 Task: Schedule a meditation and mindfulness session for the 17th at 10:00 AM.
Action: Mouse moved to (92, 235)
Screenshot: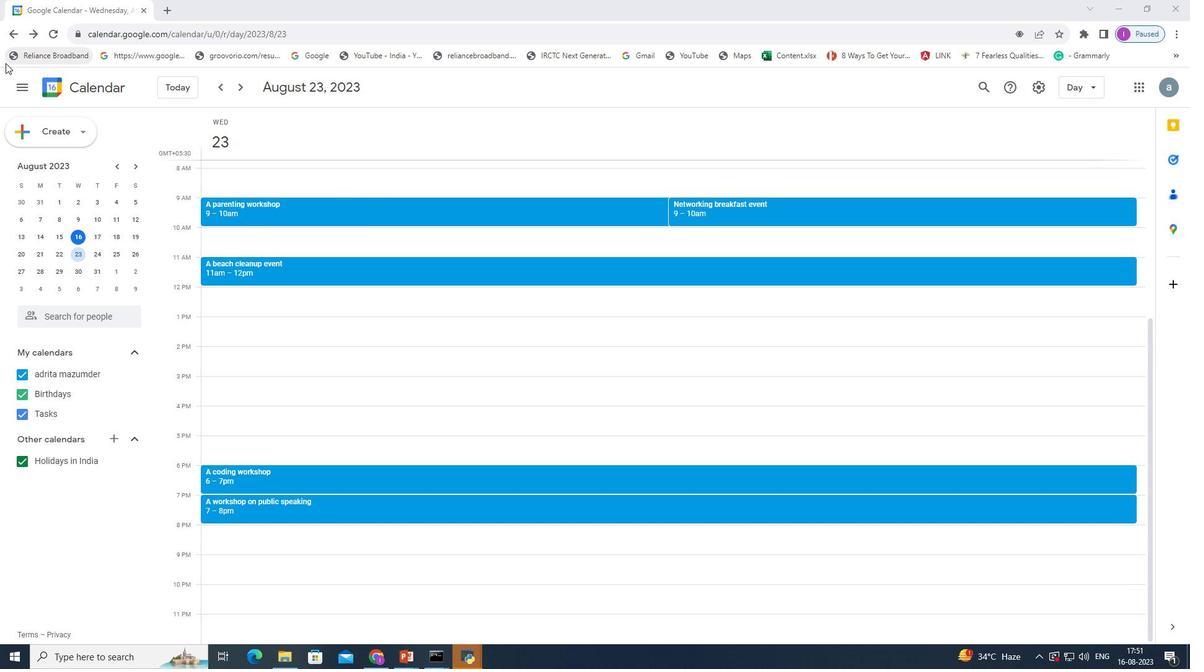 
Action: Mouse pressed left at (92, 235)
Screenshot: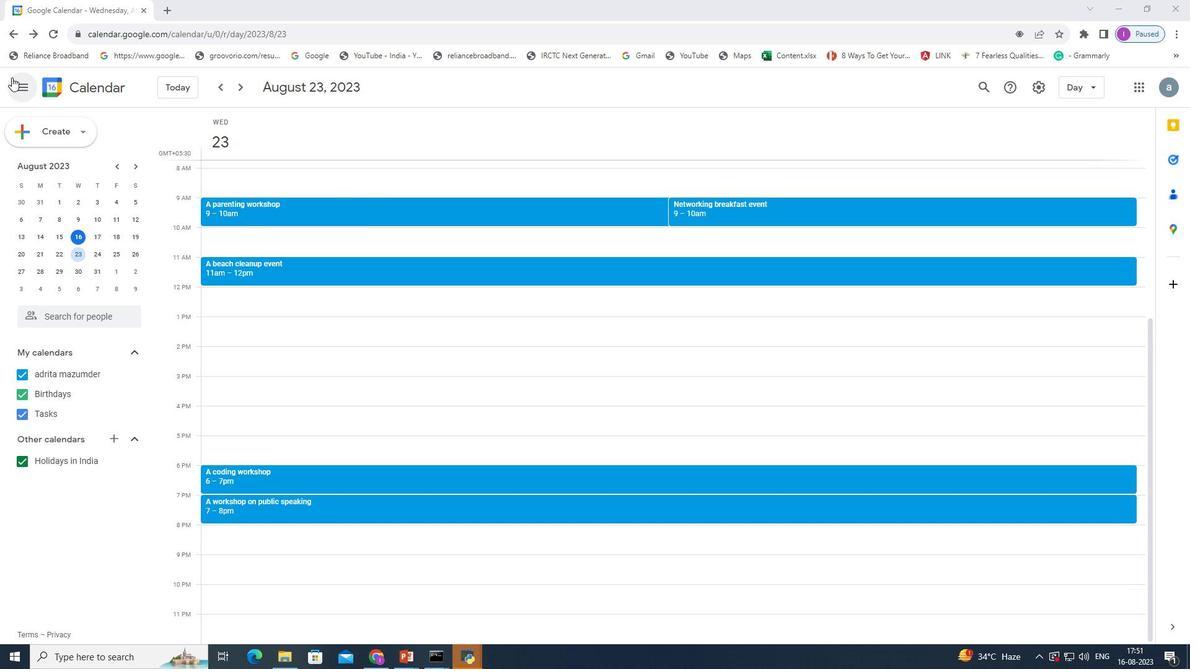 
Action: Mouse pressed left at (92, 235)
Screenshot: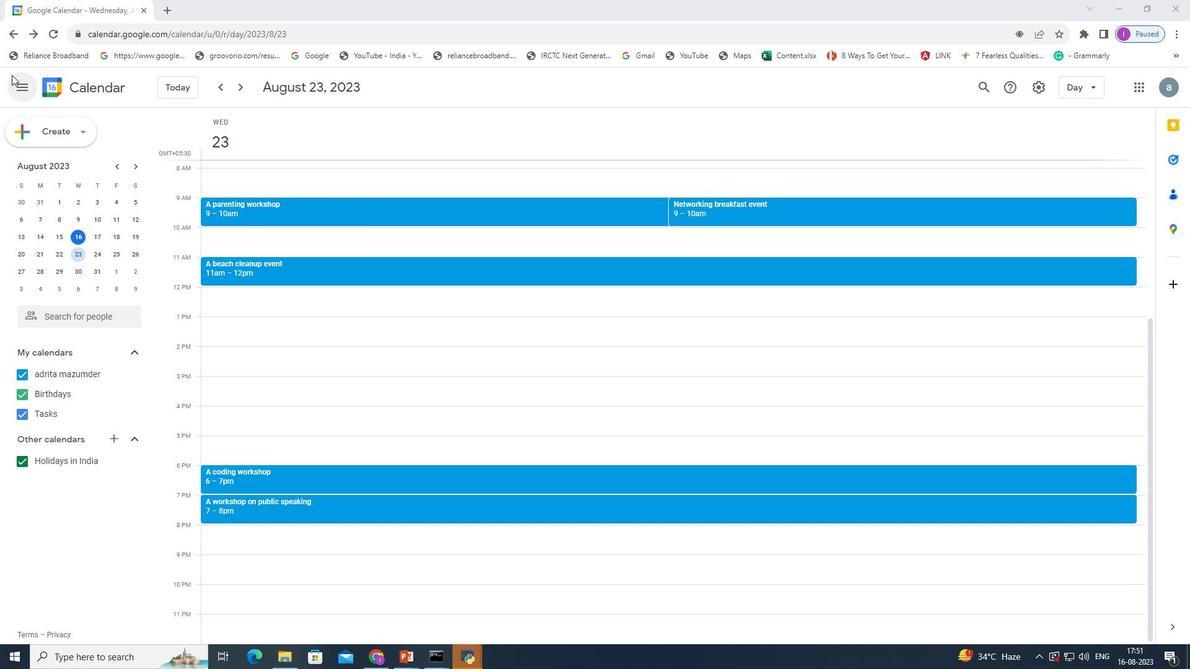 
Action: Mouse moved to (99, 233)
Screenshot: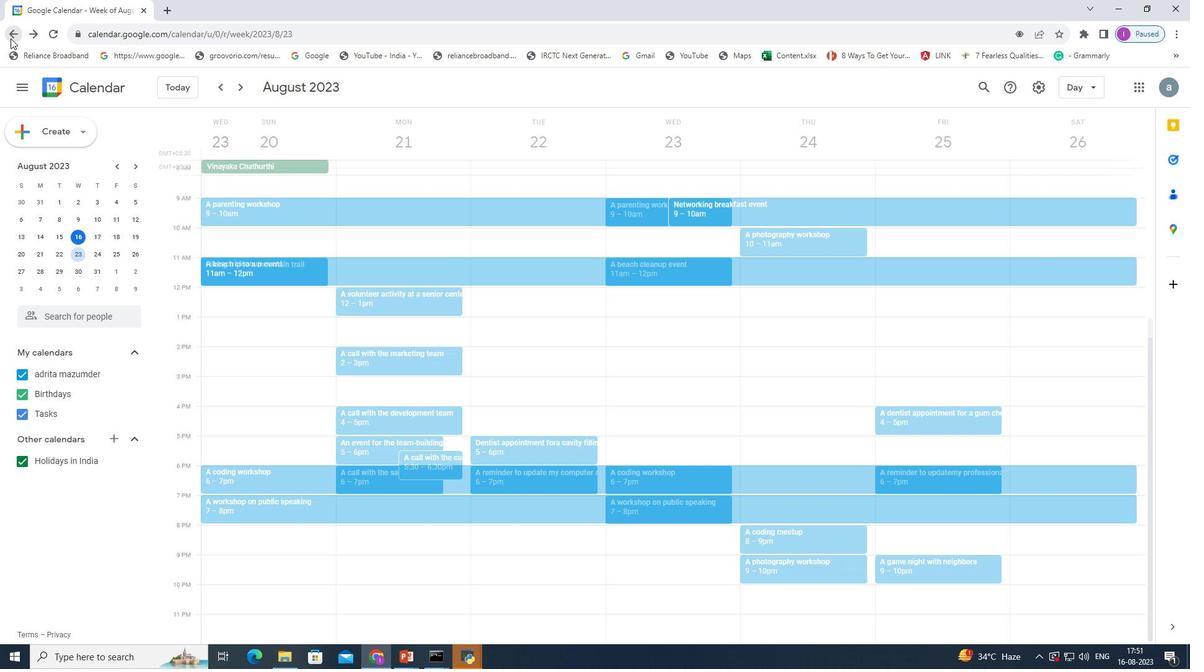 
Action: Mouse pressed left at (99, 233)
Screenshot: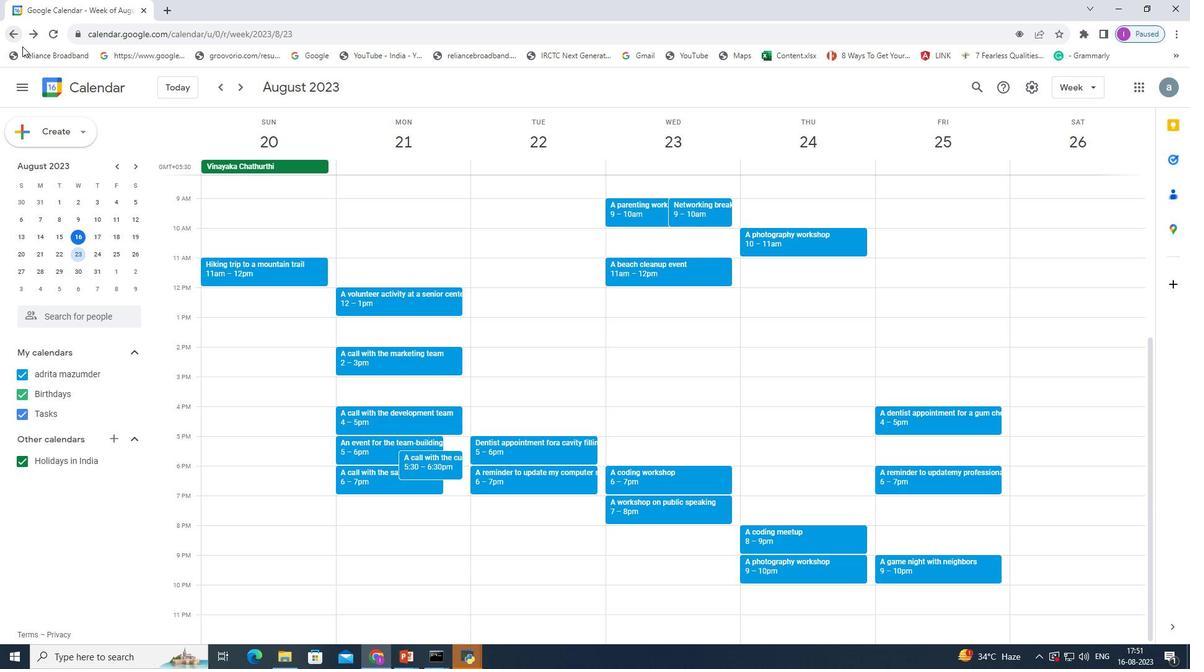 
Action: Mouse pressed left at (99, 233)
Screenshot: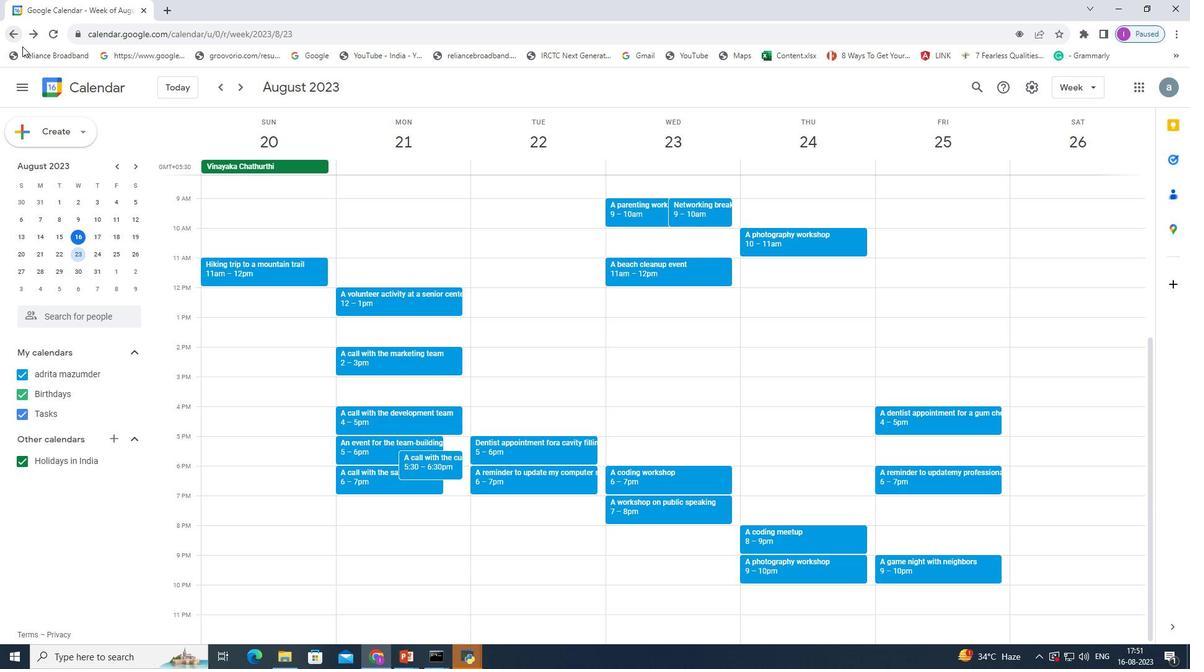 
Action: Mouse pressed left at (99, 233)
Screenshot: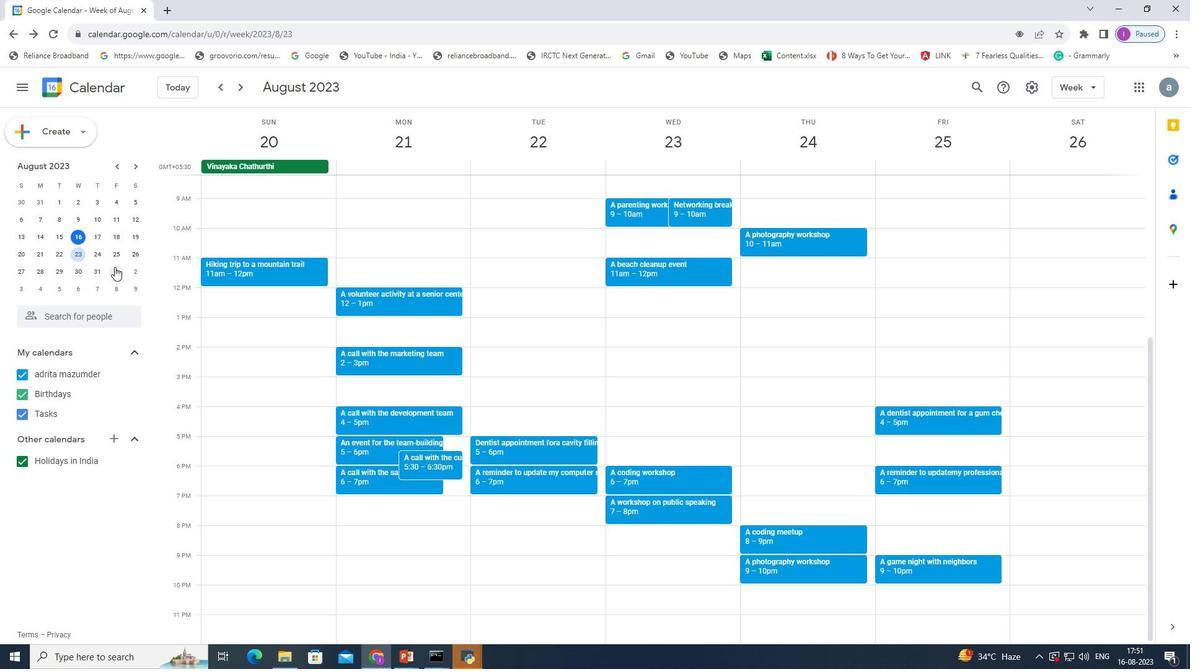 
Action: Mouse pressed left at (99, 233)
Screenshot: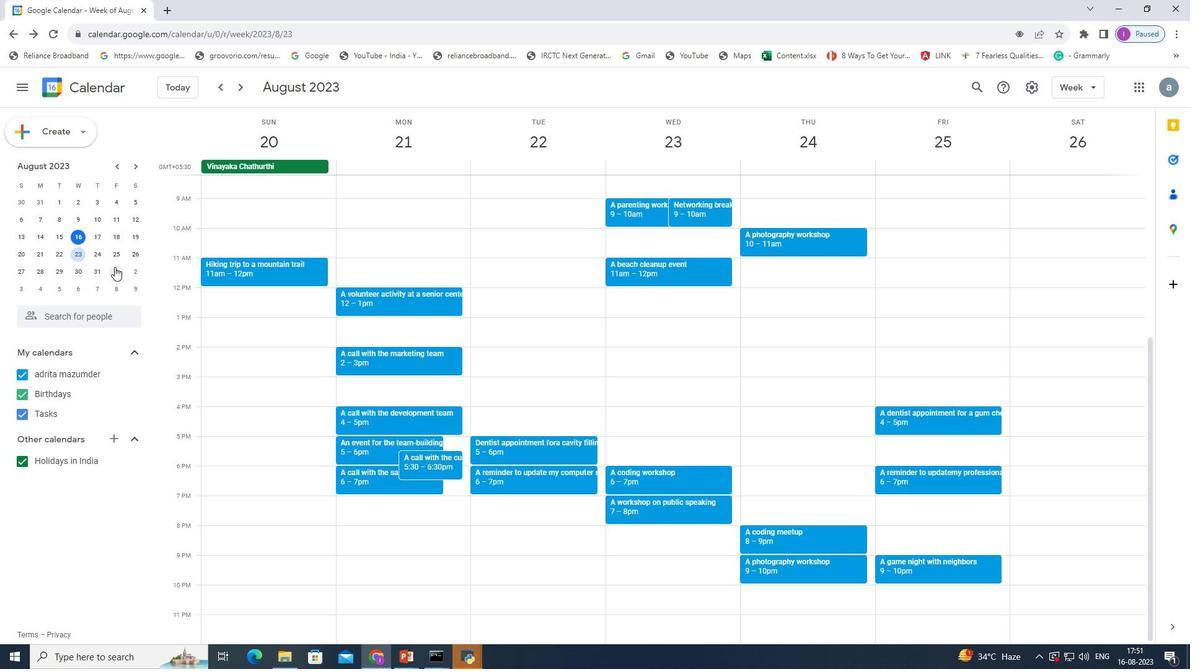 
Action: Mouse moved to (91, 236)
Screenshot: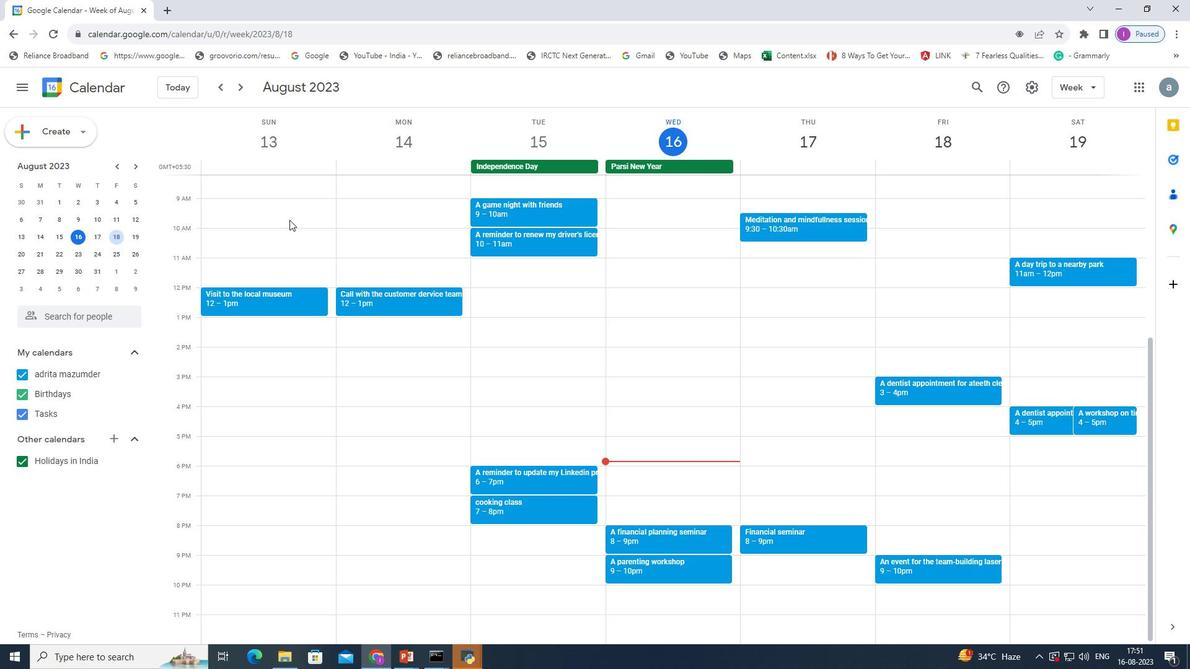 
Action: Mouse pressed left at (91, 236)
Screenshot: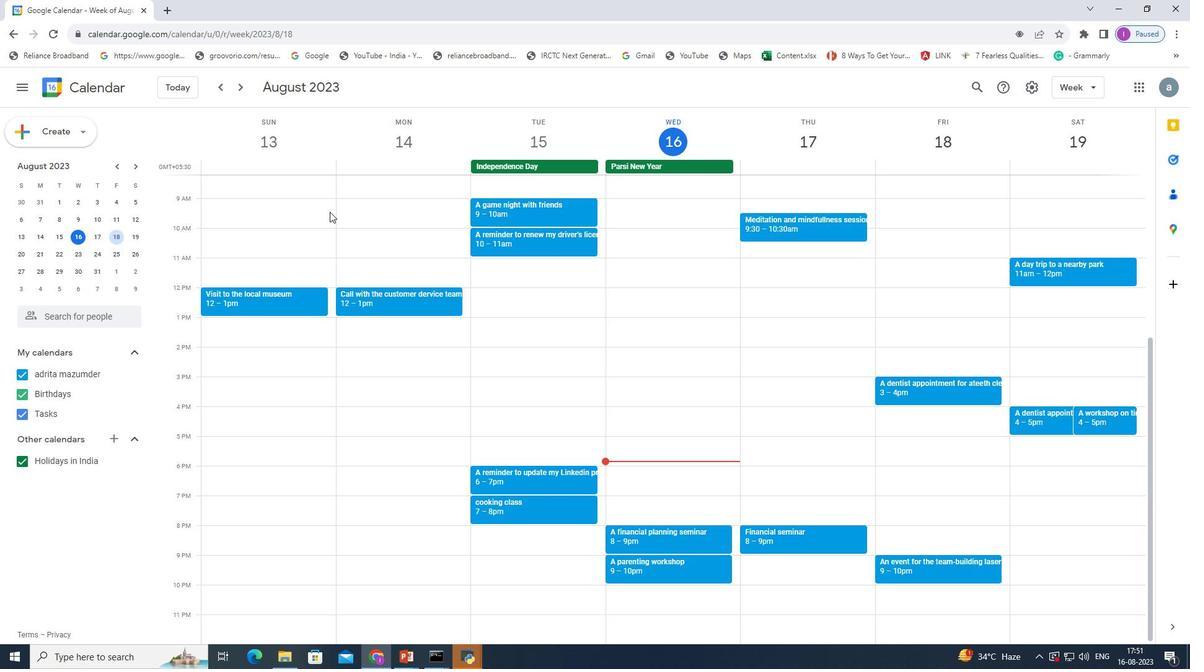 
Action: Mouse pressed left at (91, 236)
Screenshot: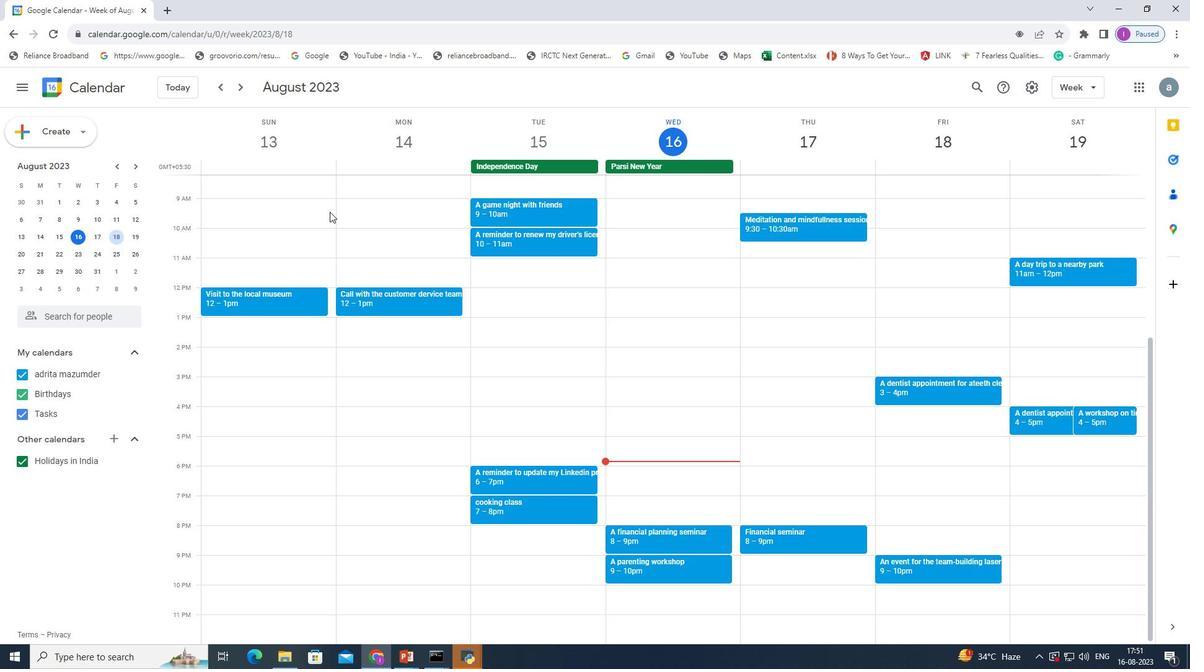 
Action: Mouse moved to (327, 228)
Screenshot: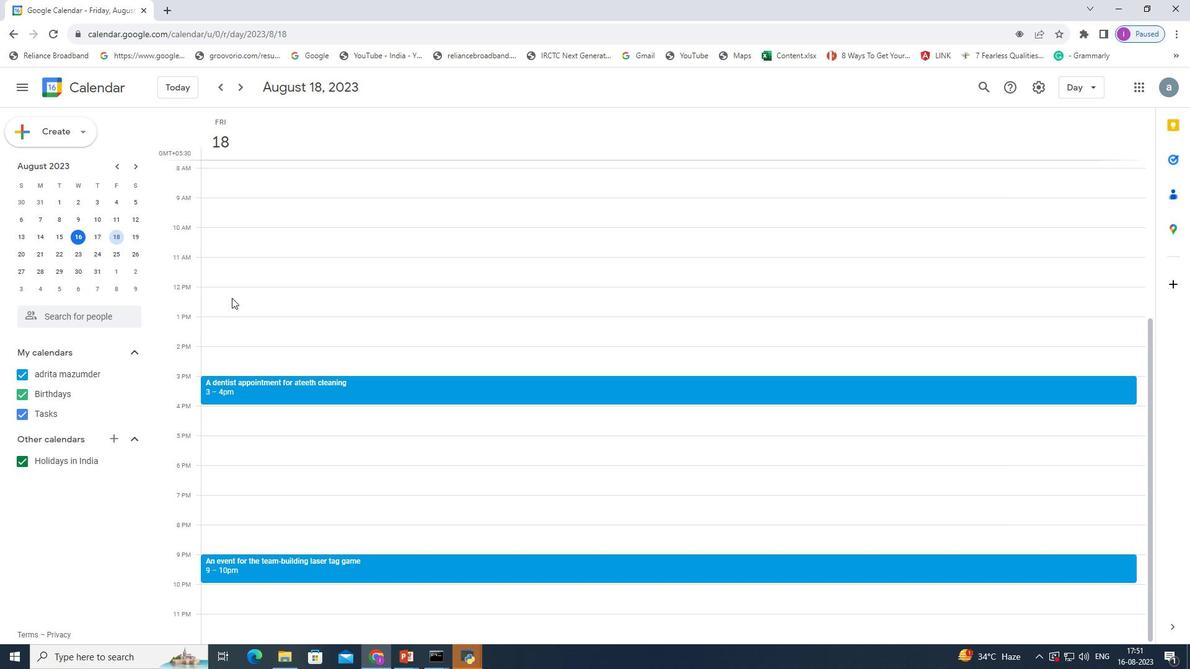 
Action: Mouse pressed left at (327, 228)
Screenshot: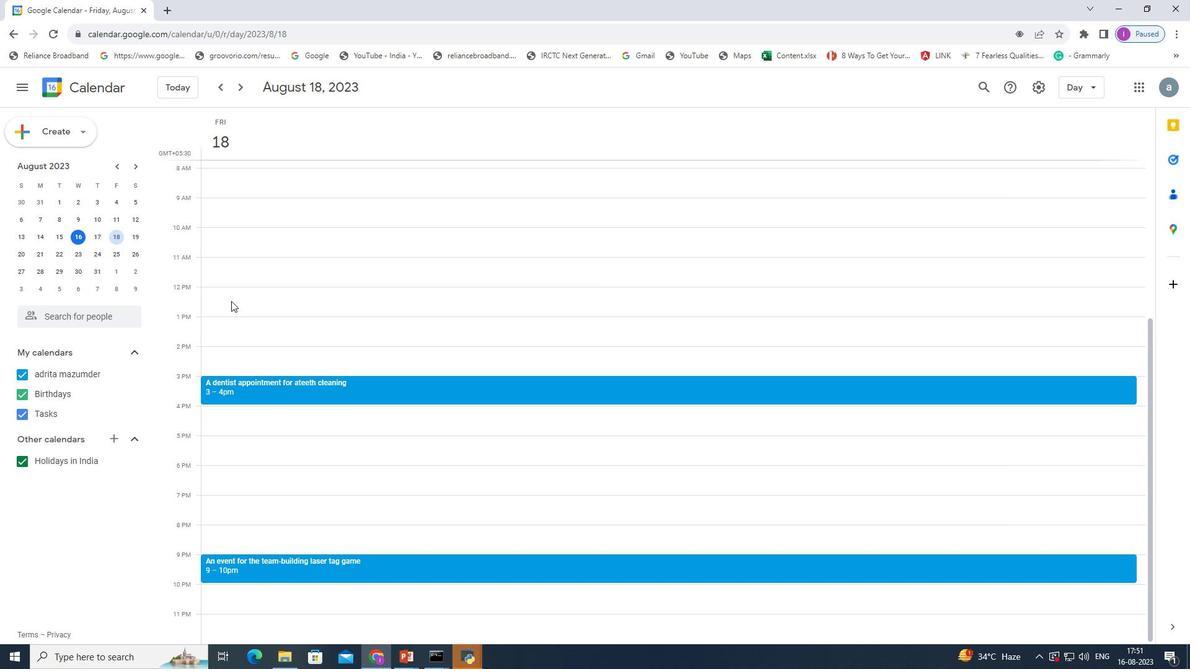 
Action: Mouse pressed left at (327, 228)
Screenshot: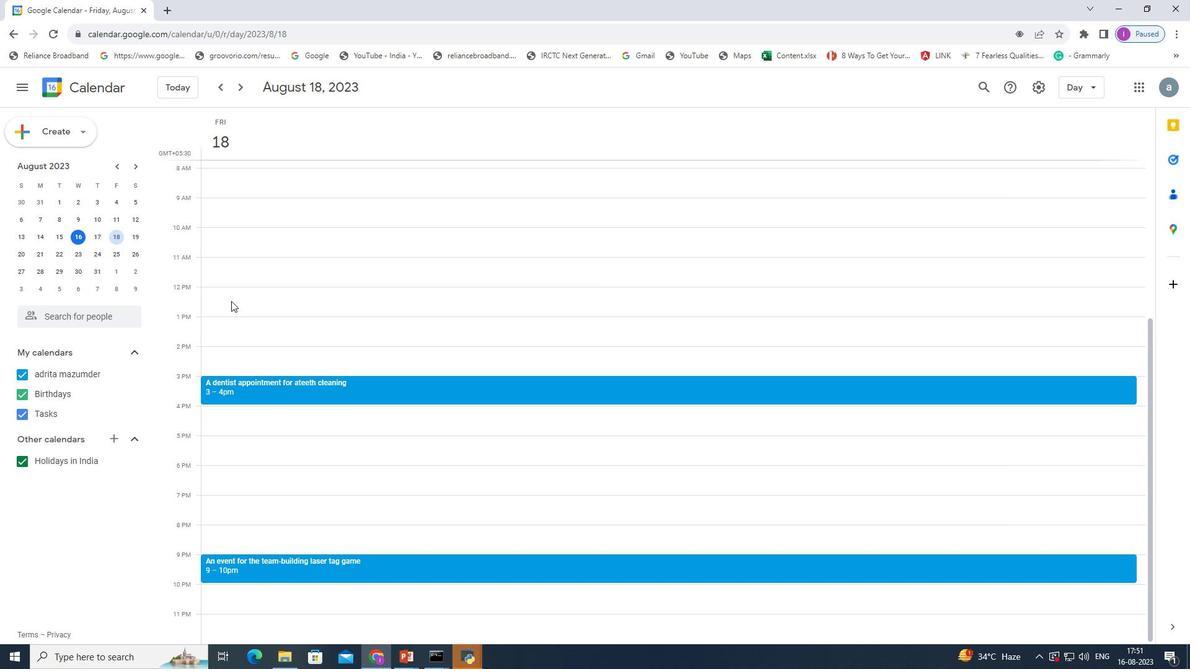 
Action: Mouse moved to (570, 240)
Screenshot: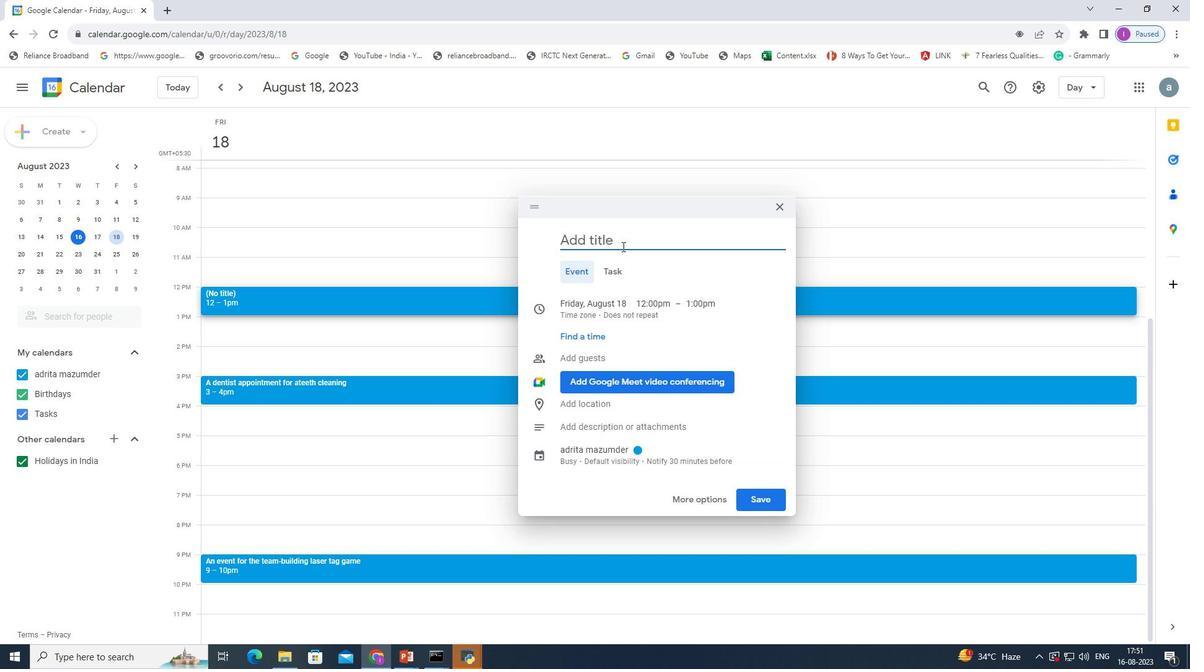 
Action: Mouse pressed left at (570, 240)
Screenshot: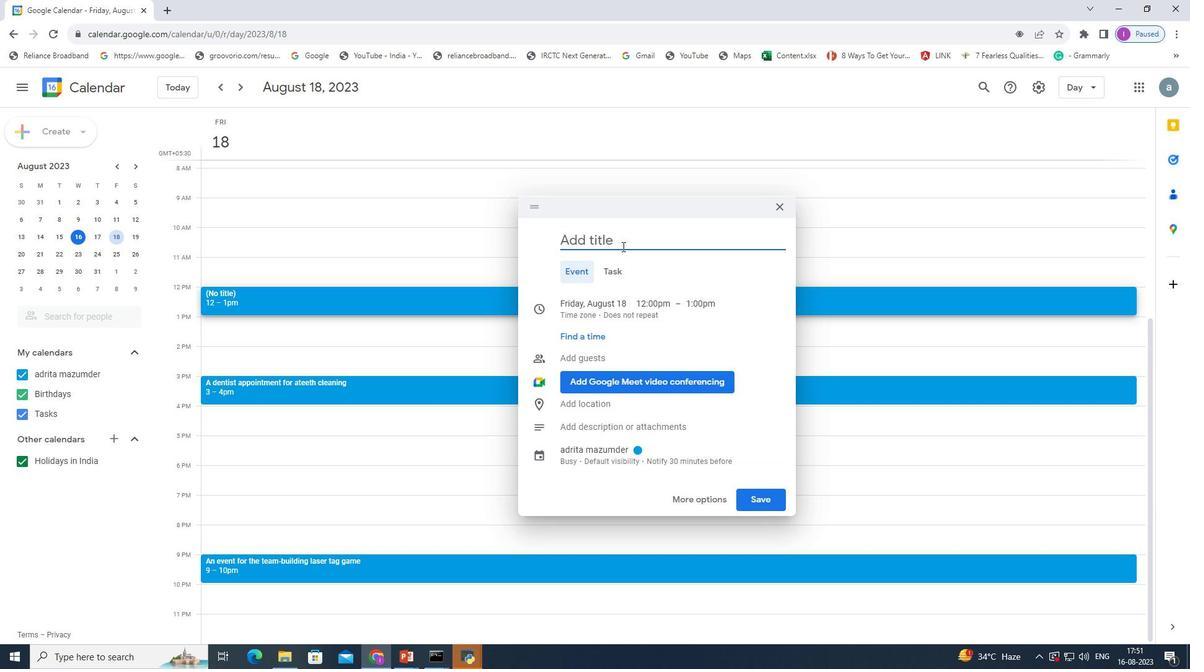 
Action: Mouse pressed left at (570, 240)
Screenshot: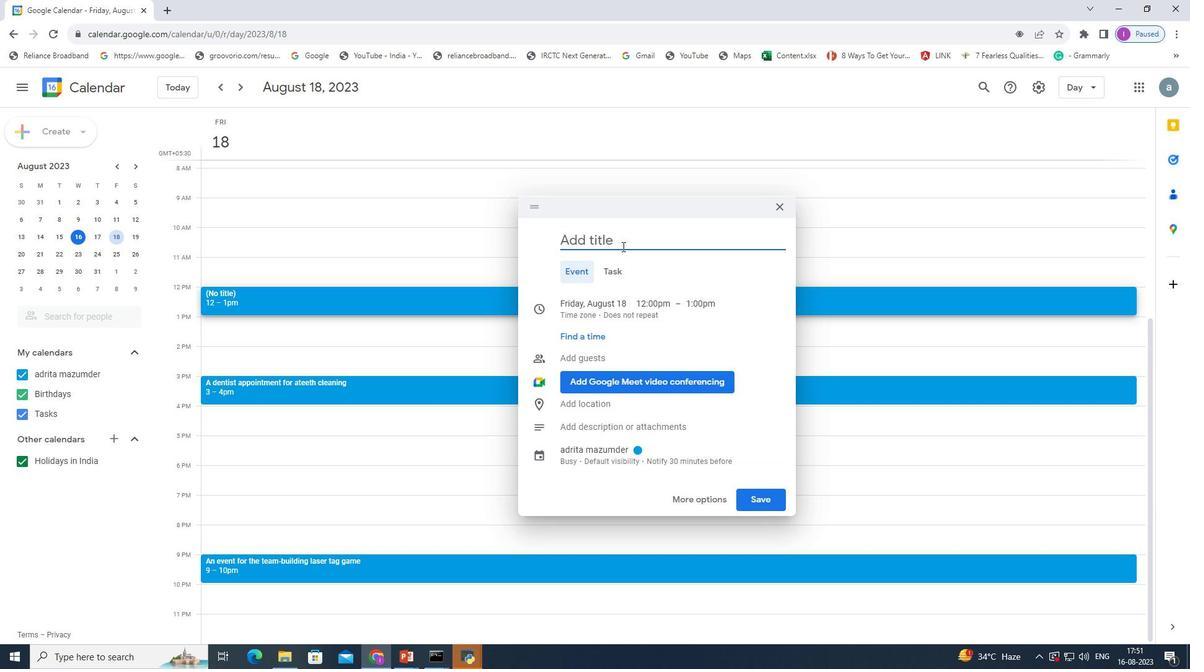 
Action: Mouse moved to (570, 242)
Screenshot: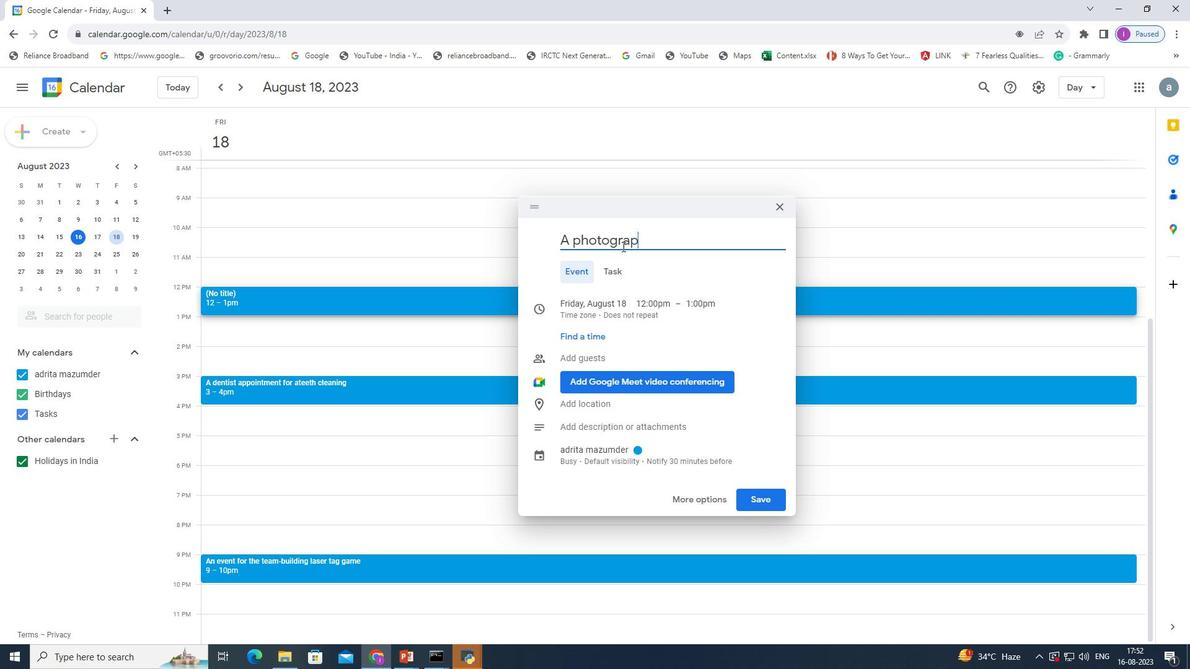 
Action: Key pressed <Key.shift>Meedittation<Key.space>anndd<Key.space>mindffukk<Key.backspace>llness<Key.space>sesssioon
Screenshot: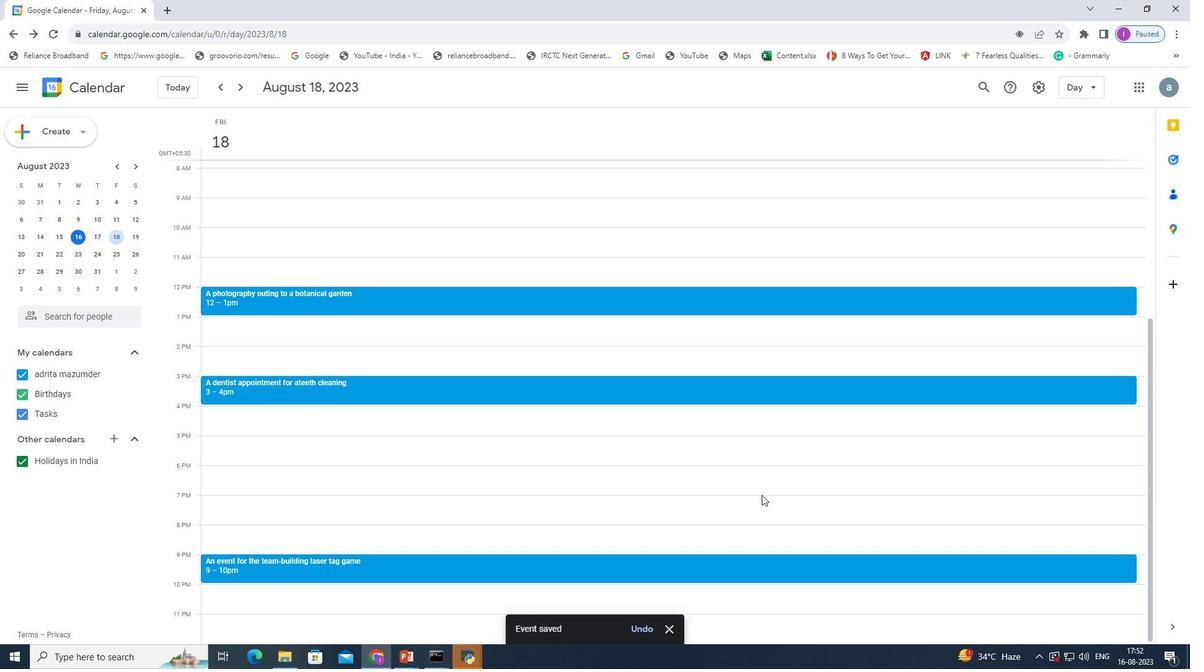 
Action: Mouse moved to (771, 499)
Screenshot: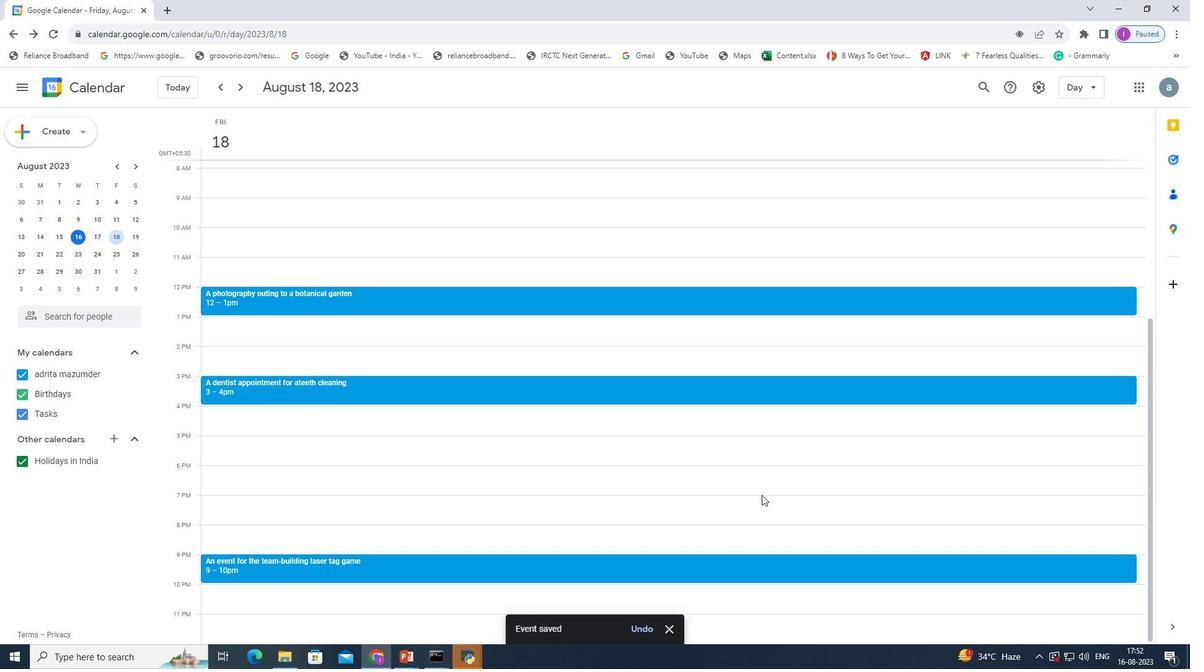 
Action: Mouse pressed left at (771, 499)
Screenshot: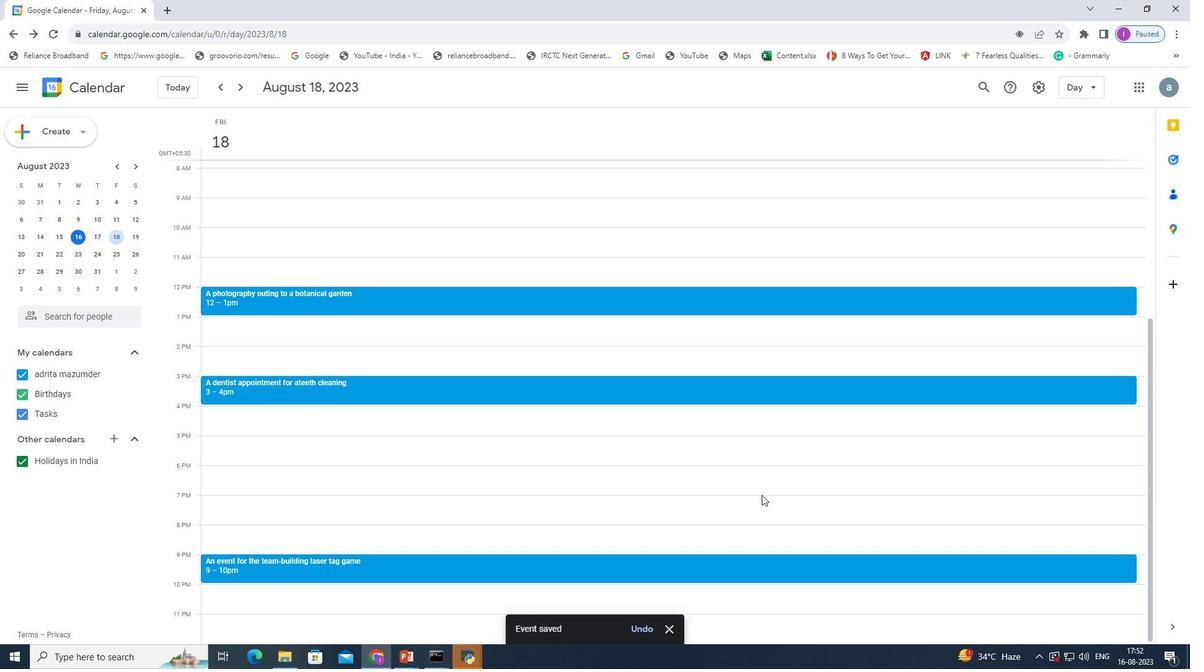 
Action: Mouse pressed left at (771, 499)
Screenshot: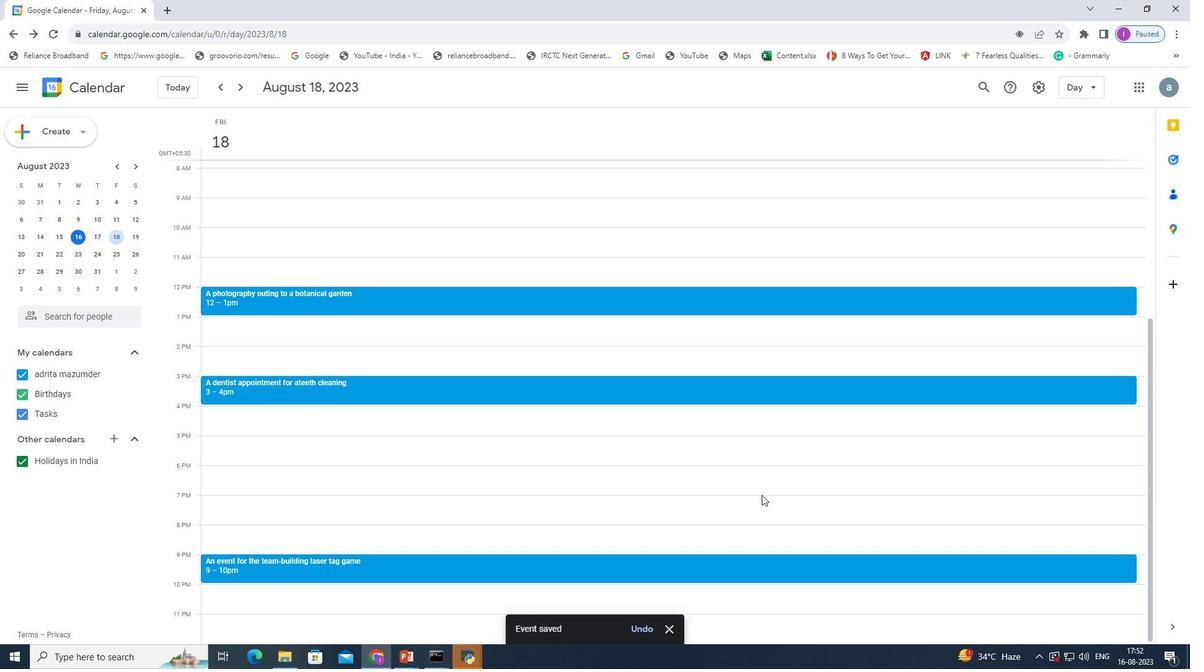 
Action: Mouse moved to (671, 627)
Screenshot: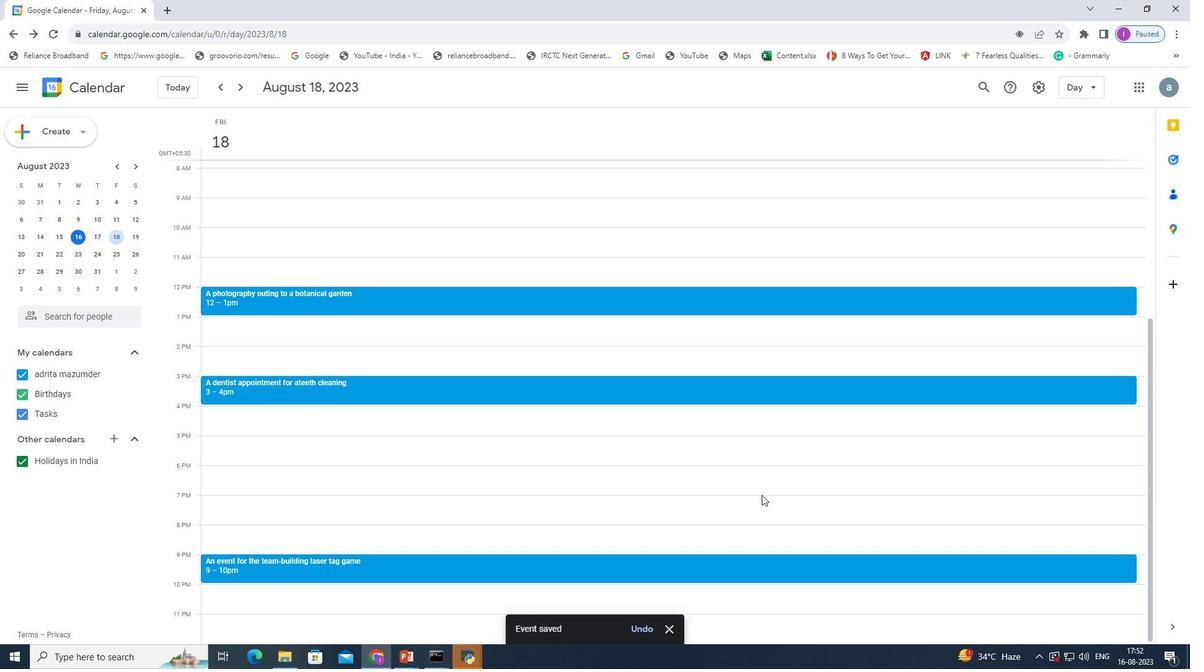 
Action: Mouse pressed left at (671, 627)
Screenshot: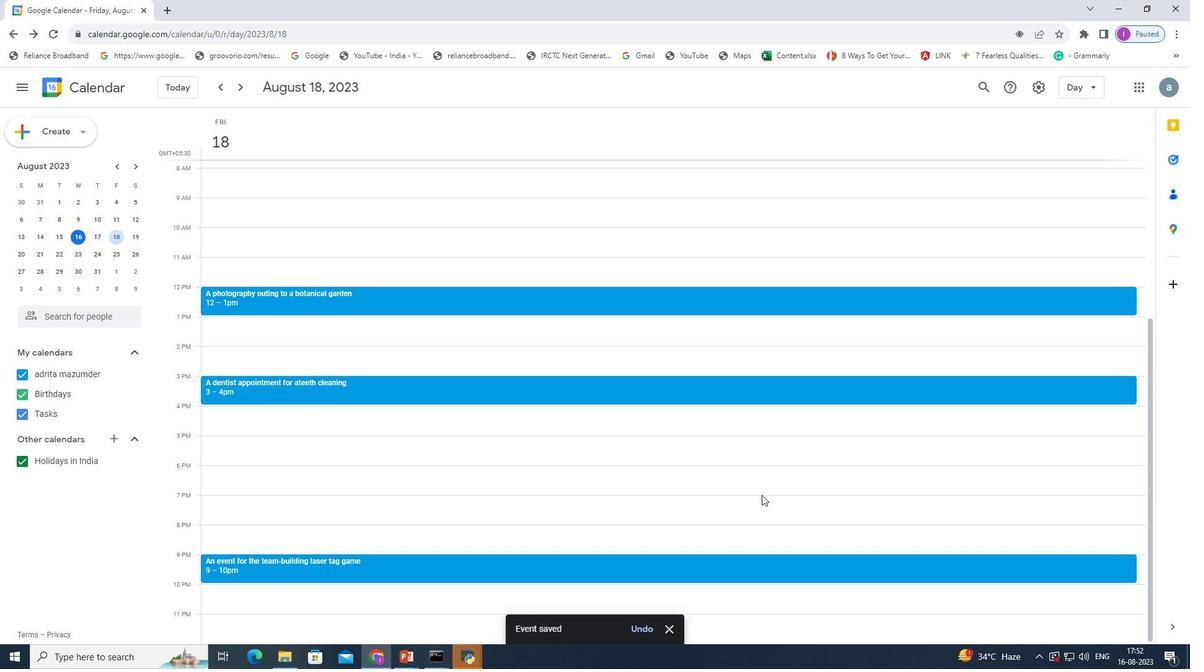 
Action: Mouse pressed left at (671, 627)
Screenshot: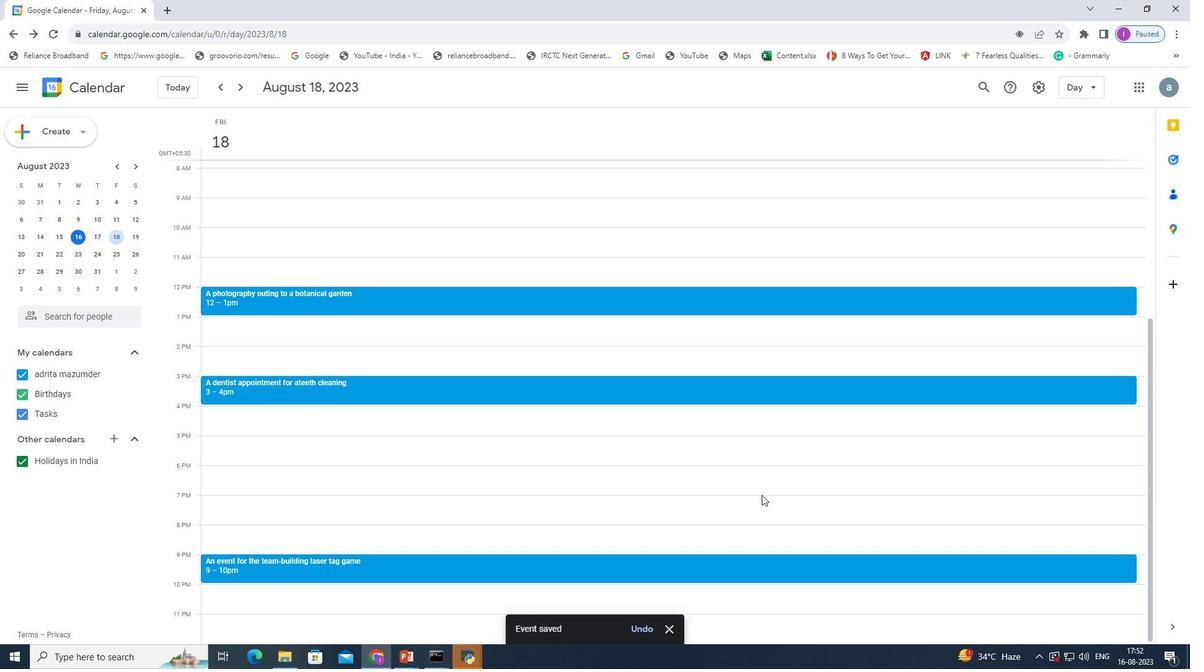 
Action: Mouse moved to (35, 218)
Screenshot: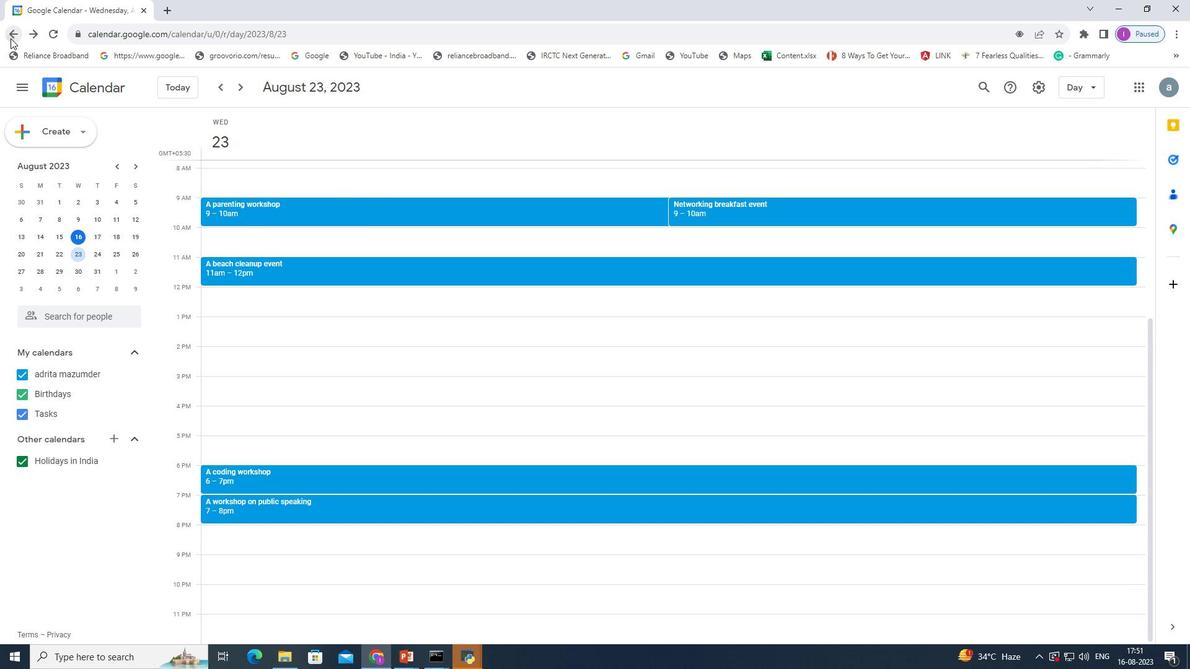
Action: Mouse pressed left at (35, 218)
Screenshot: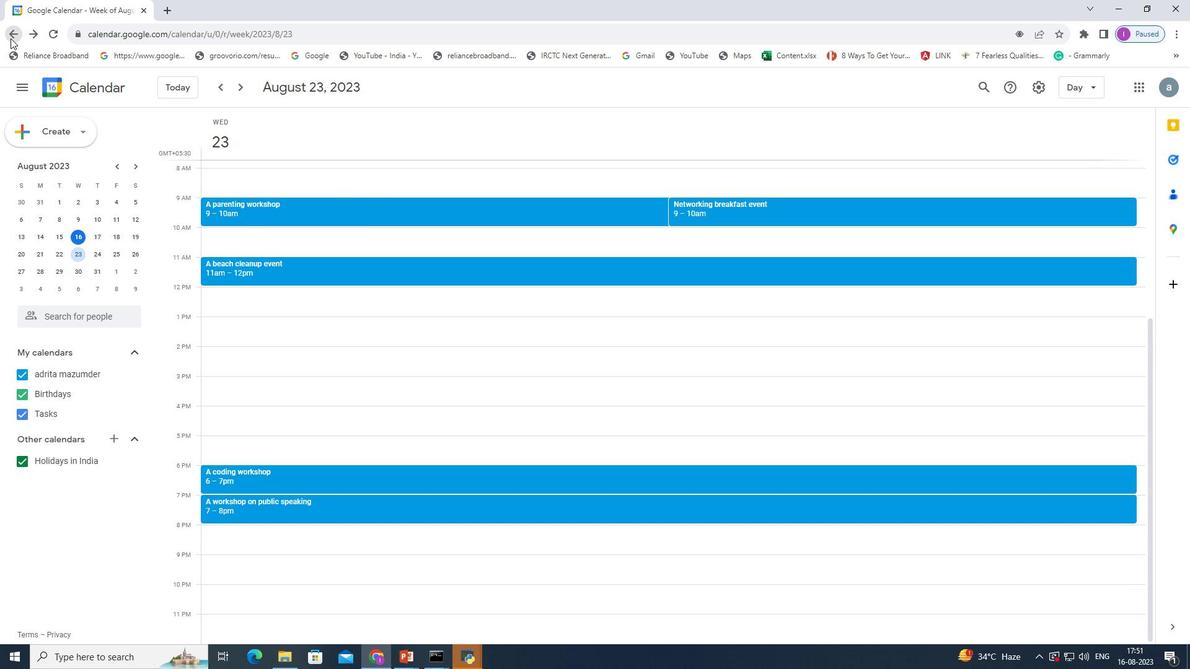 
Action: Mouse moved to (42, 220)
Screenshot: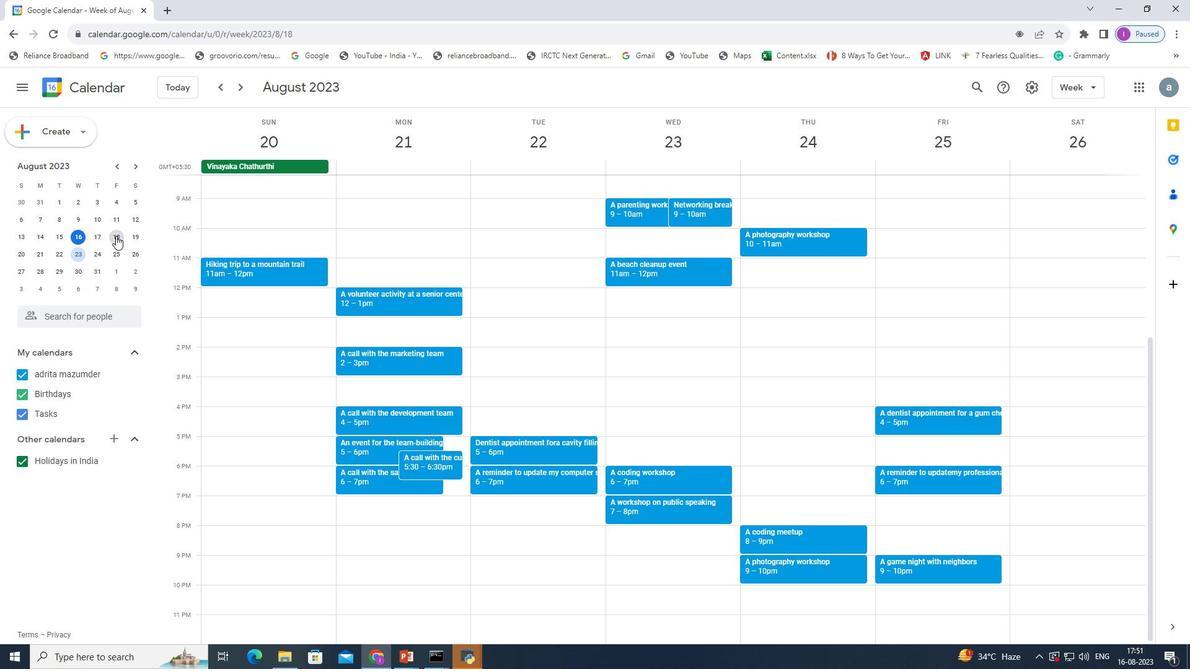 
Action: Mouse pressed left at (42, 220)
Screenshot: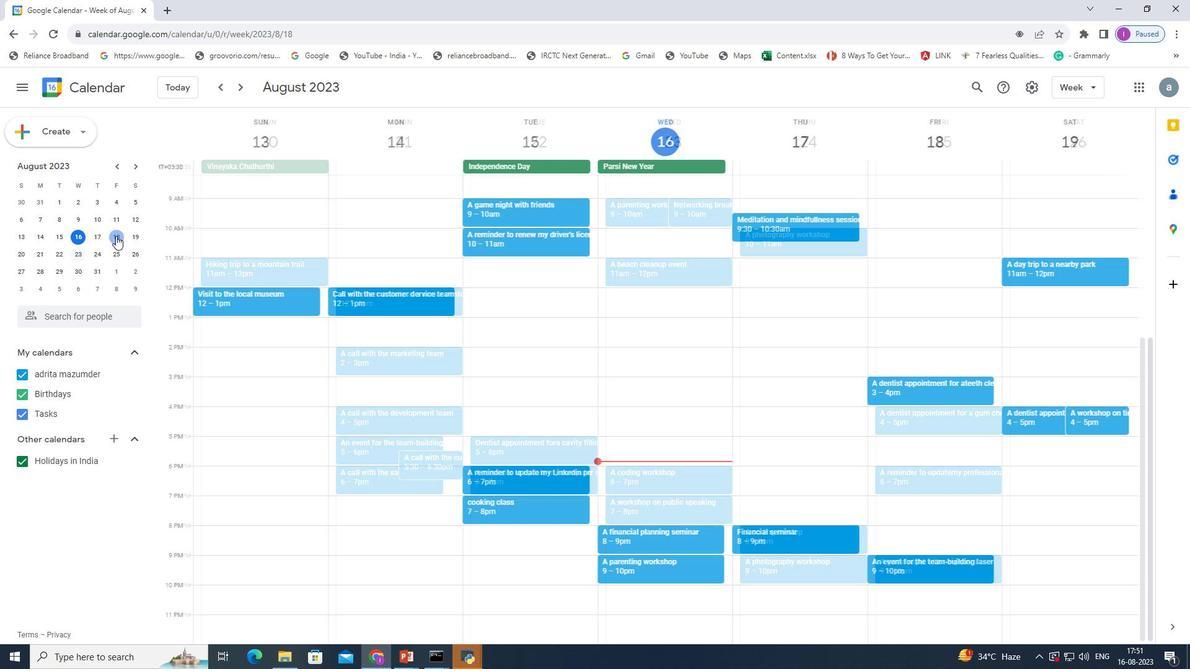 
Action: Mouse moved to (1151, 449)
Screenshot: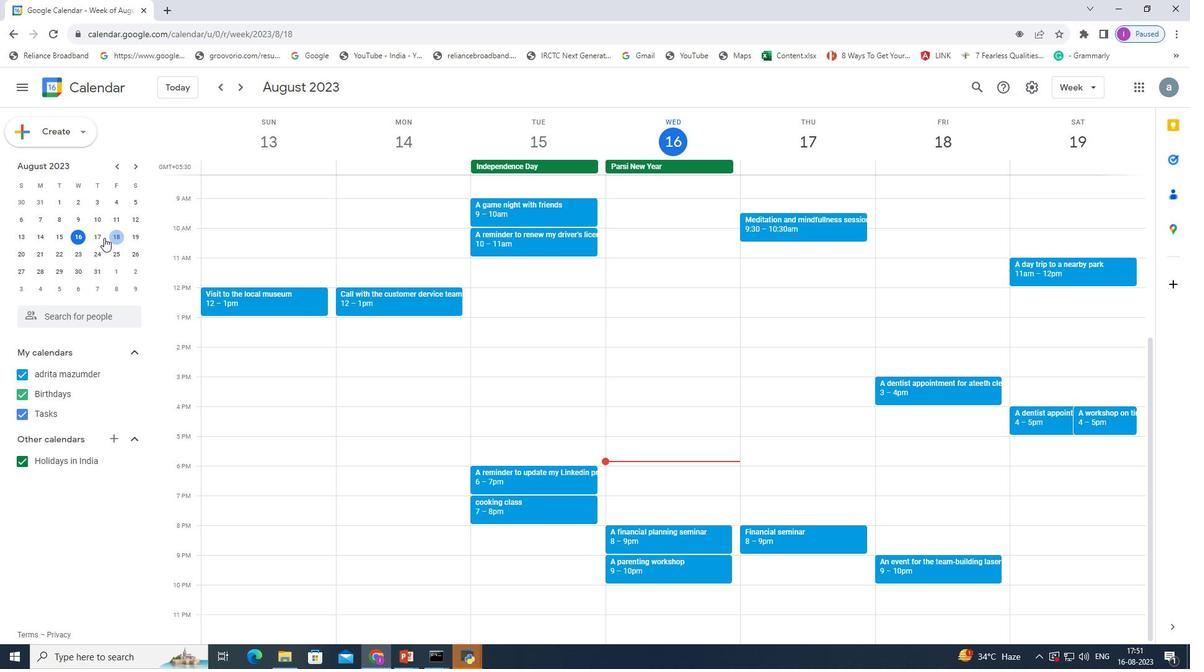 
Action: Mouse pressed left at (1151, 449)
Screenshot: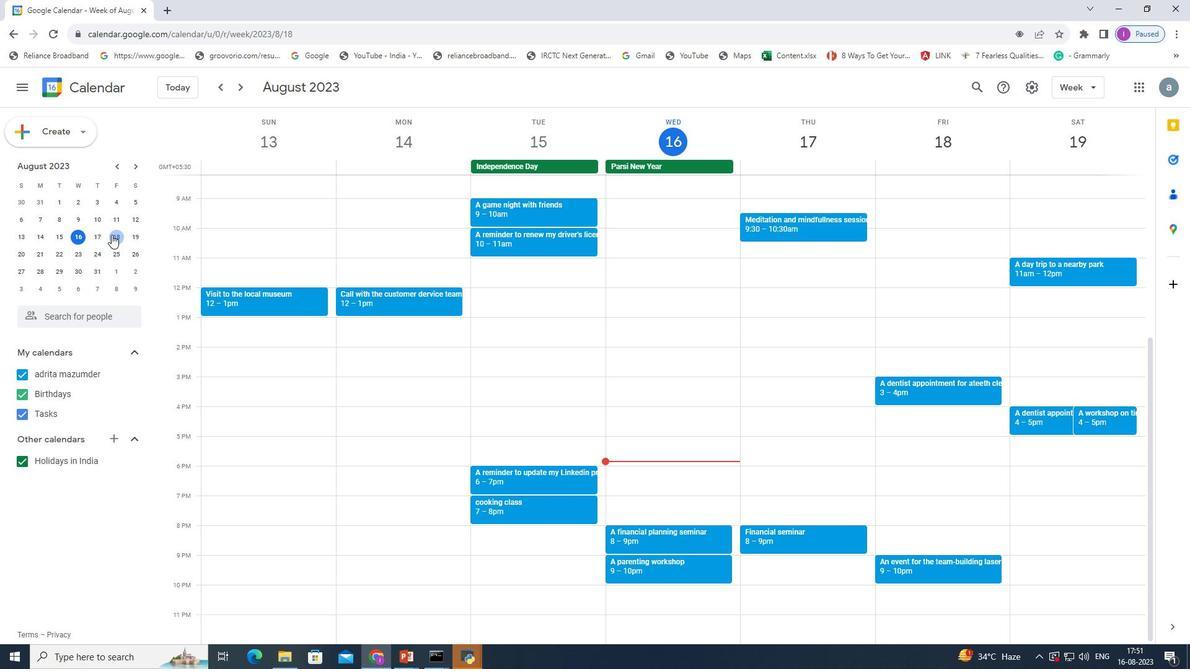 
Action: Mouse moved to (220, 293)
Screenshot: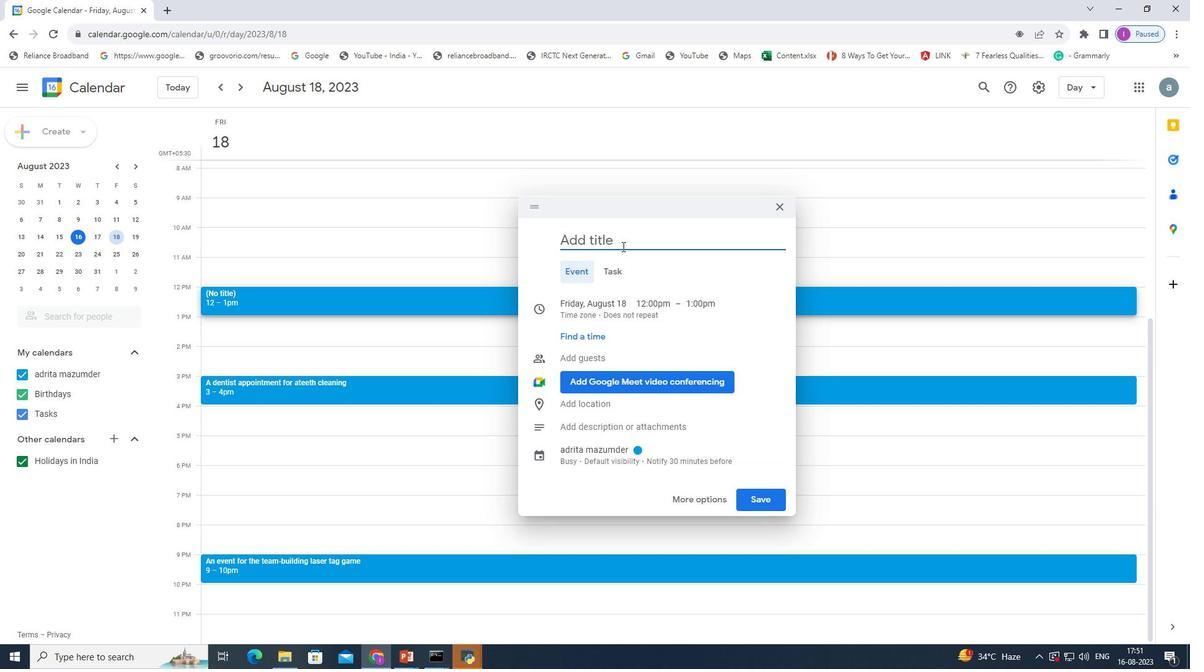 
Action: Mouse pressed left at (220, 293)
Screenshot: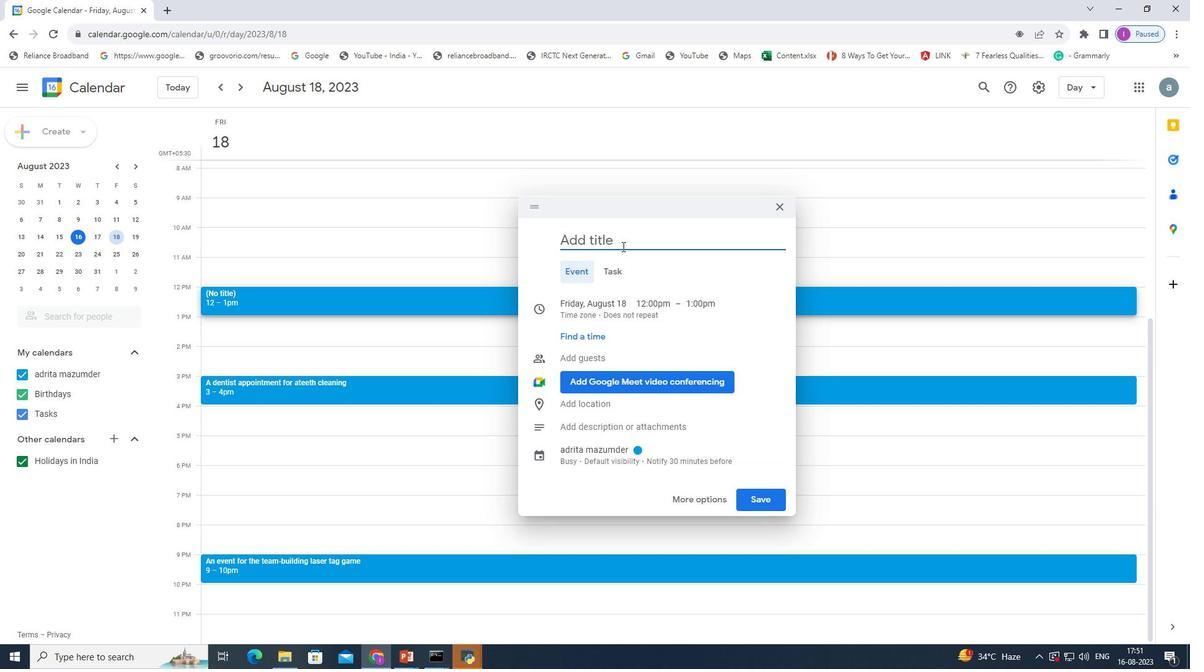 
Action: Mouse moved to (602, 234)
Screenshot: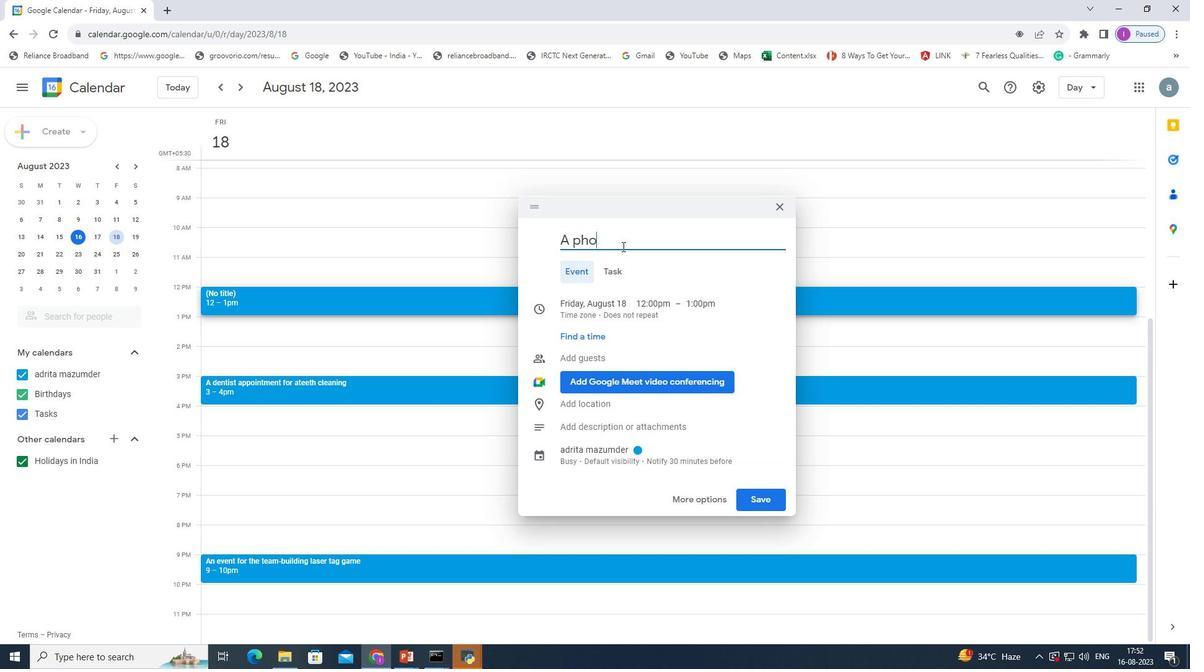 
Action: Key pressed <Key.shift>Visit<Key.space>to<Key.space>ythe<Key.backspace><Key.backspace><Key.backspace><Key.backspace>the<Key.space>historical<Key.space>me<Key.backspace>useum
Screenshot: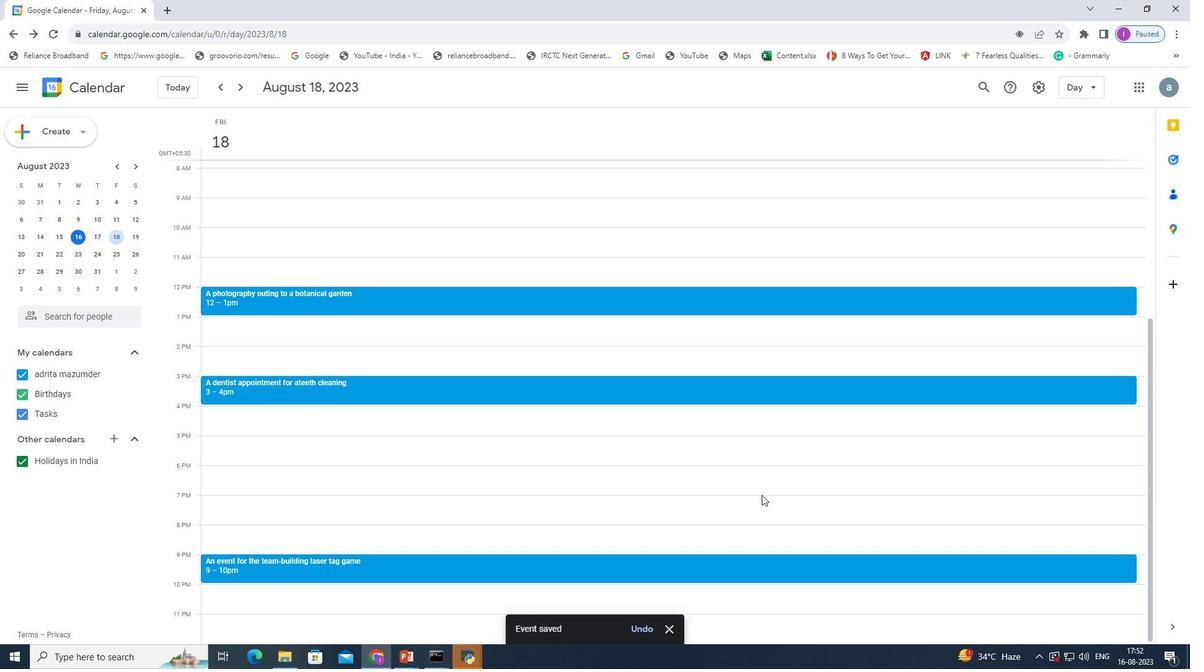 
Action: Mouse moved to (763, 500)
Screenshot: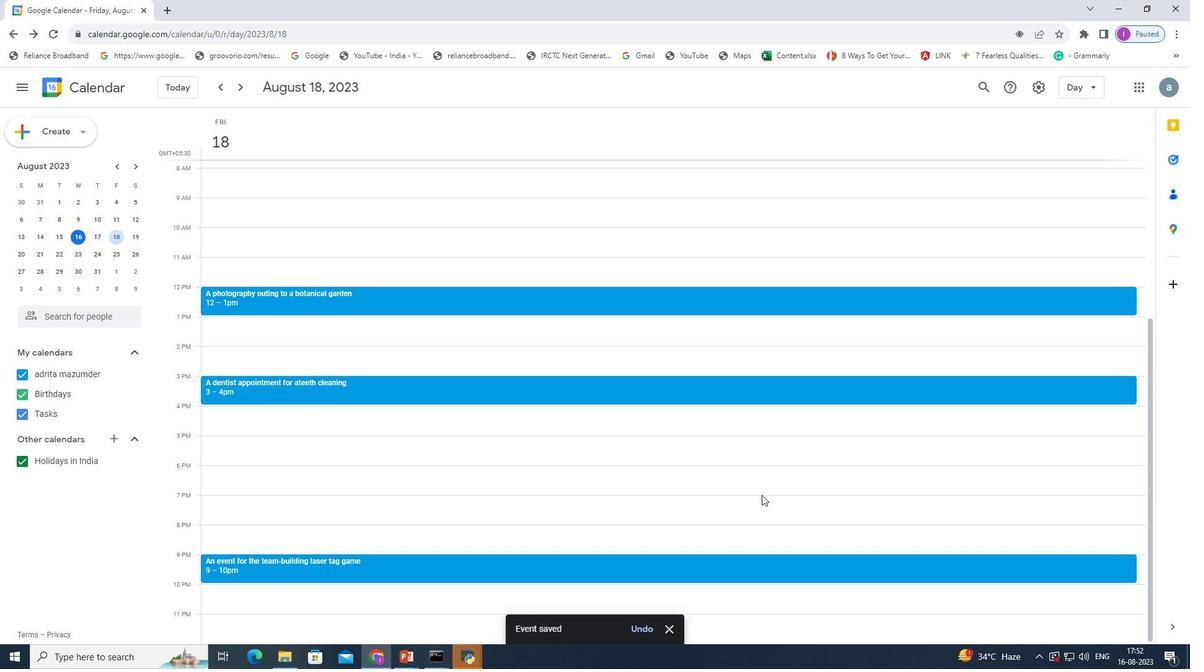 
Action: Mouse pressed left at (763, 500)
Screenshot: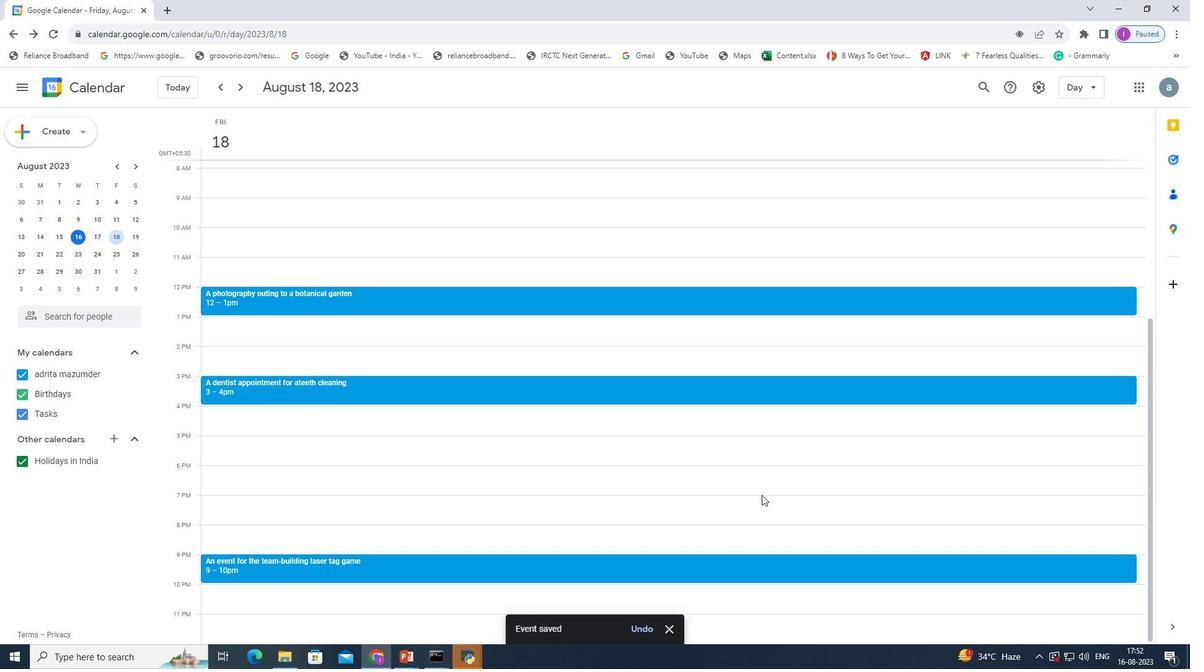 
Action: Mouse moved to (79, 215)
Screenshot: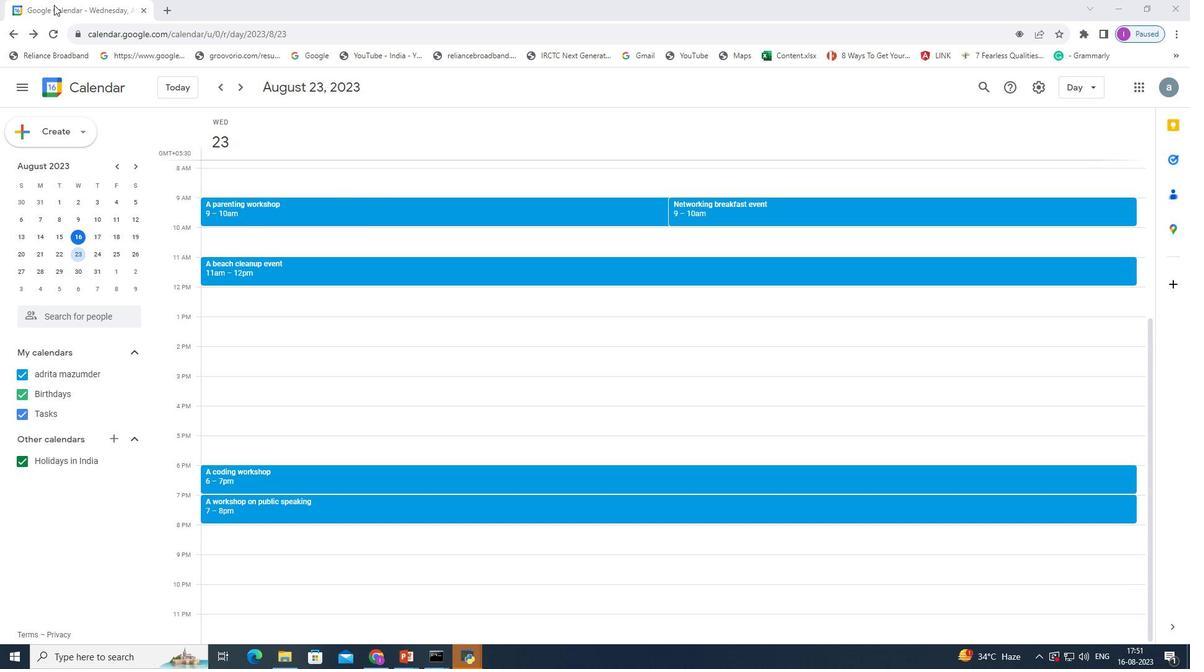 
Action: Mouse pressed left at (79, 215)
Screenshot: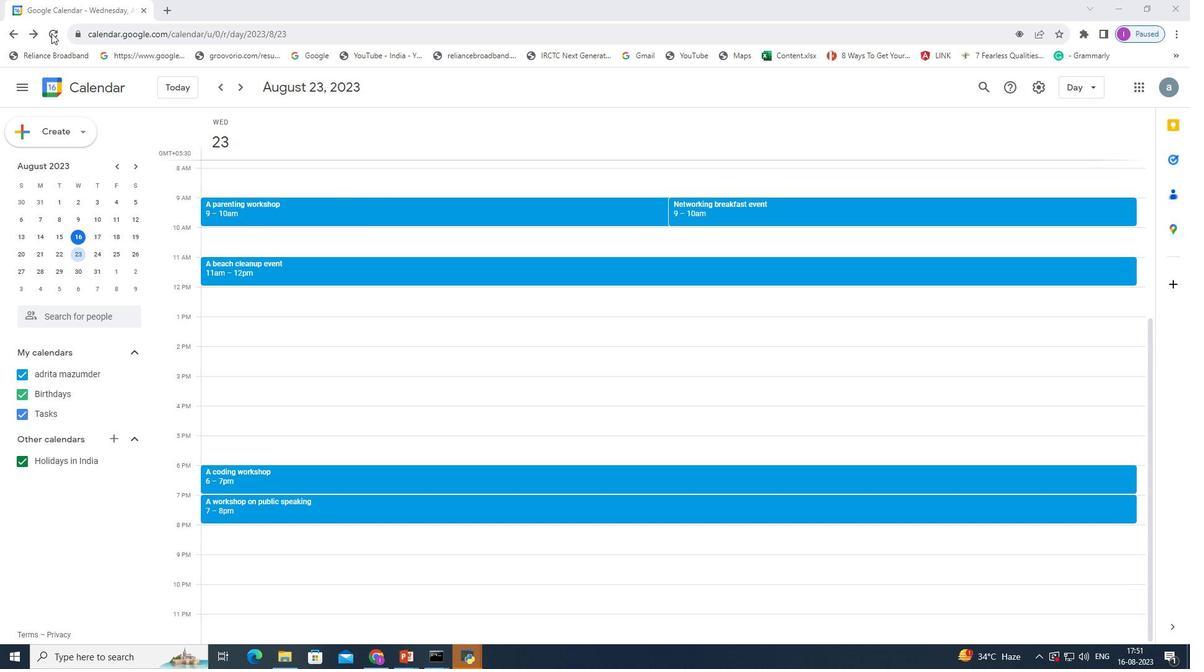 
Action: Mouse pressed left at (79, 215)
Screenshot: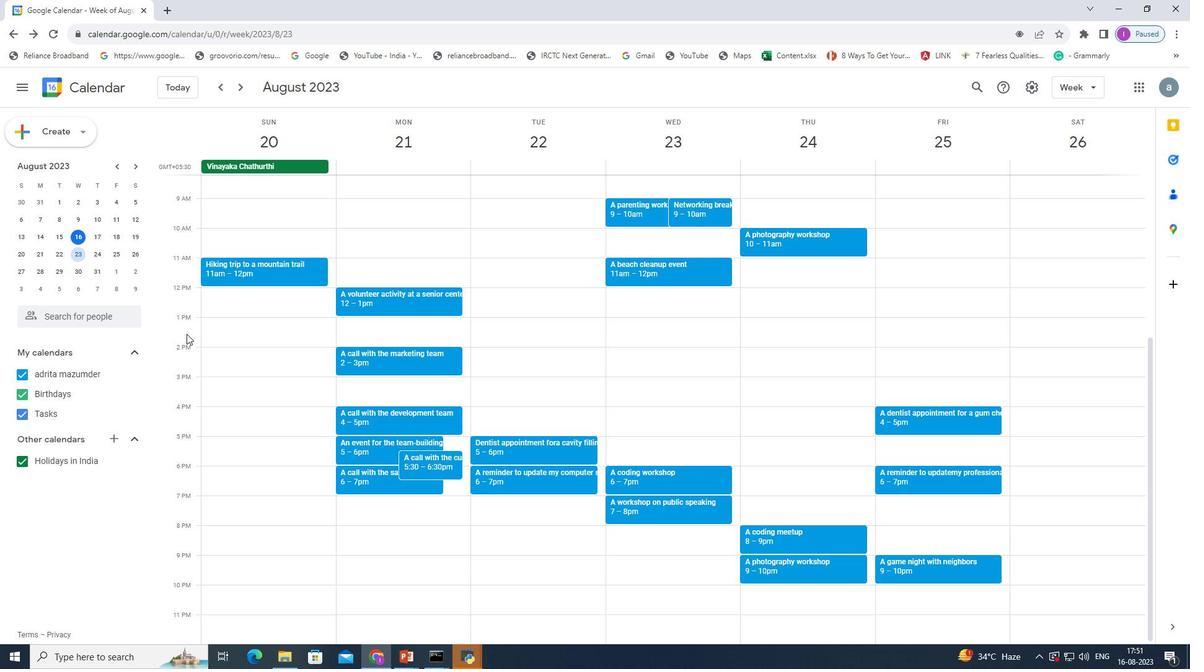 
Action: Mouse moved to (208, 427)
Screenshot: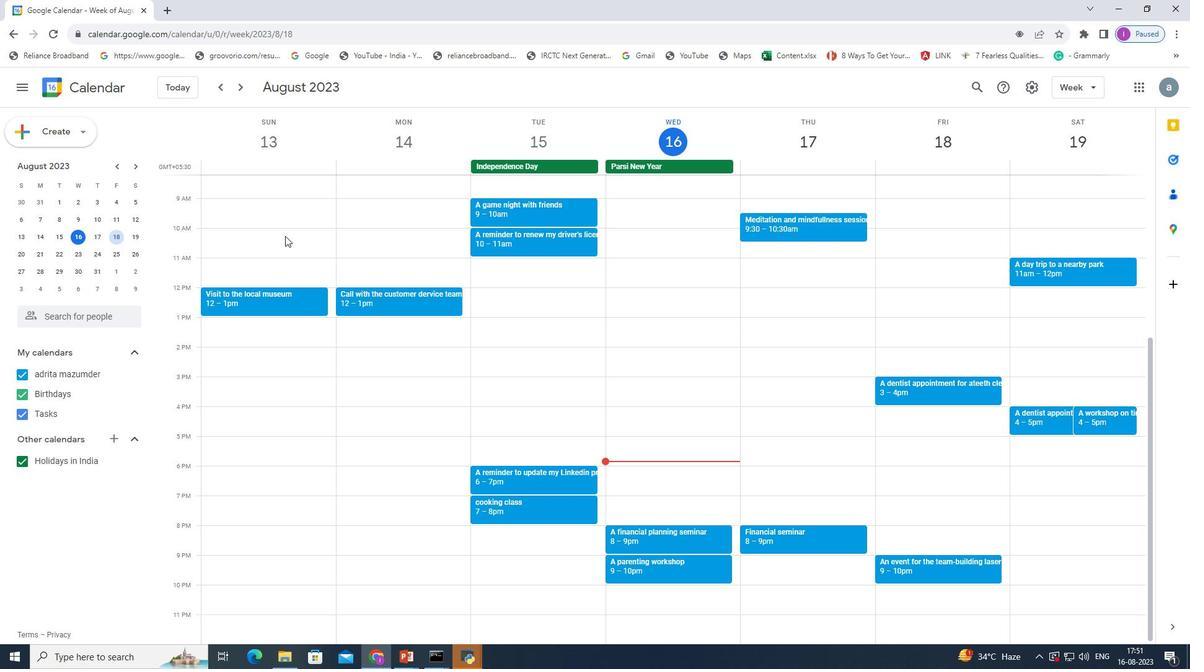 
Action: Mouse pressed left at (208, 427)
Screenshot: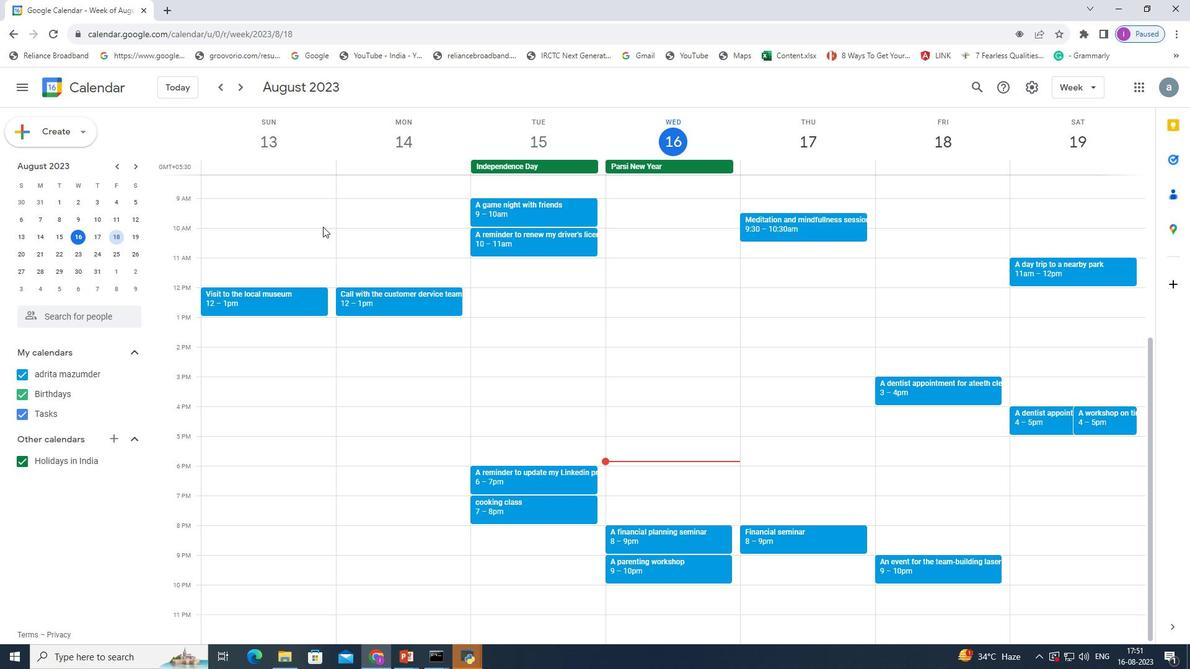 
Action: Mouse moved to (596, 239)
Screenshot: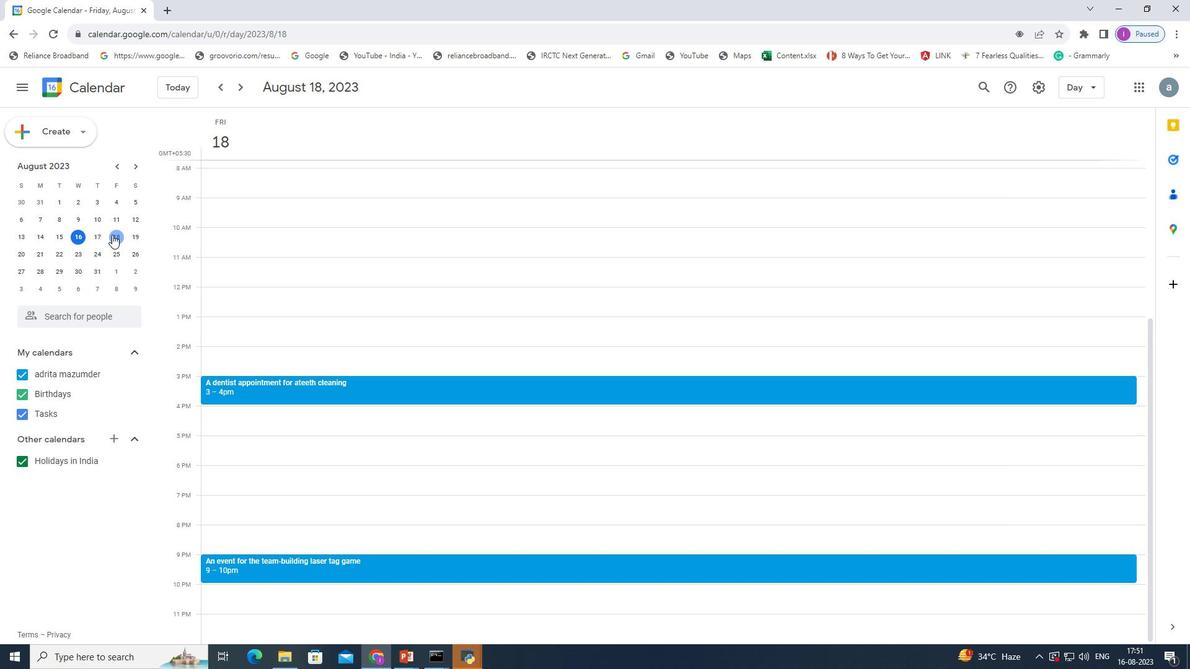 
Action: Mouse pressed left at (596, 239)
Screenshot: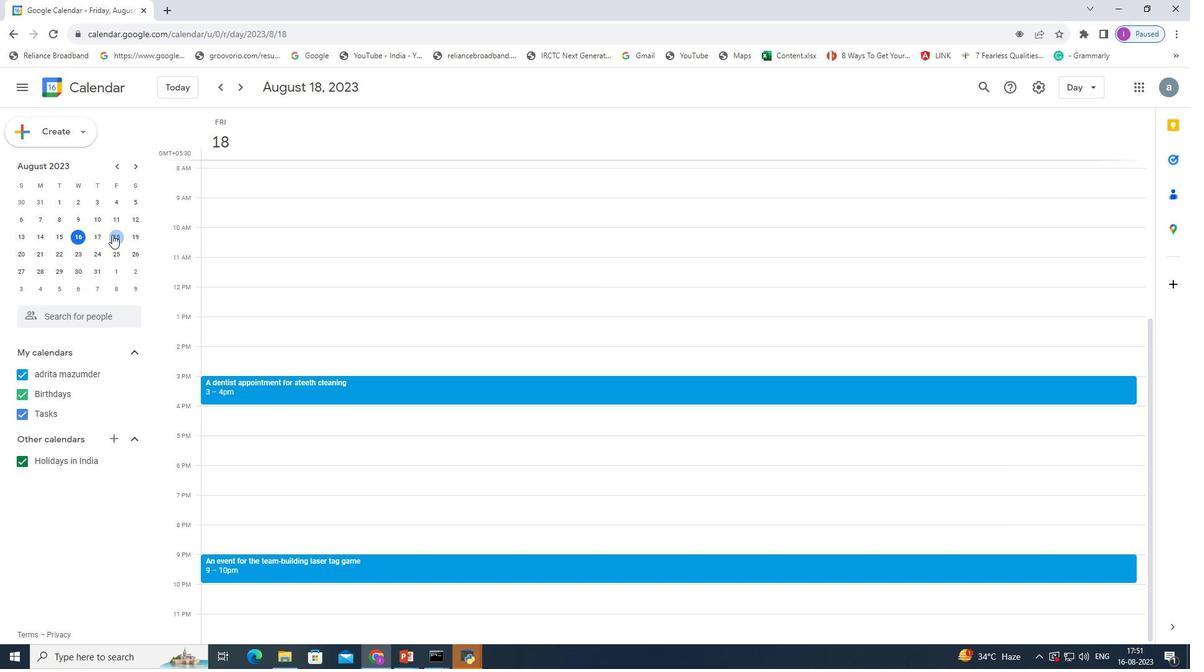 
Action: Mouse moved to (639, 233)
Screenshot: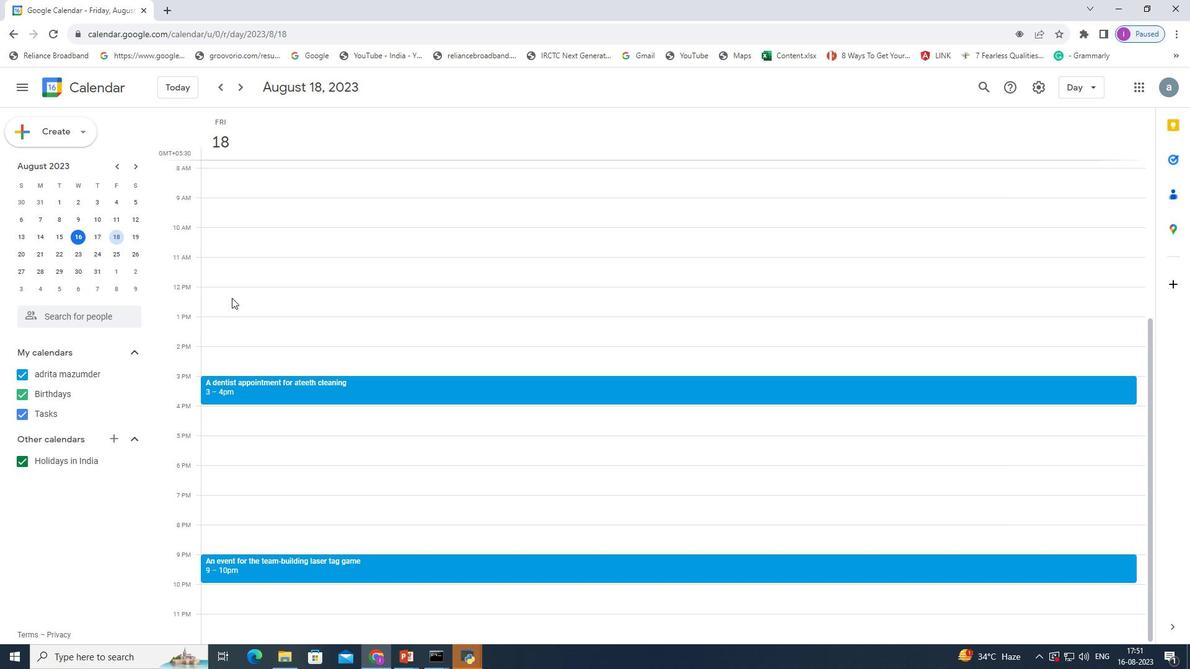 
Action: Key pressed <Key.shift><Key.shift><Key.shift><Key.shift><Key.shift><Key.shift><Key.shift><Key.shift><Key.shift>Dentistapp<Key.backspace><Key.backspace><Key.backspace><Key.space>appoinment<Key.space>for<Key.space>a<Key.space>dental<Key.space>filling
Screenshot: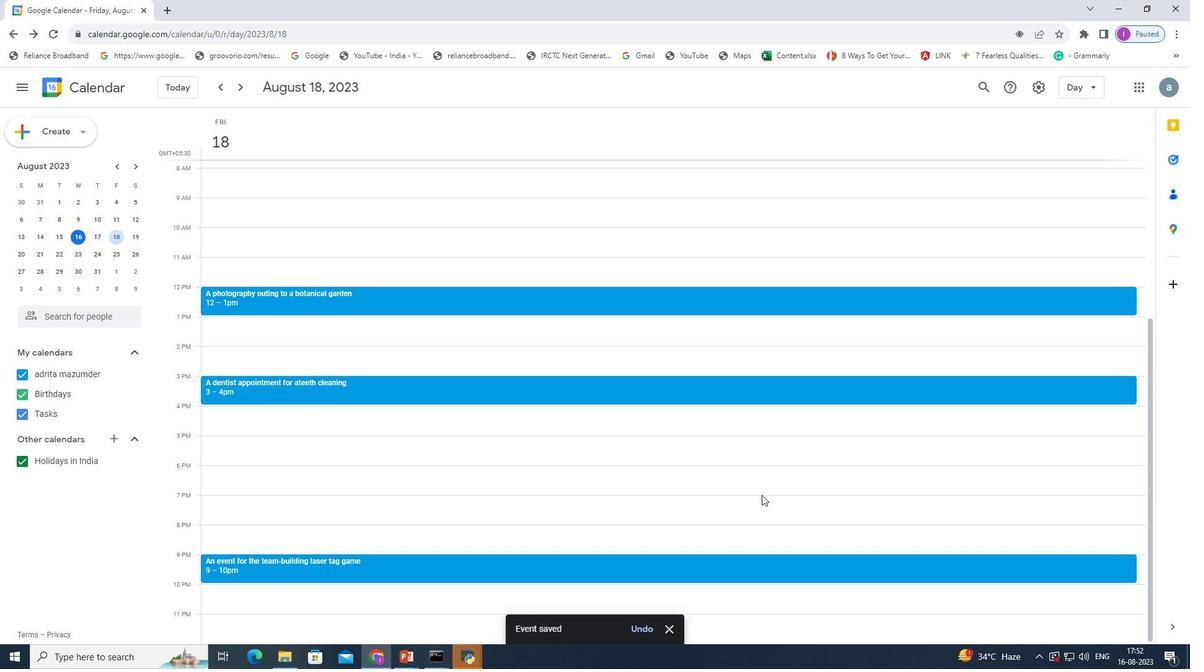 
Action: Mouse moved to (765, 503)
Screenshot: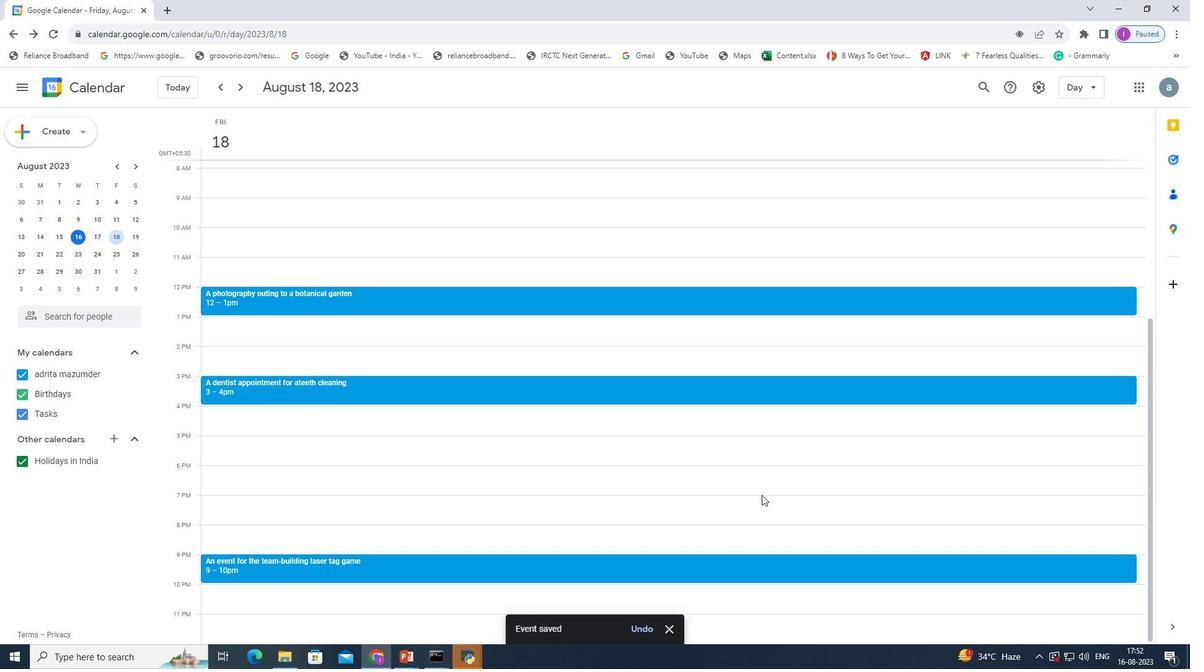 
Action: Mouse pressed left at (765, 503)
Screenshot: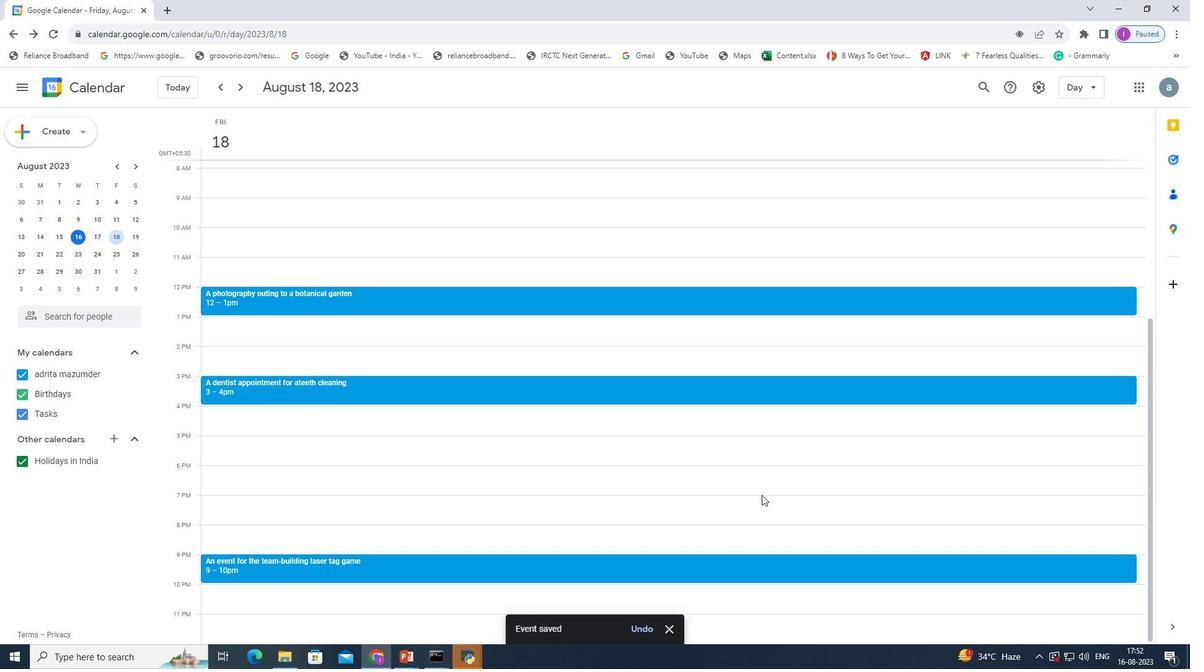 
Action: Mouse moved to (134, 200)
Screenshot: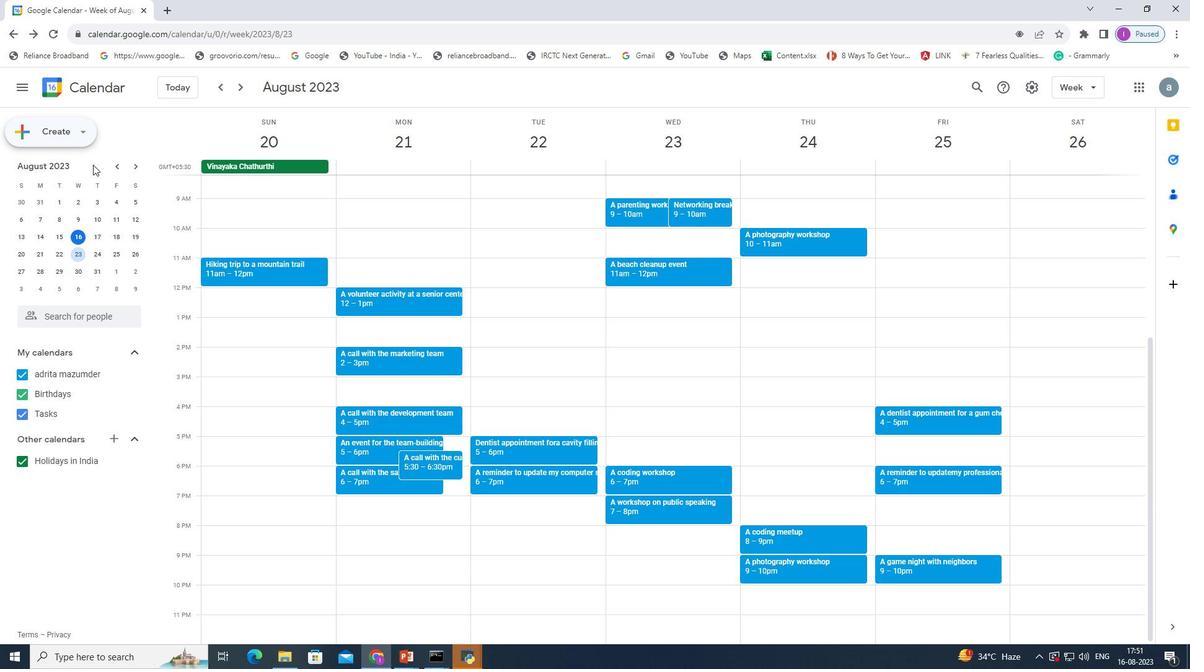 
Action: Mouse pressed left at (134, 200)
Screenshot: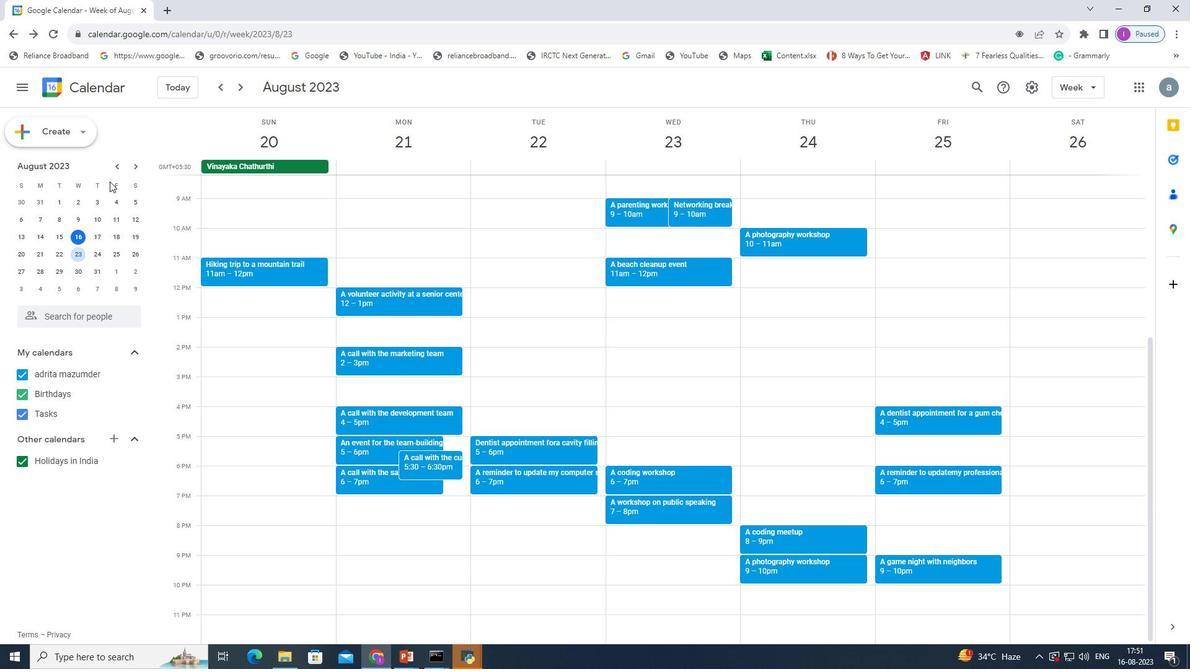 
Action: Mouse pressed left at (134, 200)
Screenshot: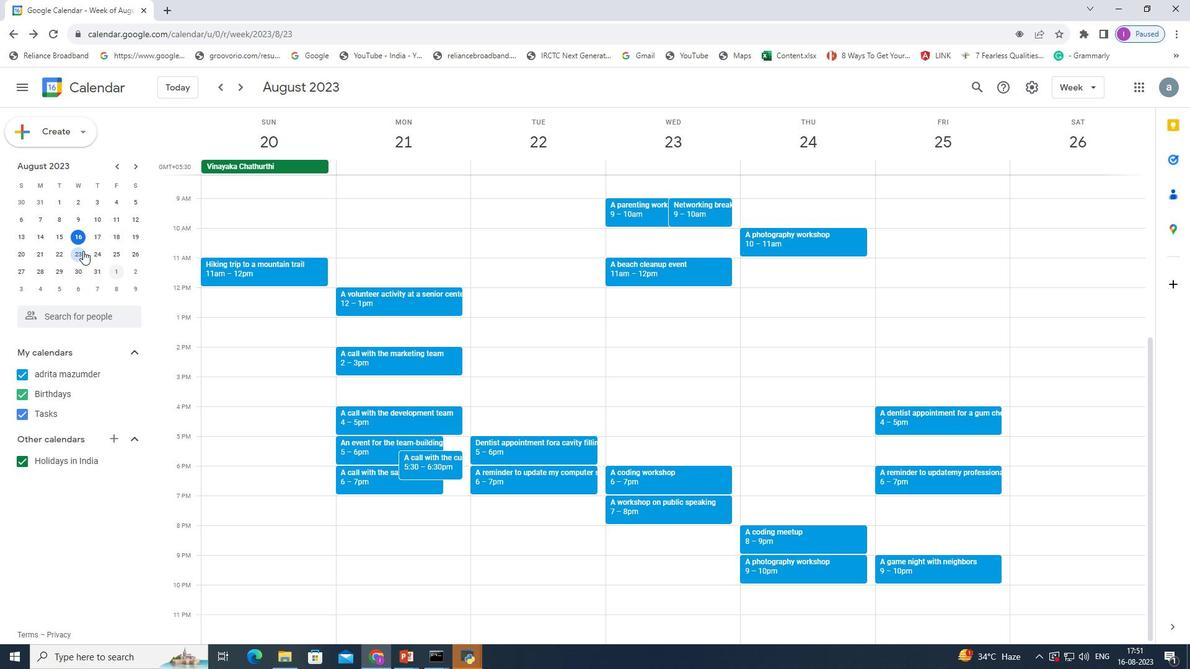
Action: Mouse moved to (204, 334)
Screenshot: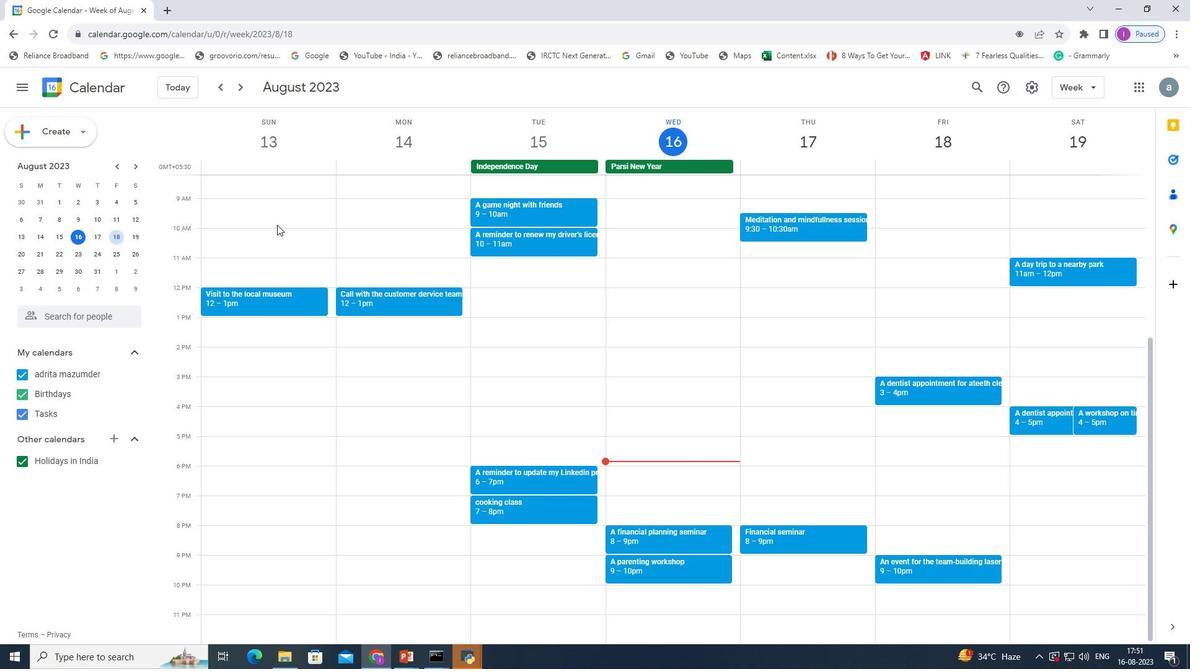 
Action: Mouse pressed left at (204, 334)
Screenshot: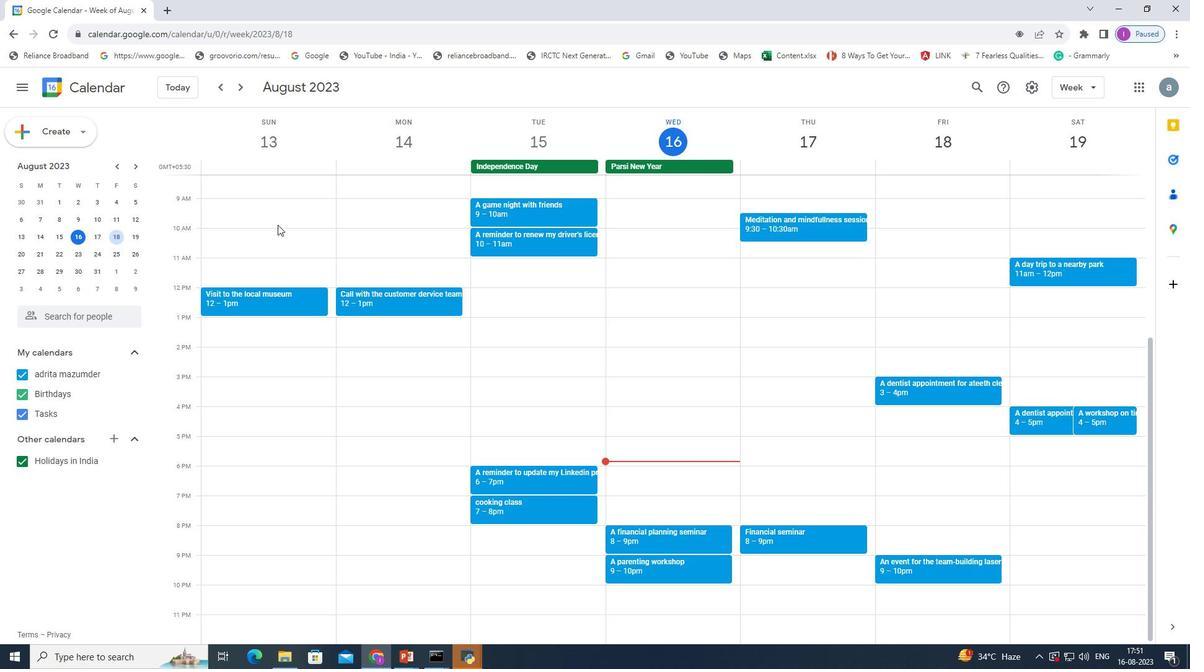 
Action: Mouse moved to (565, 203)
Screenshot: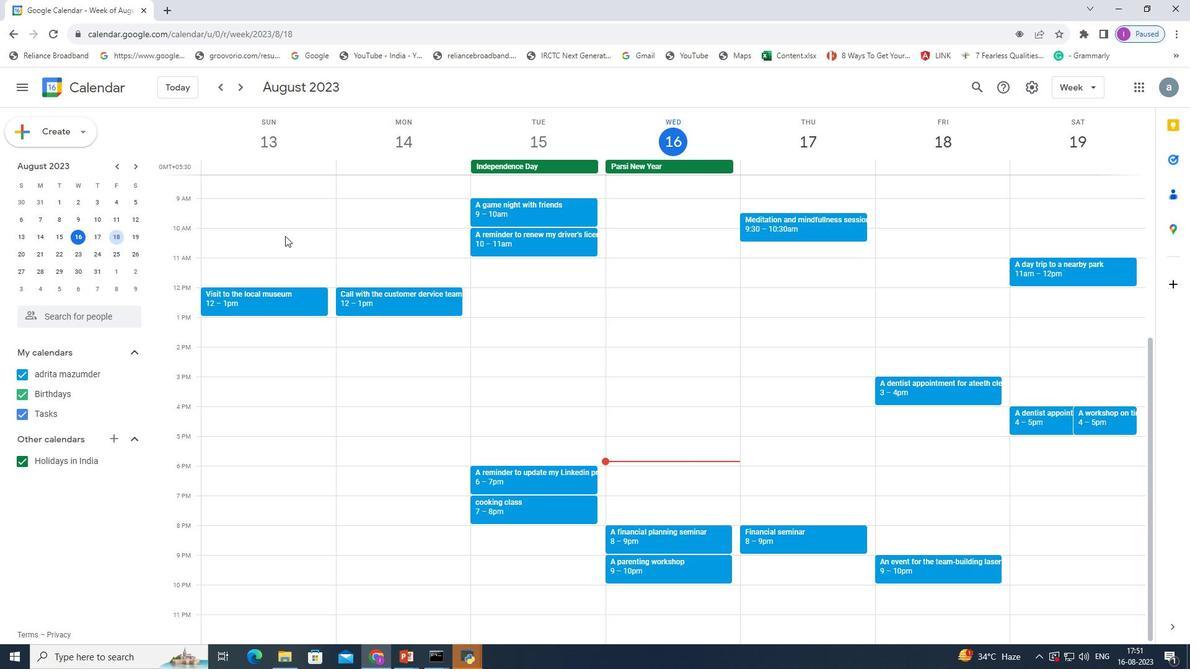 
Action: Key pressed <Key.shift>Reminder<Key.space>to<Key.space>bavc<Key.backspace>ck<Key.space><Key.backspace><Key.backspace><Key.backspace><Key.backspace>ck<Key.space>up<Key.space>your<Key.space>imo<Key.backspace>portant<Key.space>files
Screenshot: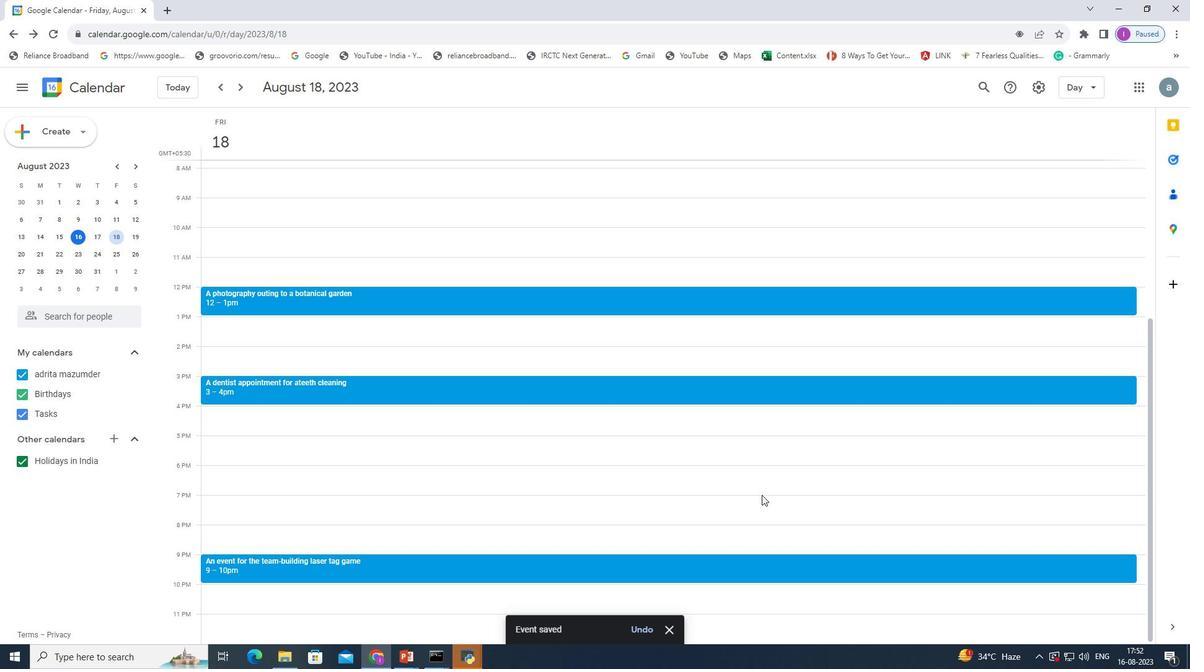 
Action: Mouse moved to (766, 497)
Screenshot: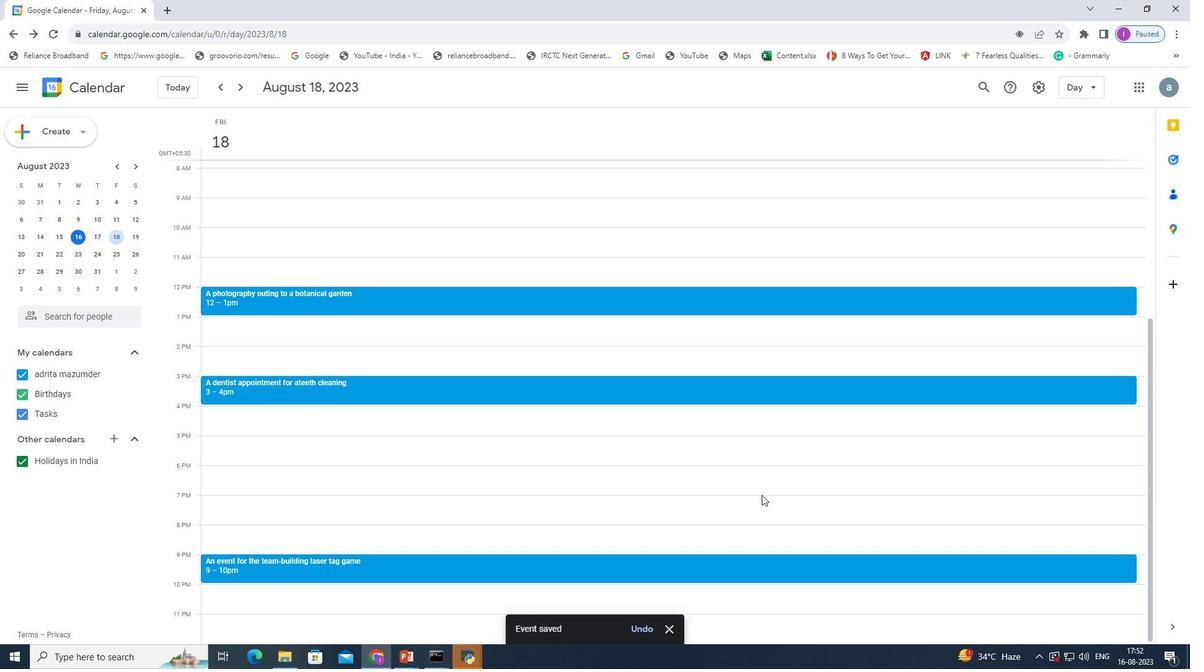 
Action: Mouse pressed left at (766, 497)
Screenshot: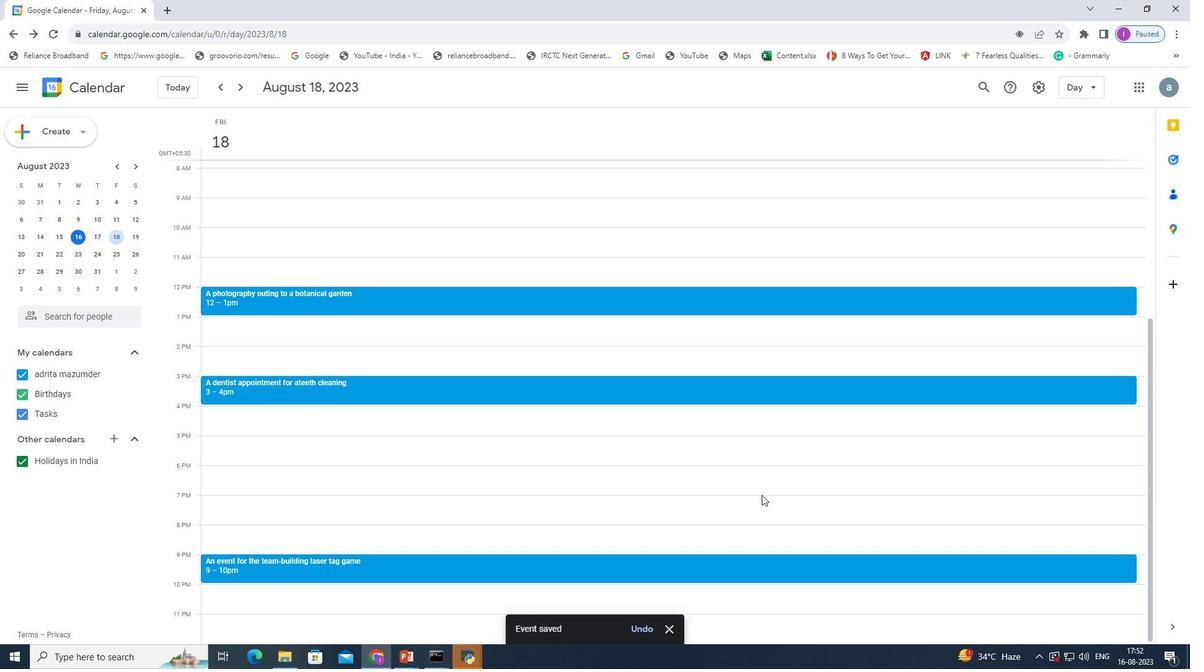 
Action: Mouse moved to (81, 254)
Screenshot: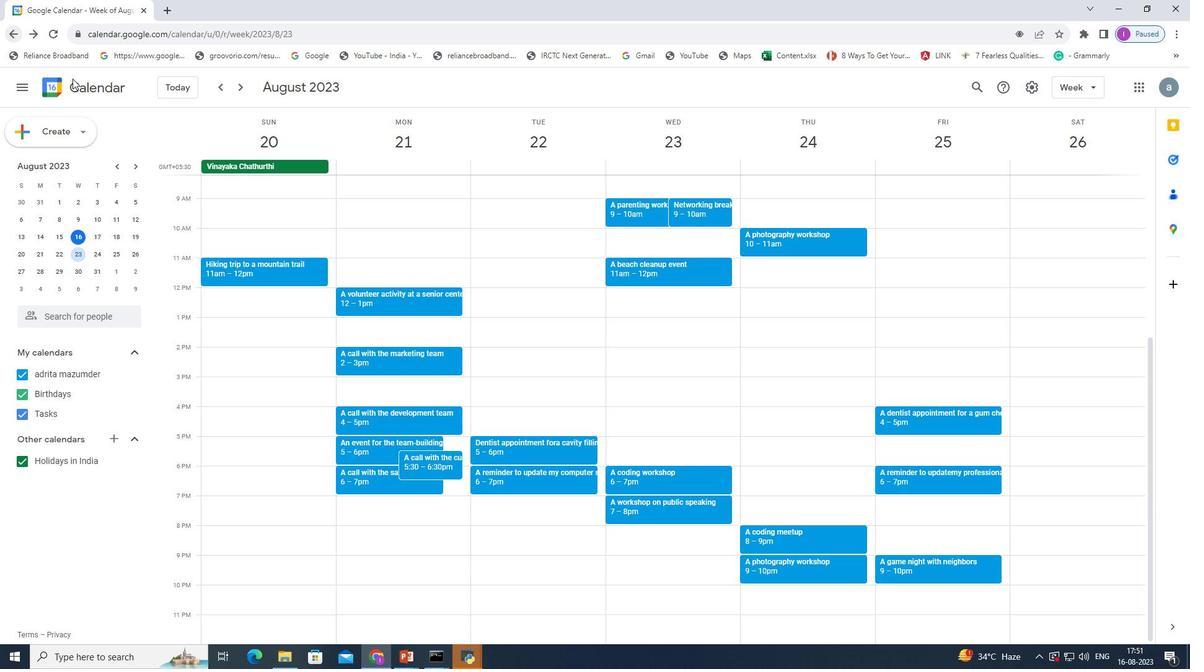 
Action: Mouse pressed left at (81, 254)
Screenshot: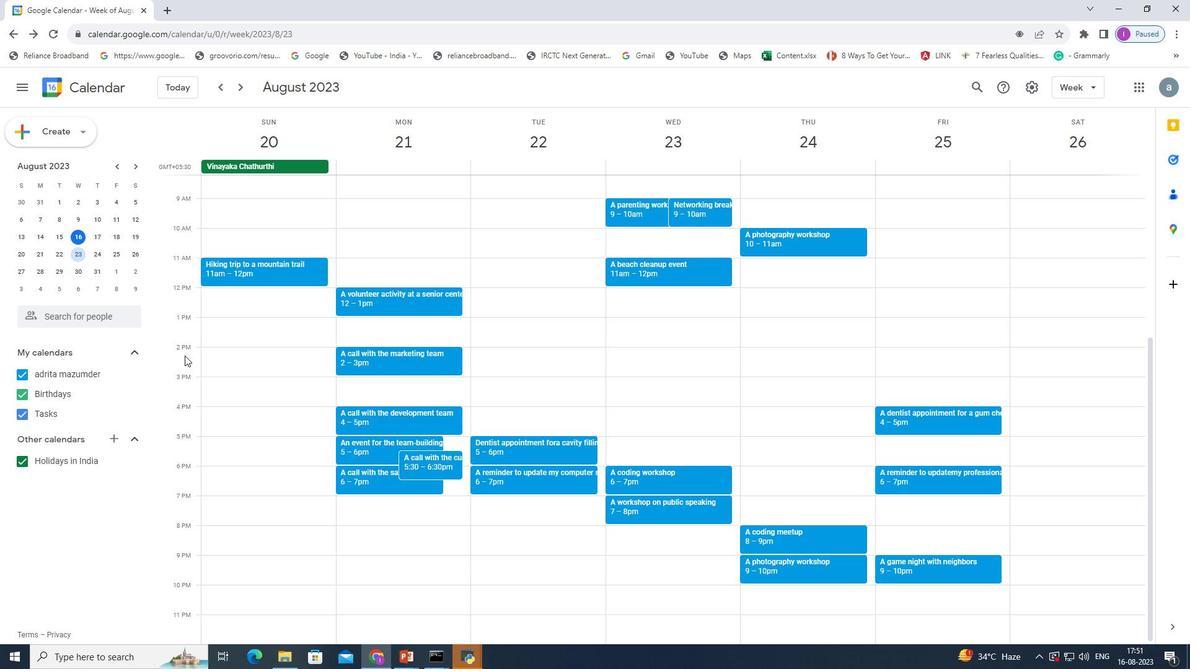 
Action: Mouse moved to (81, 256)
Screenshot: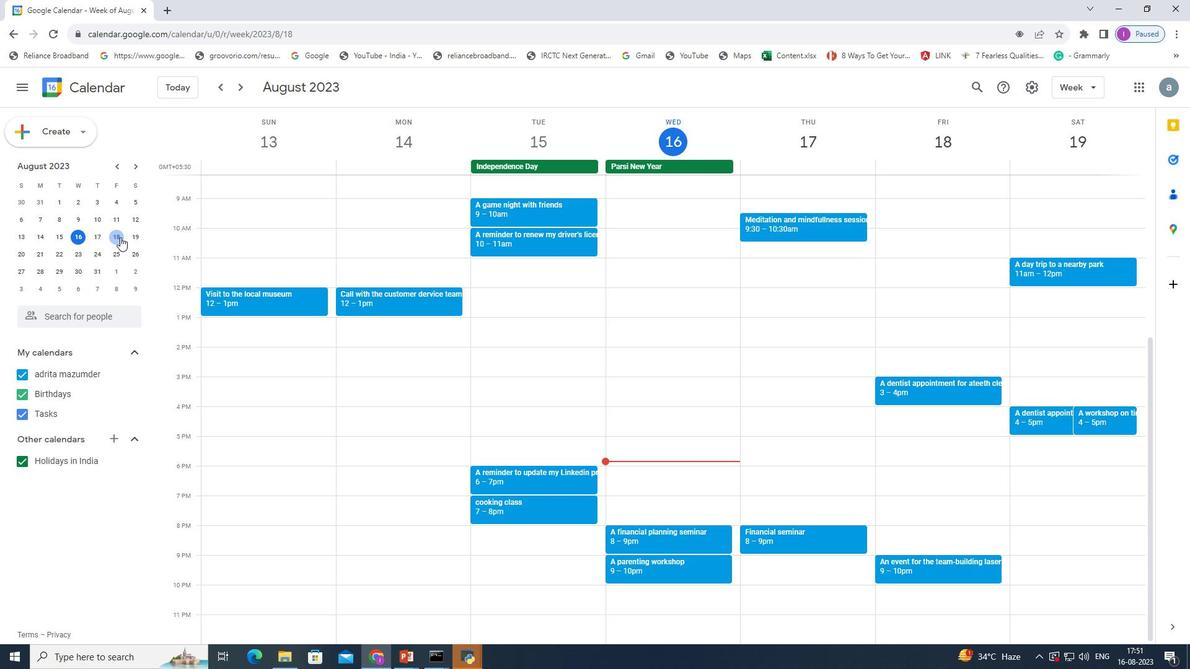 
Action: Mouse pressed left at (81, 256)
Screenshot: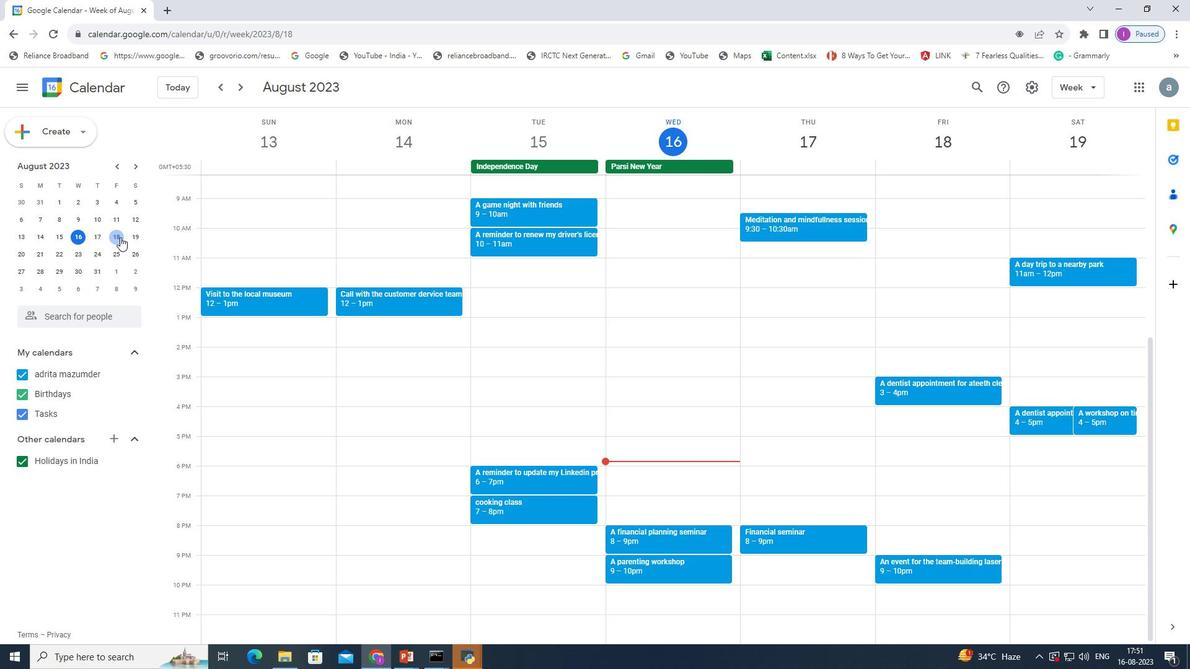 
Action: Mouse moved to (221, 200)
Screenshot: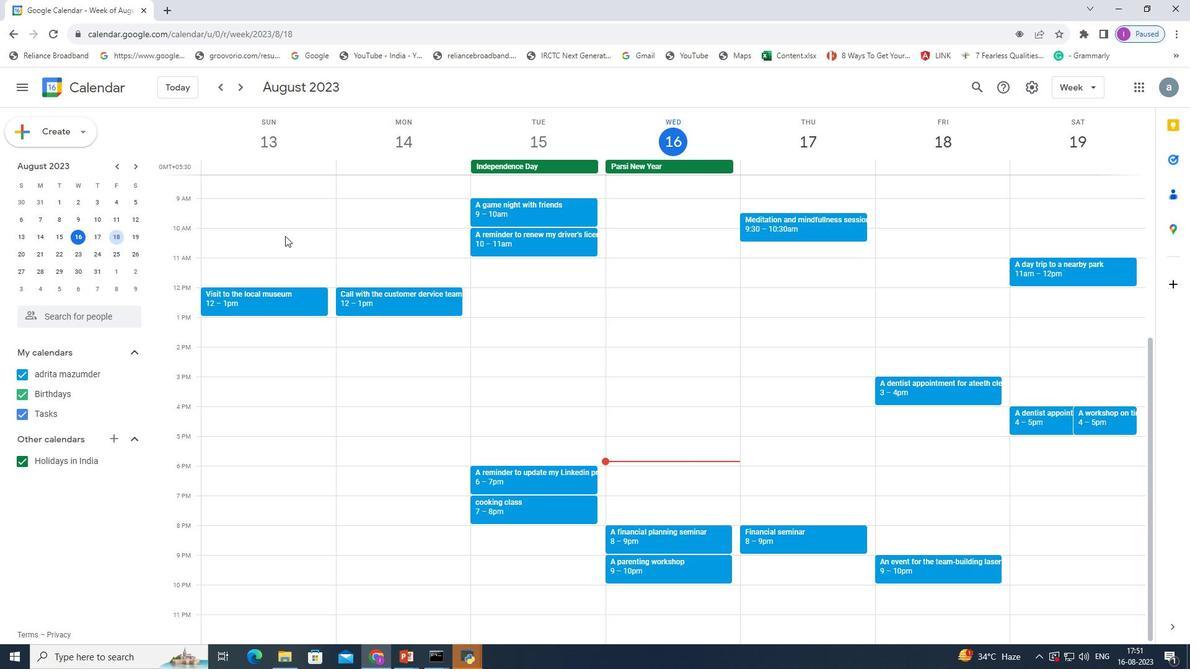 
Action: Mouse pressed left at (221, 200)
Screenshot: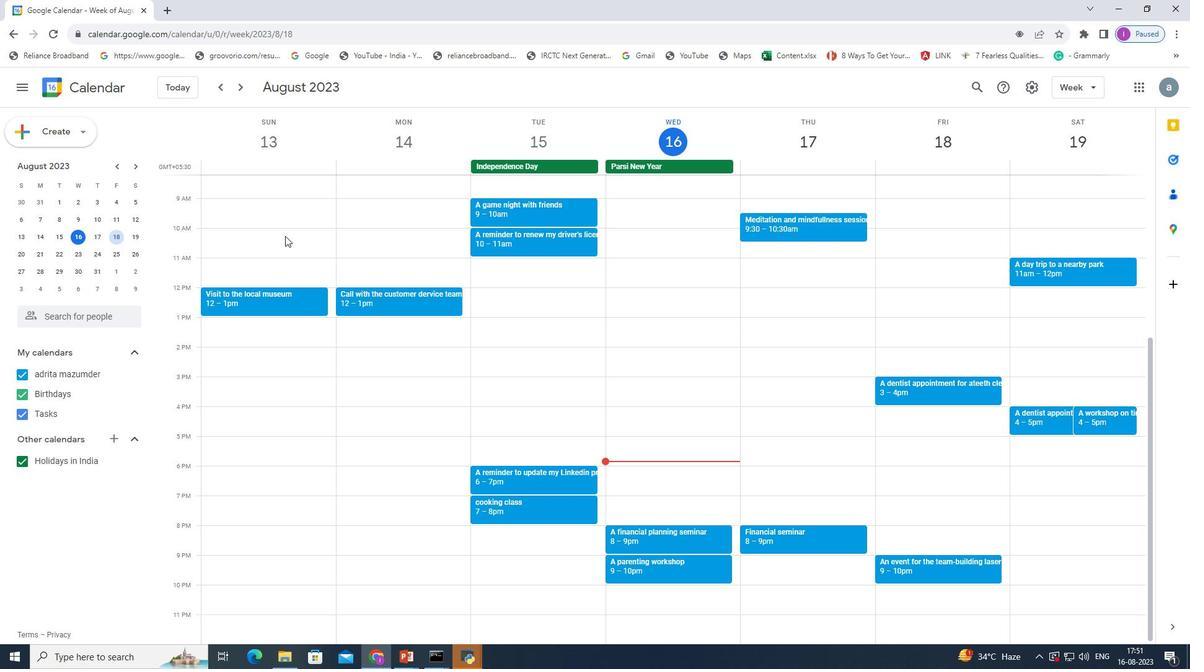 
Action: Mouse moved to (555, 245)
Screenshot: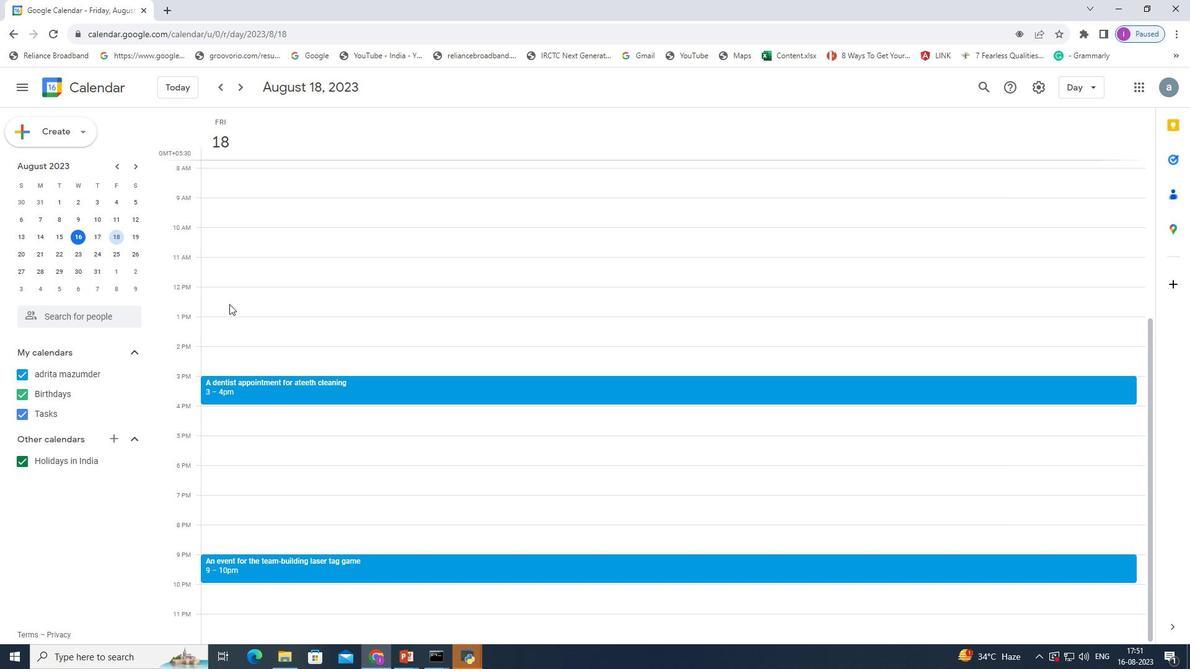 
Action: Key pressed <Key.shift><Key.shift><Key.shift><Key.shift><Key.shift><Key.shift><Key.shift><Key.shift><Key.shift><Key.shift><Key.shift><Key.shift><Key.shift><Key.shift><Key.shift>Networkingbreak
Screenshot: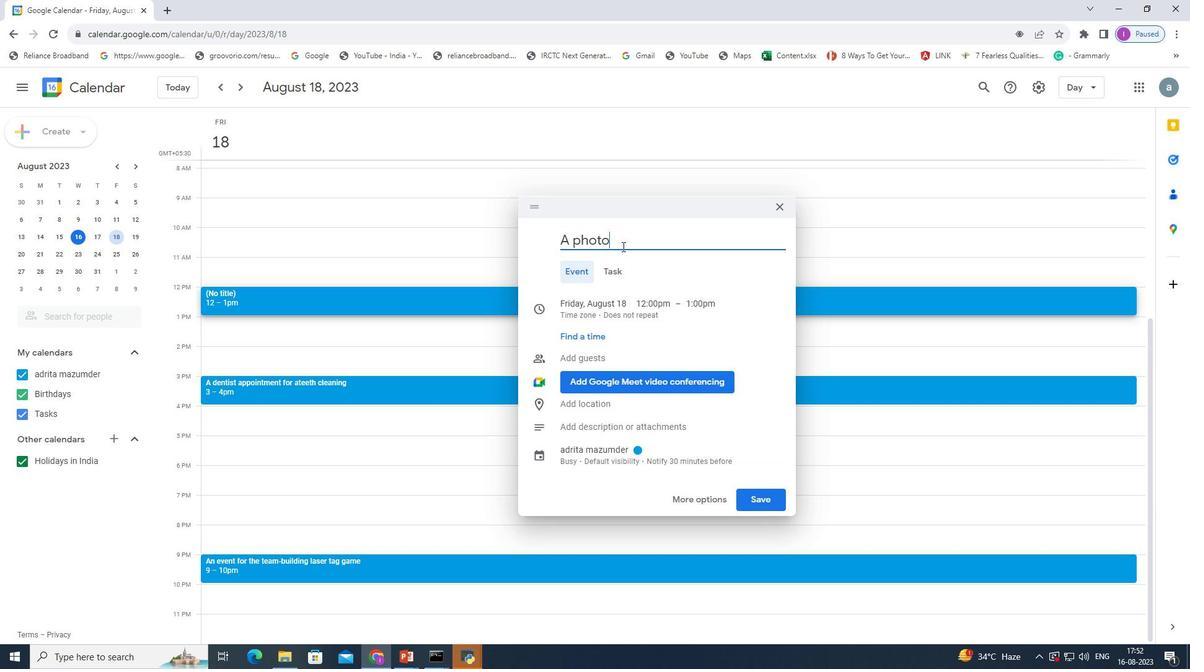 
Action: Mouse moved to (630, 238)
Screenshot: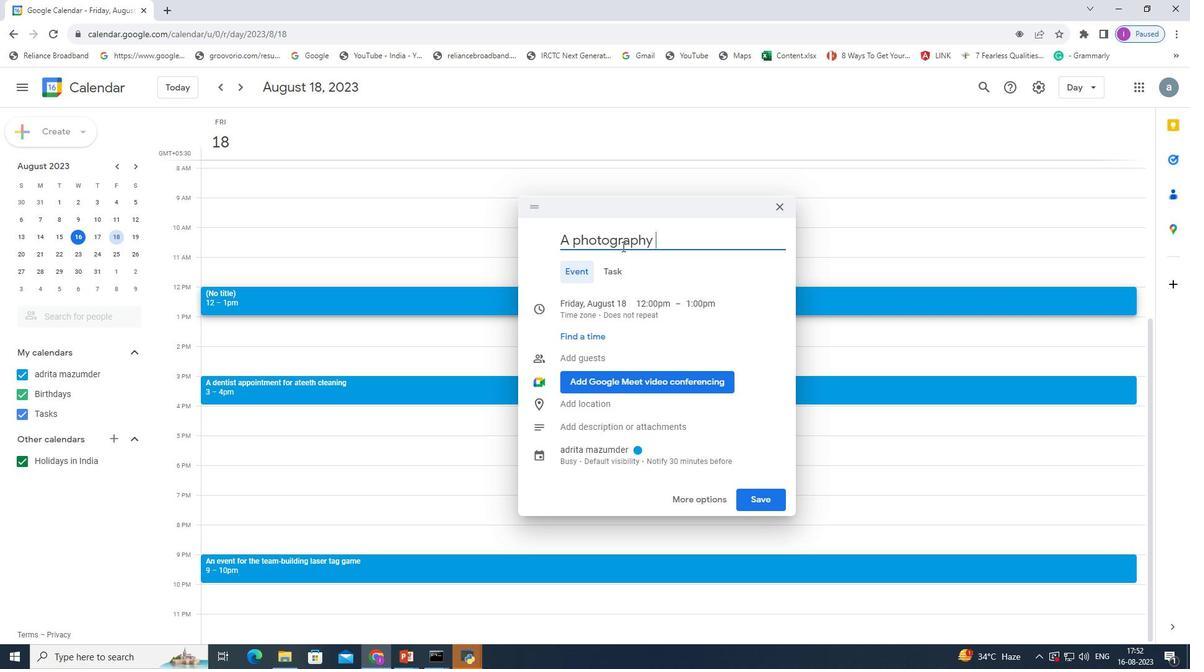 
Action: Mouse pressed left at (630, 238)
Screenshot: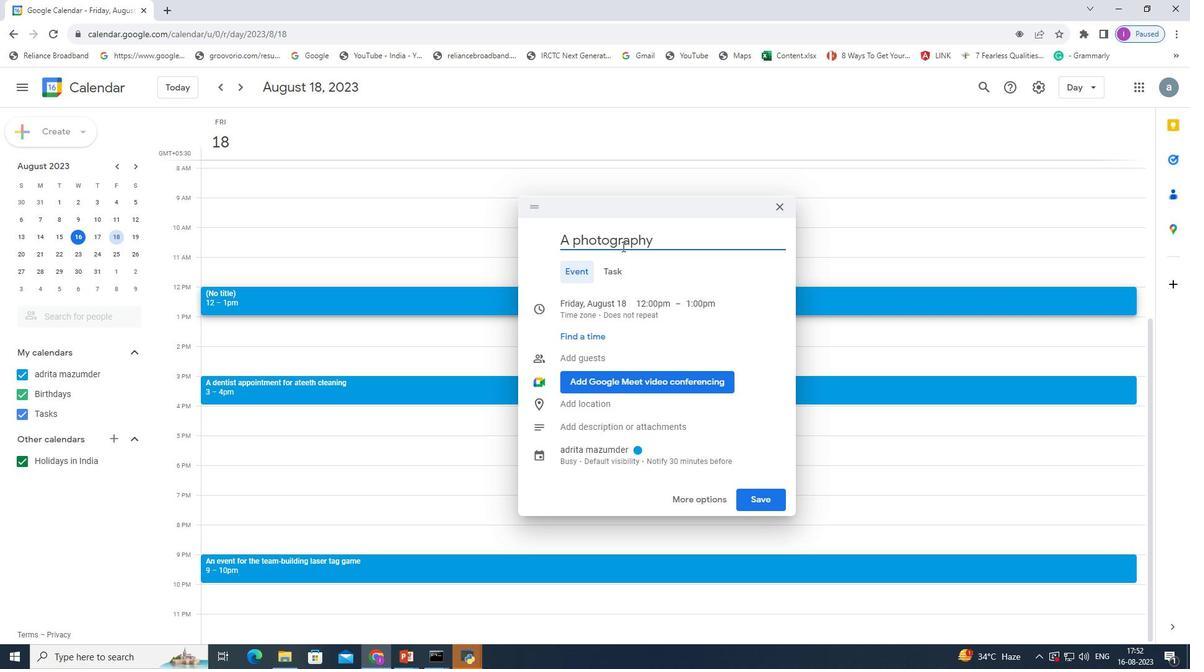 
Action: Key pressed <Key.space>
Screenshot: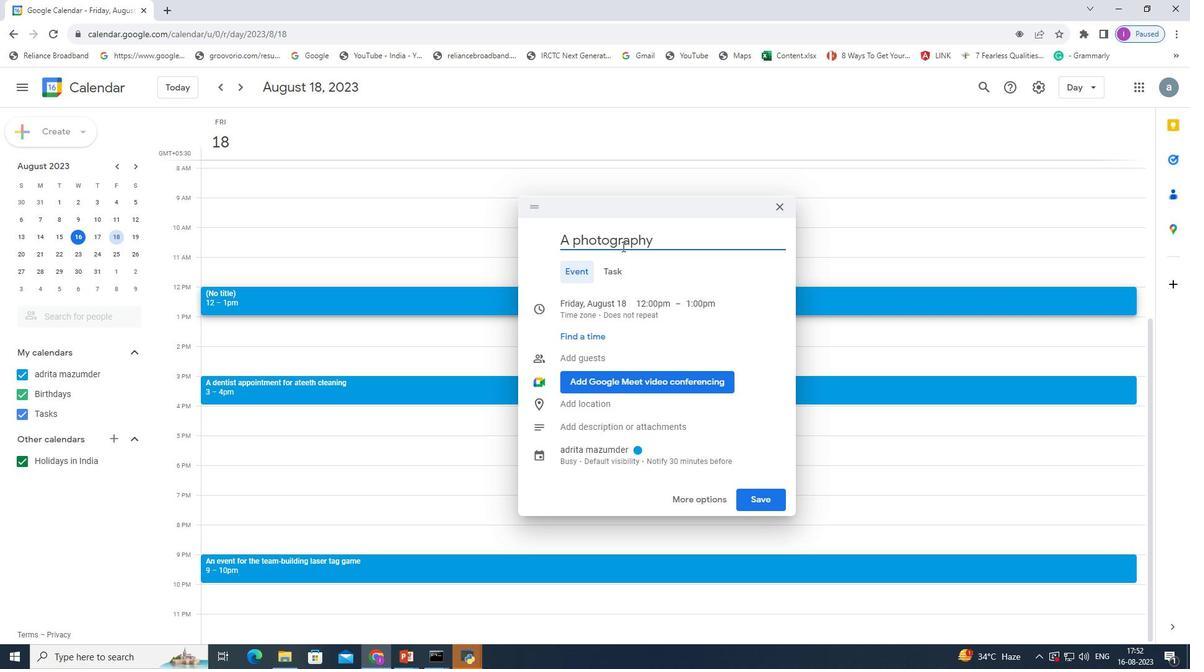 
Action: Mouse moved to (672, 236)
Screenshot: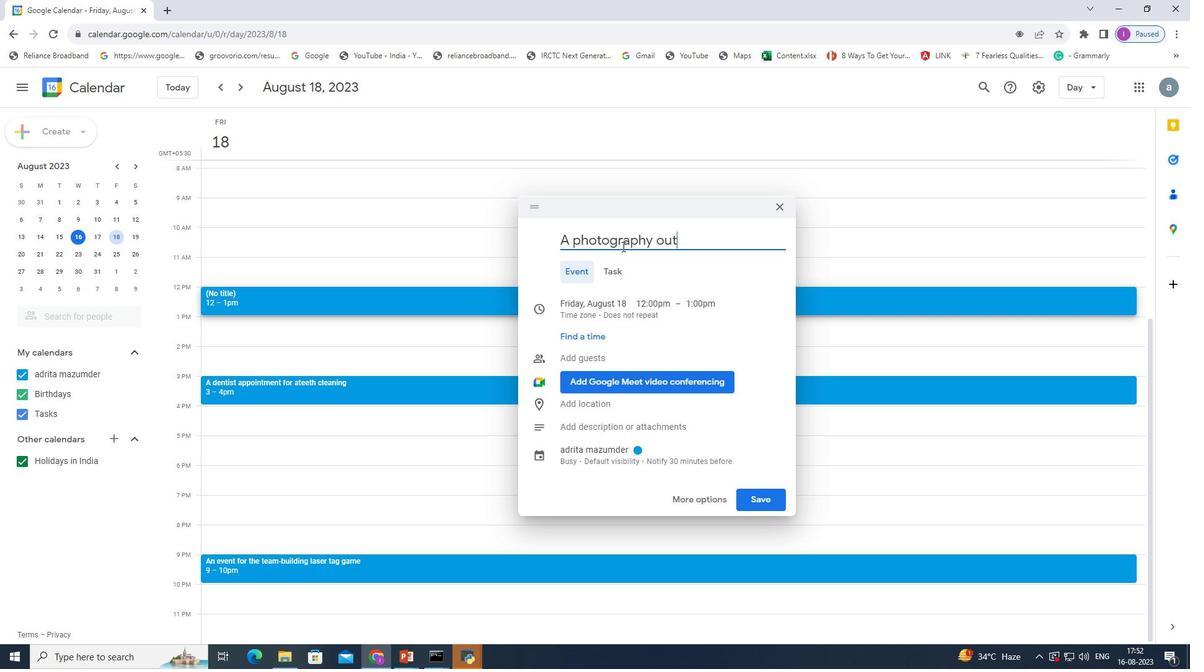 
Action: Mouse pressed left at (672, 236)
Screenshot: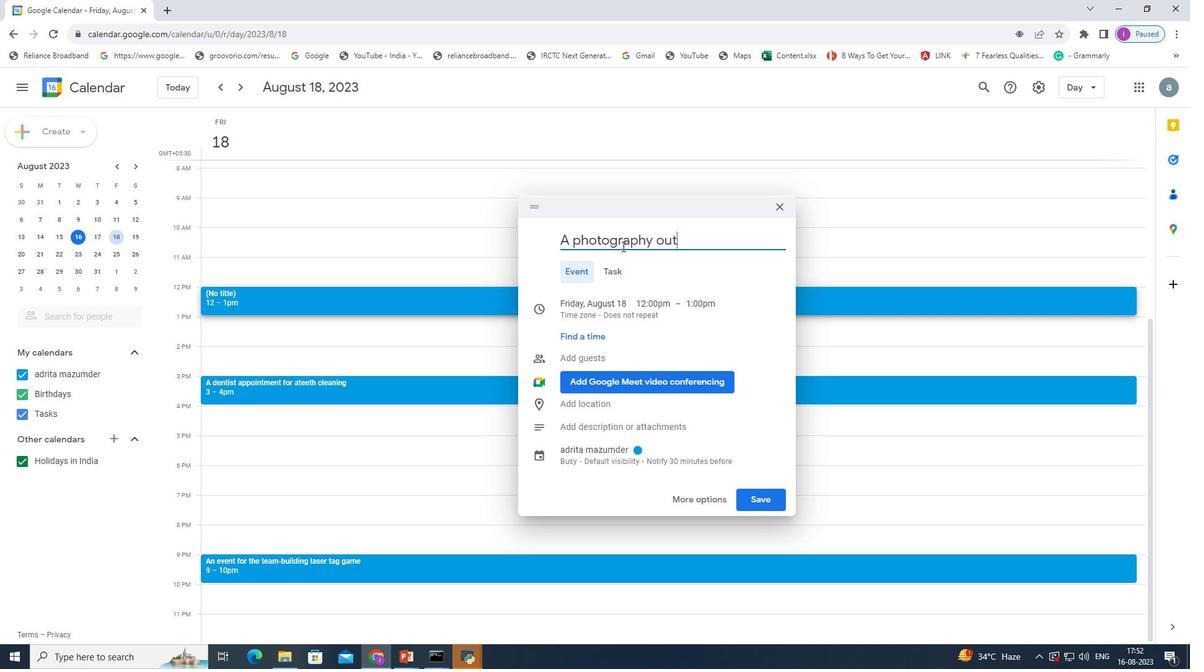 
Action: Key pressed fast<Key.space>event
Screenshot: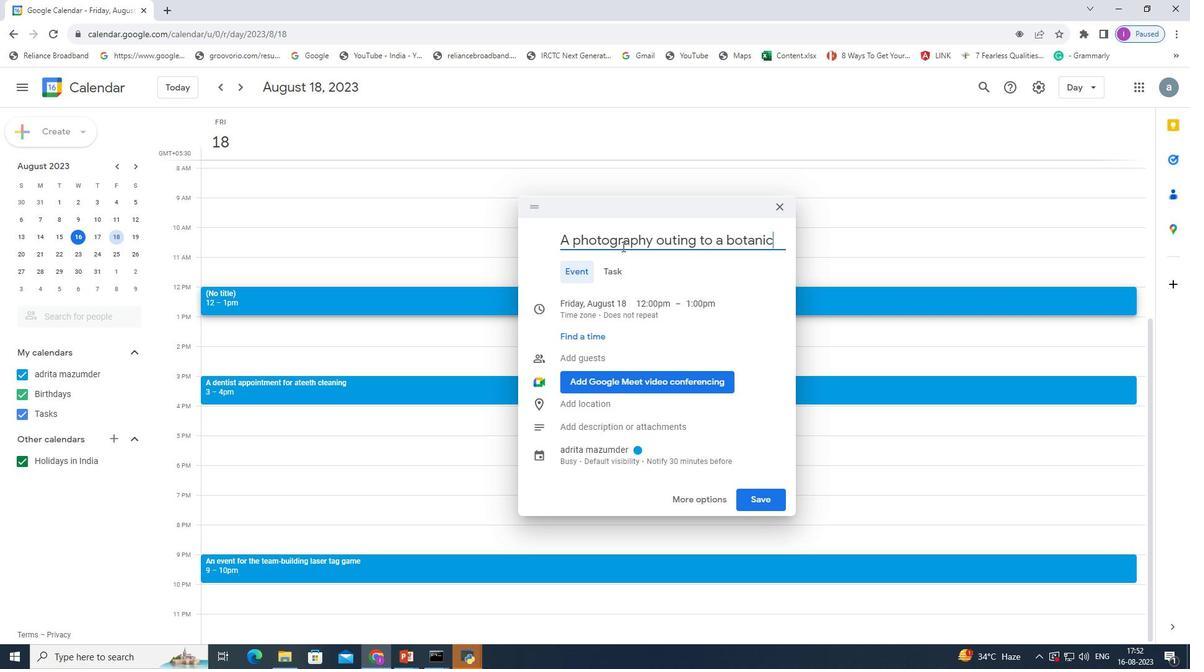
Action: Mouse moved to (764, 503)
Screenshot: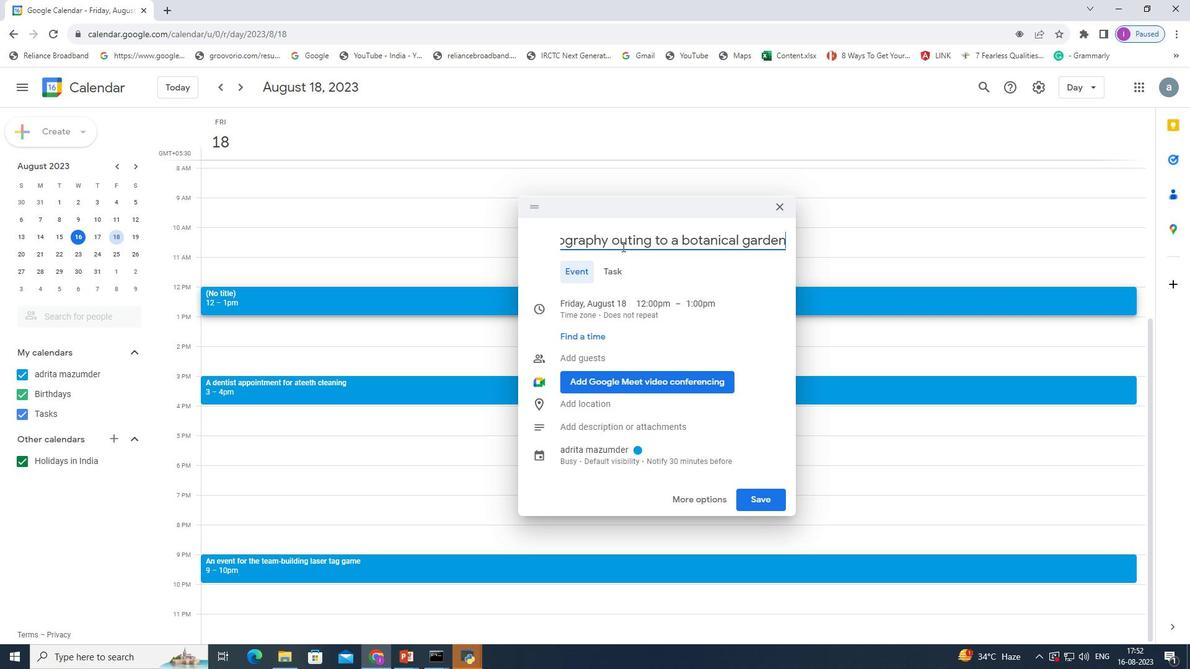 
Action: Mouse pressed left at (764, 503)
Screenshot: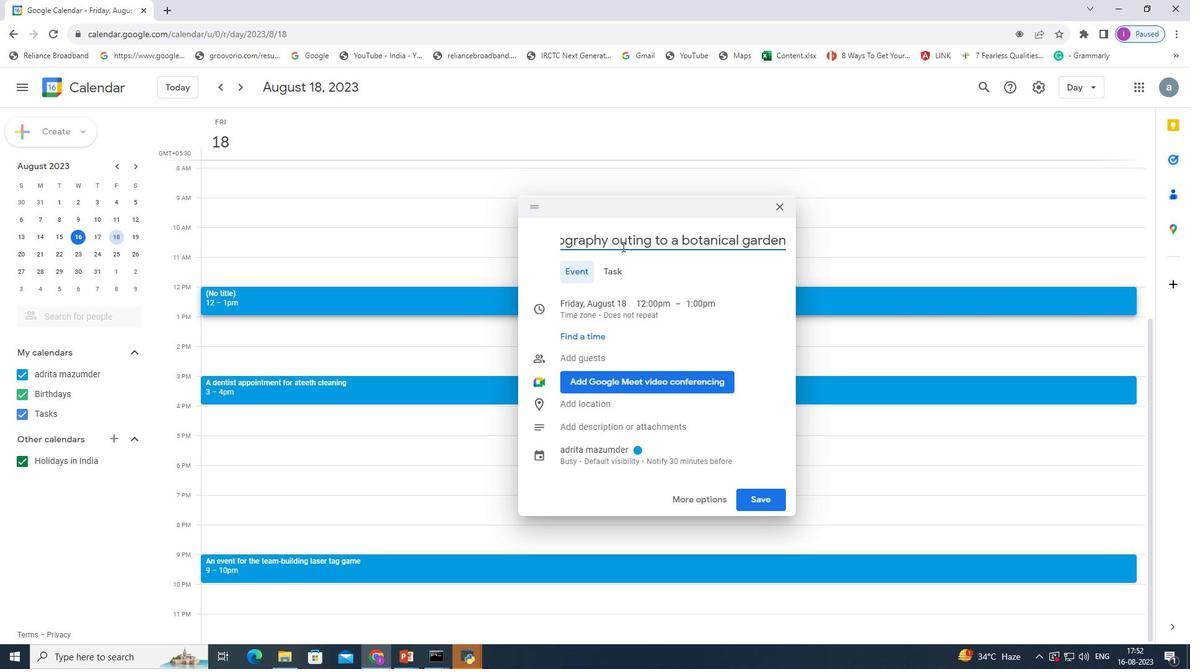 
Action: Mouse moved to (23, 254)
Screenshot: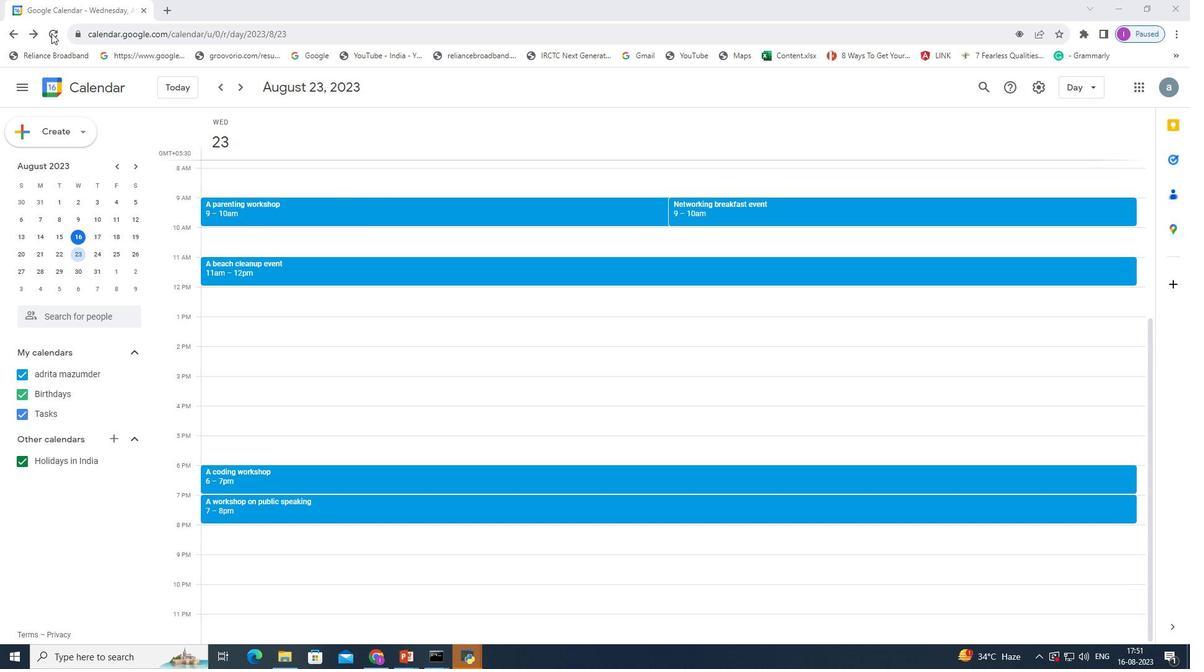 
Action: Mouse pressed left at (23, 254)
Screenshot: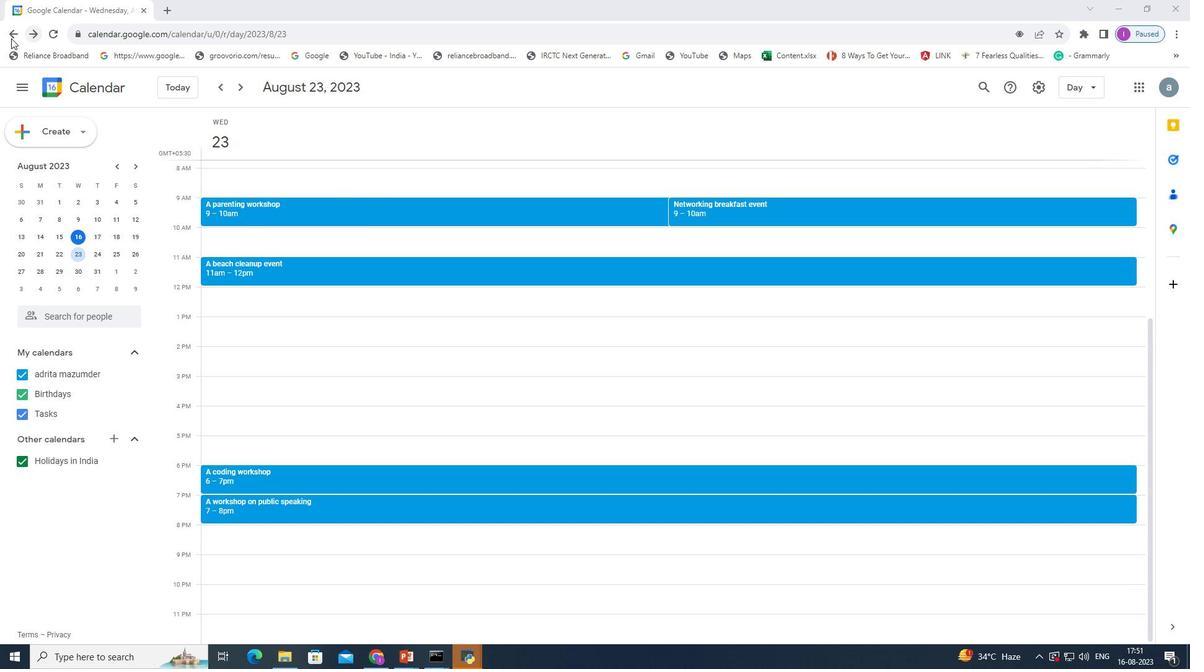 
Action: Mouse pressed left at (23, 254)
Screenshot: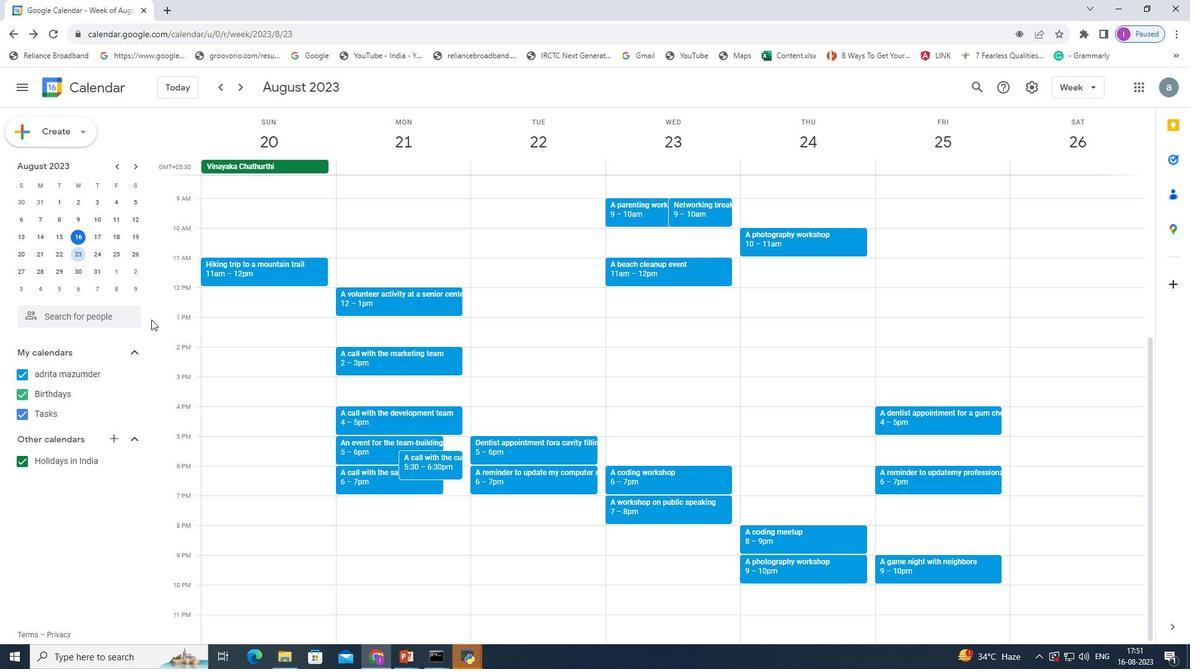 
Action: Mouse moved to (212, 272)
Screenshot: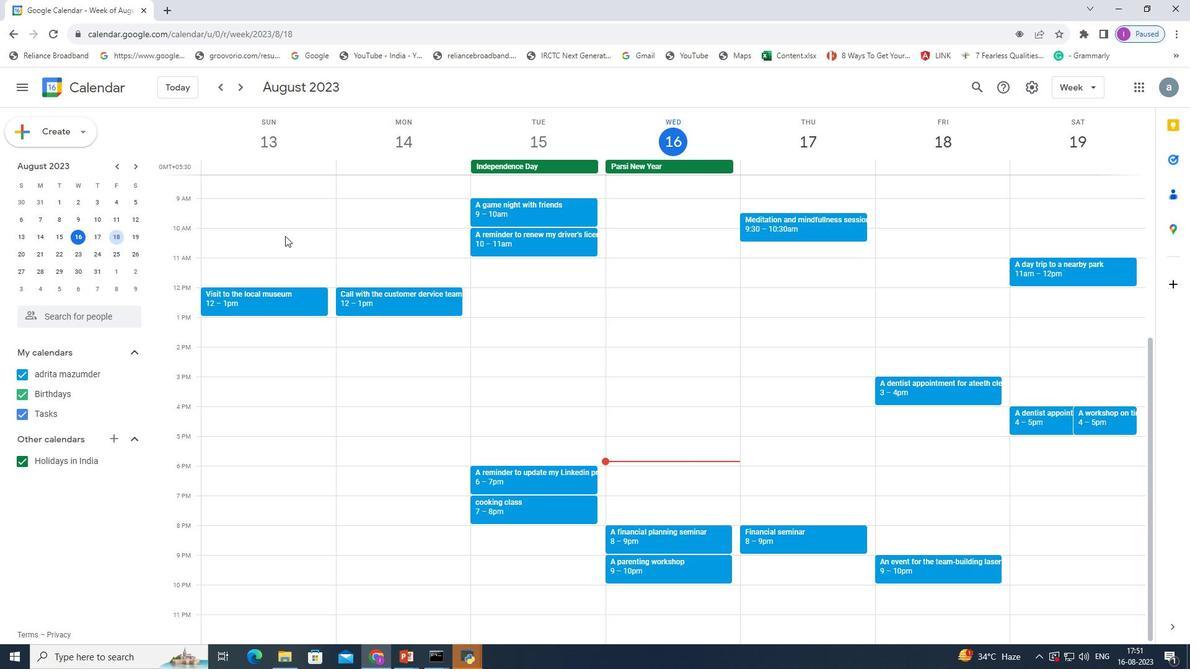 
Action: Mouse pressed left at (212, 272)
Screenshot: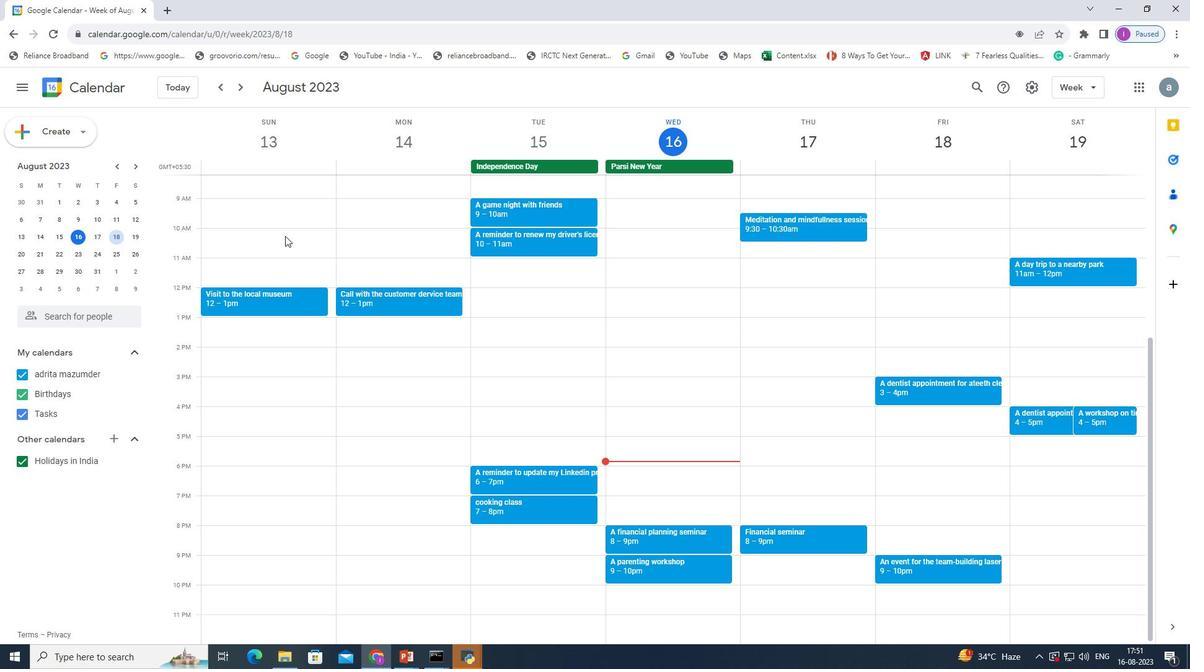 
Action: Mouse moved to (566, 236)
Screenshot: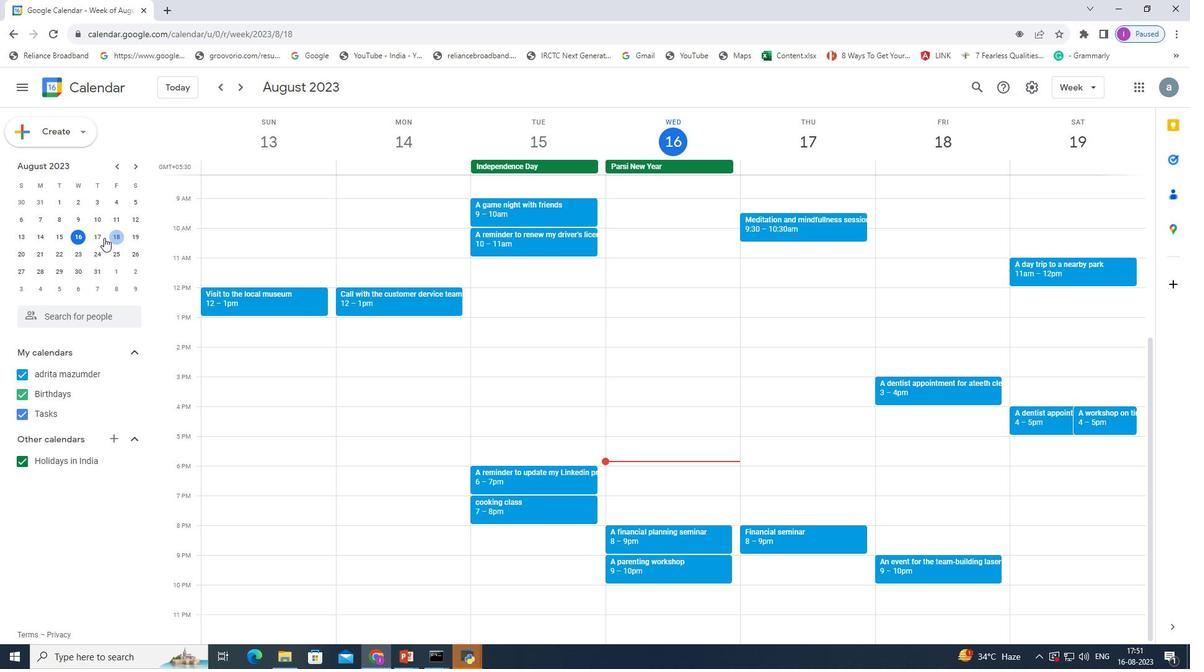 
Action: Mouse pressed left at (566, 236)
Screenshot: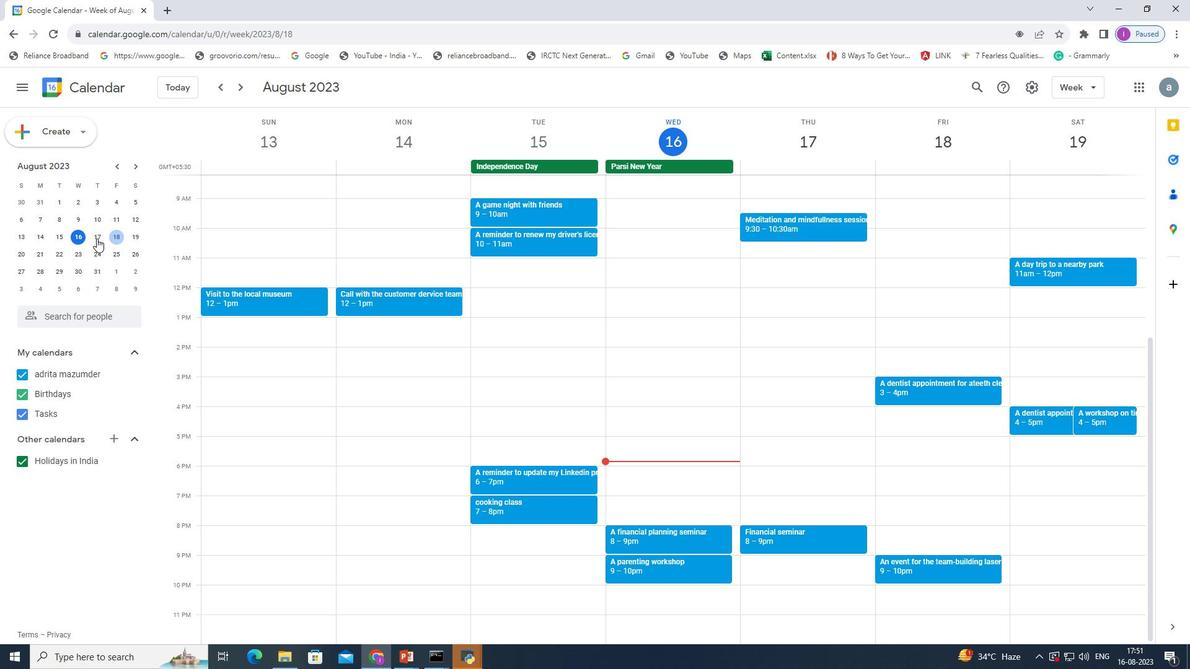 
Action: Mouse moved to (568, 238)
Screenshot: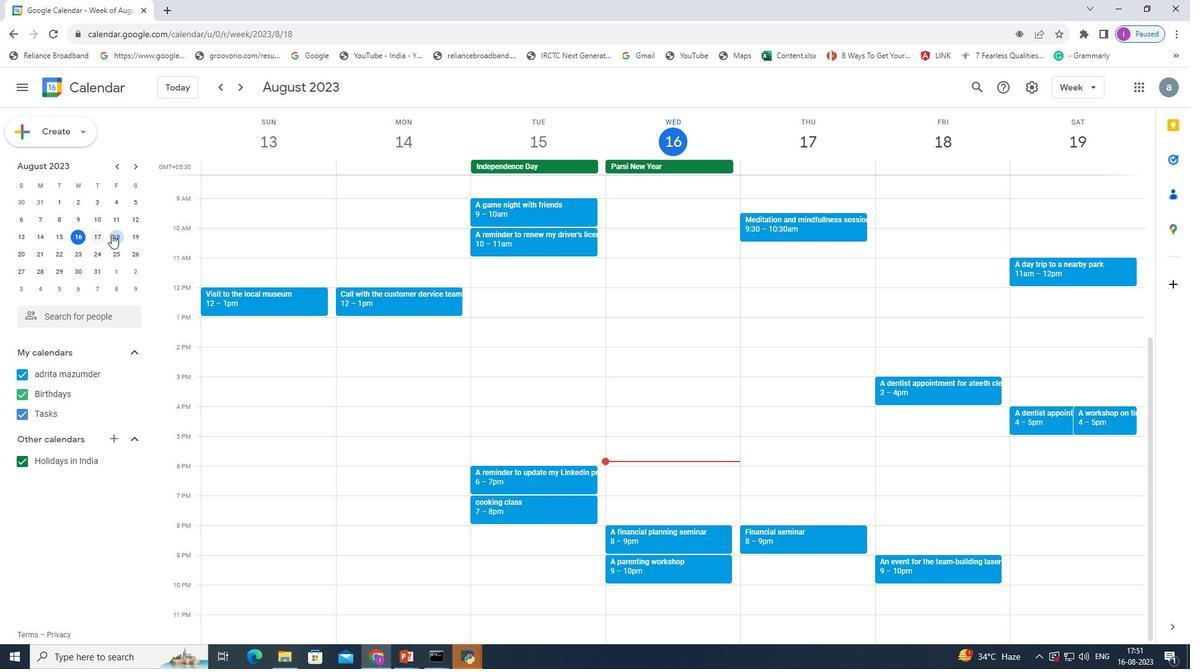 
Action: Key pressed <Key.shift>Hiking<Key.space>trip<Key.space>to<Key.space>a<Key.space>mountain<Key.space>trail
Screenshot: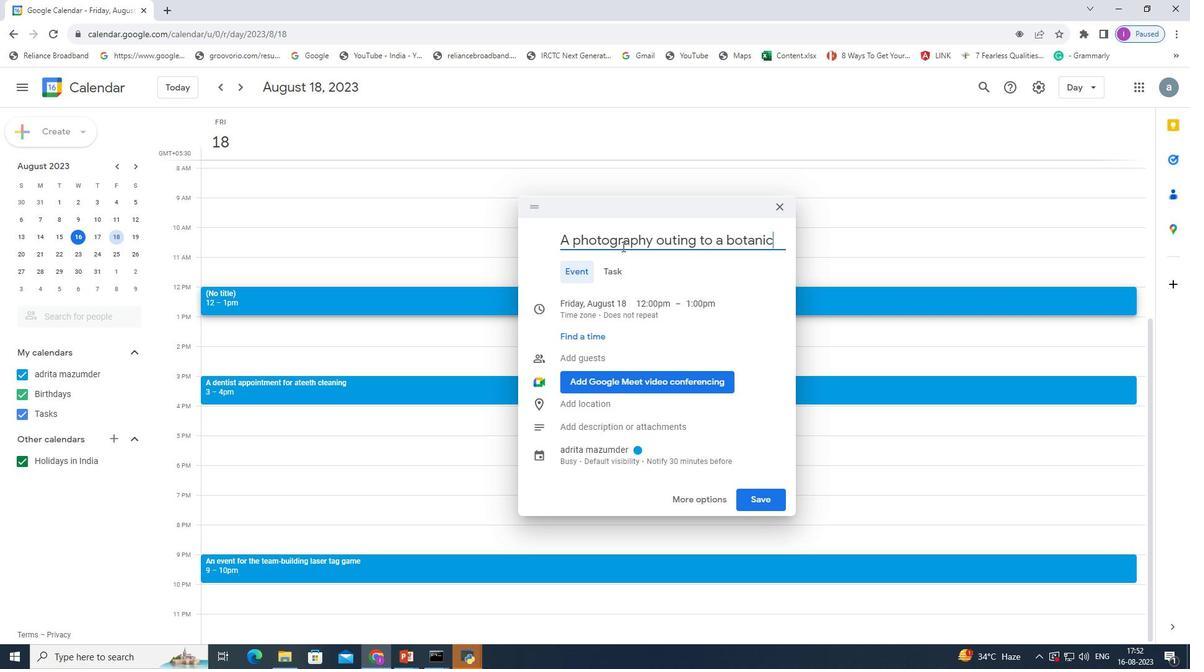 
Action: Mouse moved to (773, 505)
Screenshot: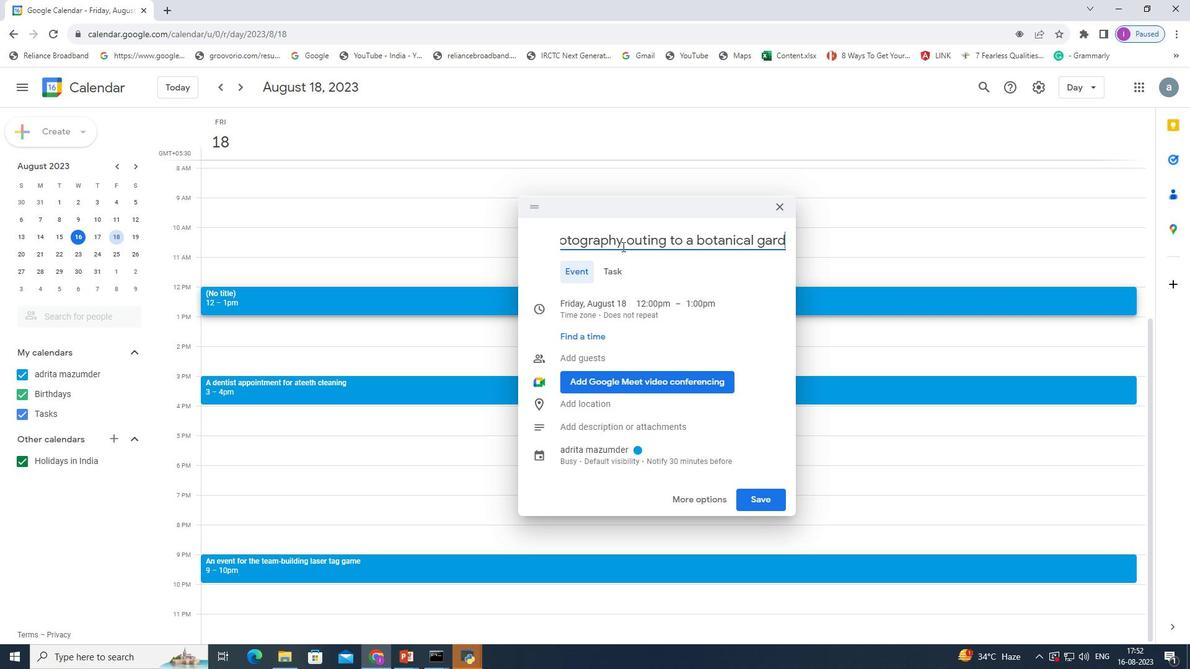 
Action: Mouse pressed left at (773, 505)
Screenshot: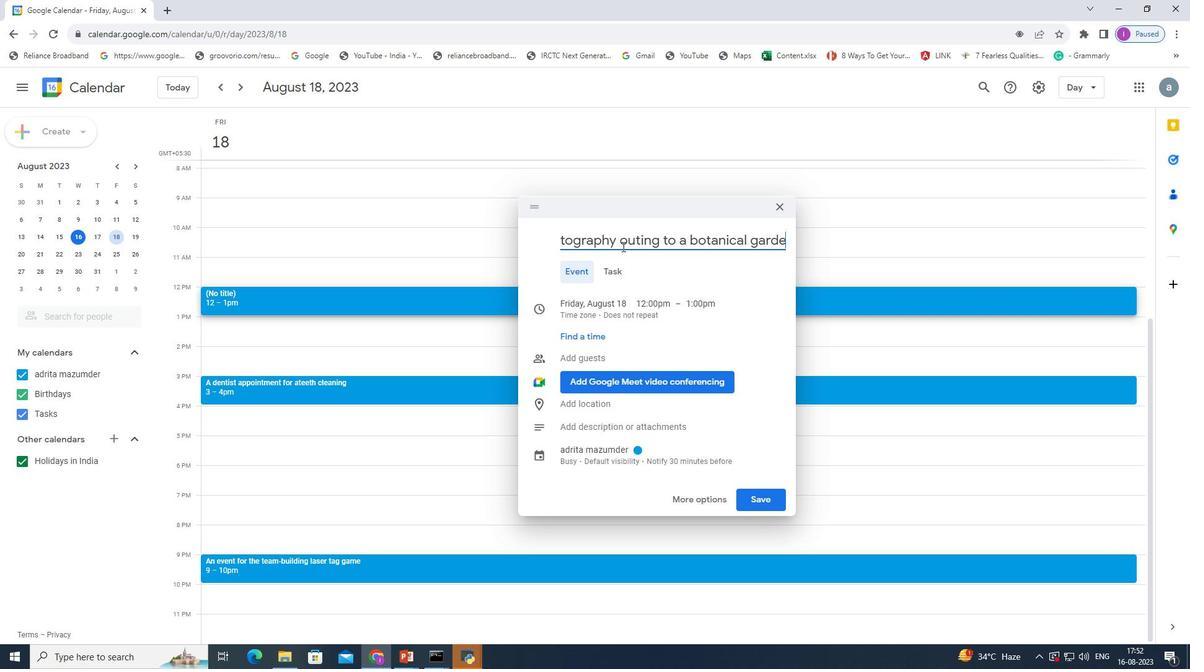 
Action: Mouse moved to (44, 269)
Screenshot: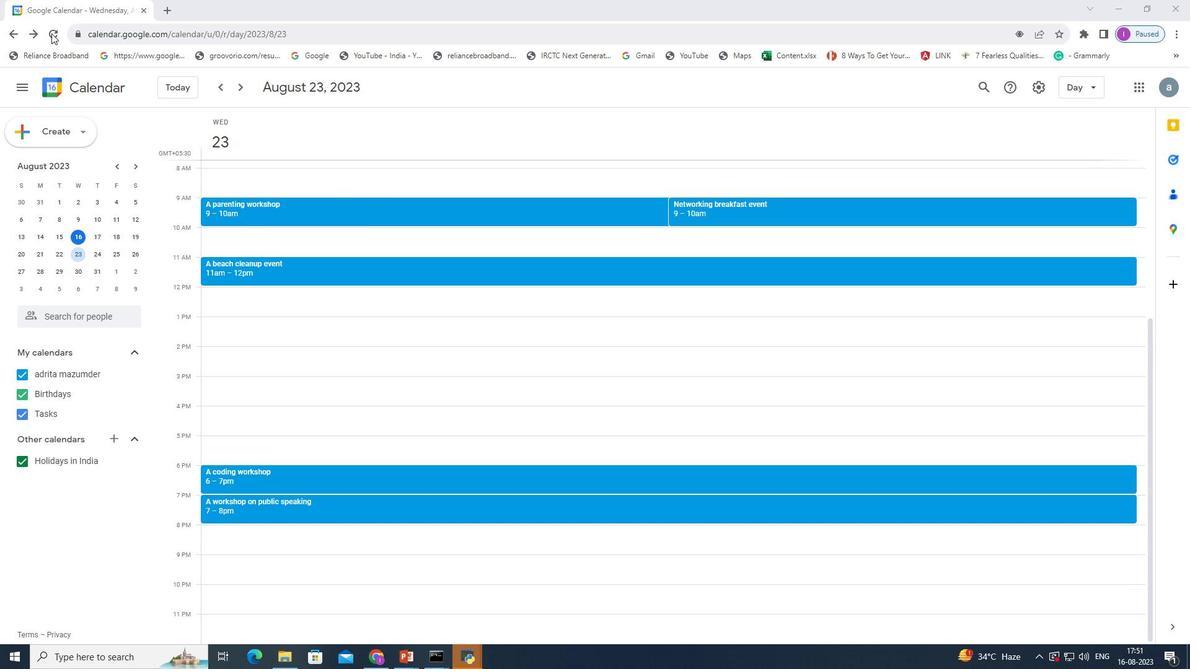 
Action: Mouse pressed left at (44, 269)
Screenshot: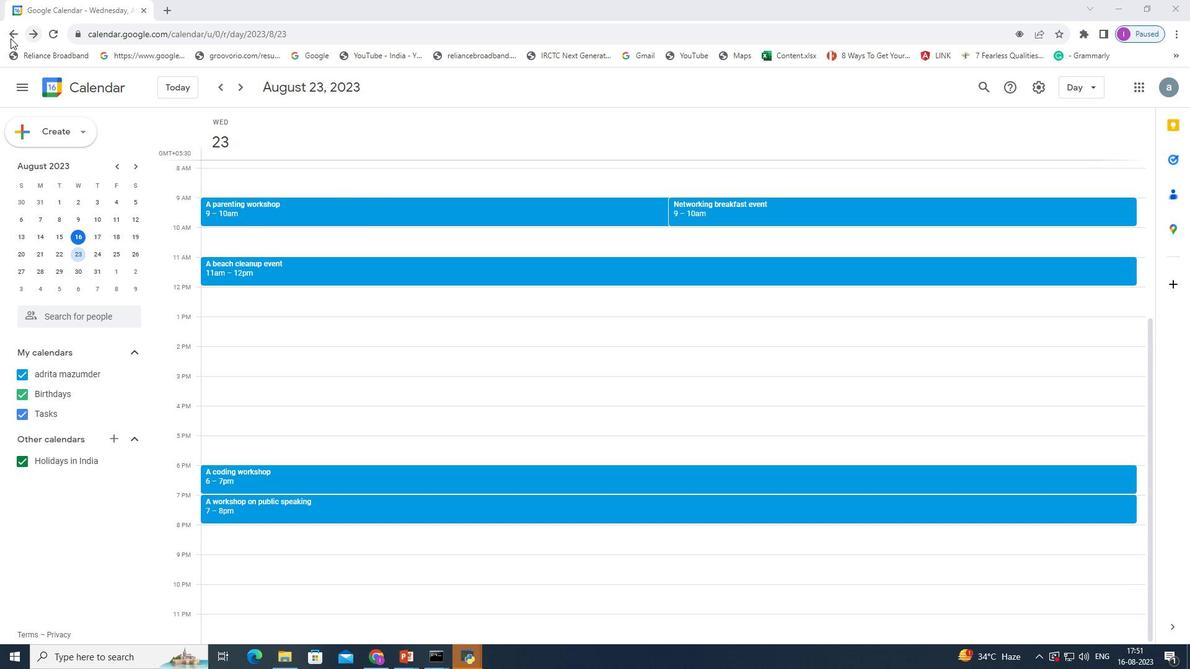 
Action: Mouse moved to (37, 270)
Screenshot: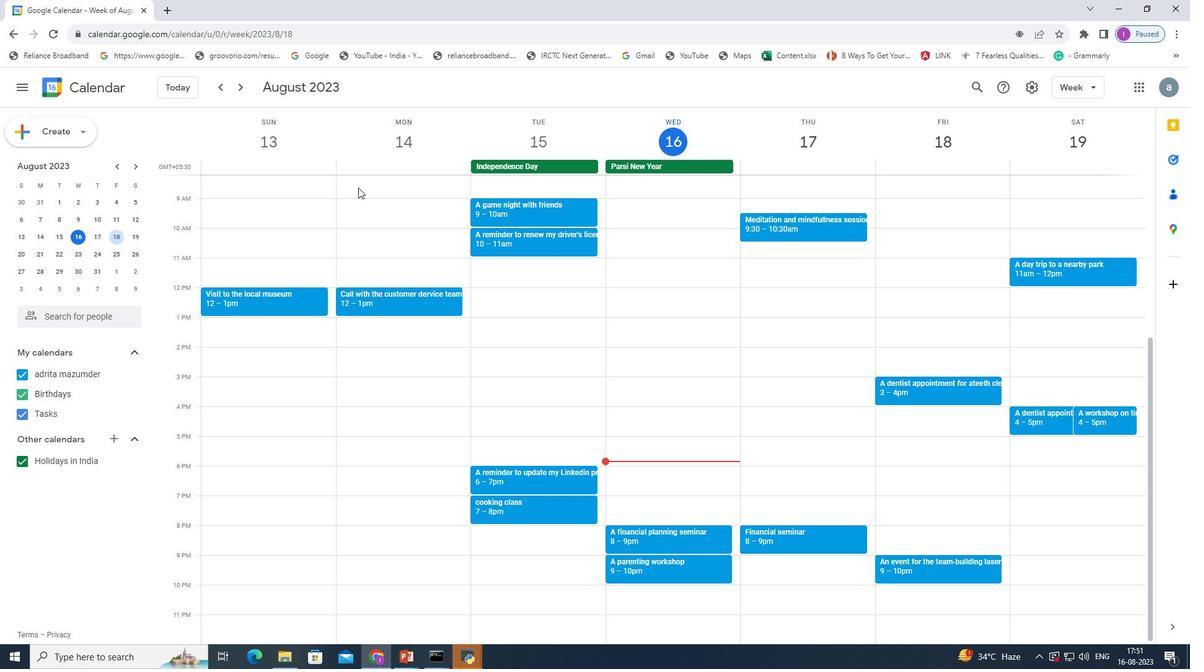 
Action: Mouse pressed left at (37, 270)
Screenshot: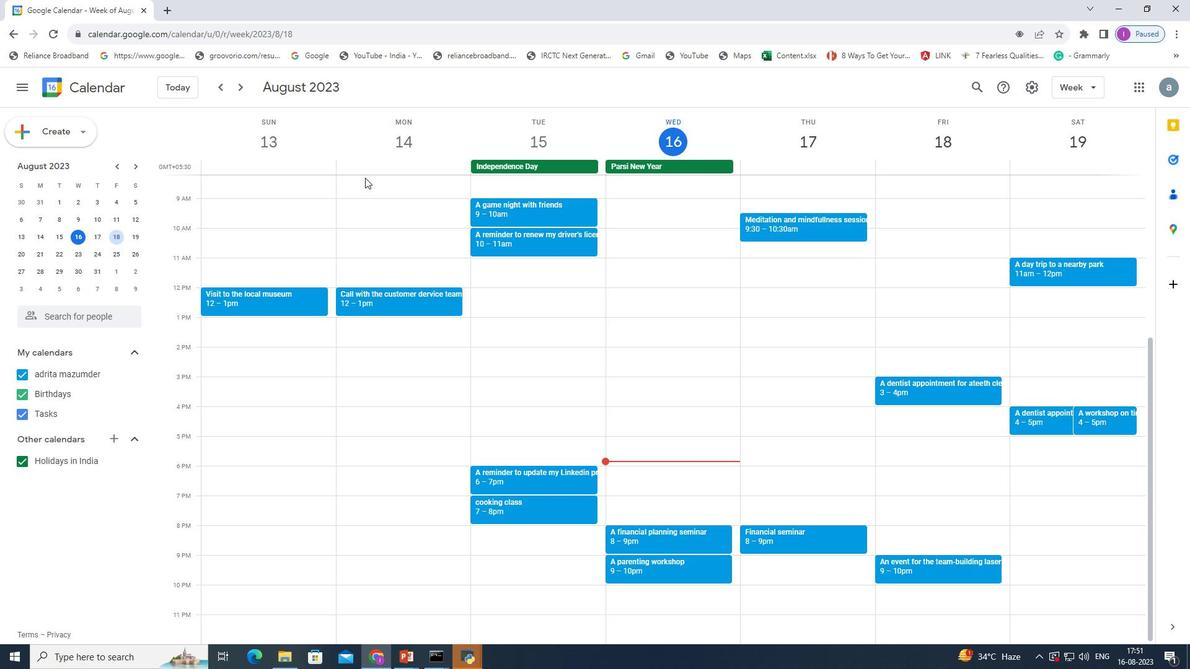 
Action: Mouse moved to (206, 472)
Screenshot: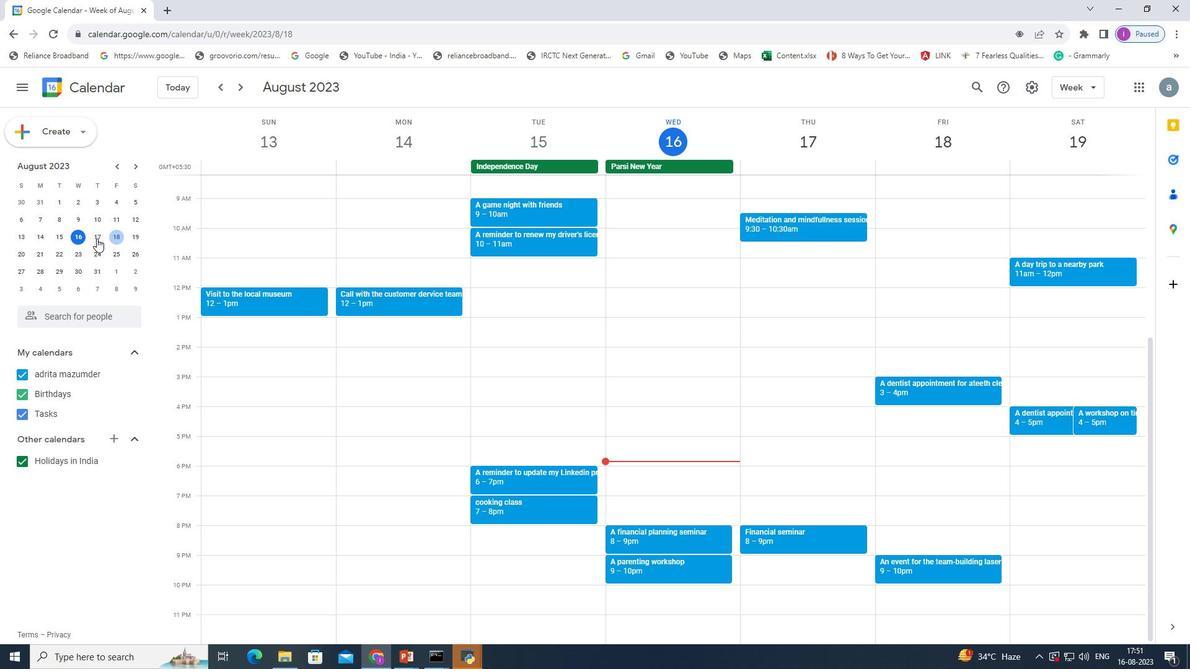 
Action: Mouse pressed left at (206, 472)
Screenshot: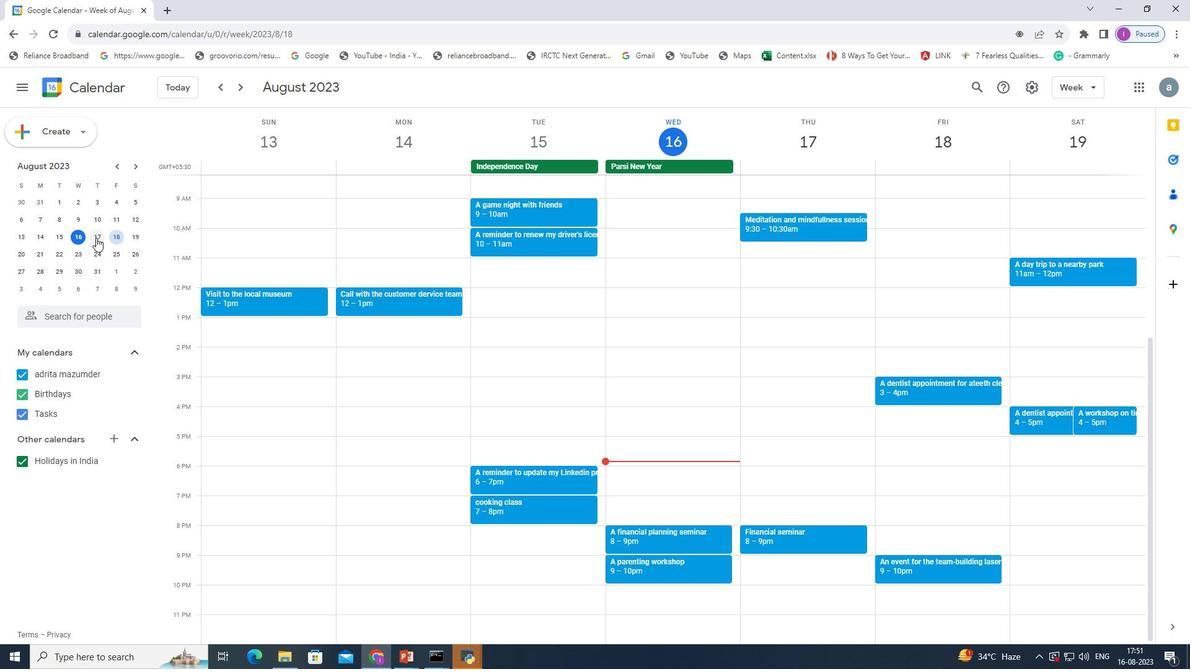 
Action: Mouse moved to (588, 236)
Screenshot: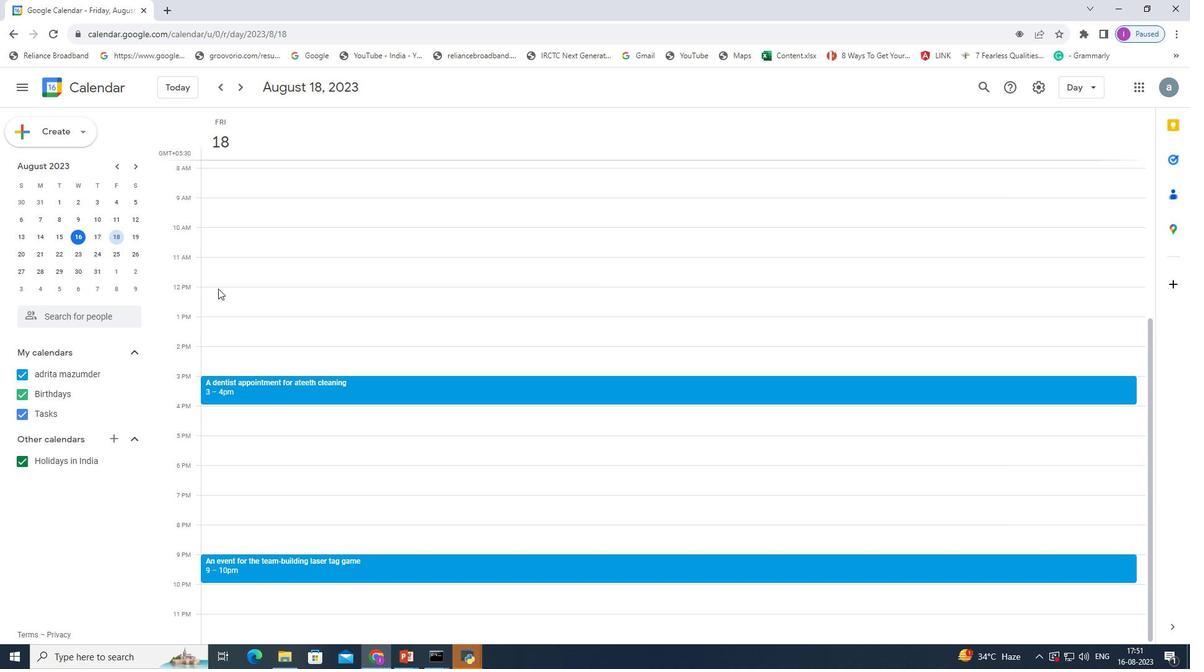 
Action: Mouse pressed left at (588, 236)
Screenshot: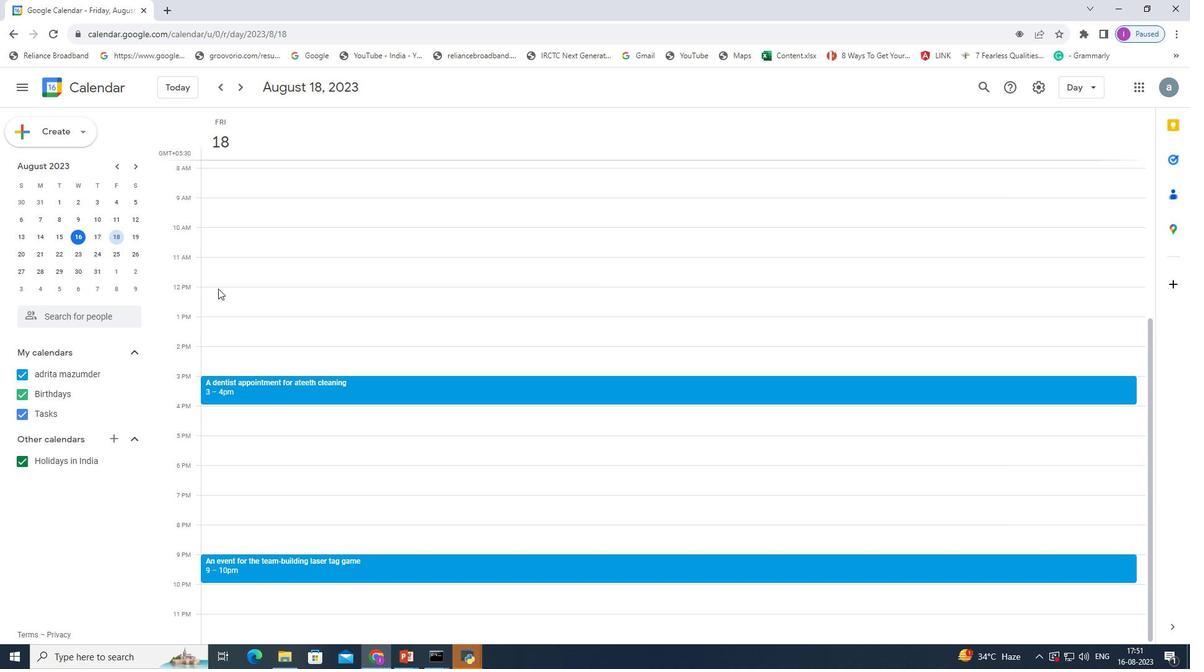 
Action: Key pressed <Key.shift>Event<Key.space>for<Key.space>the<Key.space>team<Key.space><Key.backspace>-building<Key.space>laser<Key.space>tag<Key.space>game
Screenshot: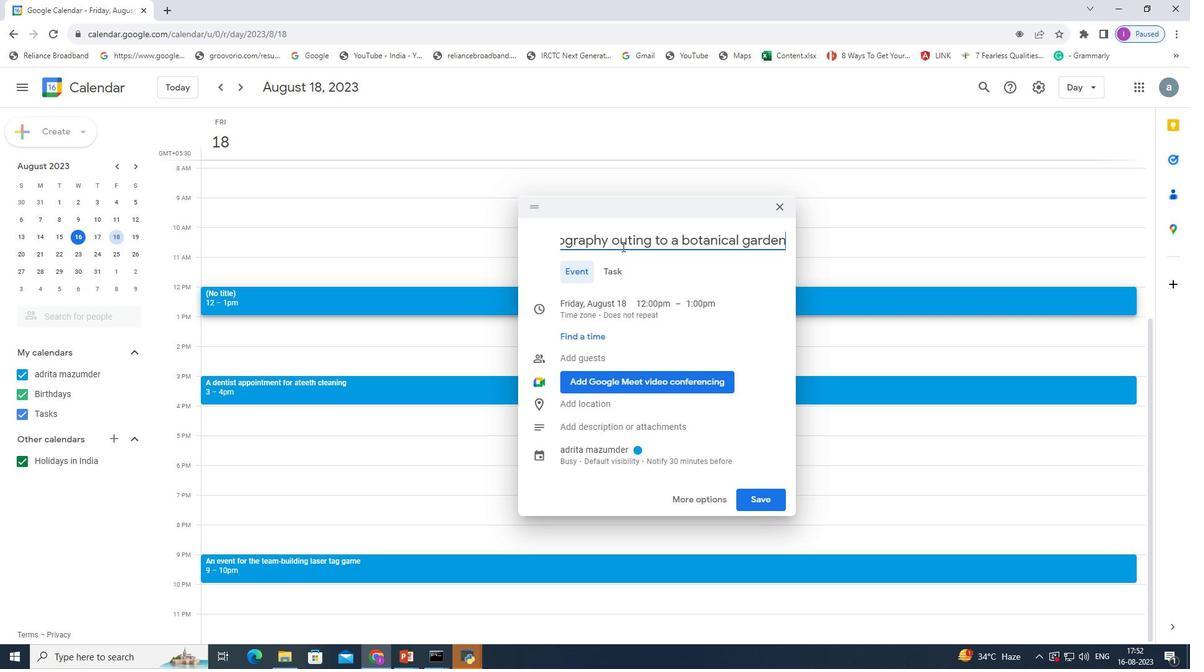 
Action: Mouse moved to (753, 498)
Screenshot: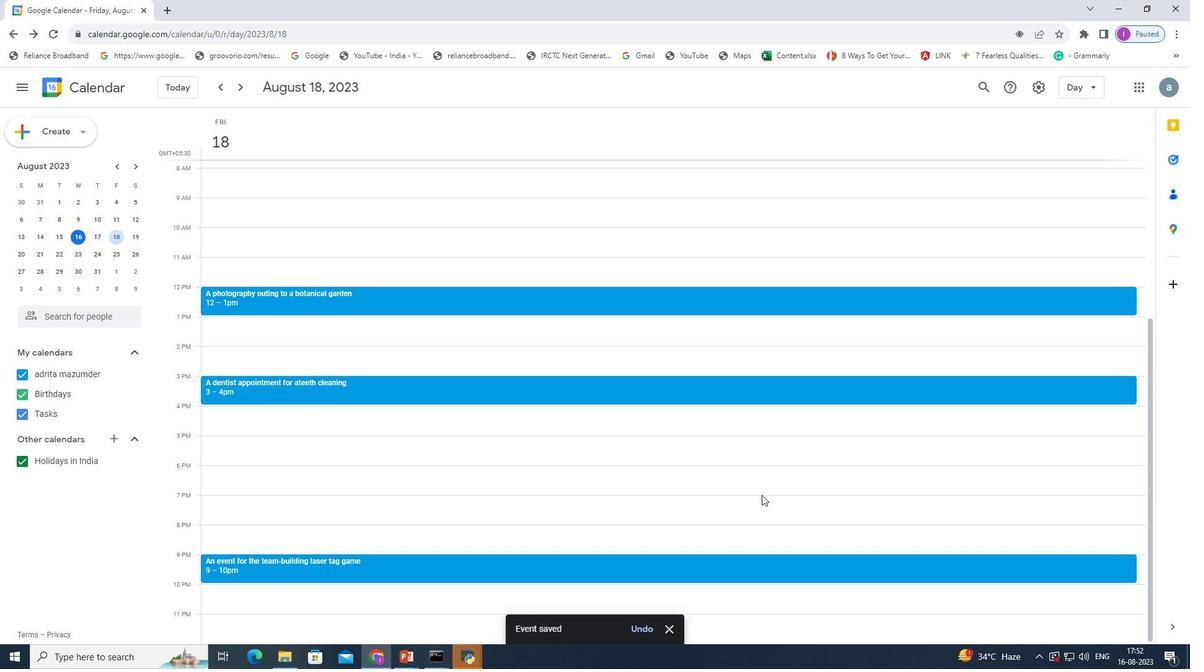 
Action: Mouse pressed left at (753, 498)
Screenshot: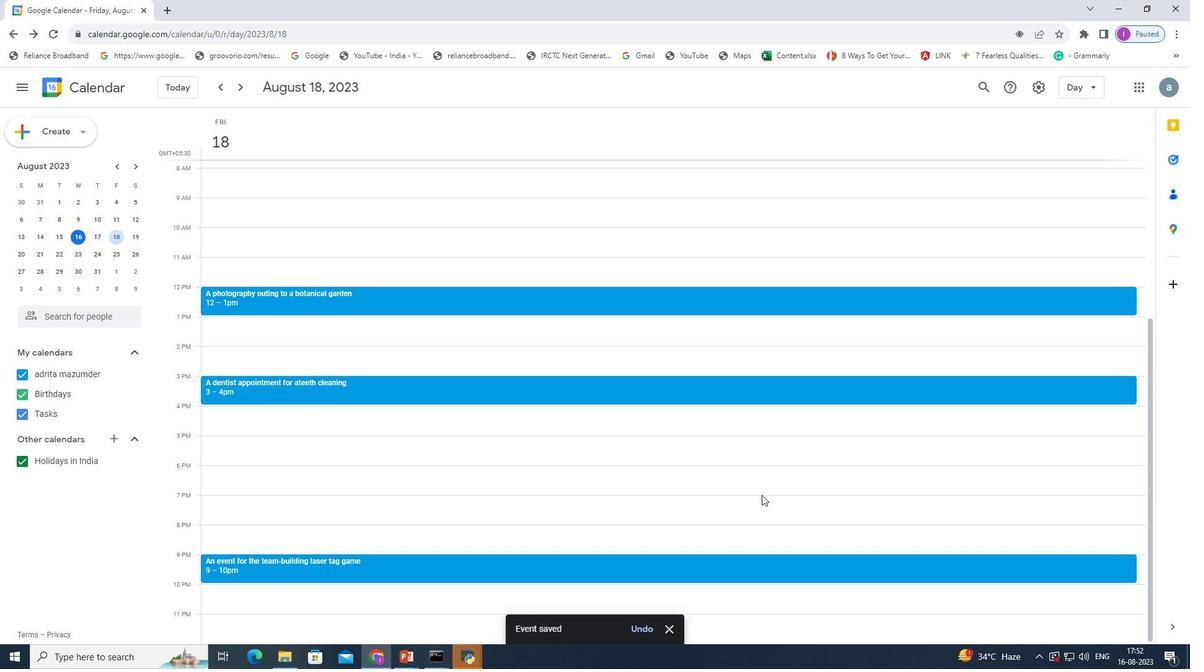 
Action: Mouse moved to (41, 239)
Screenshot: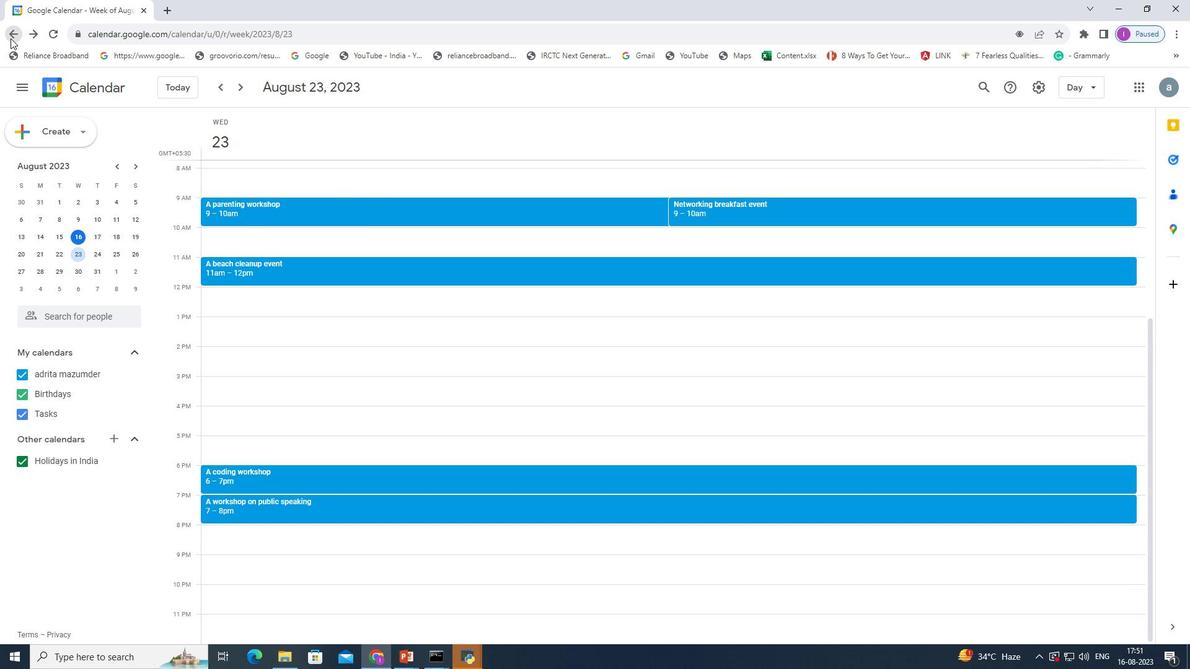 
Action: Mouse pressed left at (41, 239)
Screenshot: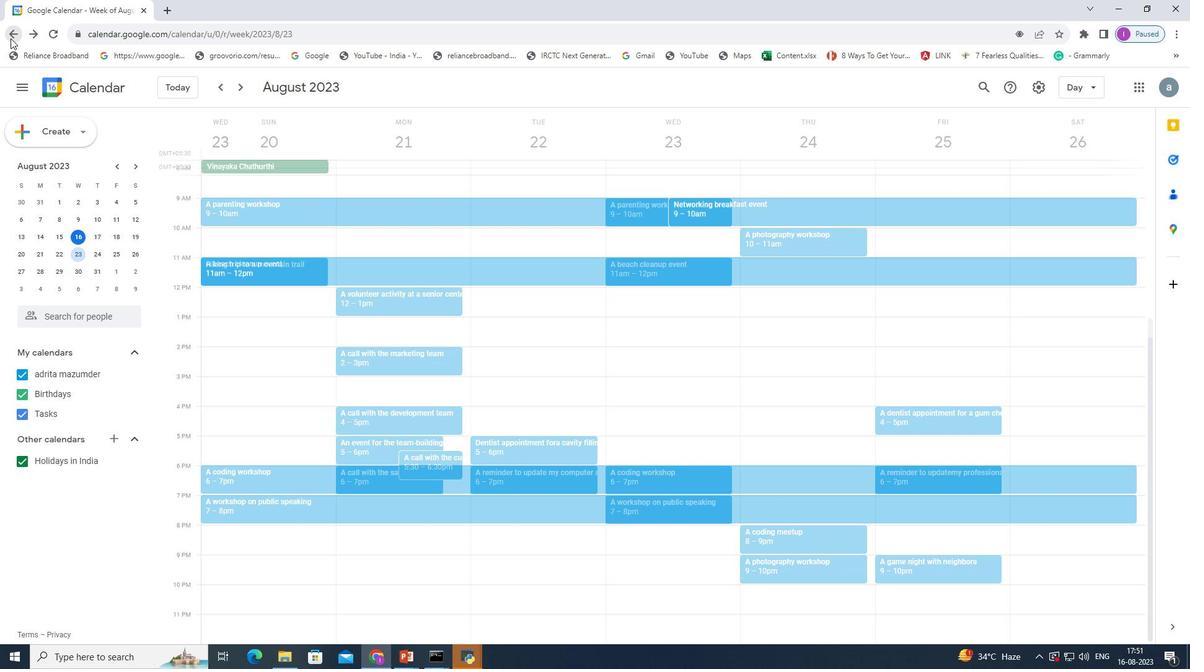 
Action: Mouse pressed left at (41, 239)
Screenshot: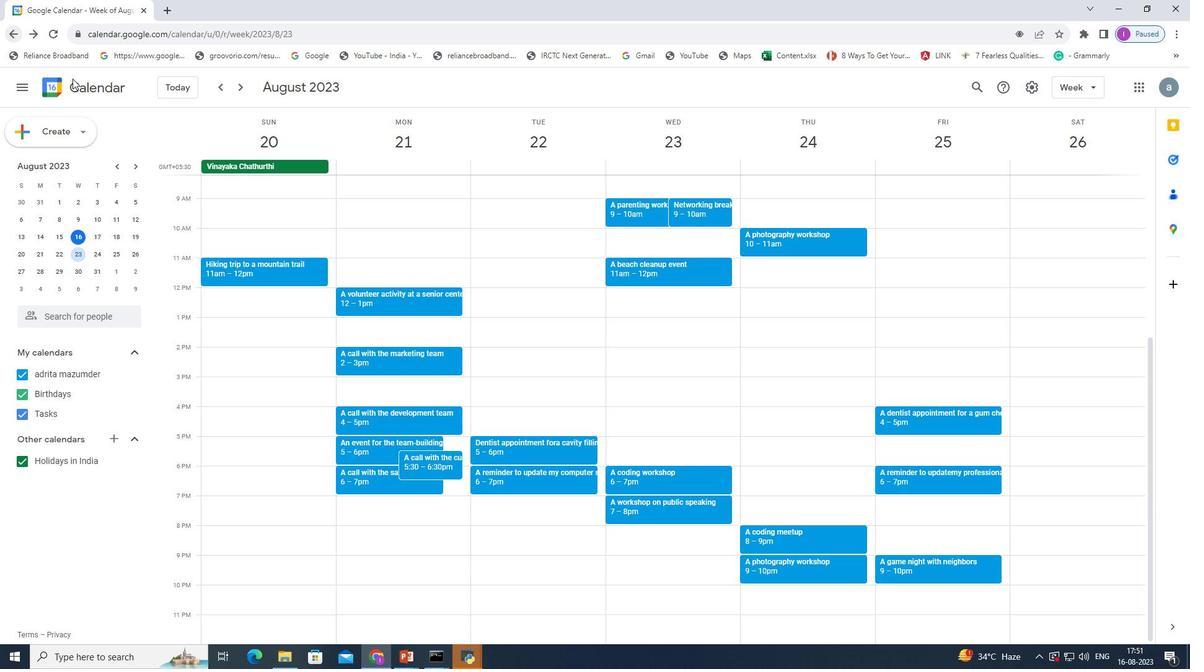 
Action: Mouse pressed left at (41, 239)
Screenshot: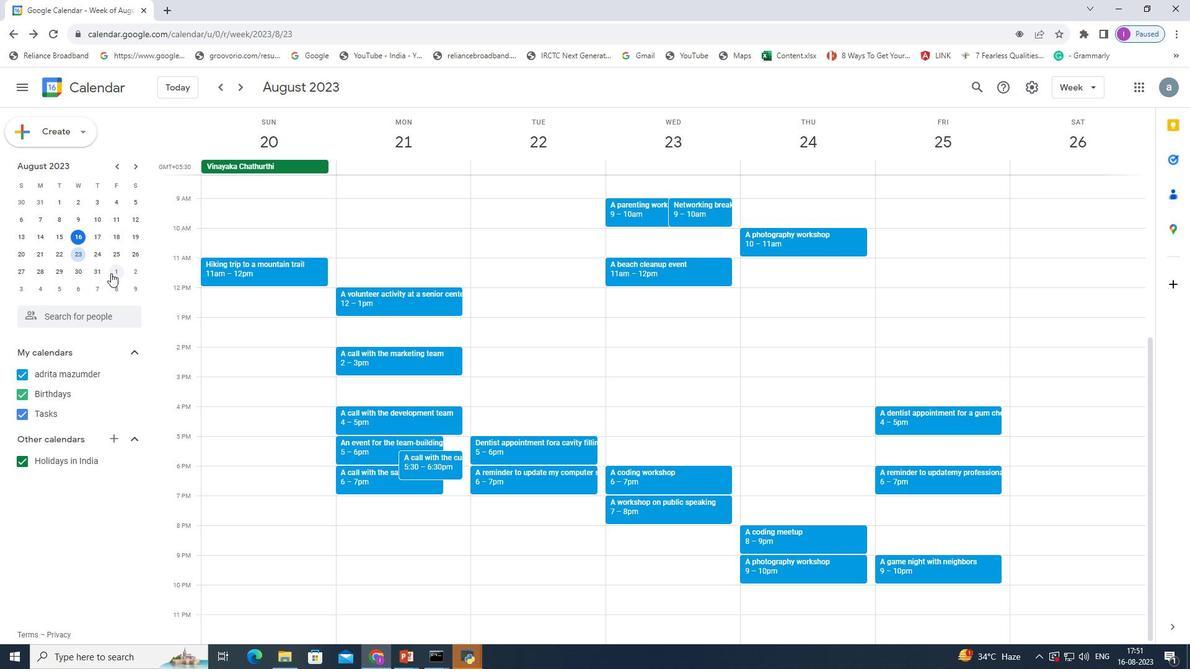 
Action: Mouse moved to (208, 291)
Screenshot: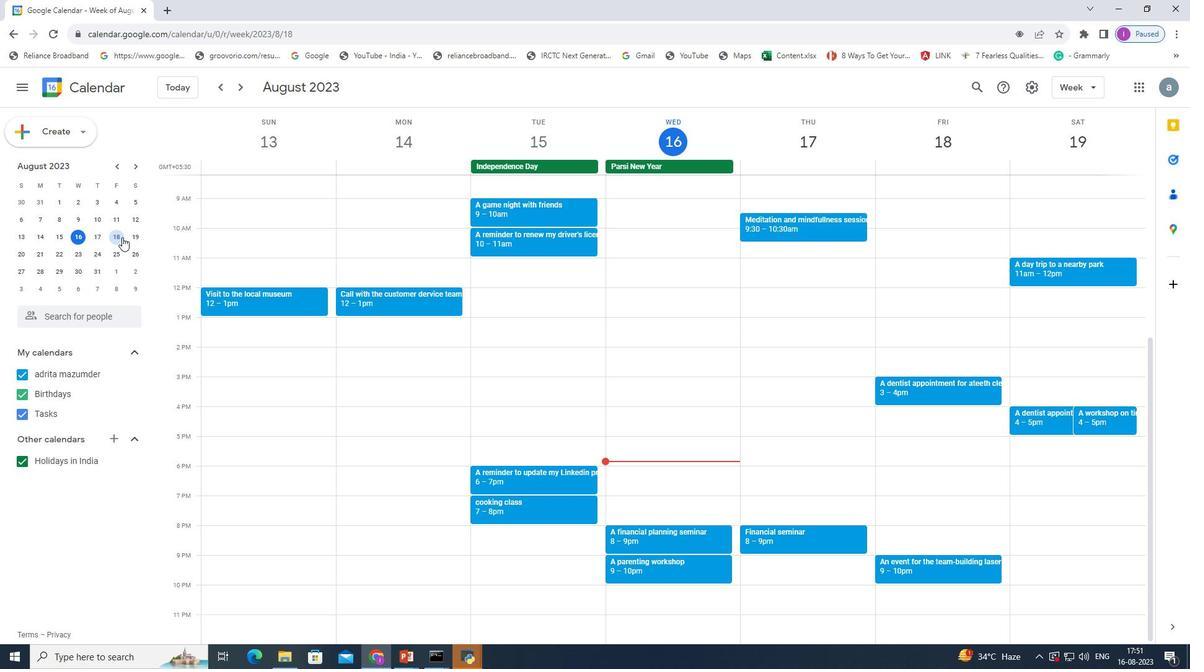 
Action: Mouse pressed left at (208, 291)
Screenshot: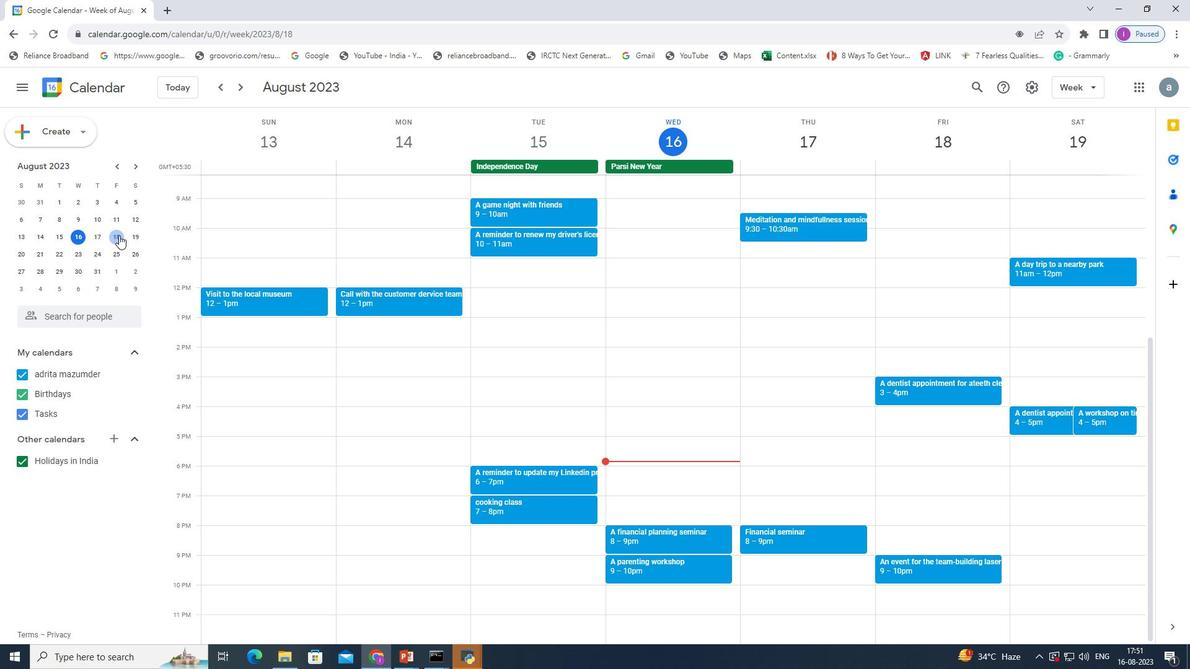 
Action: Mouse moved to (568, 235)
Screenshot: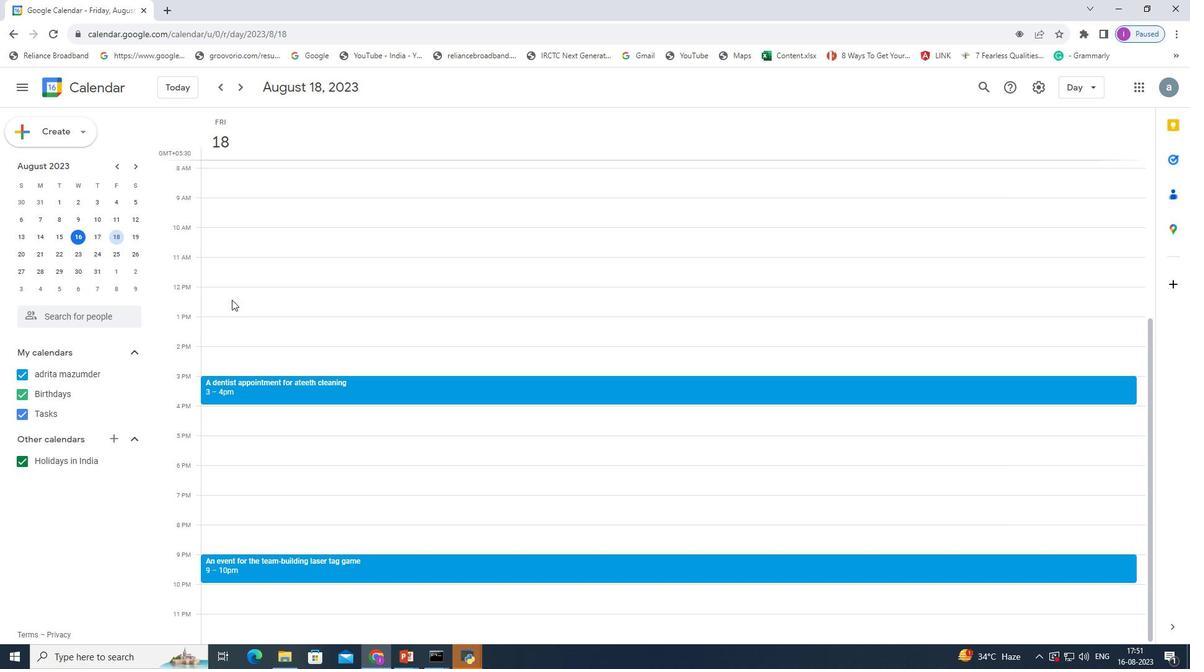 
Action: Mouse pressed left at (568, 235)
Screenshot: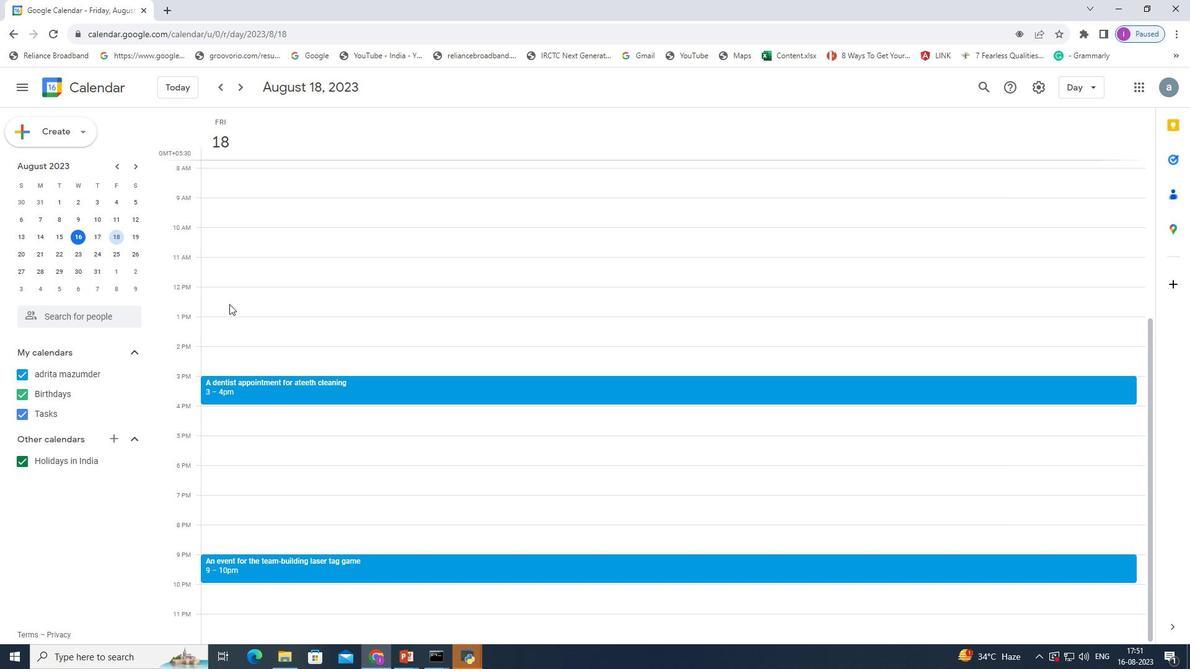 
Action: Key pressed <Key.shift><Key.shift><Key.shift><Key.shift><Key.shift><Key.shift><Key.shift><Key.shift><Key.shift><Key.shift><Key.shift><Key.shift><Key.shift><Key.shift><Key.shift><Key.shift><Key.shift><Key.shift><Key.shift><Key.shift><Key.shift><Key.shift><Key.shift><Key.shift><Key.shift><Key.shift><Key.shift><Key.shift><Key.shift><Key.shift><Key.shift>Callwith<Key.space>the<Key.space>customer<Key.space>derc<Key.backspace>vice<Key.space>team
Screenshot: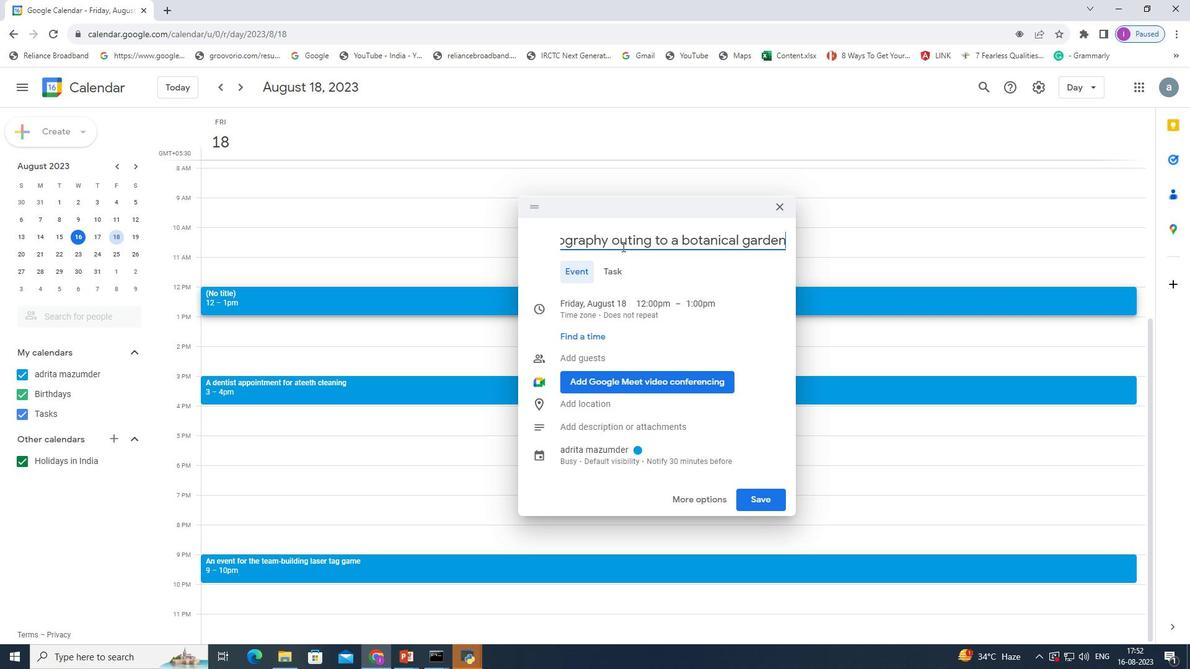 
Action: Mouse moved to (583, 241)
Screenshot: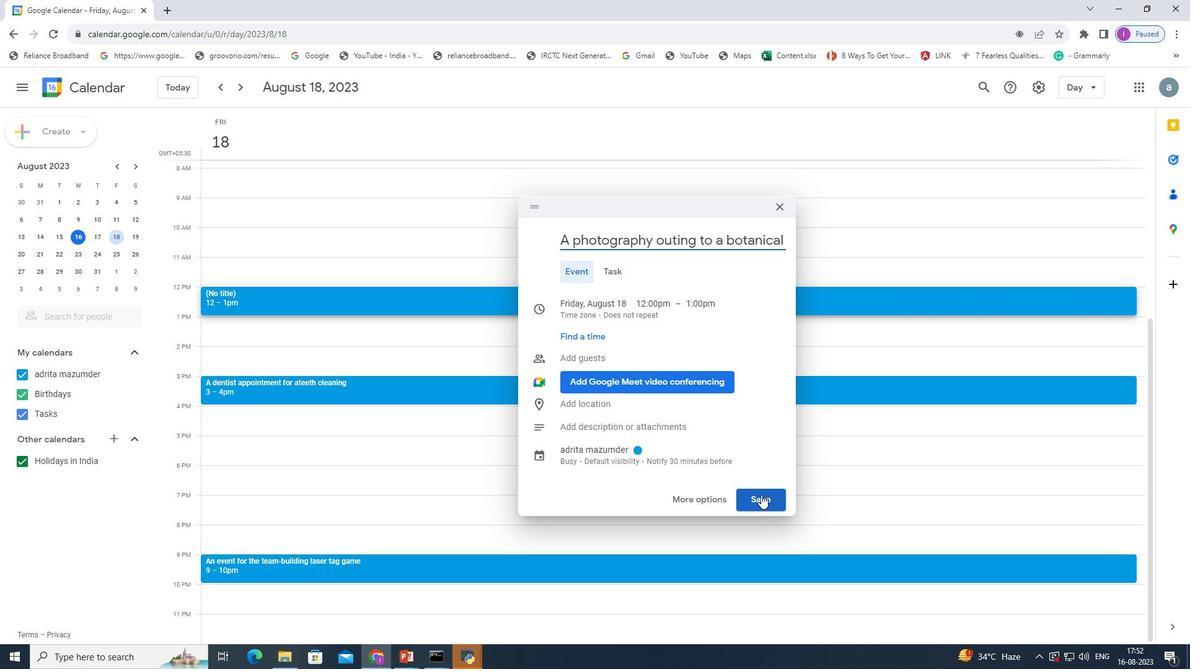 
Action: Mouse pressed left at (583, 241)
Screenshot: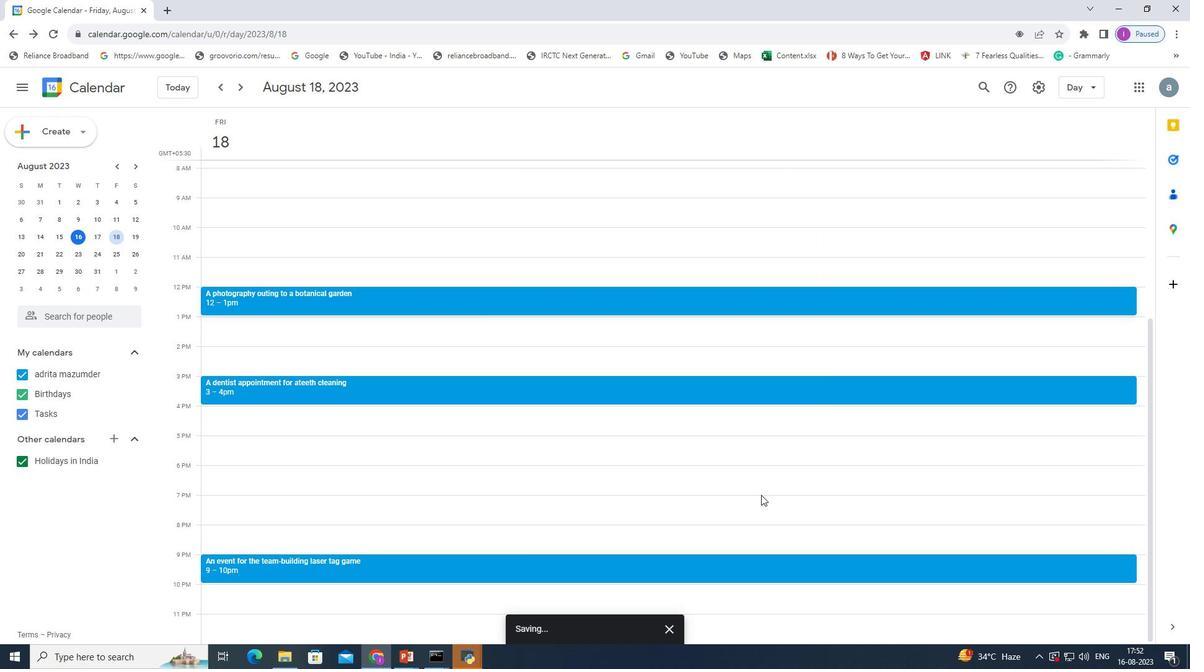 
Action: Key pressed <Key.space>
Screenshot: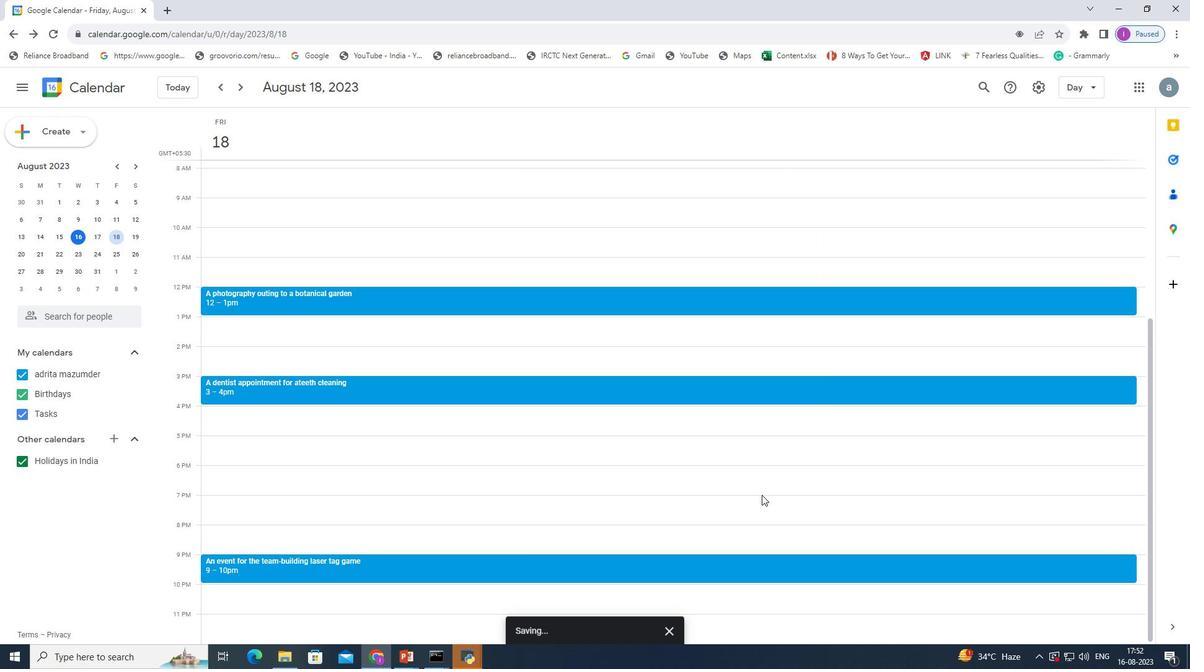 
Action: Mouse moved to (765, 495)
Screenshot: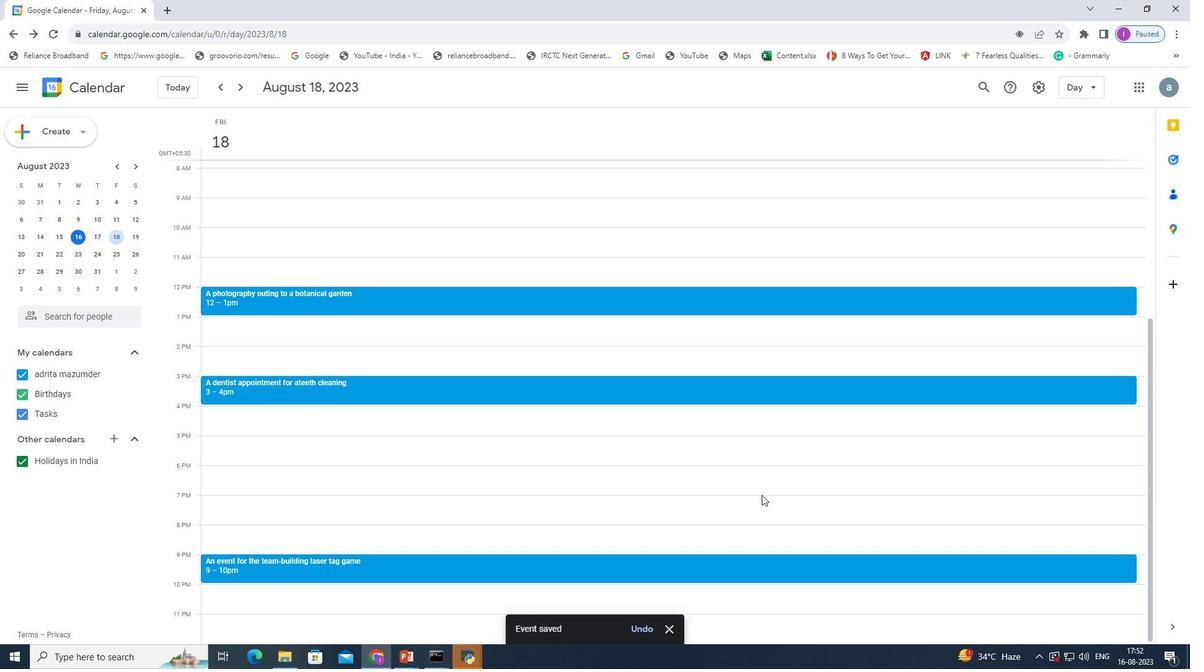 
Action: Mouse pressed left at (765, 495)
Screenshot: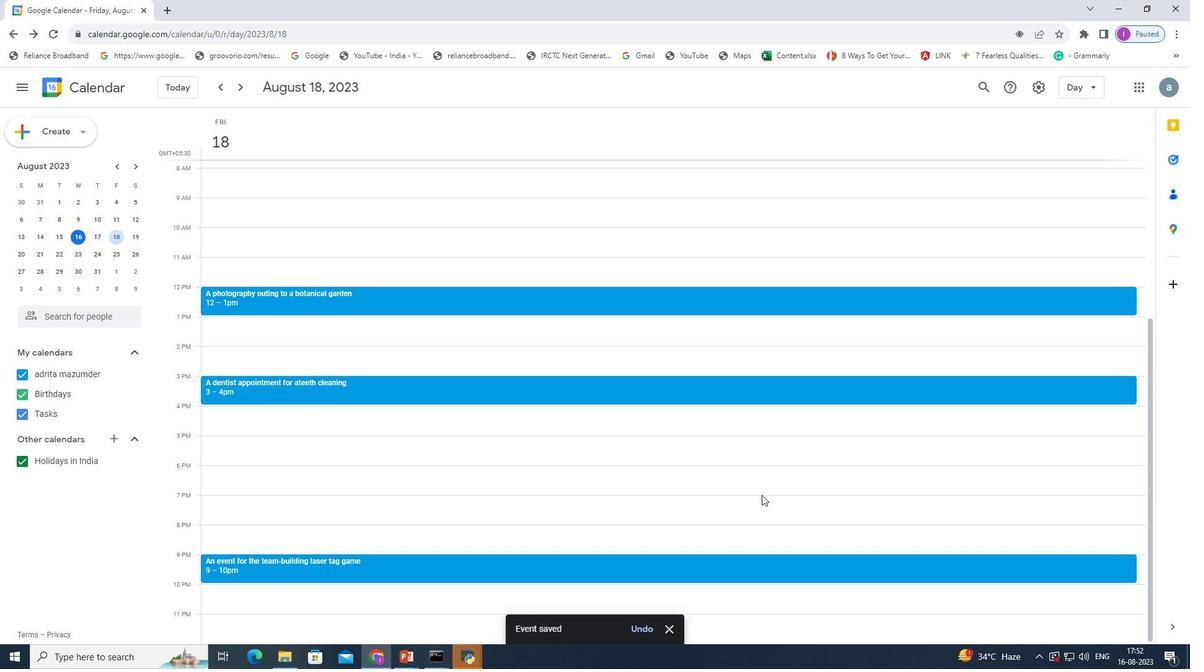 
Action: Mouse moved to (133, 241)
Screenshot: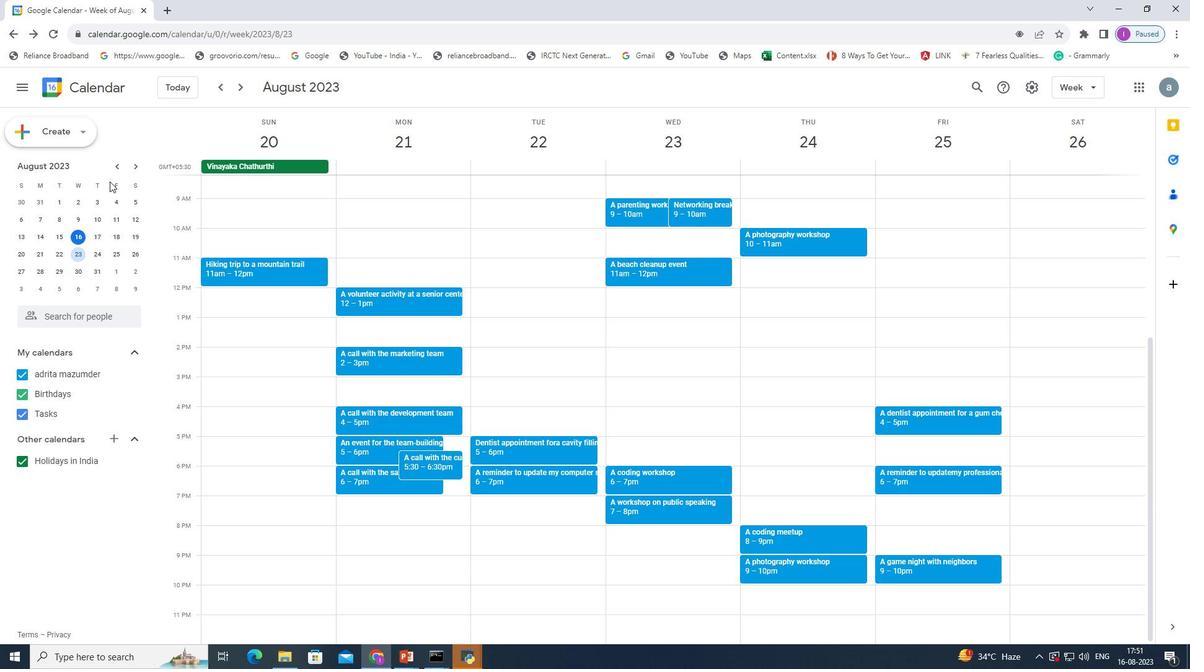 
Action: Mouse pressed left at (133, 241)
Screenshot: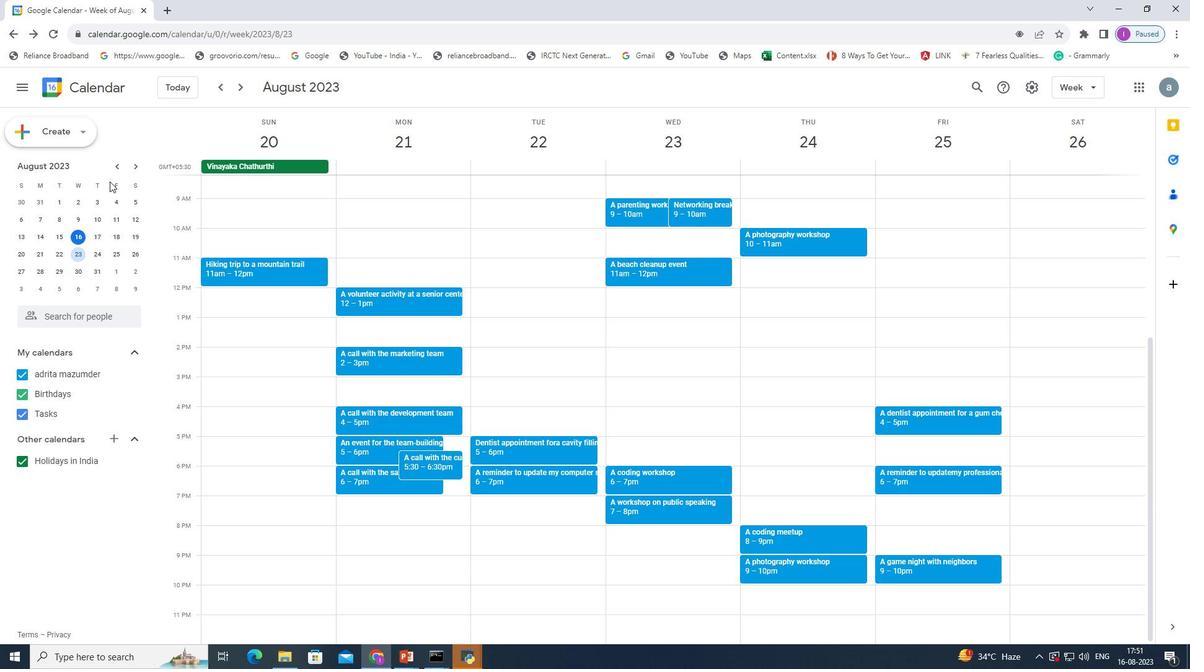 
Action: Mouse moved to (135, 240)
Screenshot: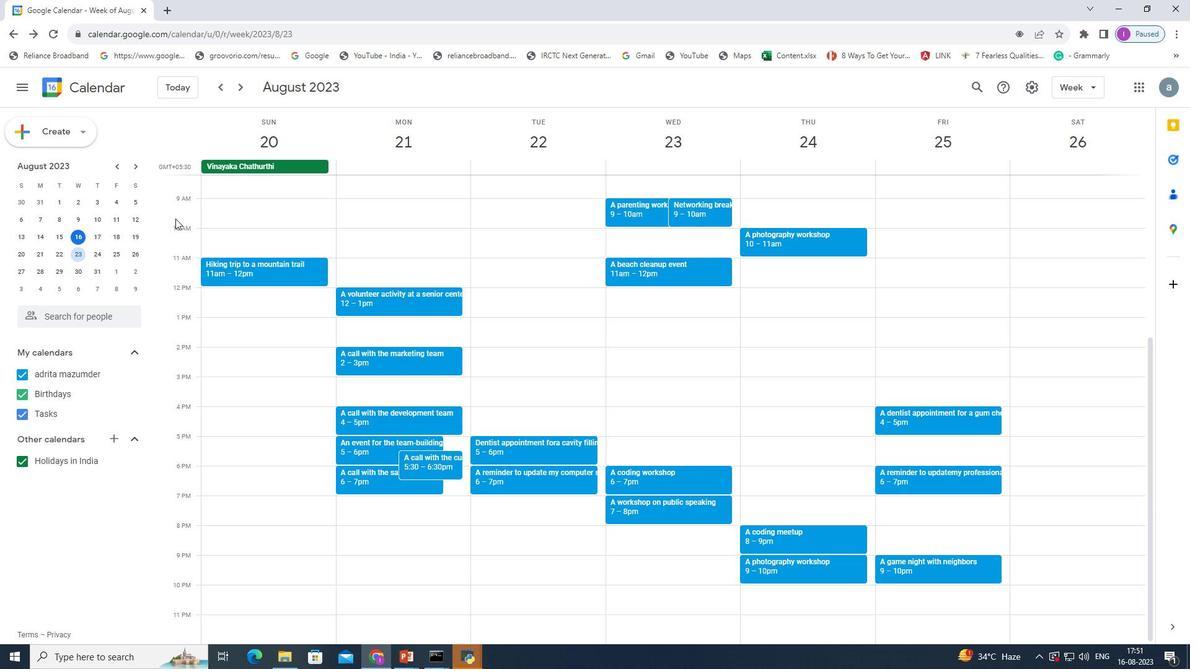 
Action: Mouse pressed left at (135, 240)
Screenshot: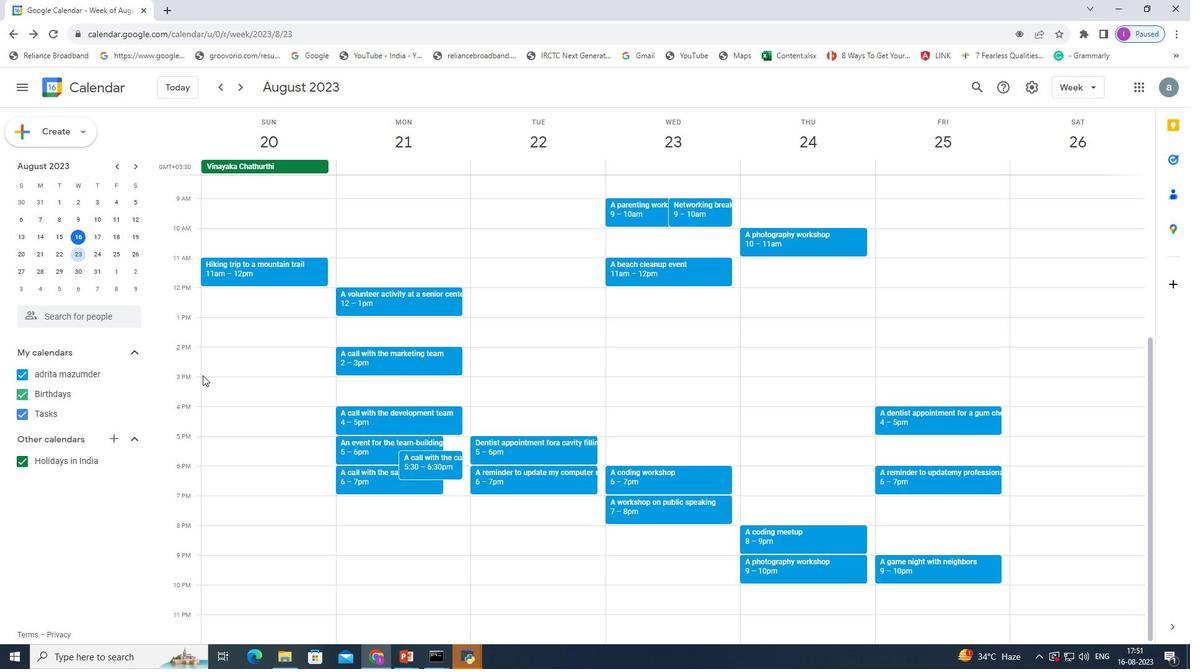 
Action: Mouse moved to (218, 418)
Screenshot: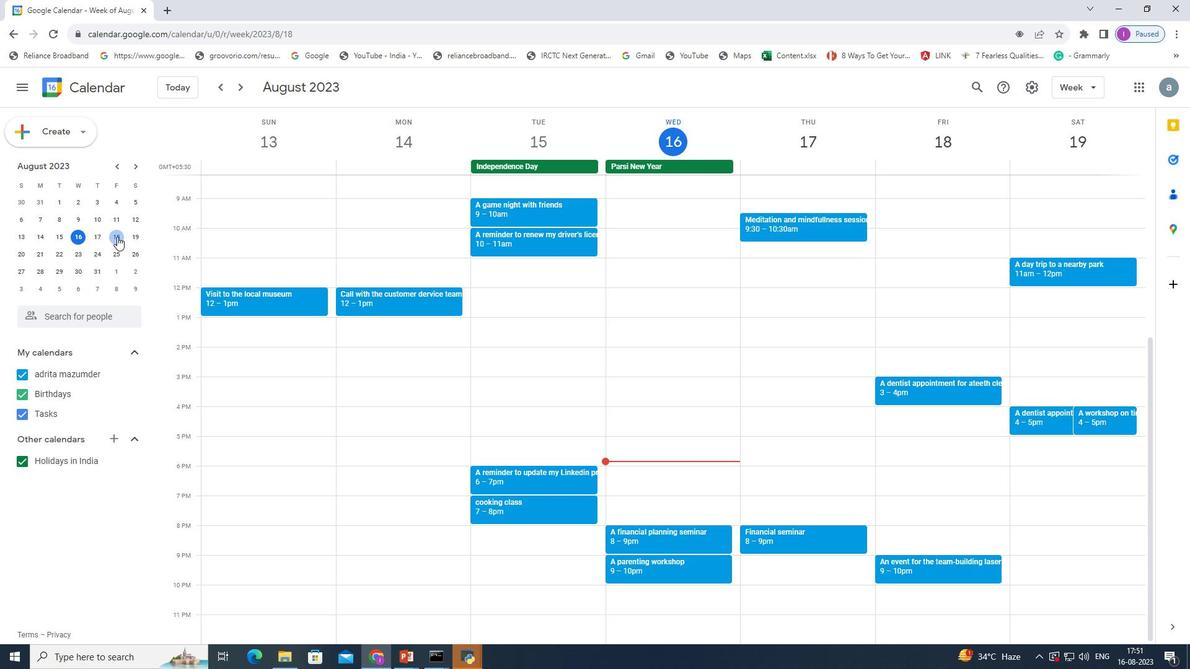 
Action: Mouse pressed left at (218, 418)
Screenshot: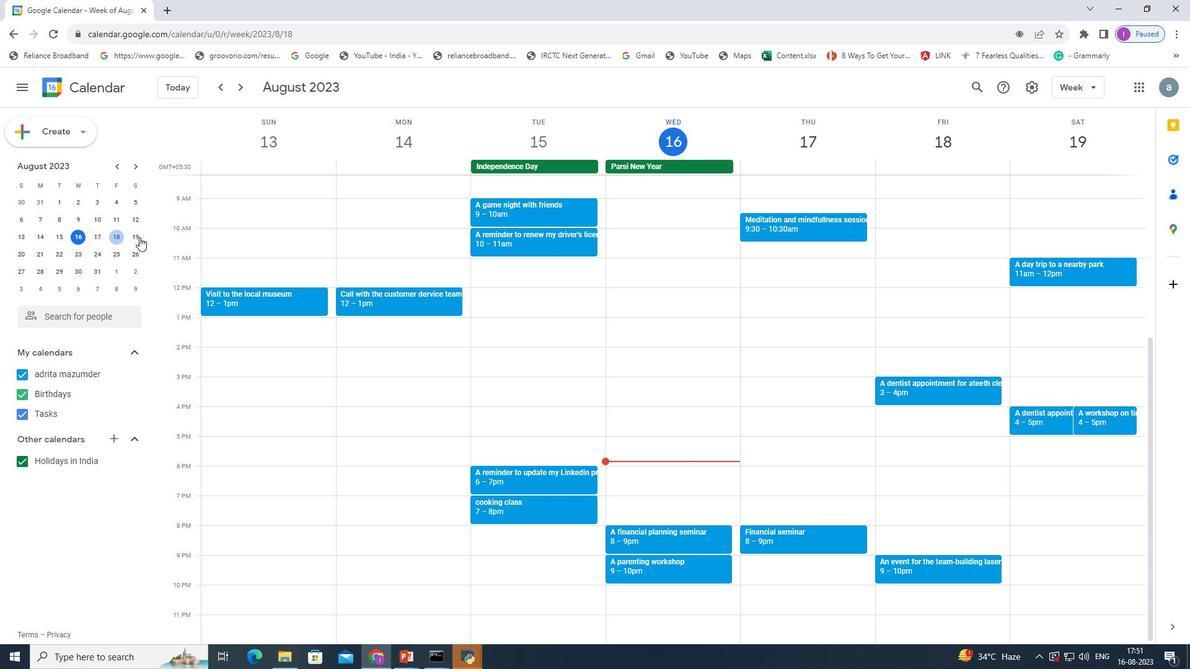 
Action: Mouse moved to (555, 228)
Screenshot: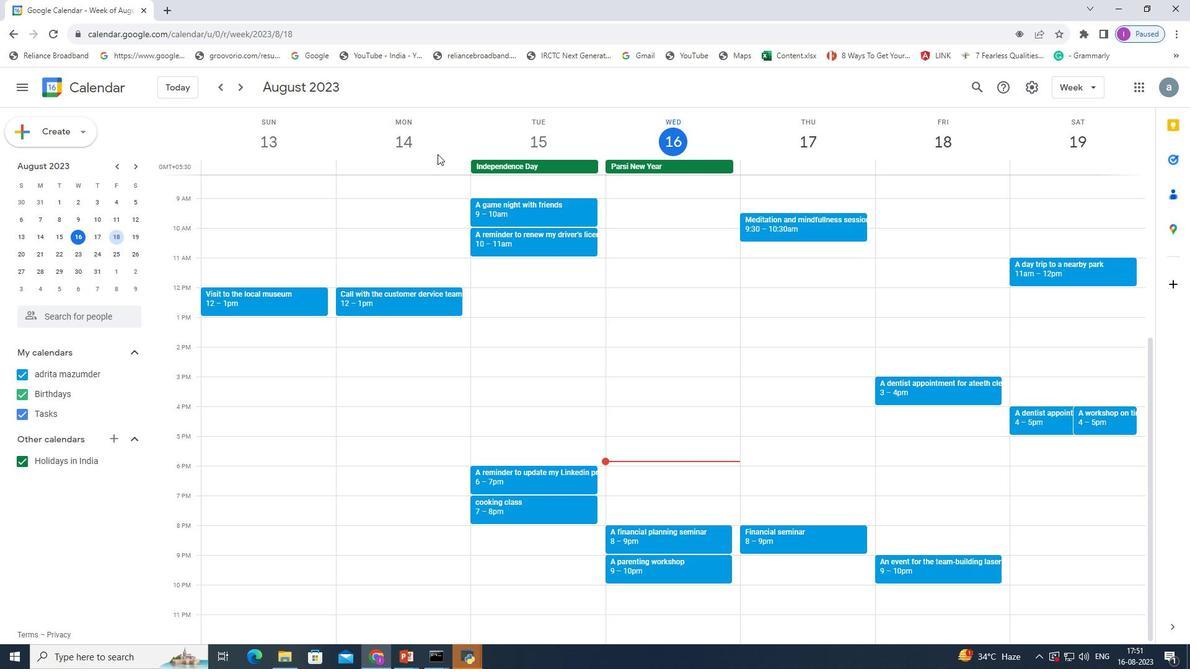 
Action: Key pressed <Key.shift>A<Key.space>workshop<Key.space>on<Key.space>time<Key.space>management
Screenshot: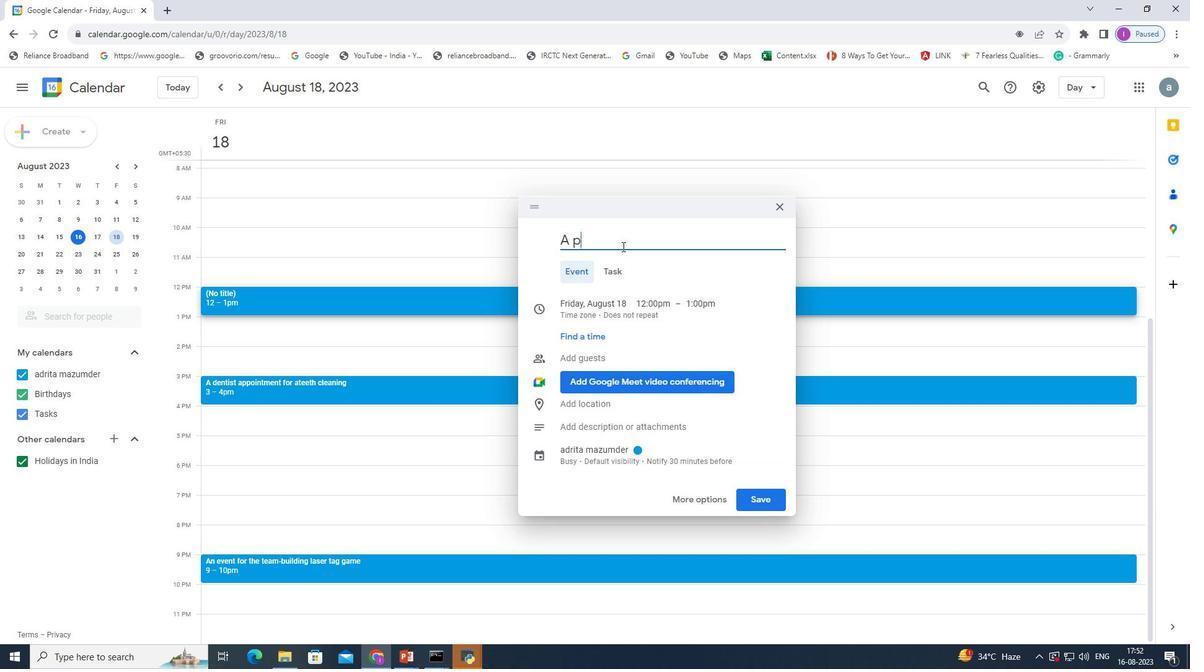 
Action: Mouse moved to (774, 505)
Screenshot: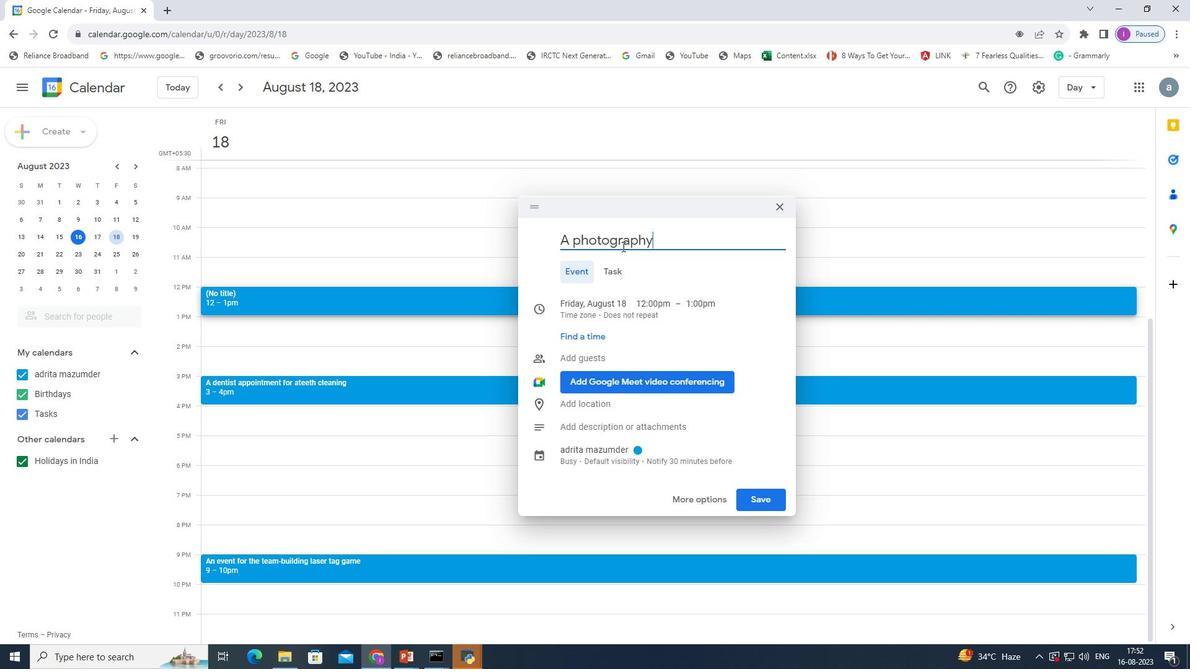 
Action: Mouse pressed left at (774, 505)
Screenshot: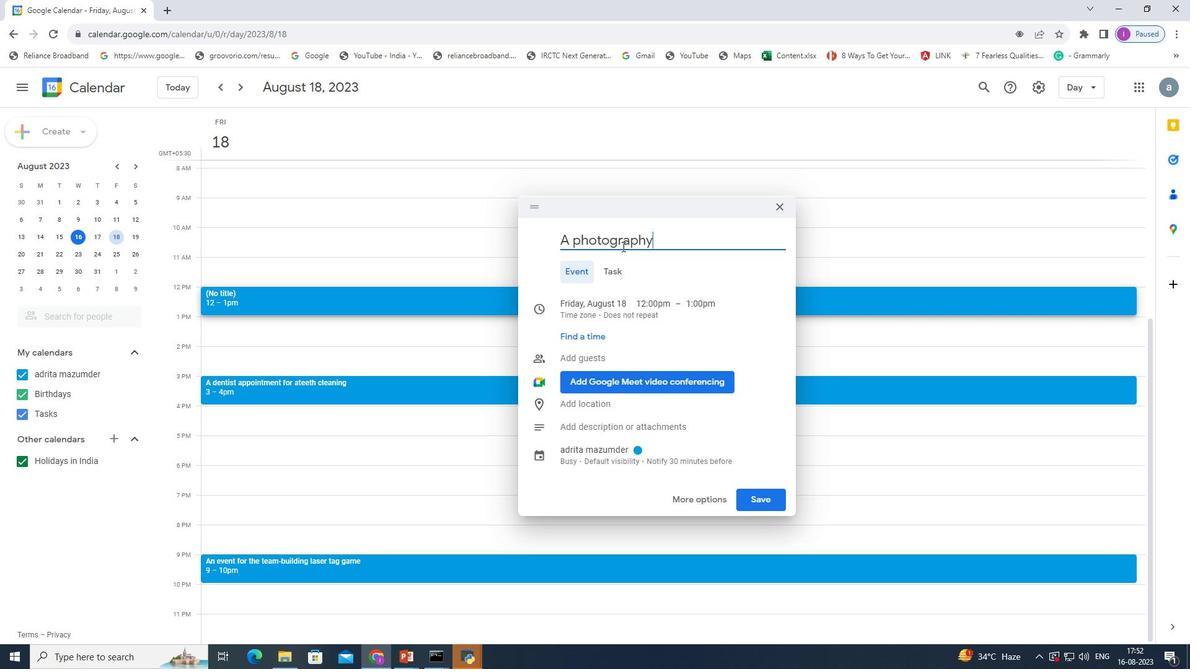 
Action: Mouse moved to (14, 33)
Screenshot: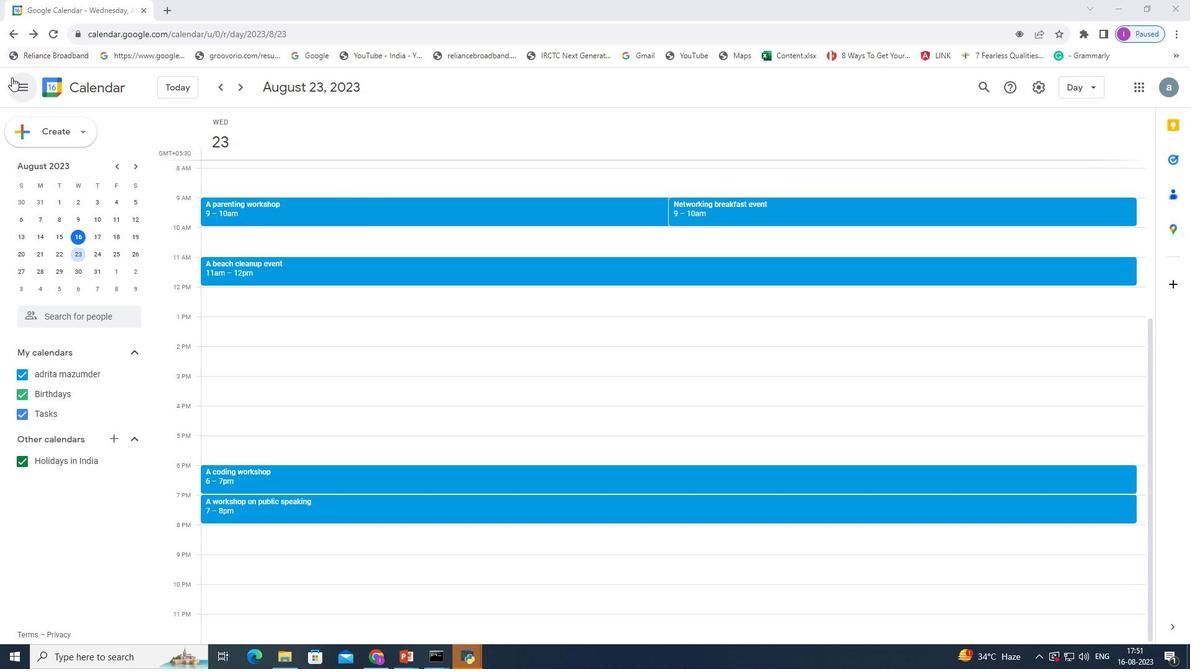 
Action: Mouse pressed left at (14, 33)
Screenshot: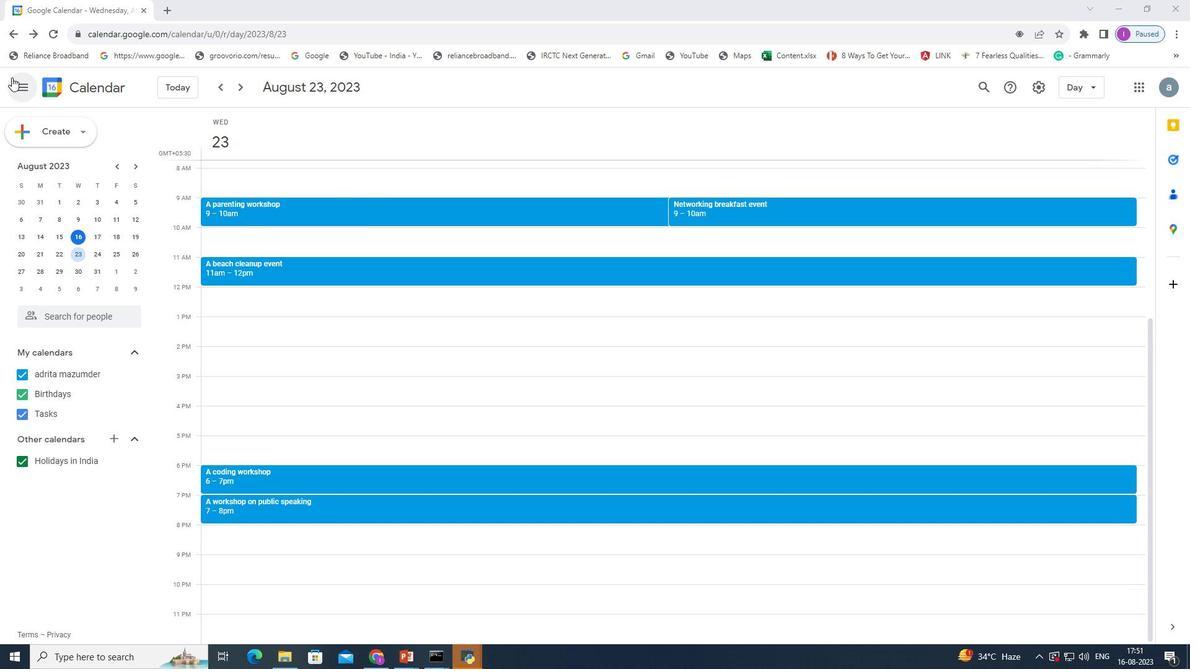 
Action: Mouse pressed left at (14, 33)
Screenshot: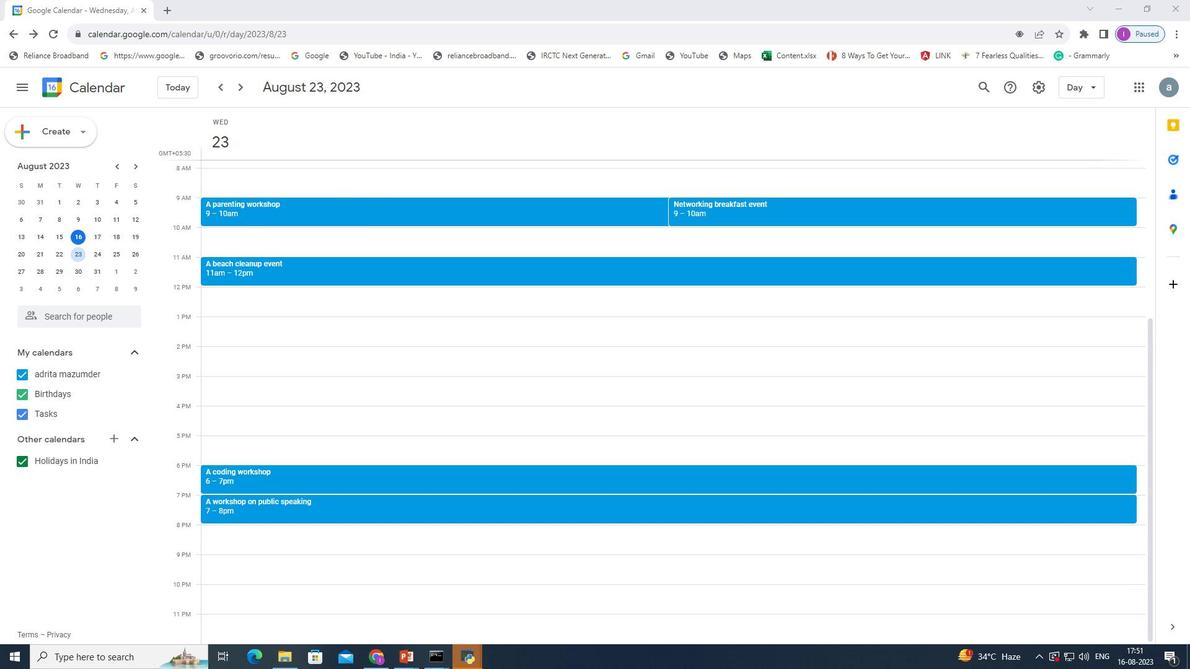 
Action: Mouse moved to (22, 220)
Screenshot: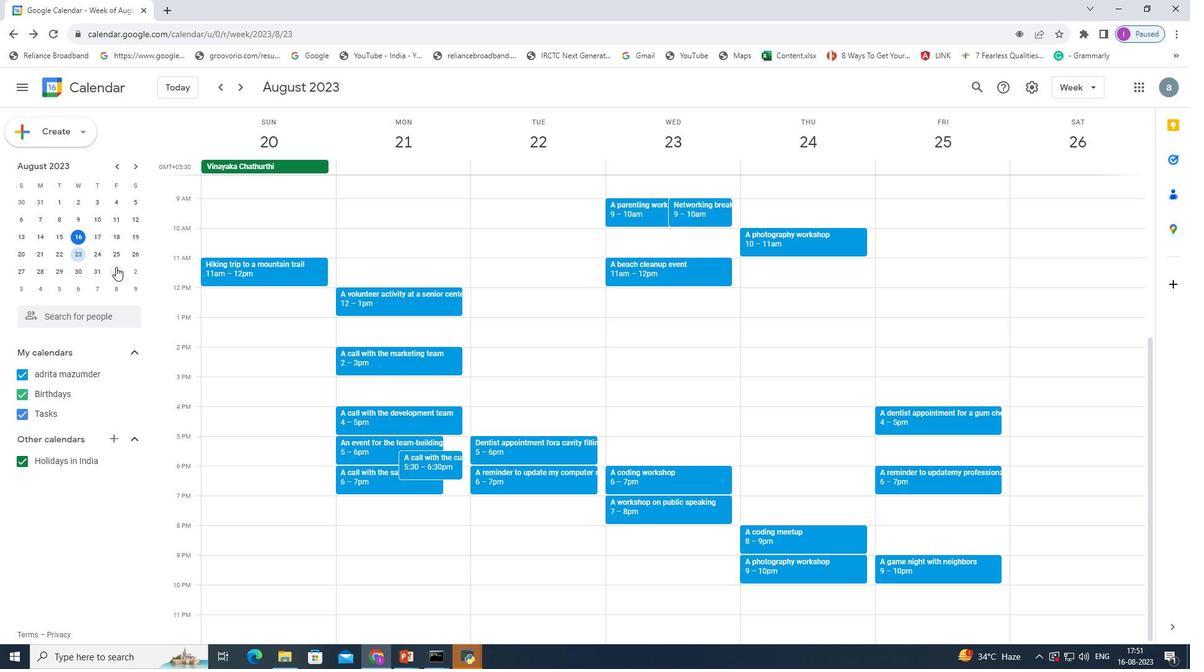 
Action: Mouse pressed left at (22, 220)
Screenshot: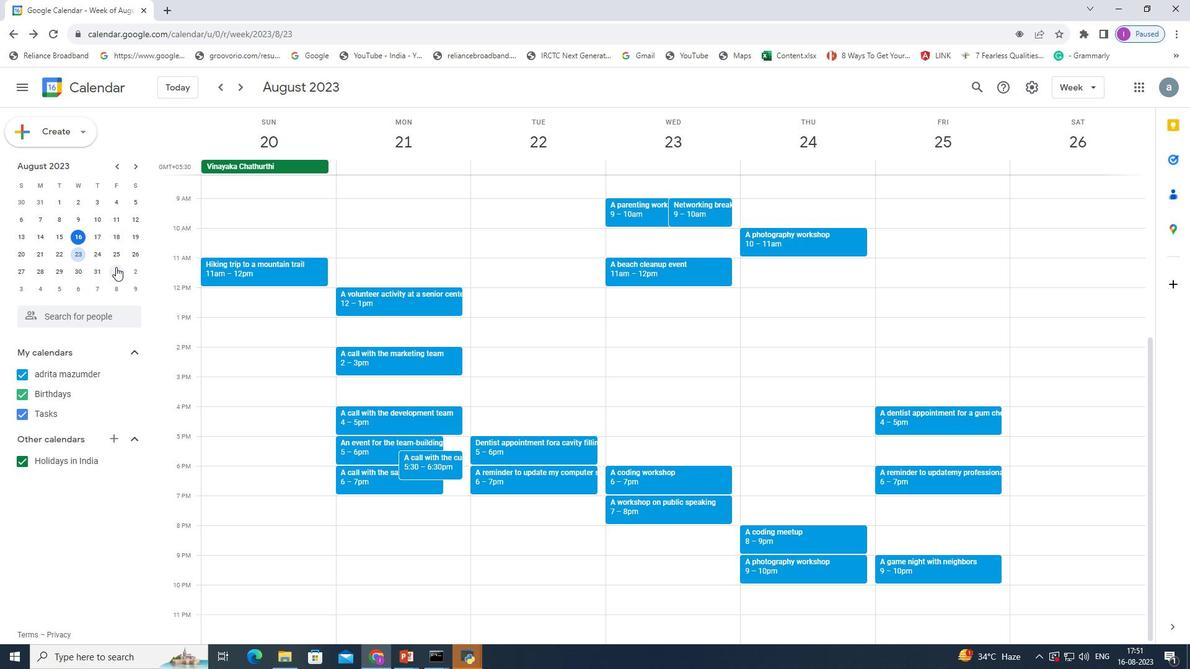 
Action: Mouse moved to (19, 221)
Screenshot: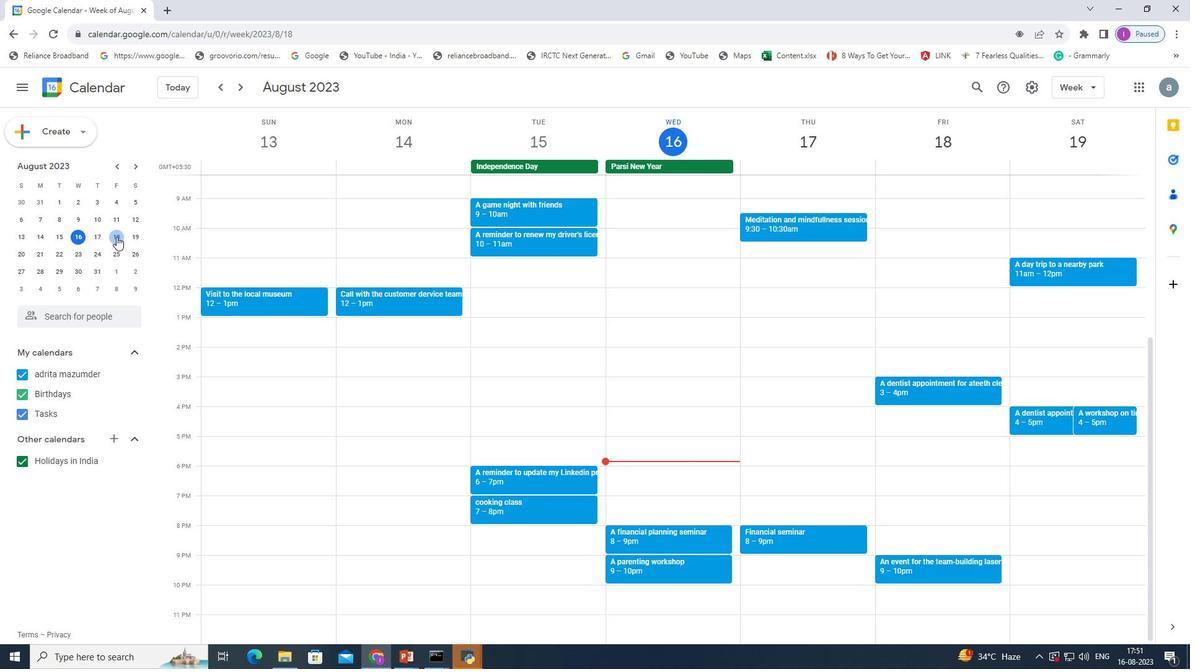 
Action: Mouse pressed left at (19, 221)
Screenshot: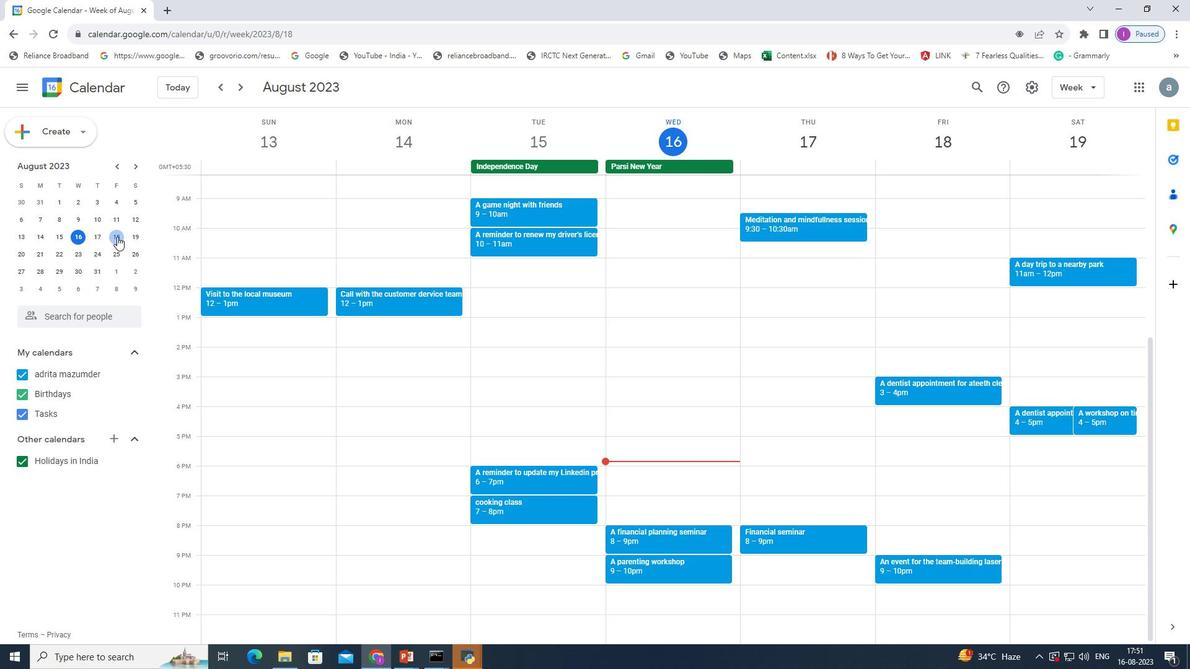 
Action: Mouse moved to (205, 353)
Screenshot: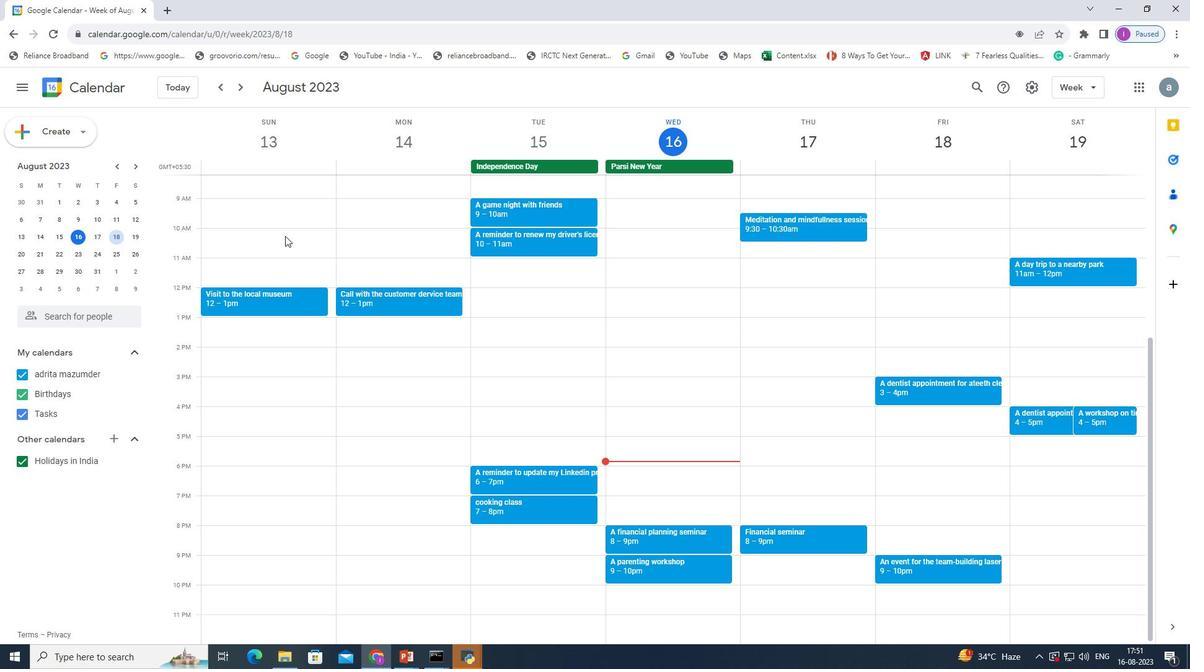 
Action: Mouse pressed left at (205, 353)
Screenshot: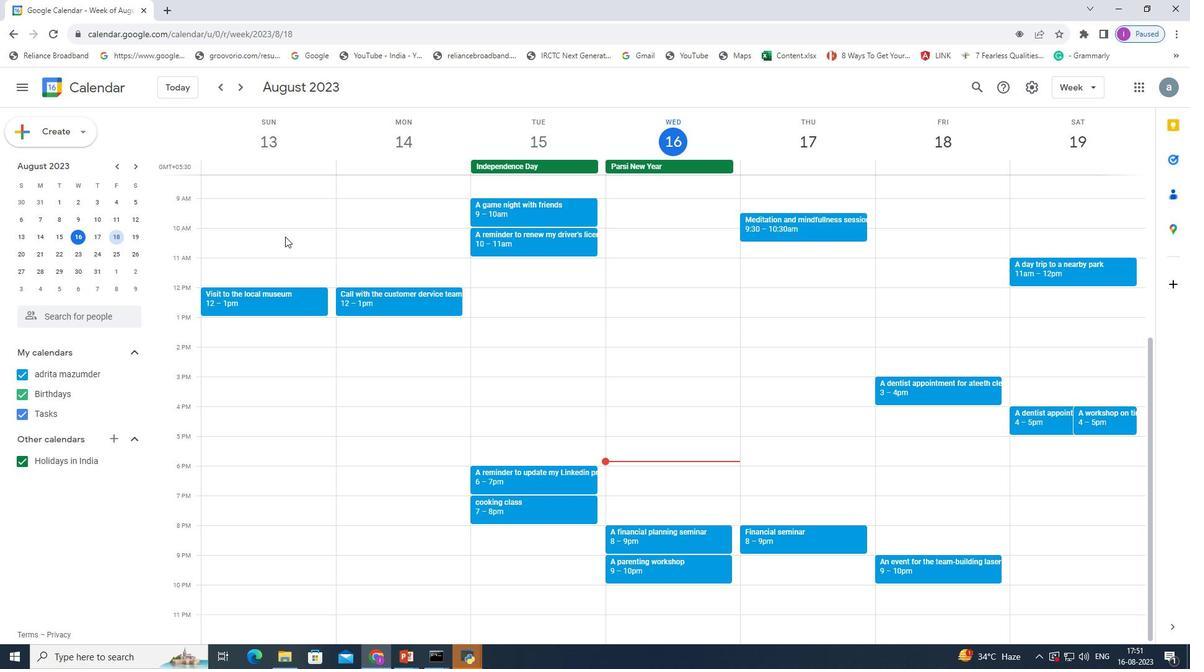 
Action: Mouse moved to (582, 246)
Screenshot: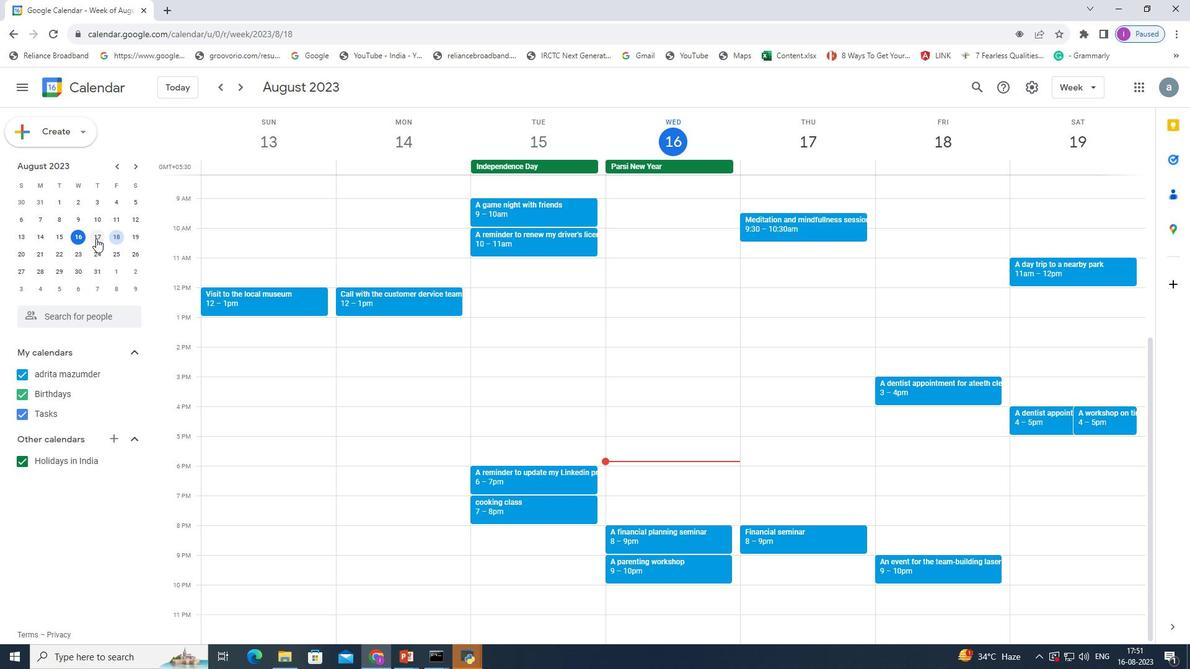 
Action: Key pressed <Key.shift><Key.shift><Key.shift><Key.shift><Key.shift><Key.shift><Key.shift><Key.shift><Key.shift><Key.shift><Key.shift><Key.shift><Key.shift><Key.shift><Key.shift><Key.shift><Key.shift><Key.shift><Key.shift><Key.shift><Key.shift><Key.shift><Key.shift><Key.shift><Key.shift><Key.shift><Key.shift><Key.shift><Key.shift><Key.shift><Key.shift><Key.shift><Key.shift><Key.shift><Key.shift>P<Key.backspace>ctrl+Pla
Screenshot: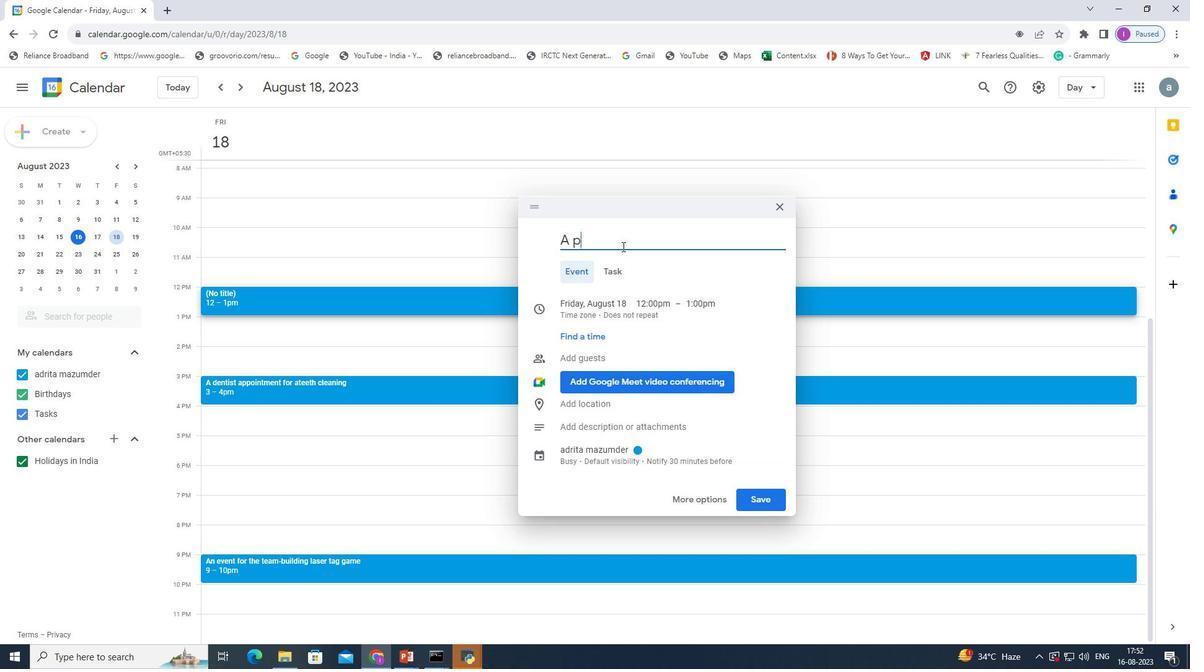 
Action: Mouse moved to (968, 554)
Screenshot: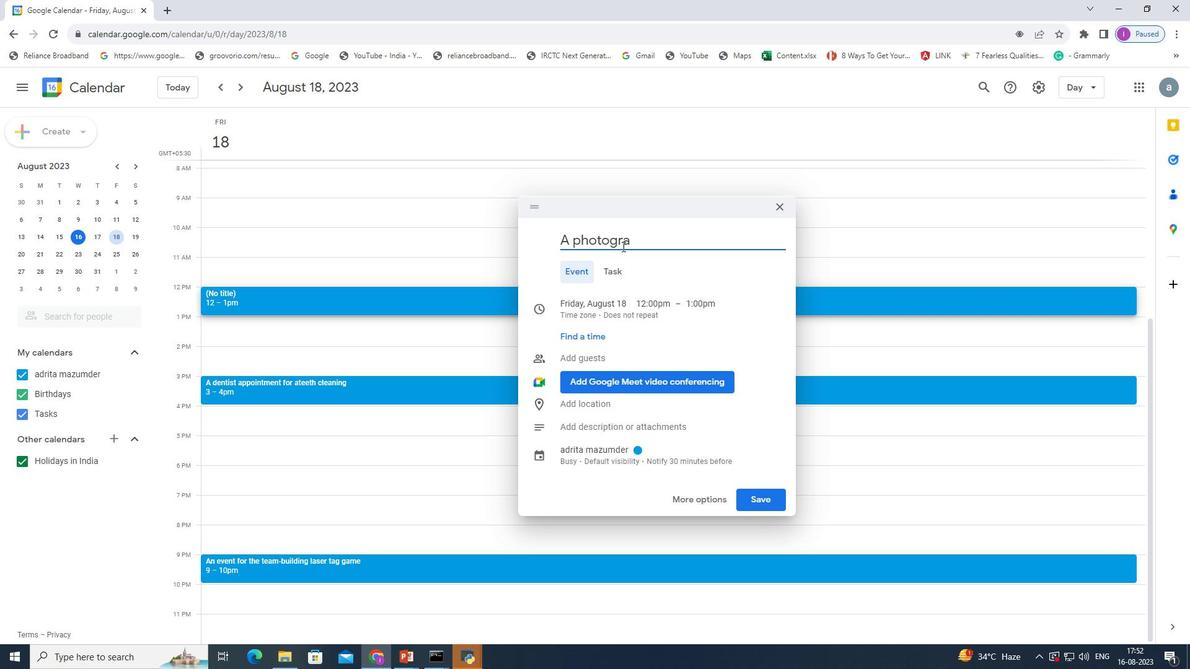 
Action: Mouse pressed left at (968, 554)
Screenshot: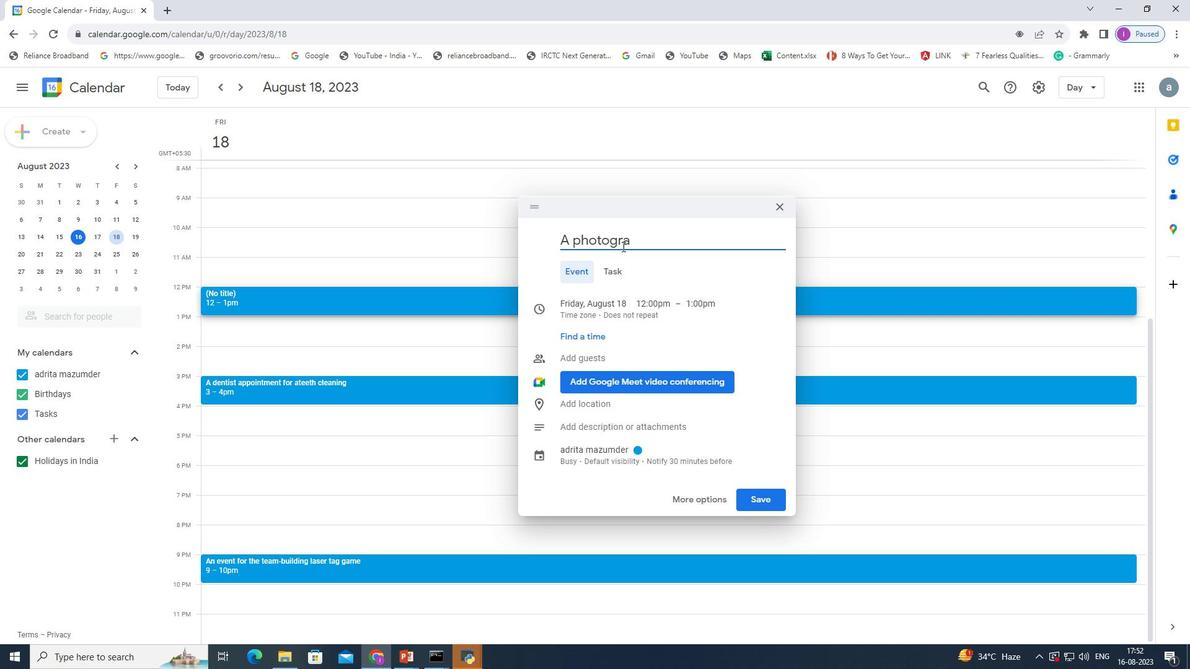 
Action: Mouse moved to (573, 240)
Screenshot: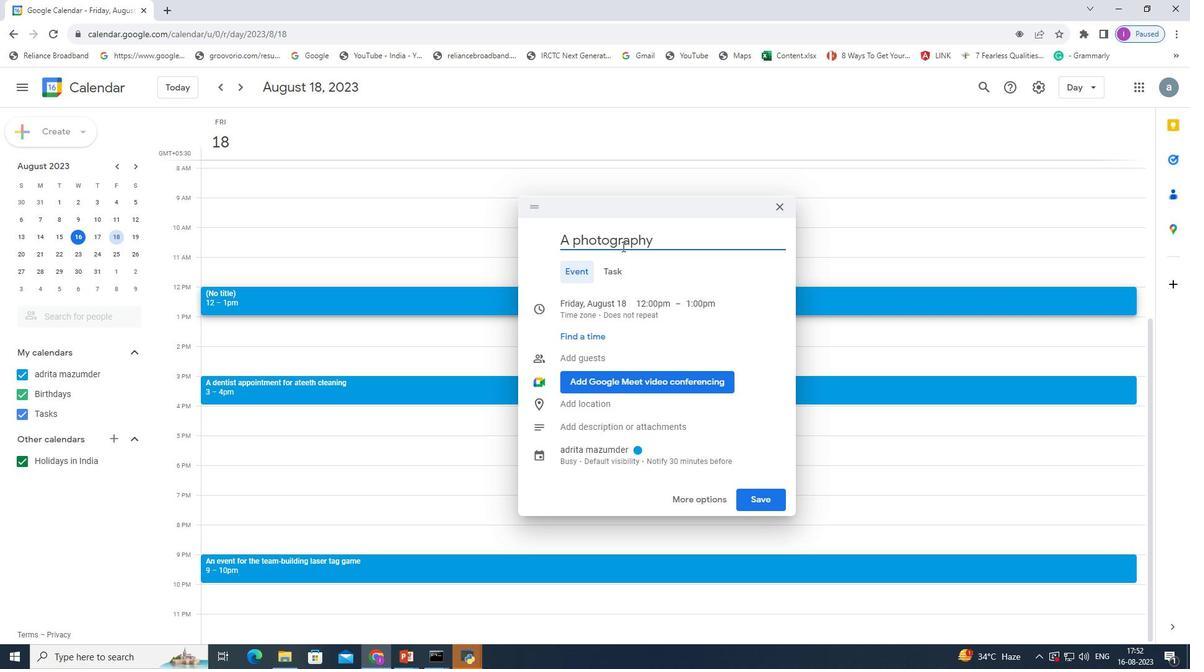 
Action: Mouse pressed left at (573, 240)
Screenshot: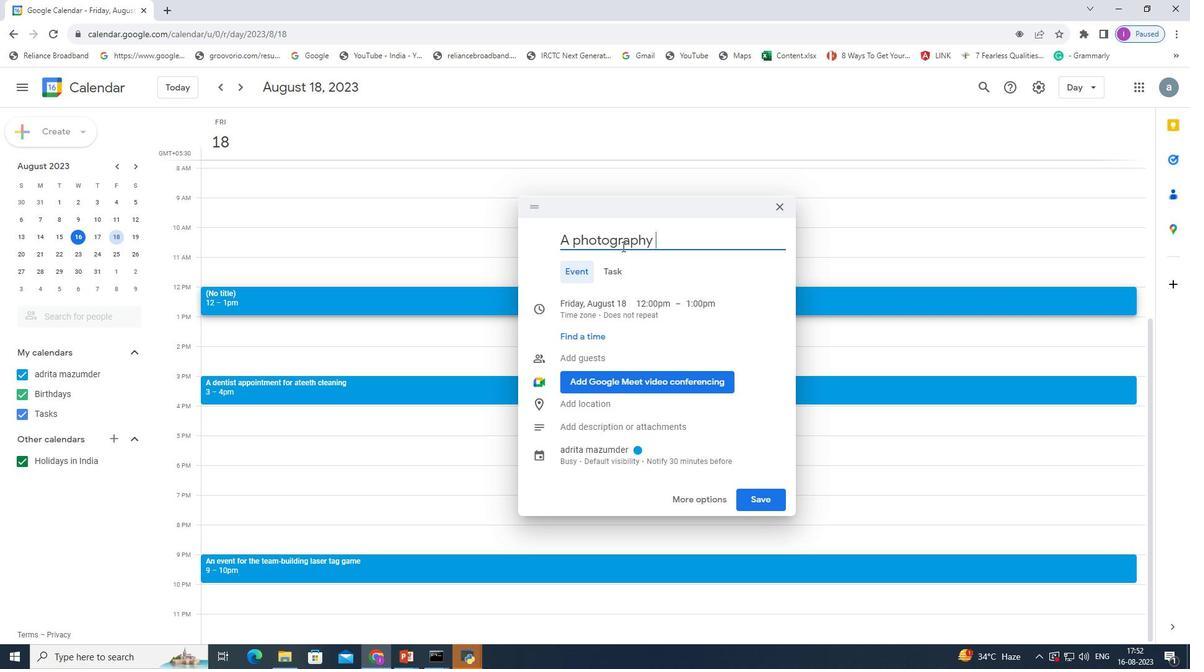 
Action: Key pressed <Key.shift>Pl<Key.backspace>icnic<Key.space>at<Key.space>the<Key.space>lake
Screenshot: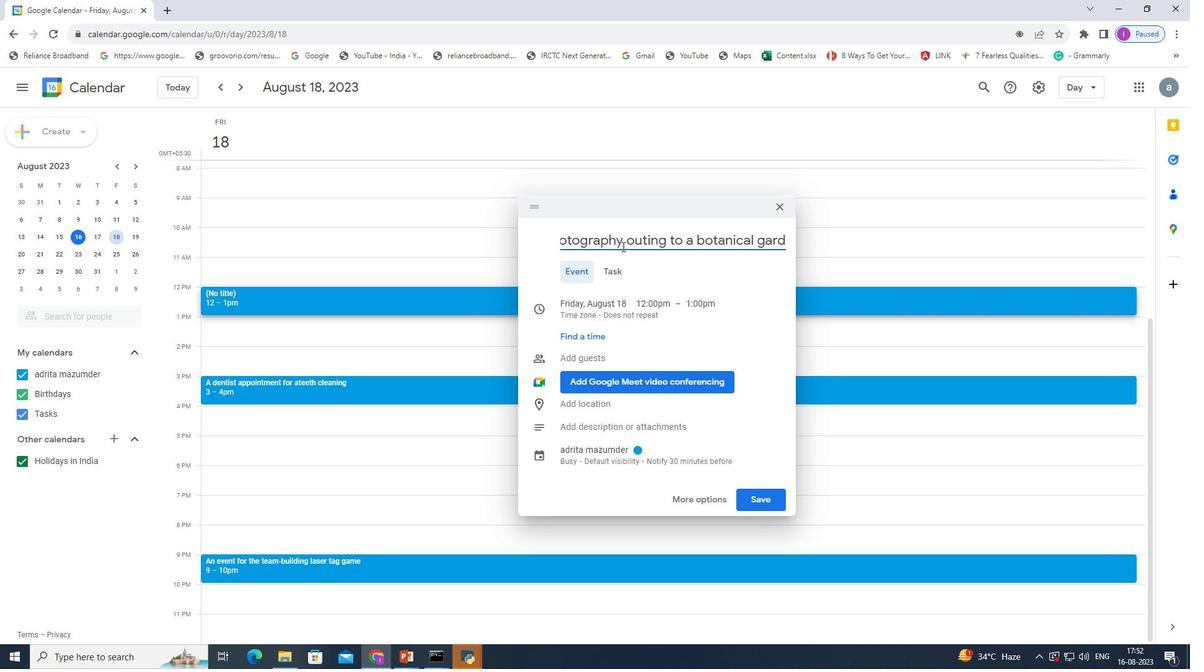 
Action: Mouse moved to (744, 498)
Screenshot: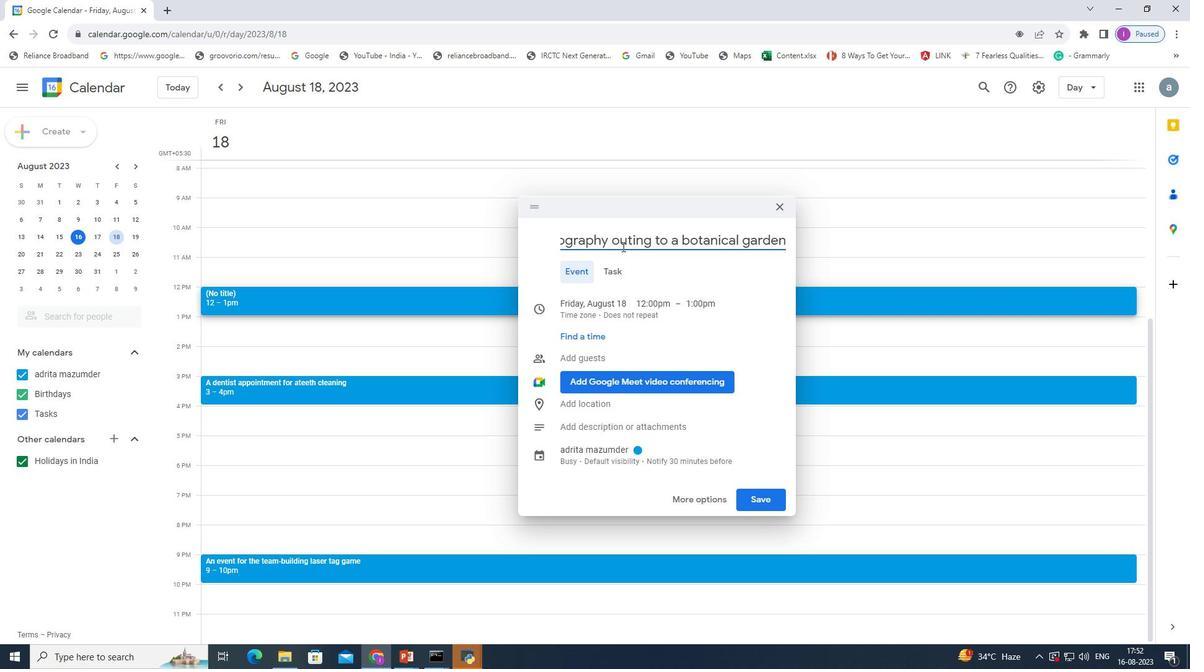 
Action: Mouse pressed left at (744, 498)
Screenshot: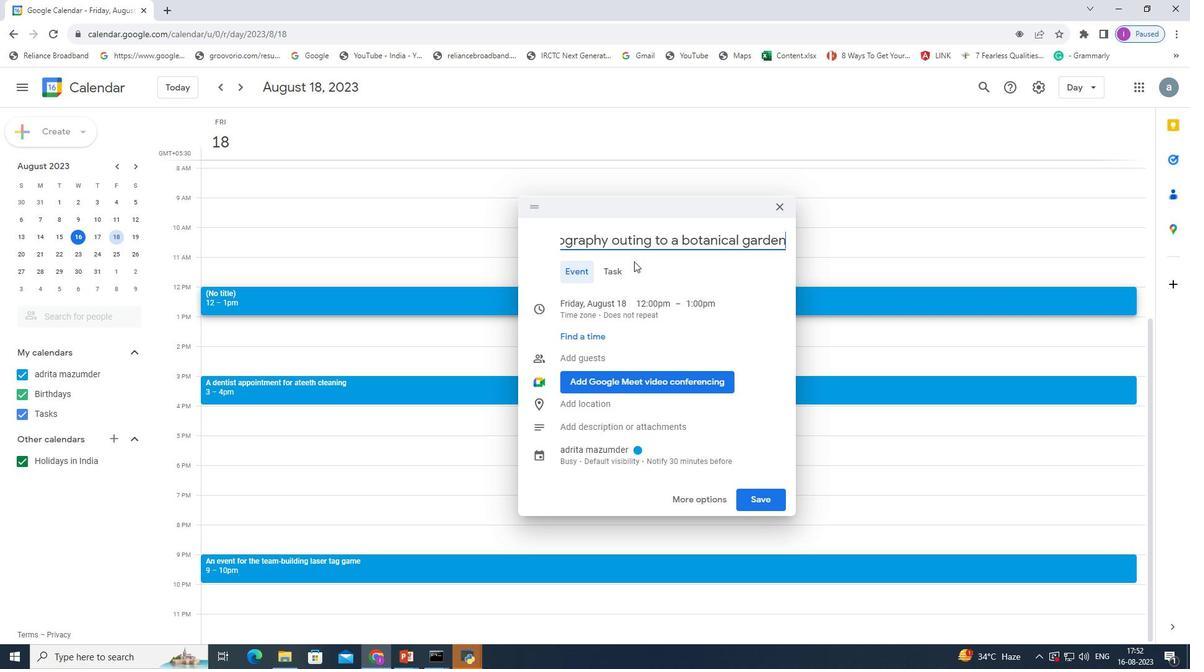 
Action: Mouse moved to (115, 219)
Screenshot: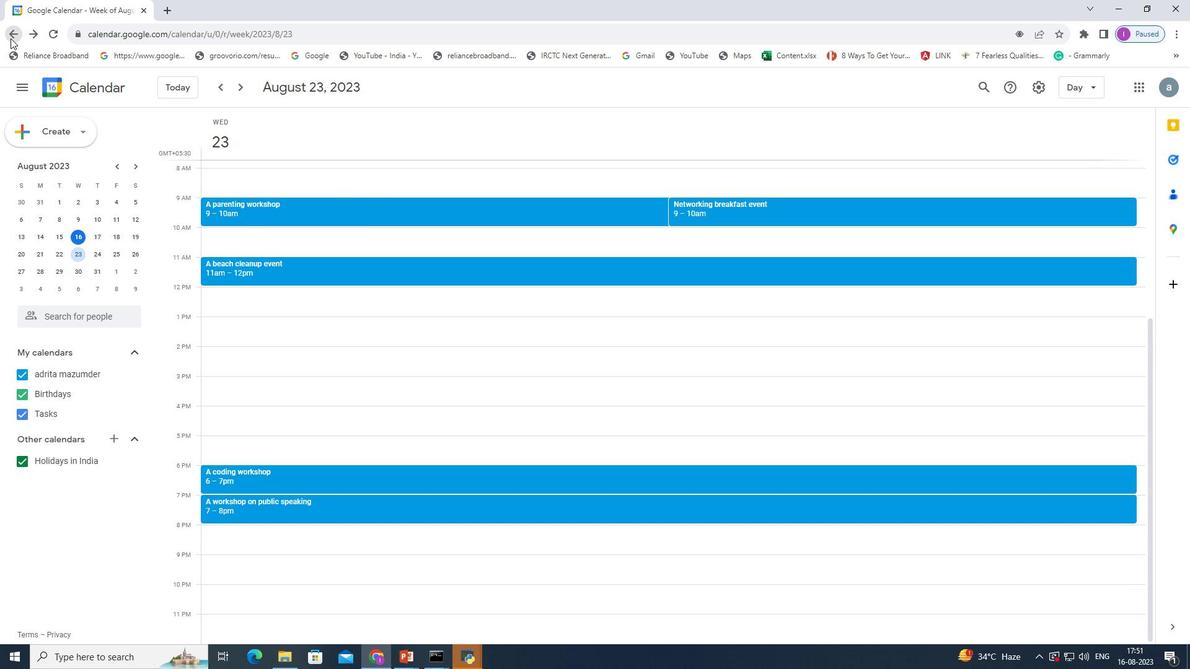
Action: Mouse pressed left at (115, 219)
Screenshot: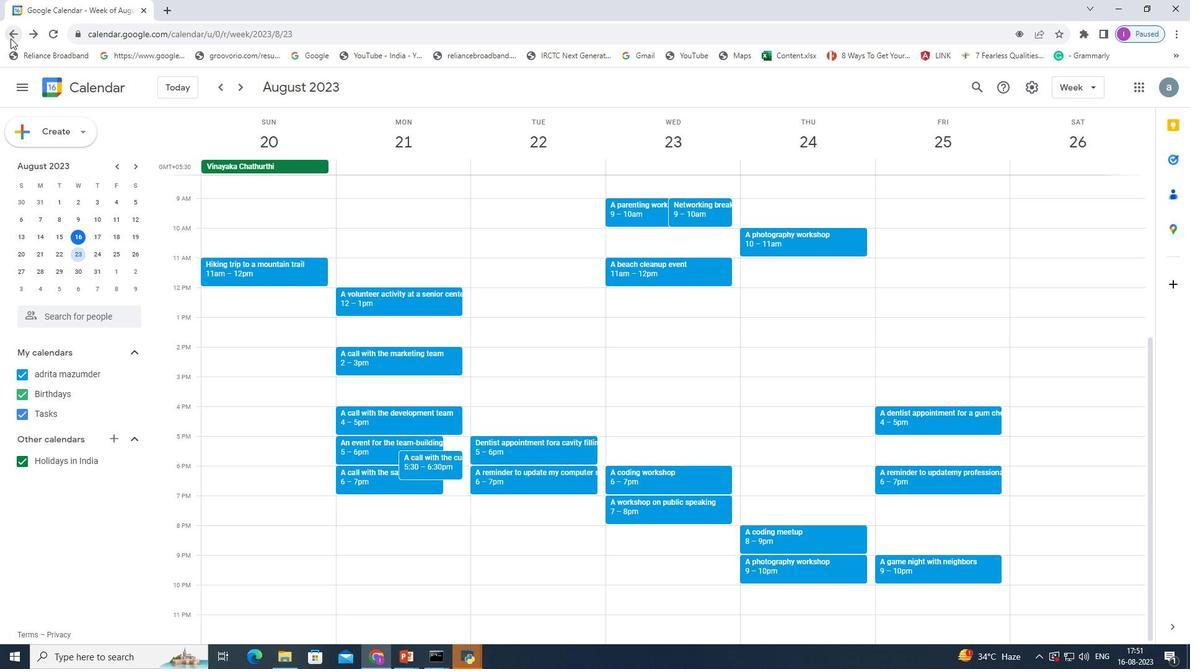 
Action: Mouse pressed left at (115, 219)
Screenshot: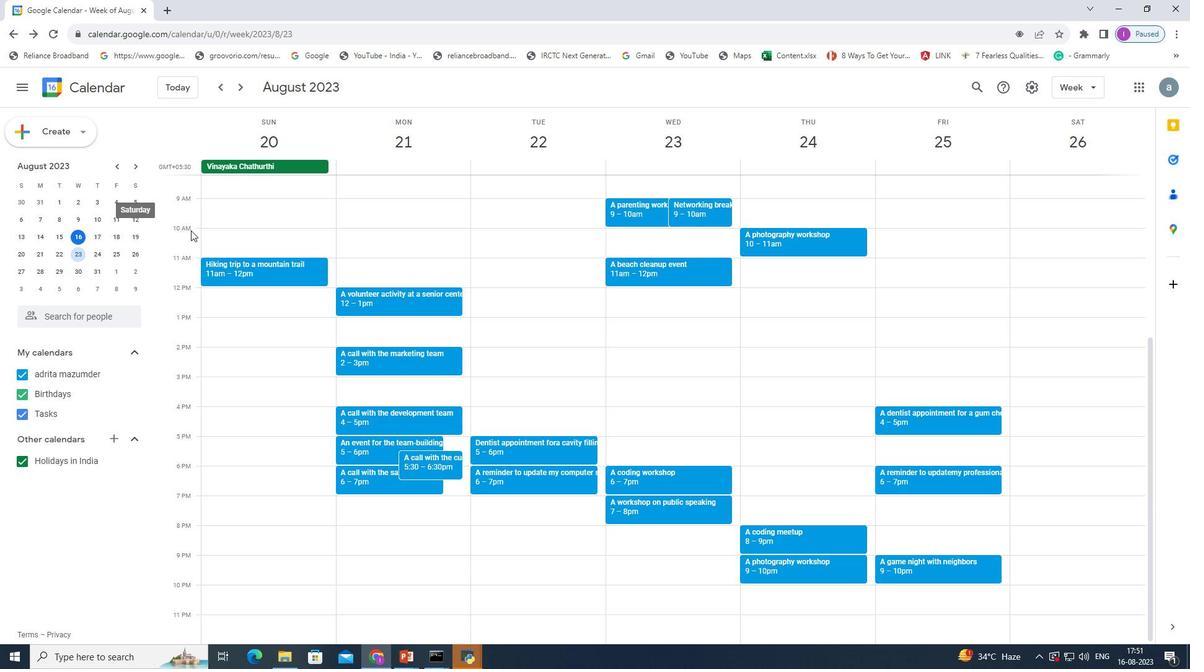 
Action: Mouse moved to (229, 274)
Screenshot: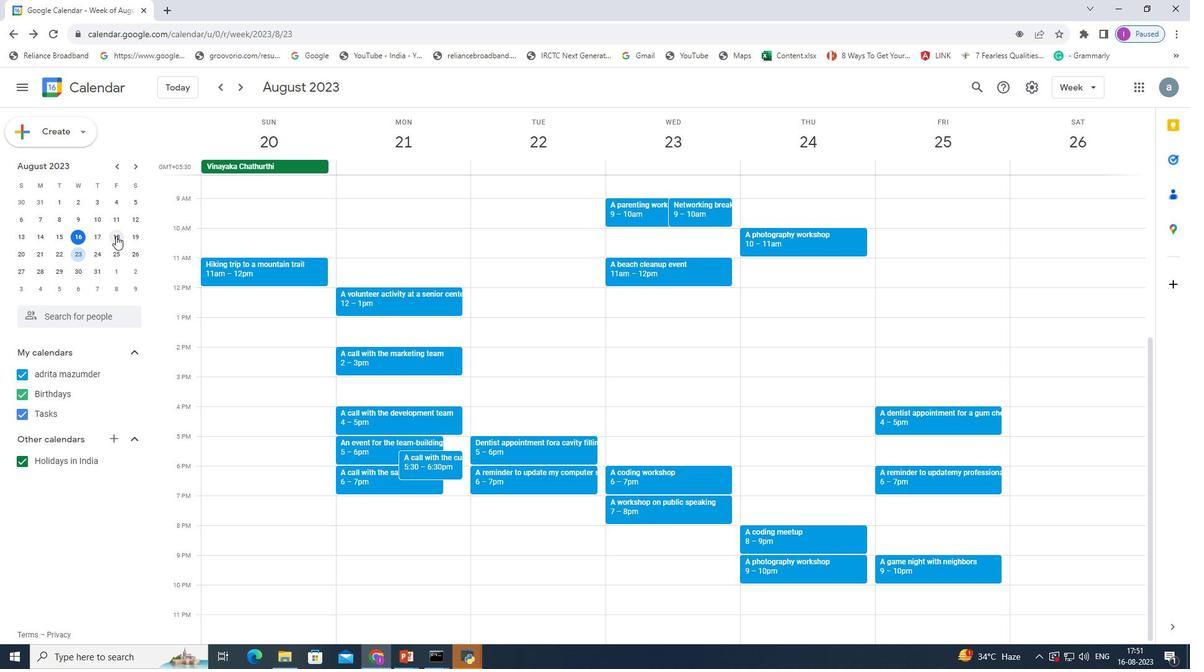 
Action: Mouse pressed left at (229, 274)
Screenshot: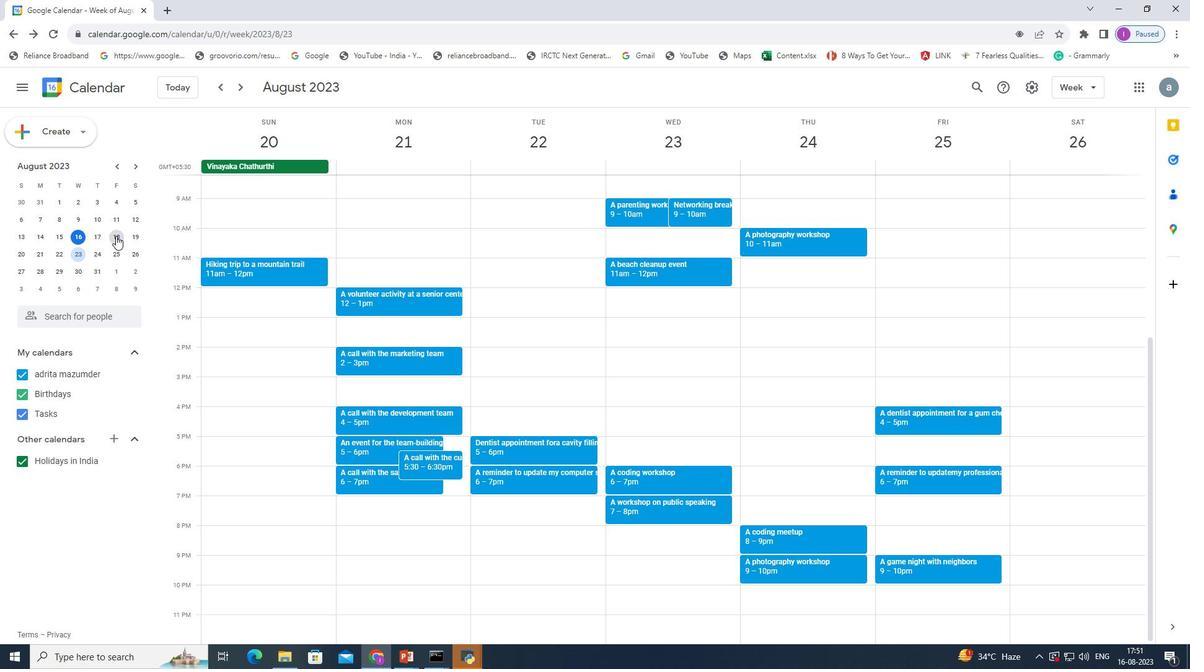 
Action: Mouse moved to (575, 242)
Screenshot: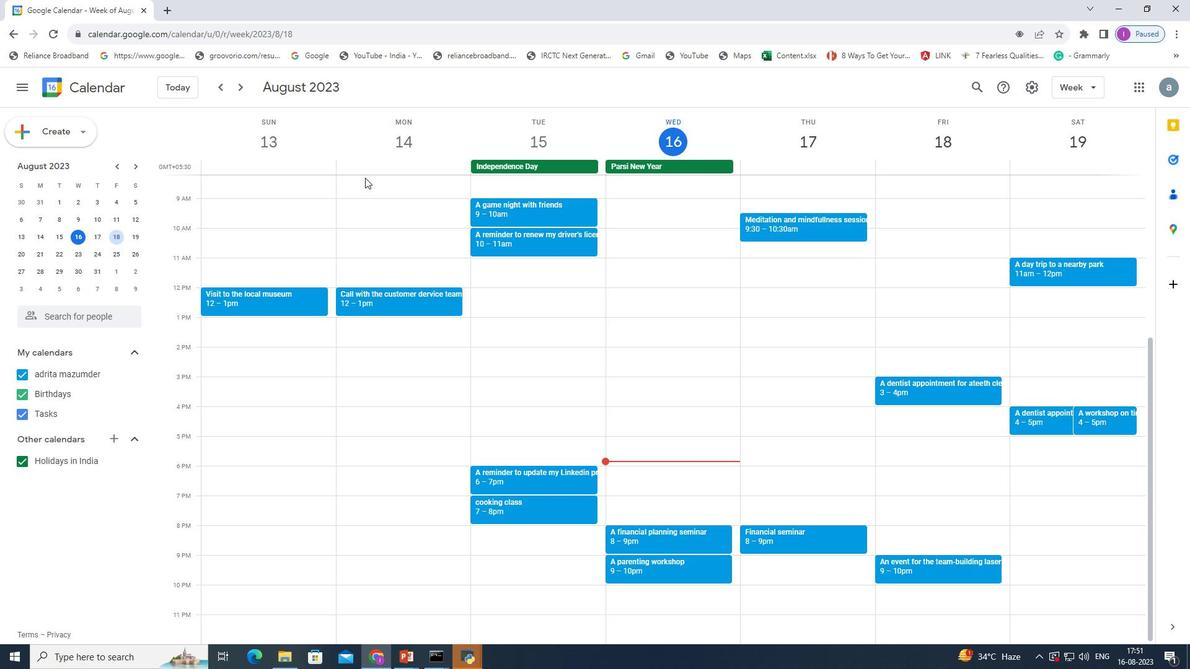 
Action: Mouse pressed left at (575, 242)
Screenshot: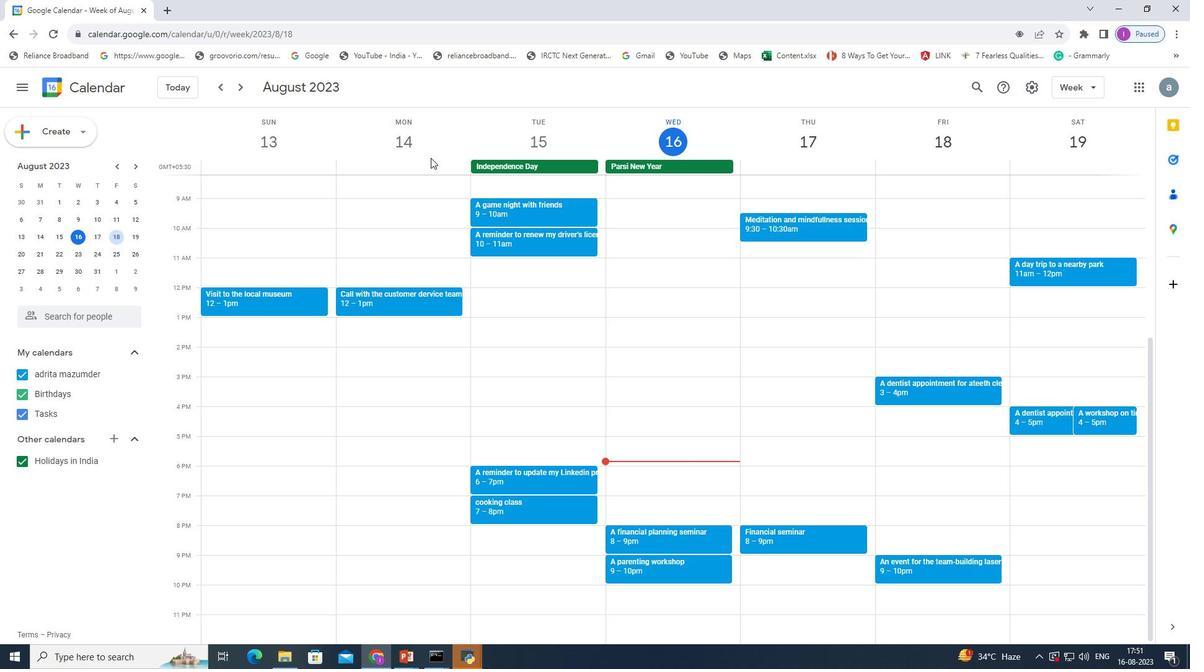 
Action: Key pressed <Key.shift><Key.shift>A<Key.backspace><Key.shift>Dentist<Key.space>appoinment<Key.space>for<Key.space>a<Key.space>check-<Key.space>up
Screenshot: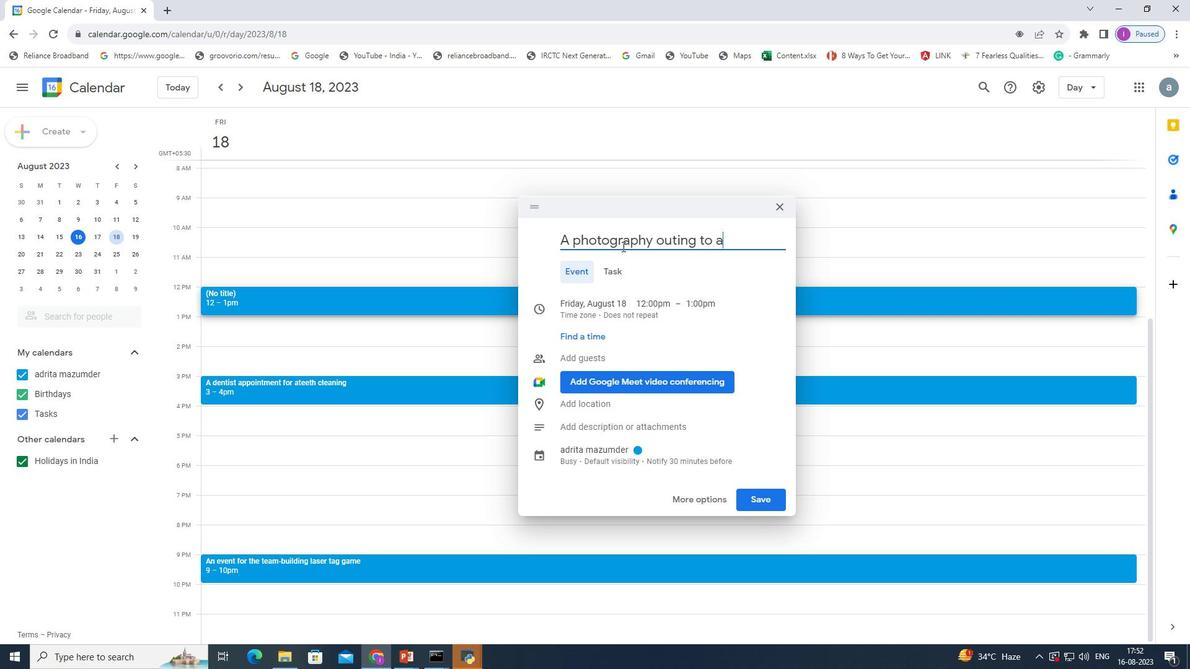 
Action: Mouse moved to (761, 500)
Screenshot: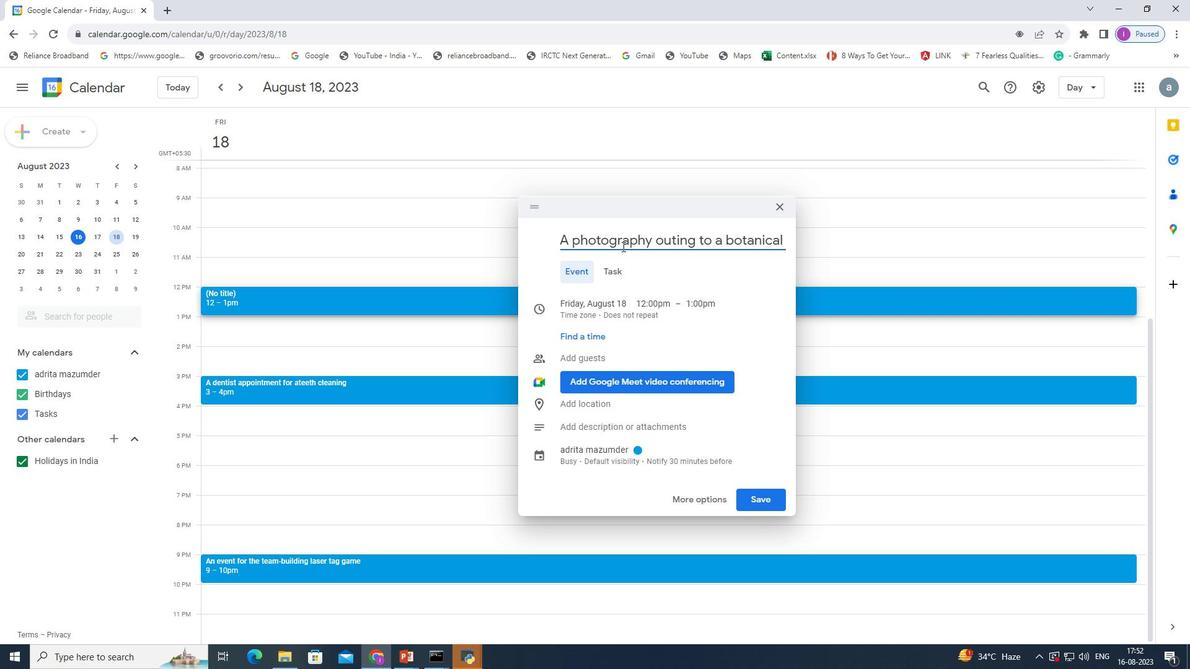 
Action: Mouse pressed left at (761, 500)
Screenshot: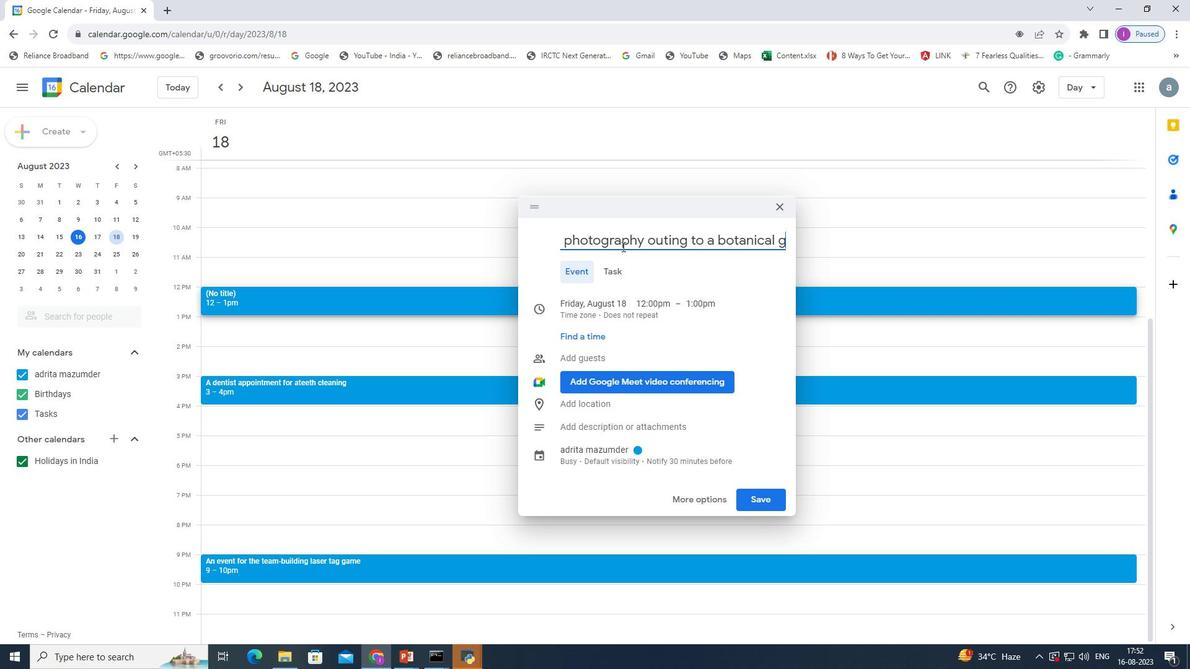 
Action: Mouse moved to (63, 234)
Screenshot: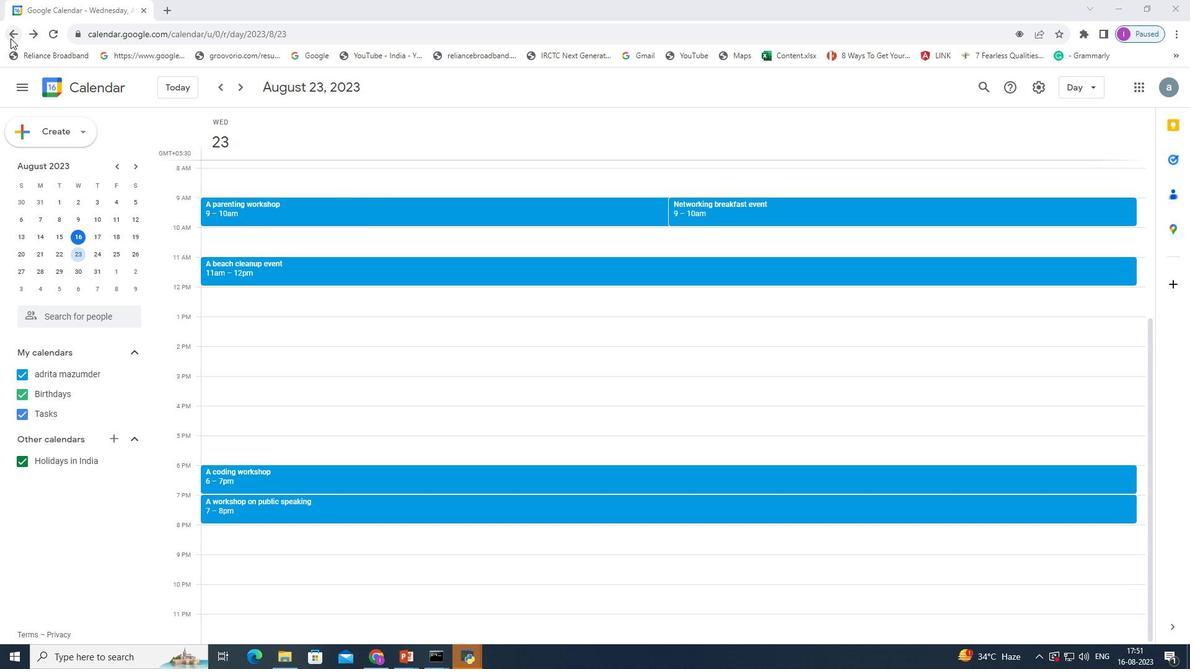 
Action: Mouse pressed left at (63, 234)
Screenshot: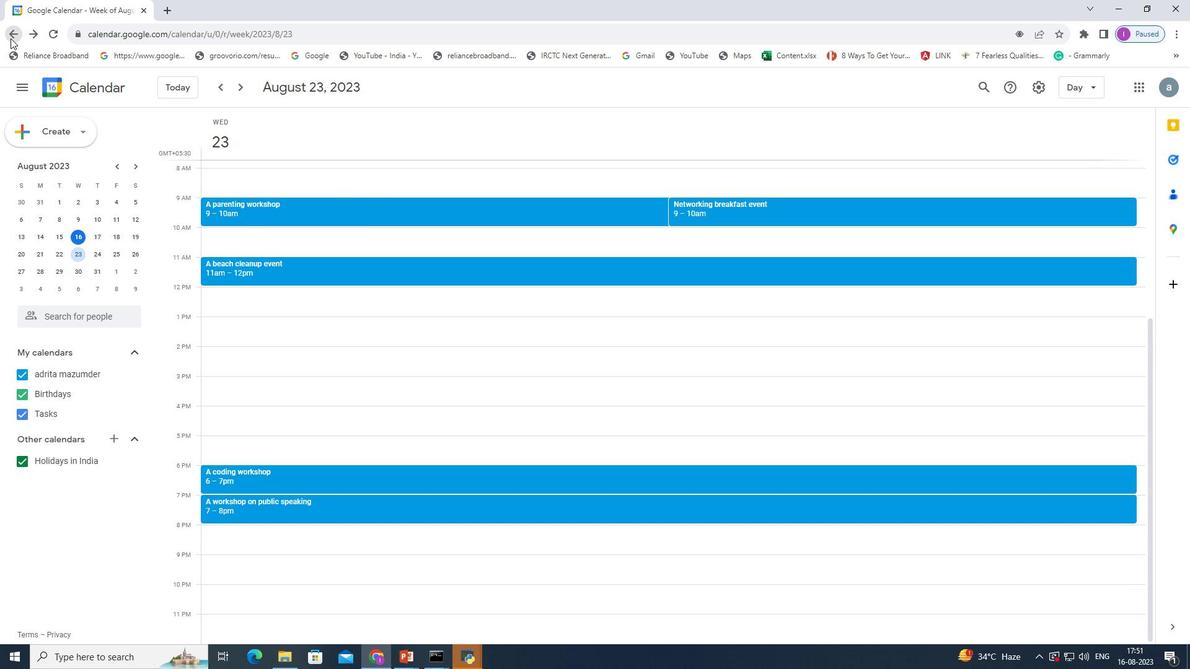 
Action: Mouse pressed left at (63, 234)
Screenshot: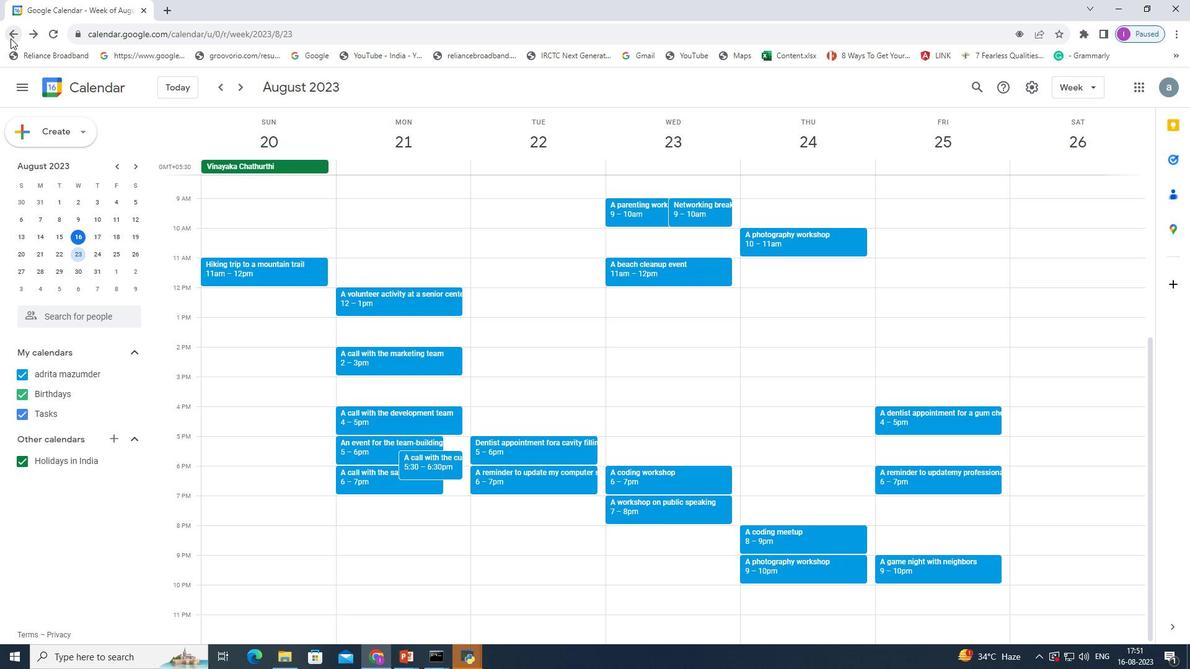 
Action: Mouse moved to (241, 466)
Screenshot: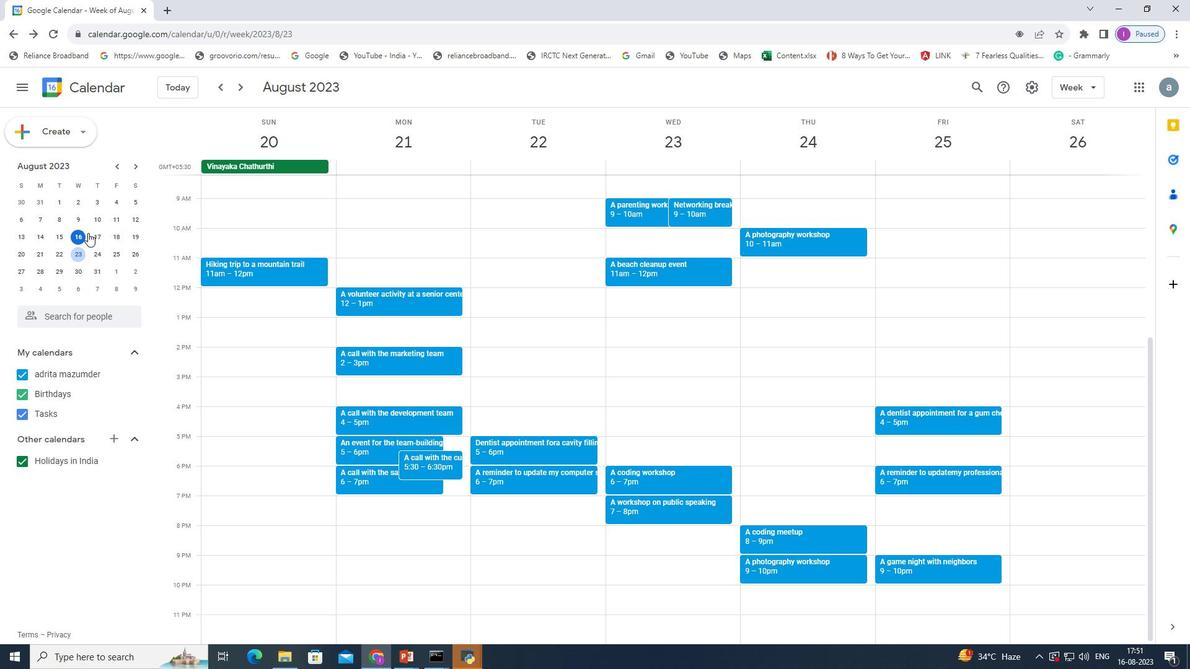 
Action: Mouse pressed left at (241, 466)
Screenshot: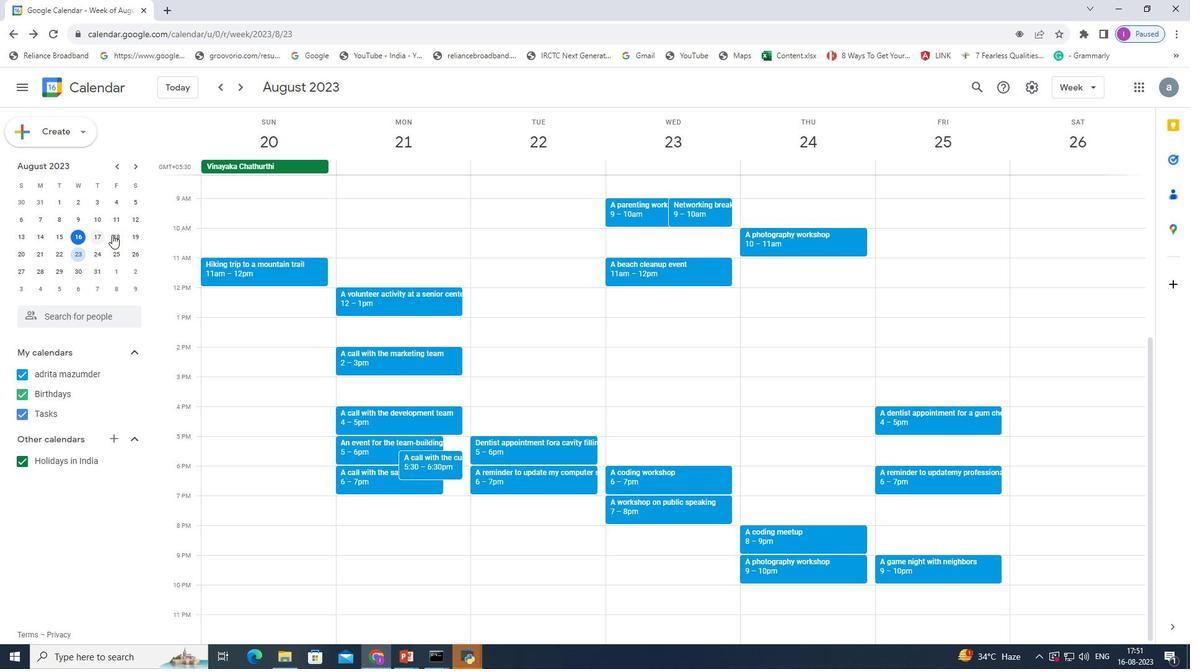 
Action: Mouse moved to (563, 238)
Screenshot: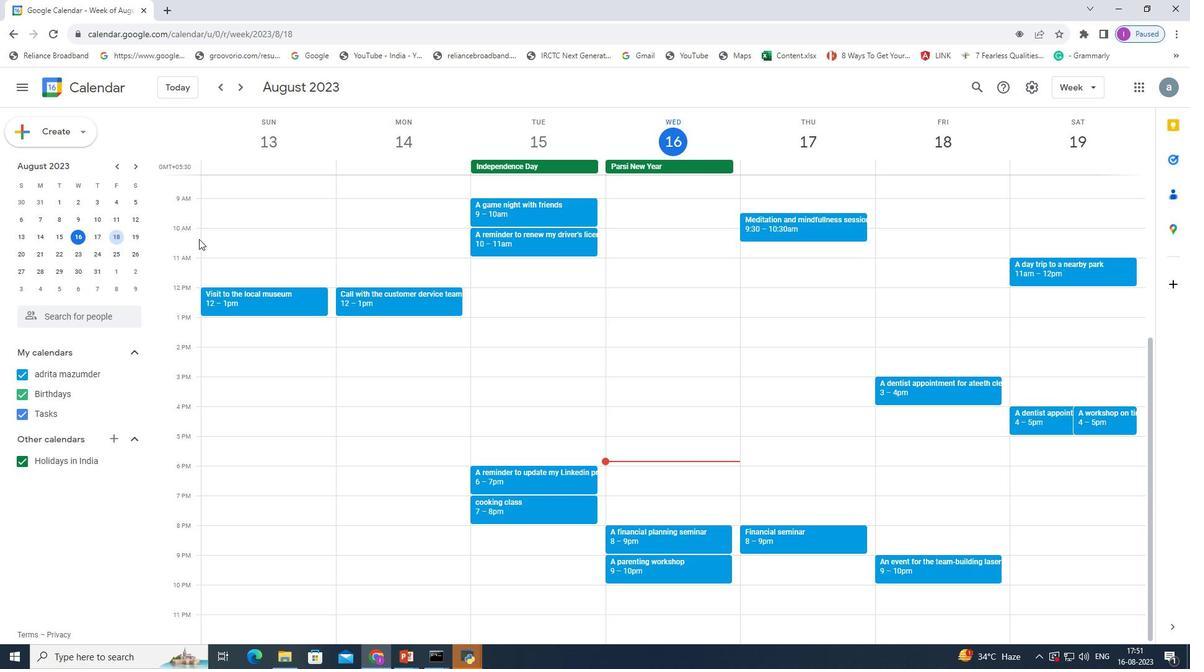 
Action: Mouse pressed left at (563, 238)
Screenshot: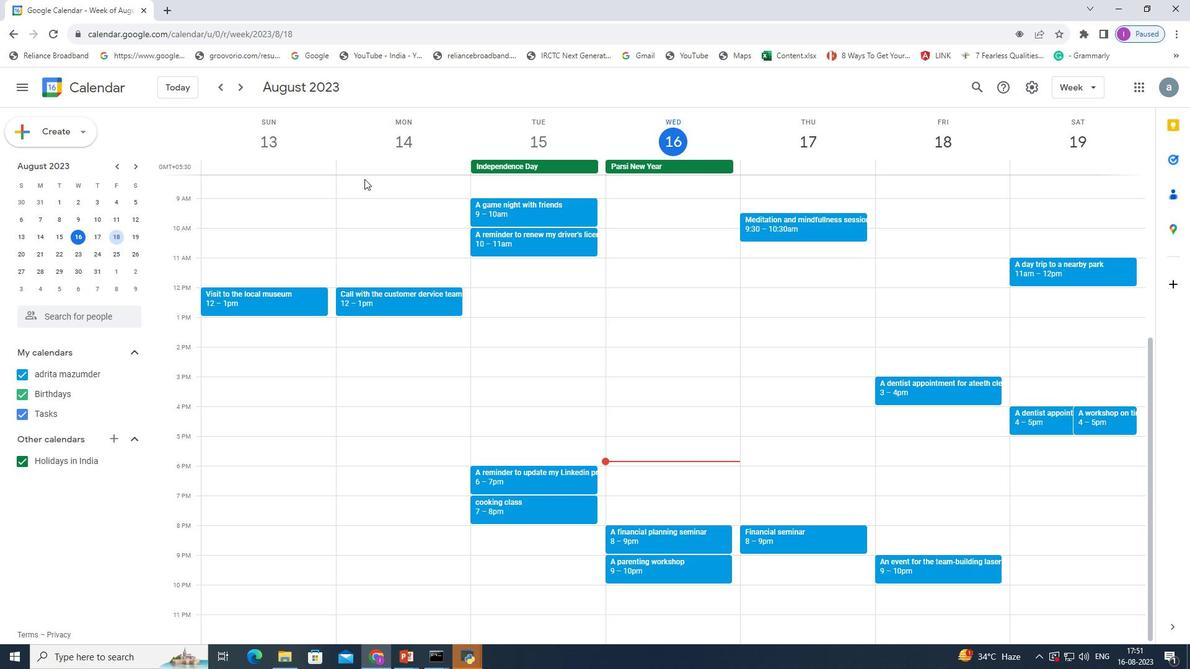 
Action: Mouse moved to (564, 239)
Screenshot: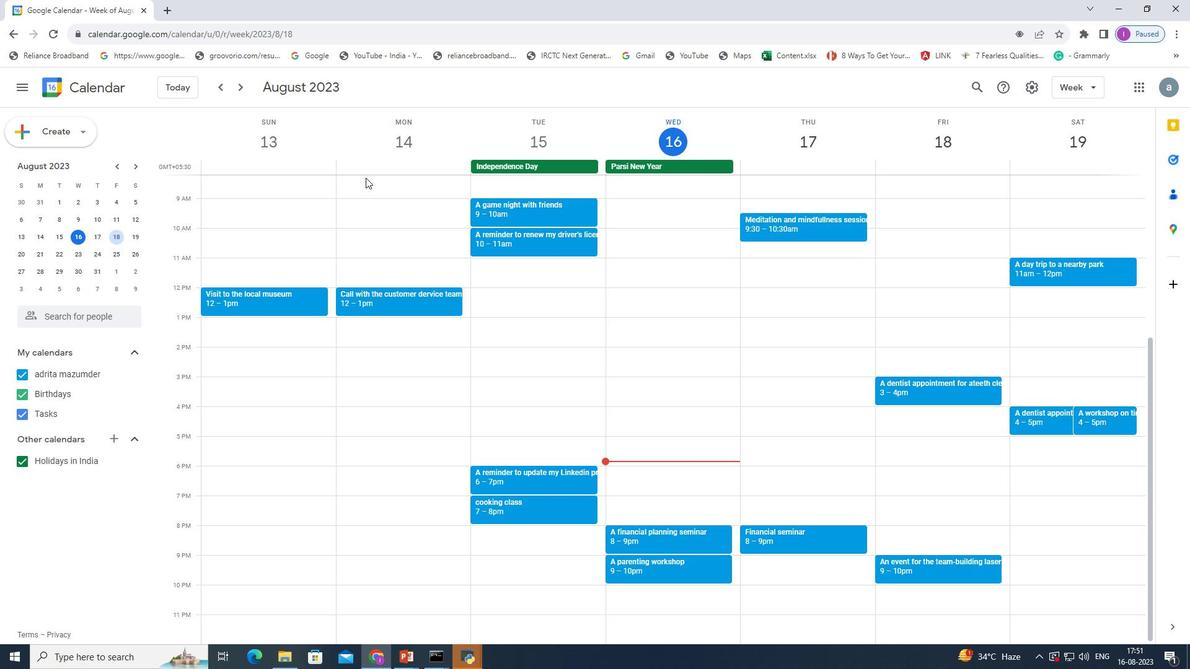 
Action: Key pressed <Key.shift>A<Key.space>reminder<Key.space>to<Key.space>updater<Key.space><Key.backspace><Key.backspace><Key.space>my<Key.space><Key.shift><Key.shift><Key.shift><Key.shift><Key.shift><Key.shift><Key.shift><Key.shift>Linkedin<Key.space>profile
Screenshot: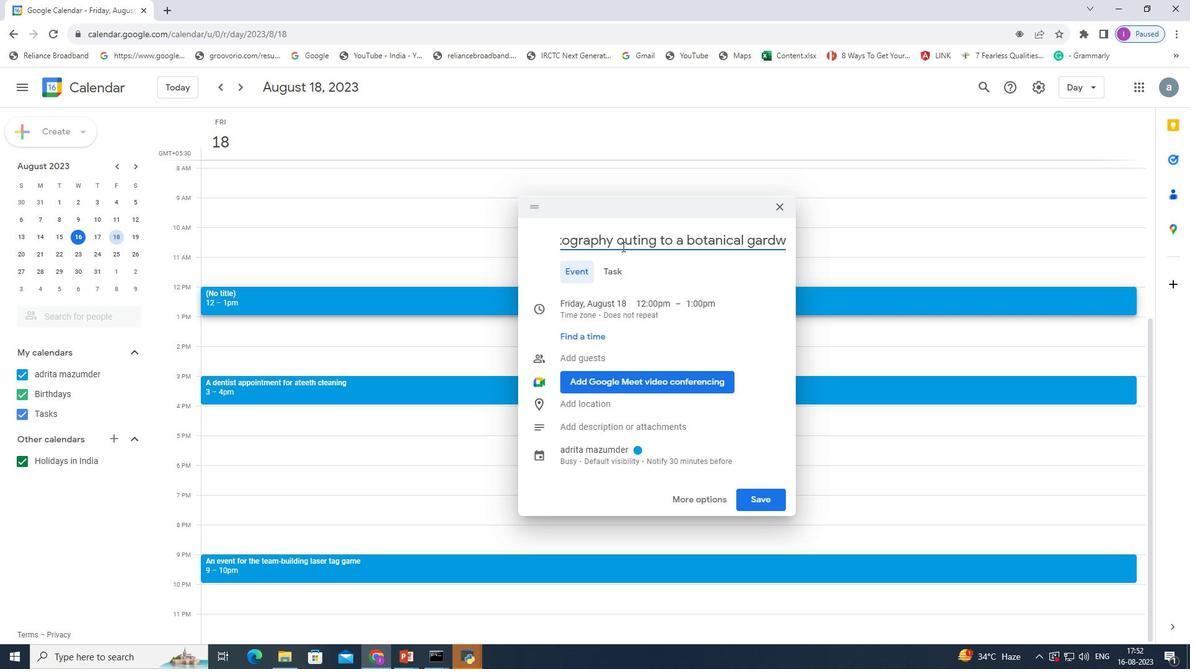 
Action: Mouse moved to (760, 497)
Screenshot: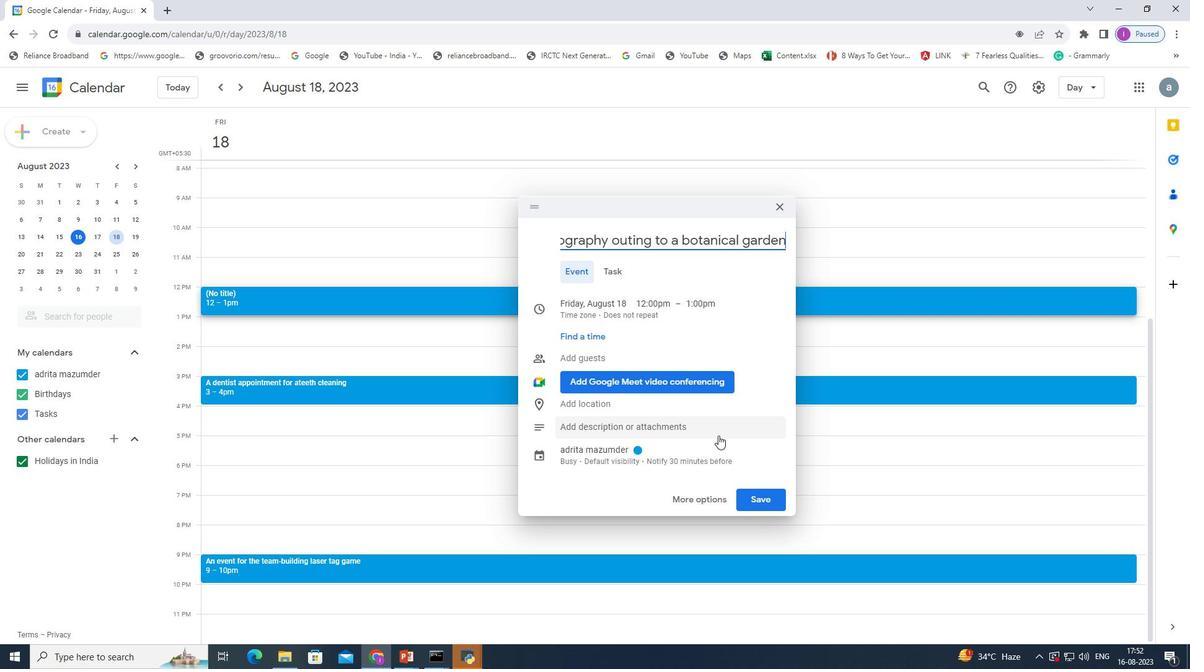 
Action: Mouse pressed left at (760, 497)
Screenshot: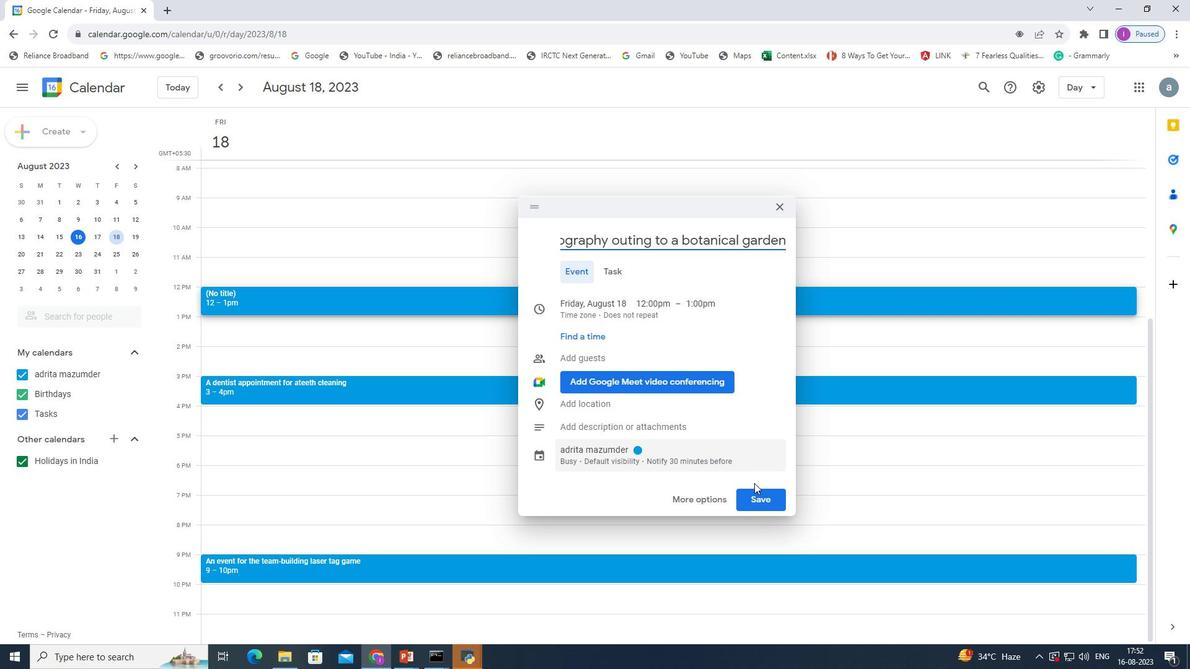 
Action: Mouse moved to (101, 256)
Screenshot: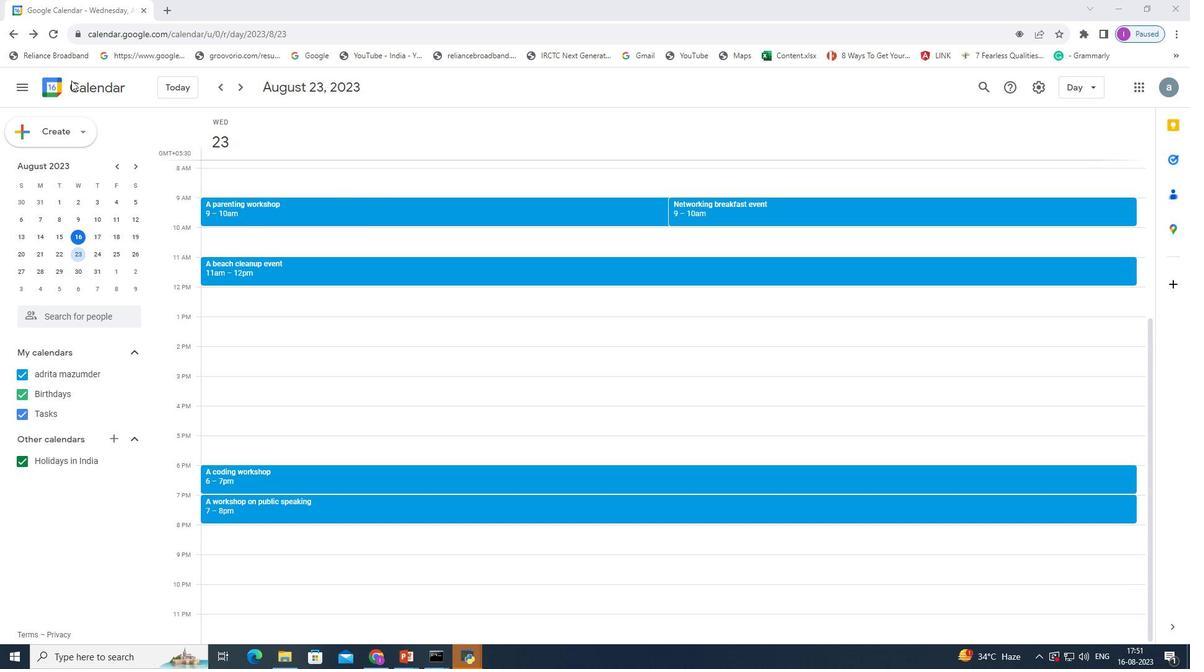 
Action: Mouse pressed left at (101, 256)
Screenshot: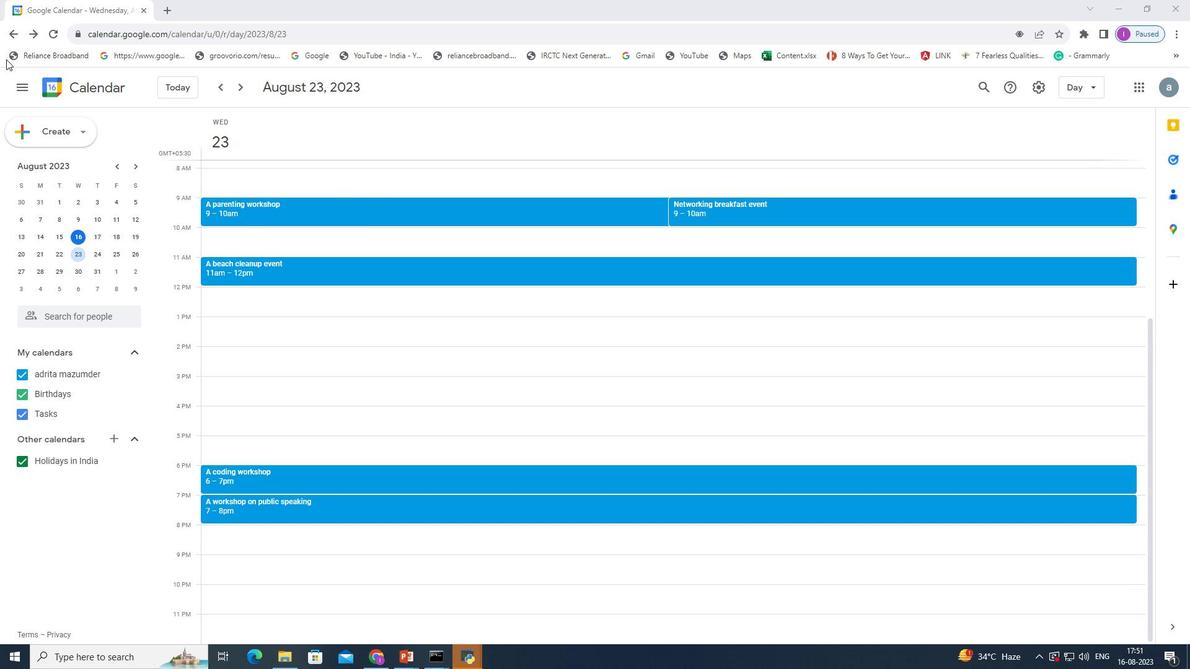 
Action: Mouse moved to (100, 256)
Screenshot: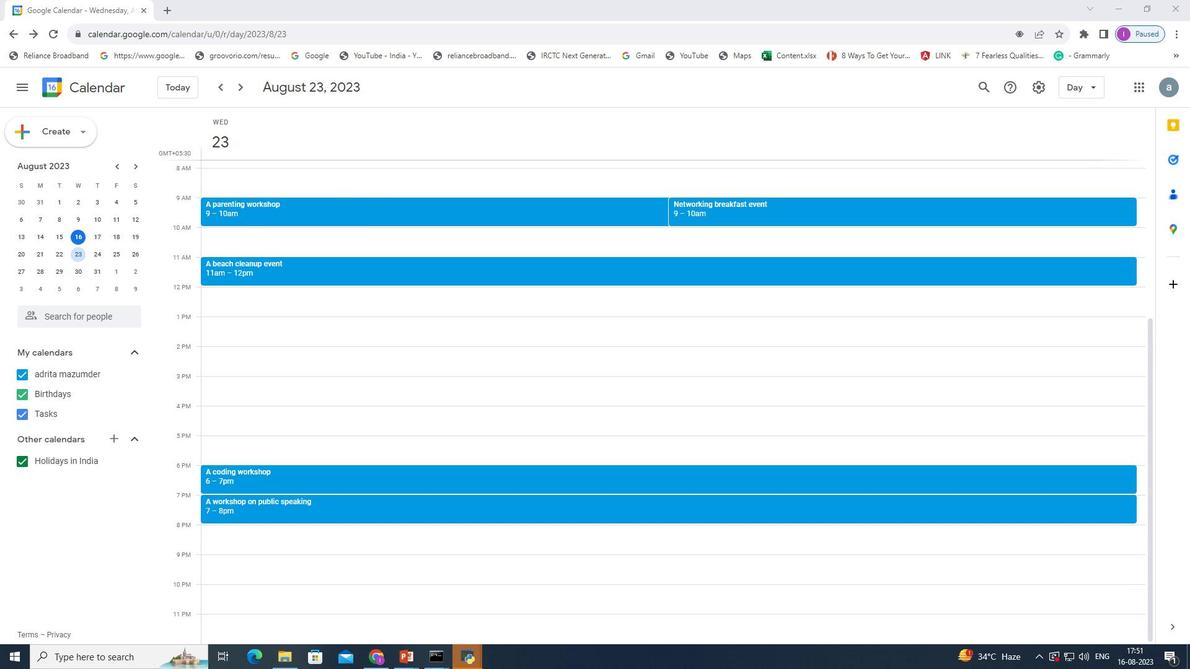 
Action: Mouse pressed left at (100, 256)
Screenshot: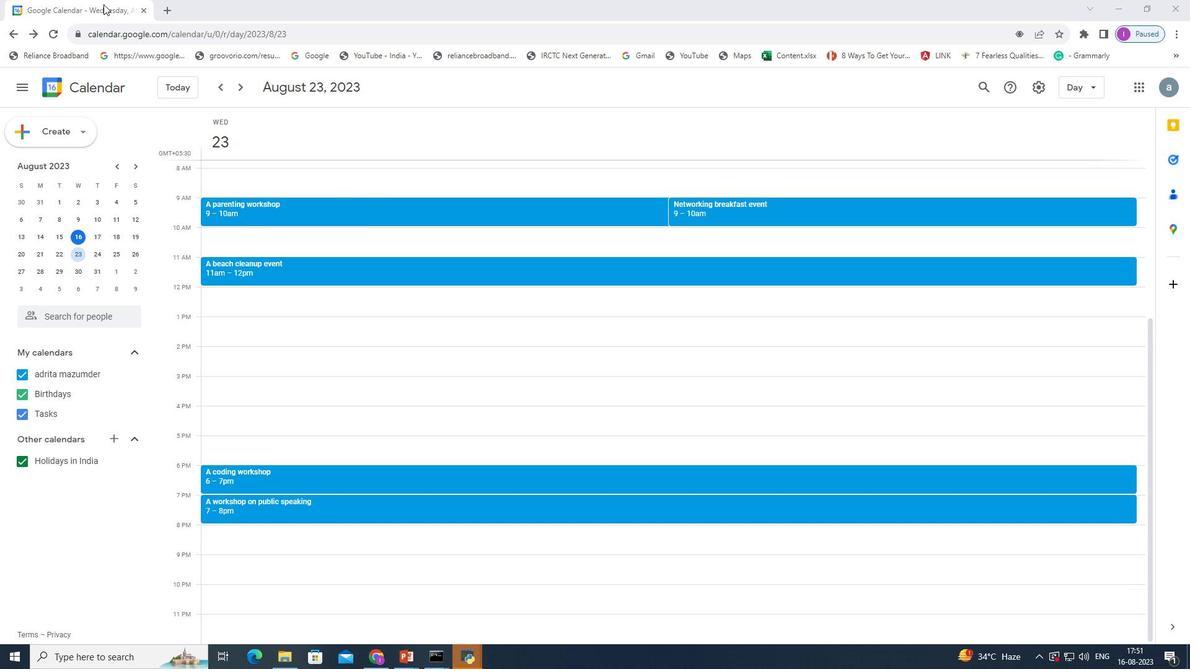 
Action: Mouse moved to (208, 557)
Screenshot: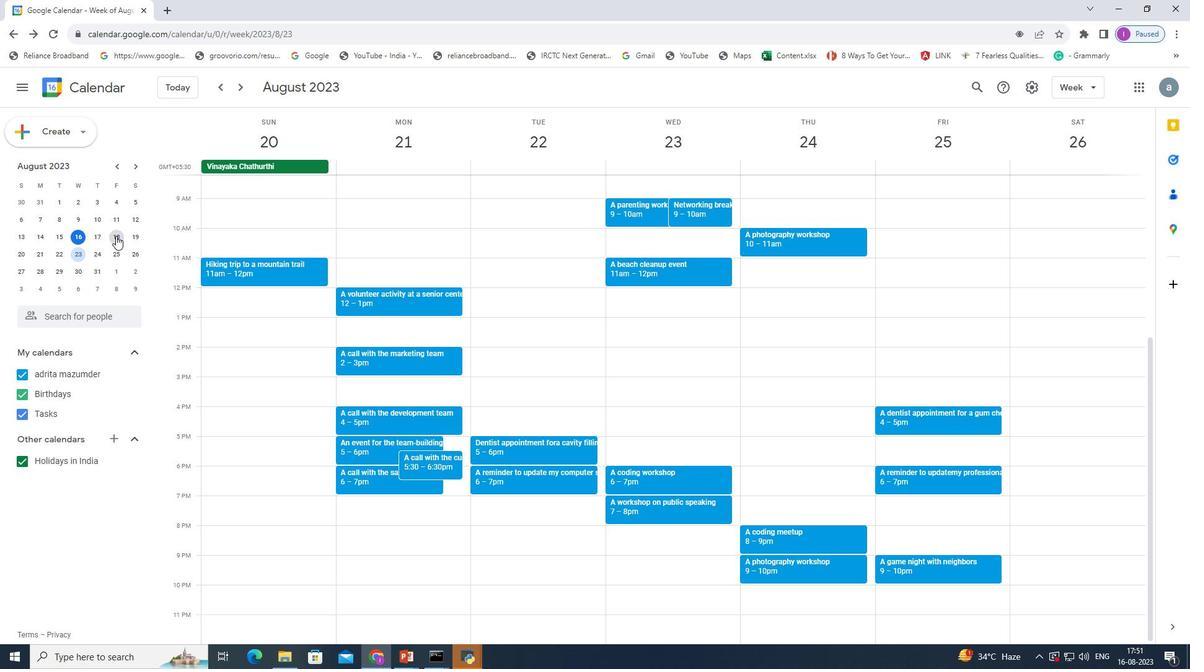 
Action: Mouse pressed left at (208, 557)
Screenshot: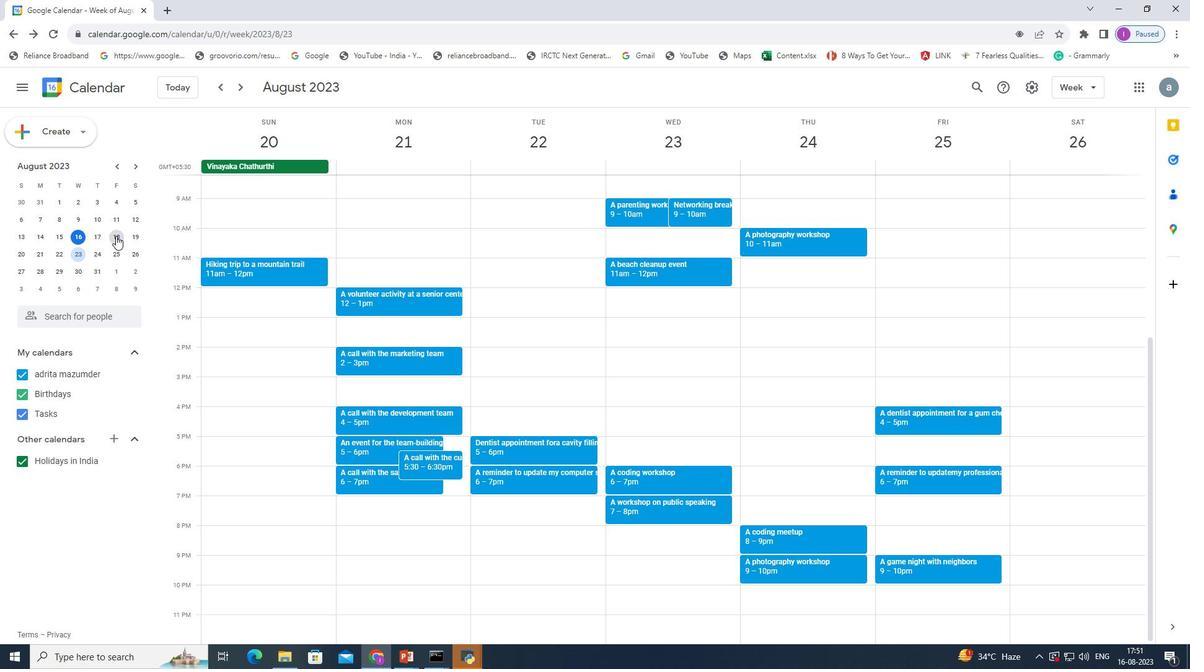 
Action: Mouse moved to (559, 275)
Screenshot: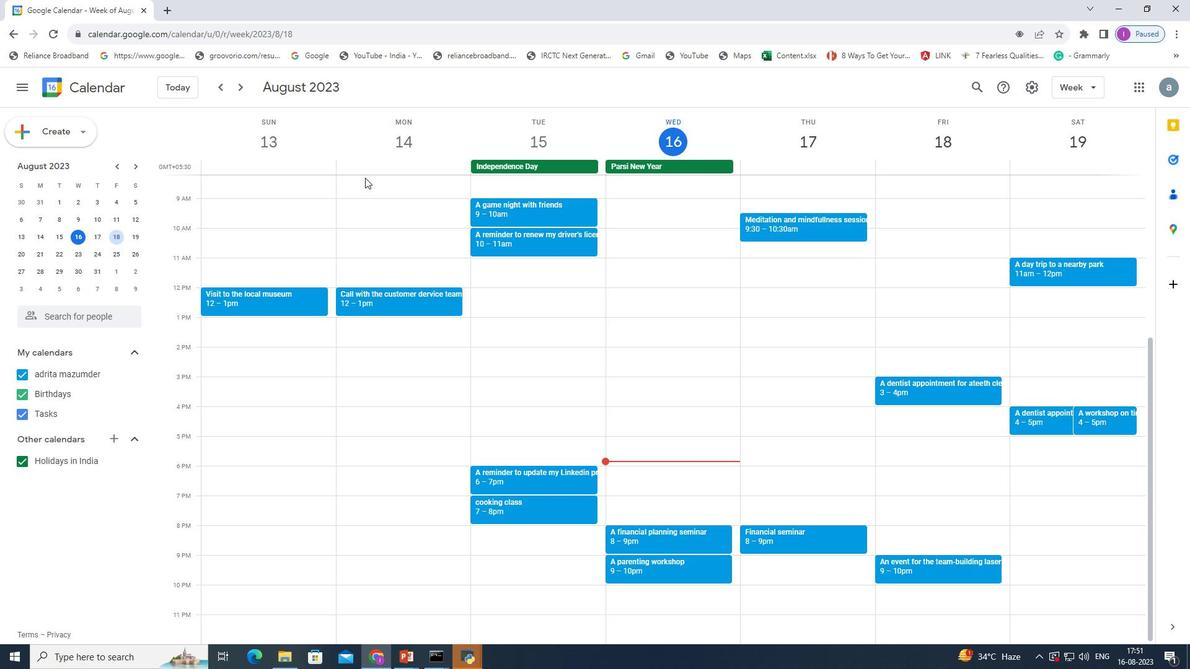 
Action: Key pressed <Key.shift><Key.shift><Key.shift><Key.shift><Key.shift><Key.shift><Key.shift><Key.shift><Key.shift><Key.shift><Key.shift><Key.shift><Key.shift><Key.shift><Key.shift><Key.shift><Key.shift><Key.shift><Key.shift><Key.shift><Key.shift><Key.shift><Key.shift><Key.shift><Key.shift><Key.shift><Key.shift><Key.shift><Key.shift><Key.shift><Key.shift><Key.shift><Key.shift><Key.shift><Key.shift><Key.shift><Key.shift><Key.shift><Key.shift>A<Key.space>photography<Key.space>workshop<Key.space>
Screenshot: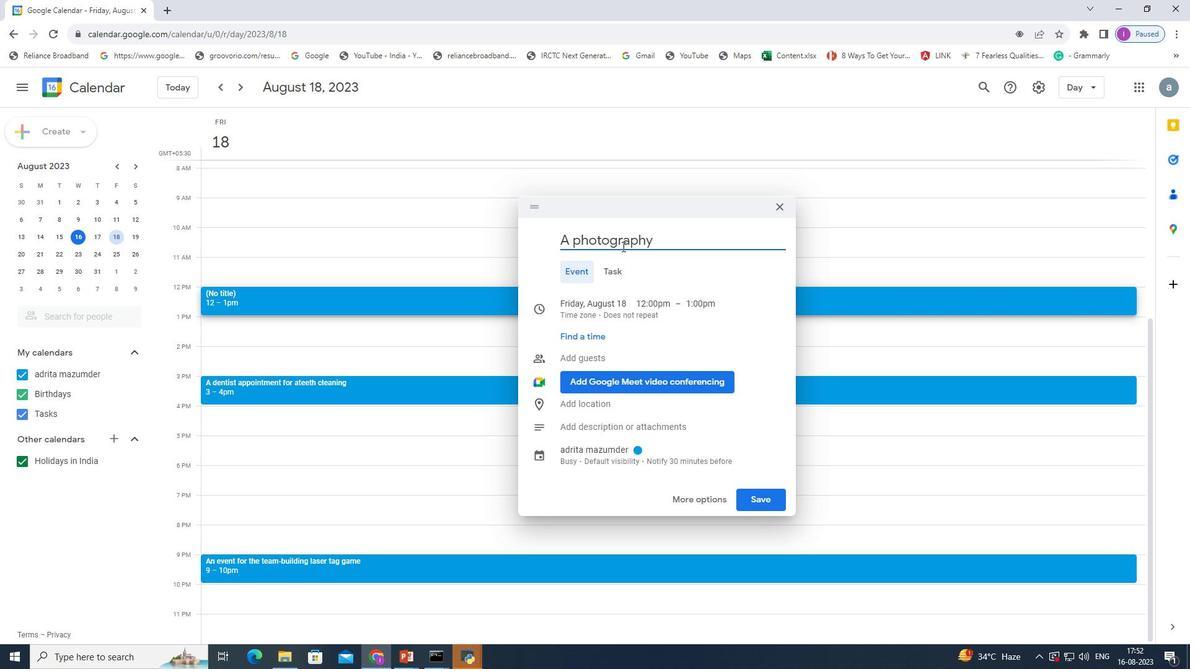 
Action: Mouse moved to (755, 534)
Screenshot: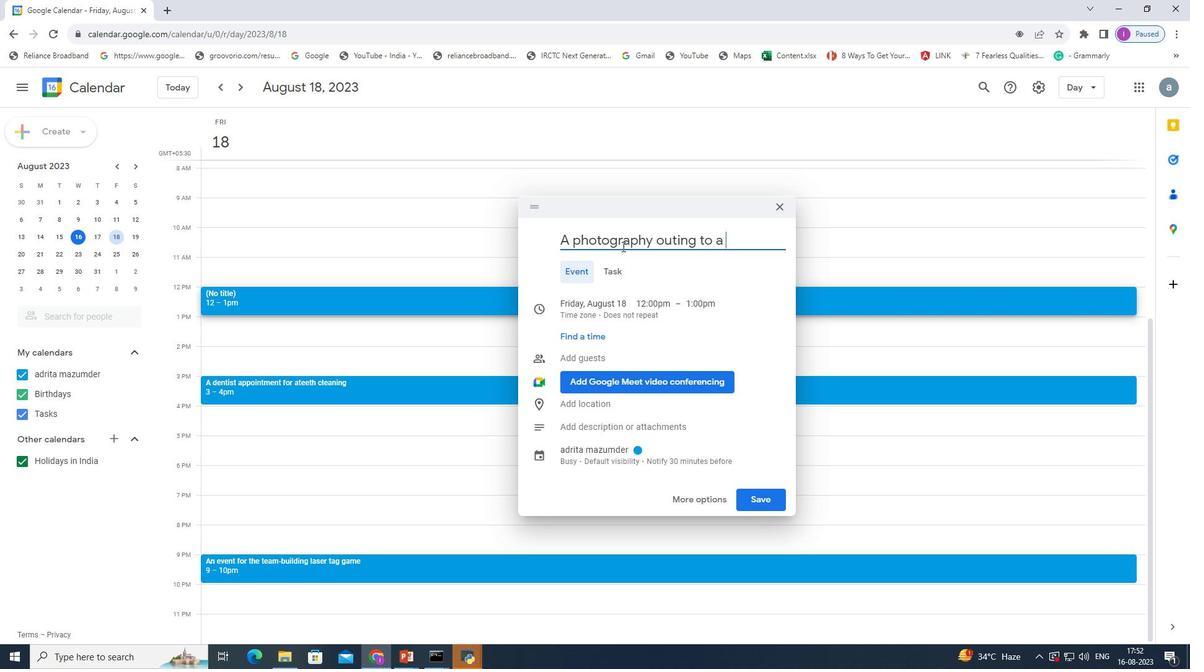 
Action: Mouse pressed left at (755, 534)
Screenshot: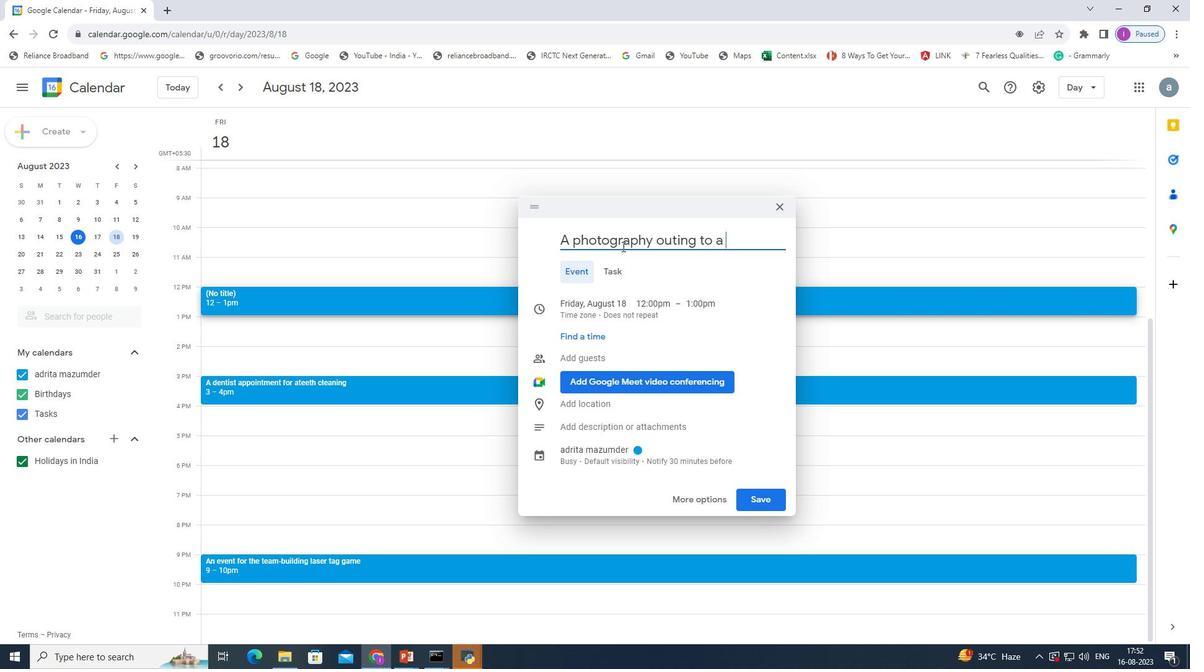 
Action: Mouse moved to (119, 257)
Screenshot: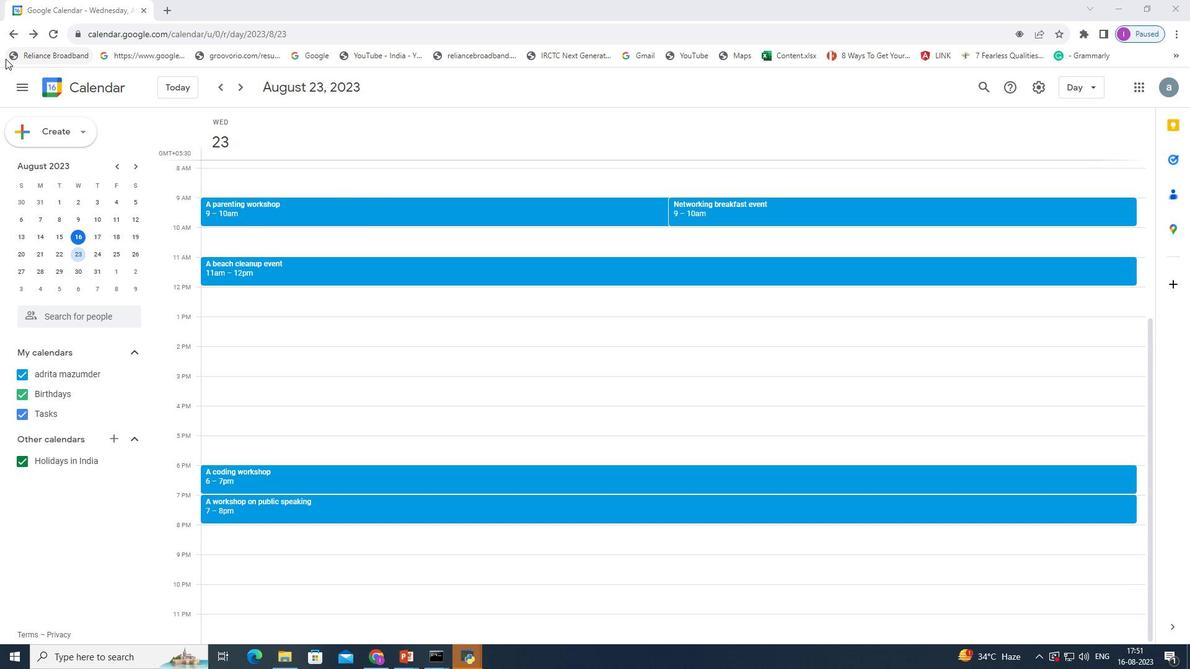 
Action: Mouse pressed left at (119, 257)
Screenshot: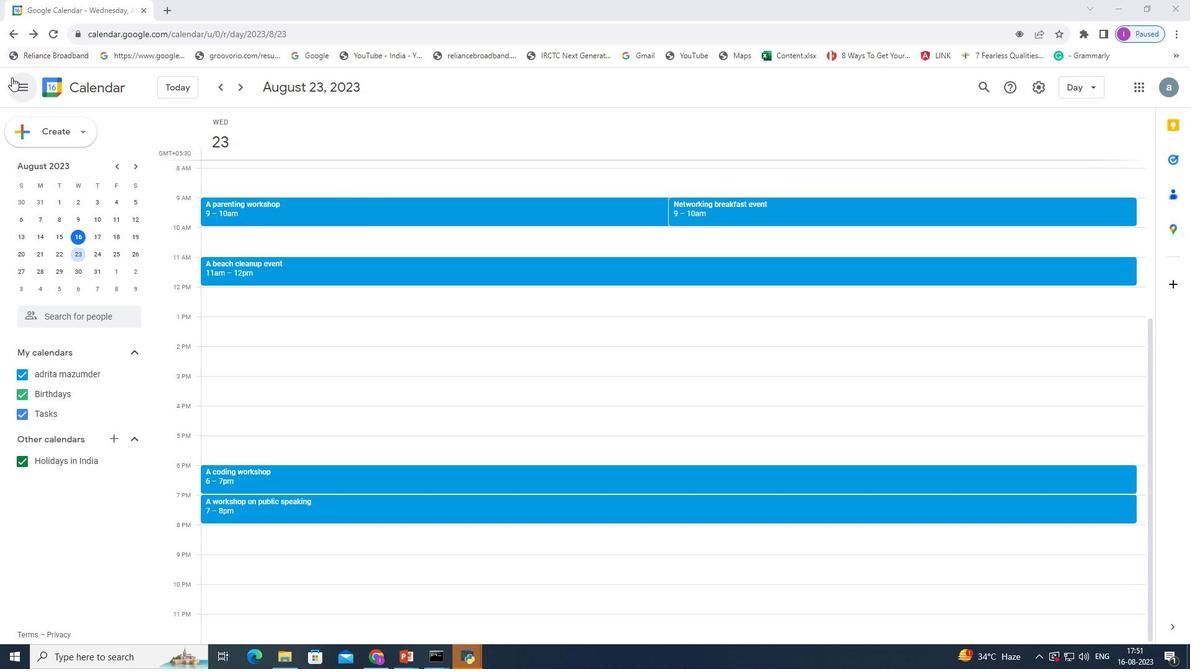 
Action: Mouse pressed left at (119, 257)
Screenshot: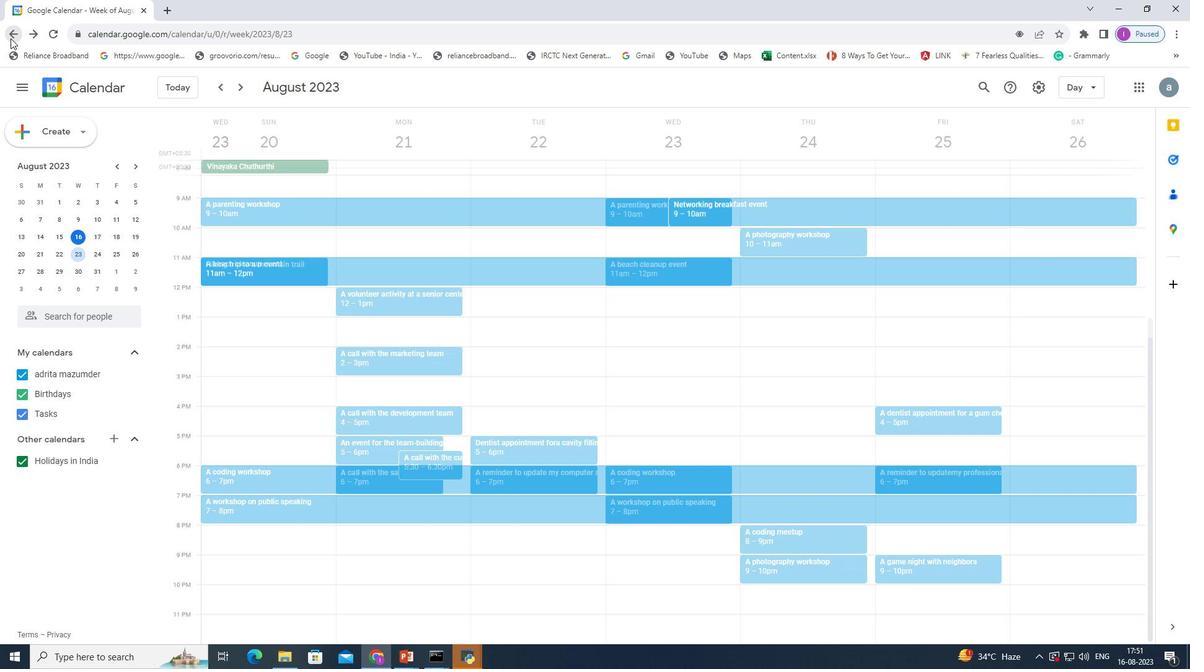 
Action: Mouse moved to (207, 561)
Screenshot: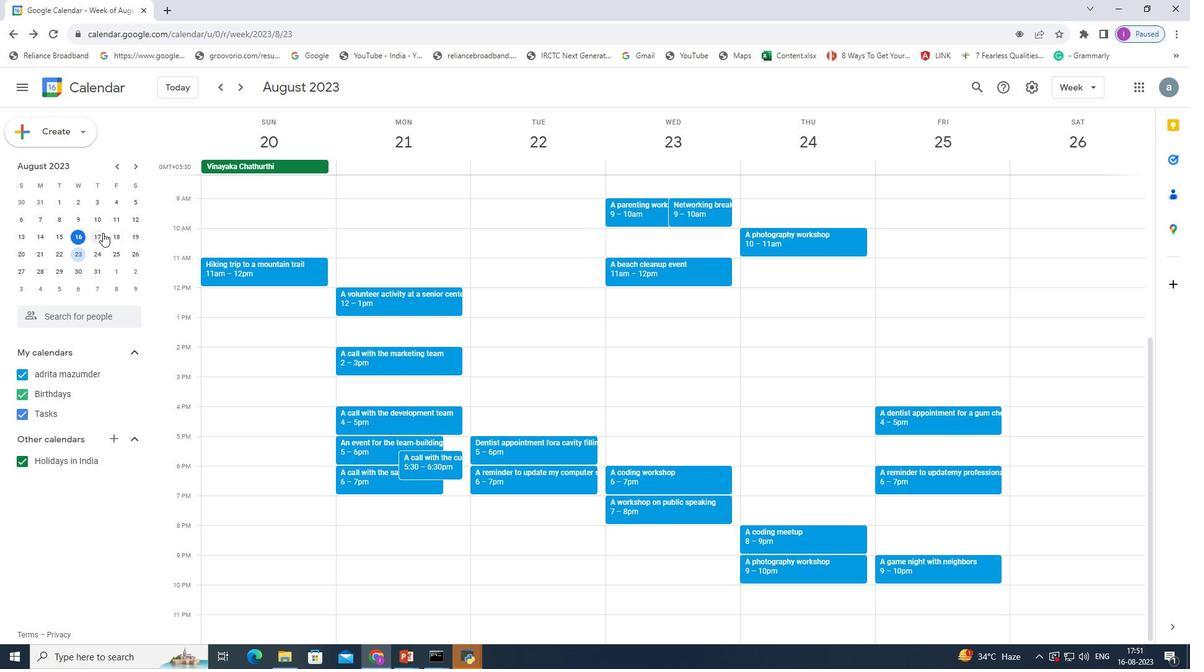 
Action: Mouse pressed left at (207, 561)
Screenshot: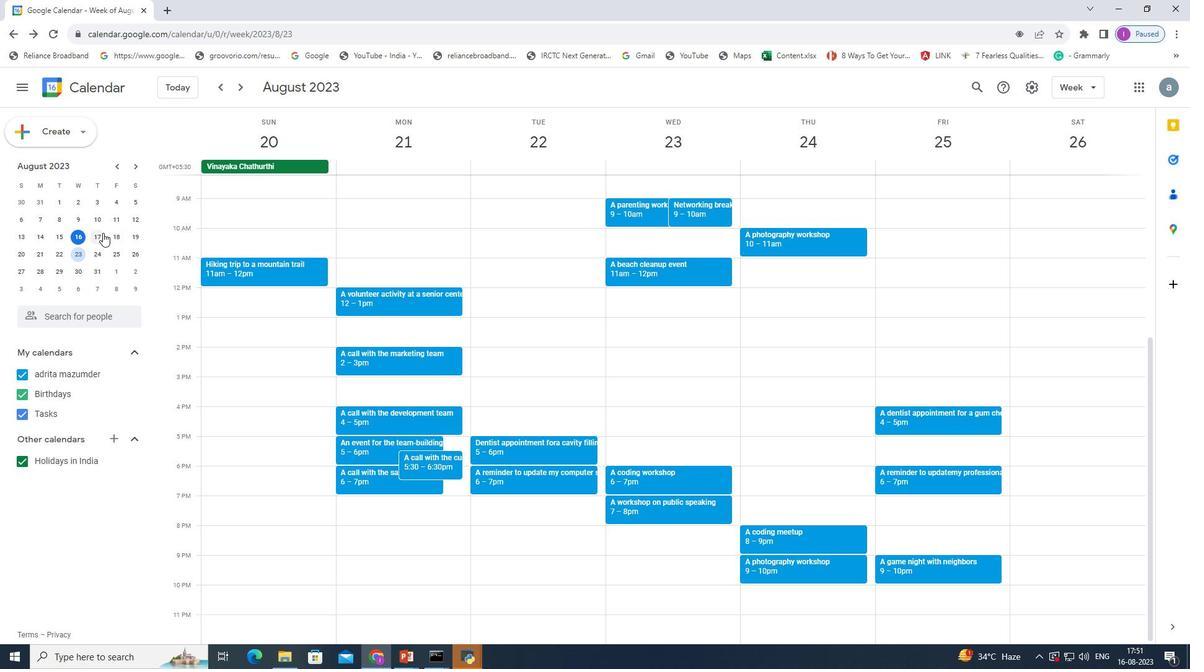 
Action: Mouse moved to (580, 280)
Screenshot: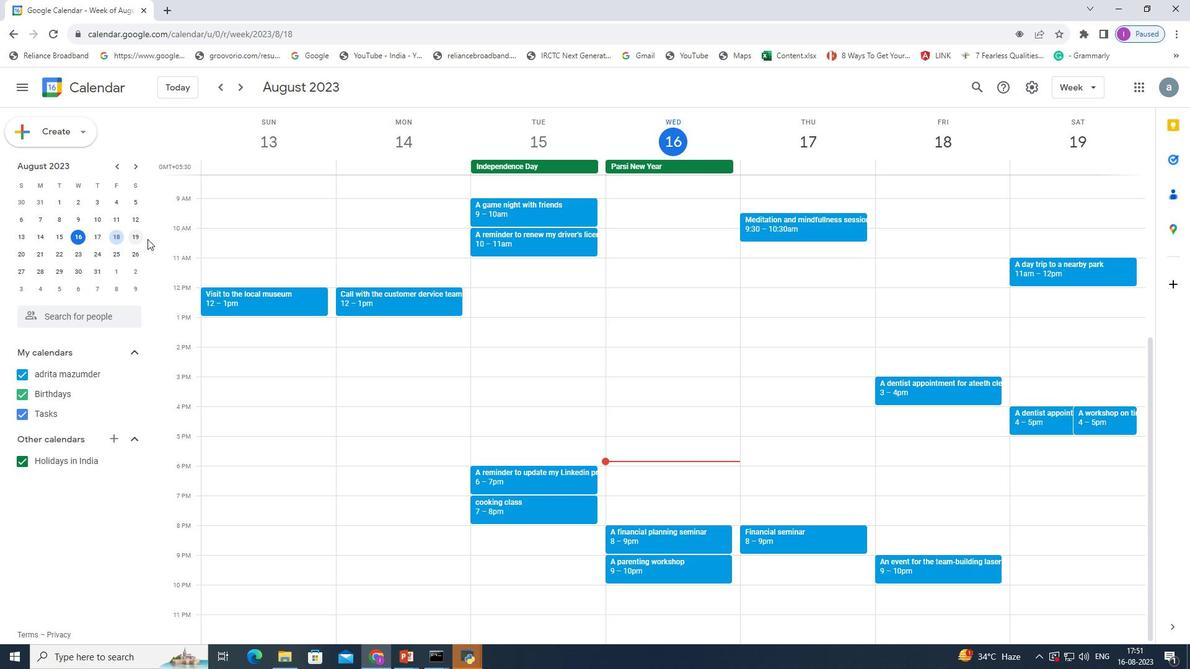 
Action: Key pressed <Key.shift><Key.shift><Key.shift><Key.shift><Key.shift><Key.shift><Key.shift><Key.shift><Key.shift><Key.shift><Key.shift><Key.shift><Key.shift><Key.shift><Key.shift><Key.shift><Key.shift><Key.shift><Key.shift><Key.shift><Key.shift><Key.shift><Key.shift><Key.shift><Key.shift><Key.shift><Key.shift><Key.shift><Key.shift><Key.shift><Key.shift><Key.shift><Key.shift><Key.shift><Key.shift><Key.shift><Key.shift><Key.shift><Key.shift><Key.shift><Key.shift><Key.shift><Key.shift><Key.shift><Key.shift><Key.shift><Key.shift><Key.shift><Key.shift><Key.shift><Key.shift><Key.shift><Key.shift><Key.shift><Key.shift><Key.shift><Key.shift><Key.shift><Key.shift><Key.shift><Key.shift><Key.shift><Key.shift><Key.shift><Key.shift><Key.shift><Key.shift><Key.shift><Key.shift><Key.shift><Key.shift><Key.shift><Key.shift><Key.shift><Key.shift><Key.shift><Key.shift><Key.shift><Key.shift><Key.shift><Key.shift><Key.shift><Key.shift><Key.shift><Key.shift><Key.shift><Key.shift><Key.shift><Key.shift><Key.shift><Key.shift><Key.shift><Key.shift><Key.shift><Key.shift><Key.shift>A<Key.space>game<Key.space>night<Key.space>witrh<Key.backspace><Key.backspace>h<Key.space>neighbors
Screenshot: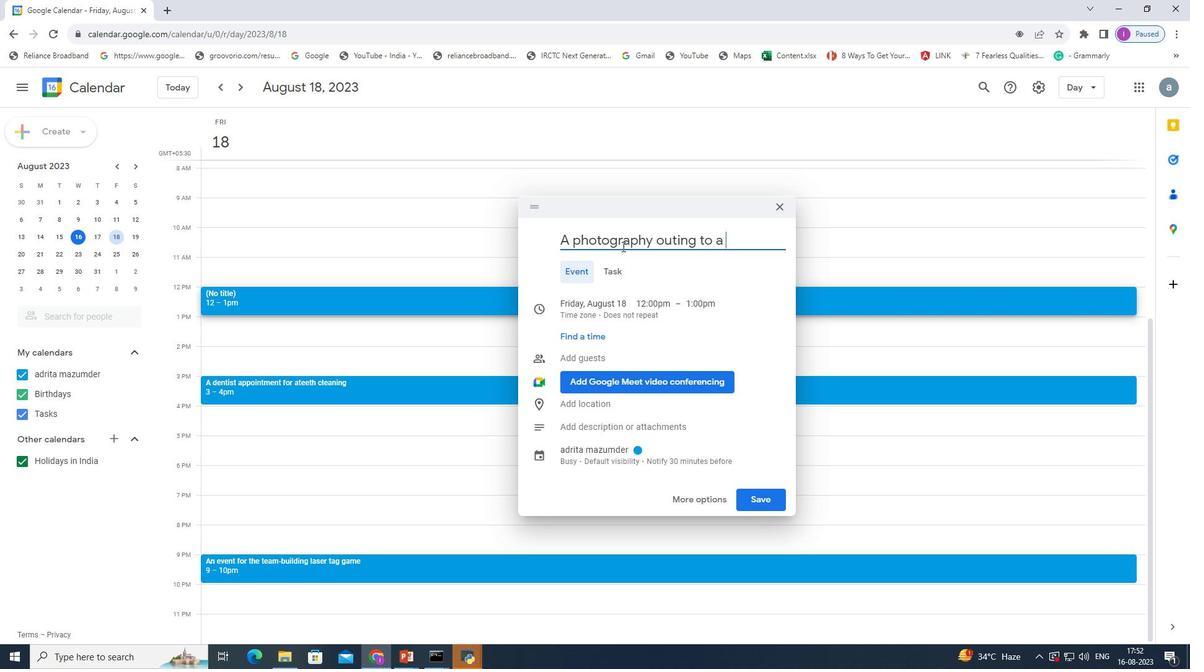 
Action: Mouse moved to (759, 534)
Screenshot: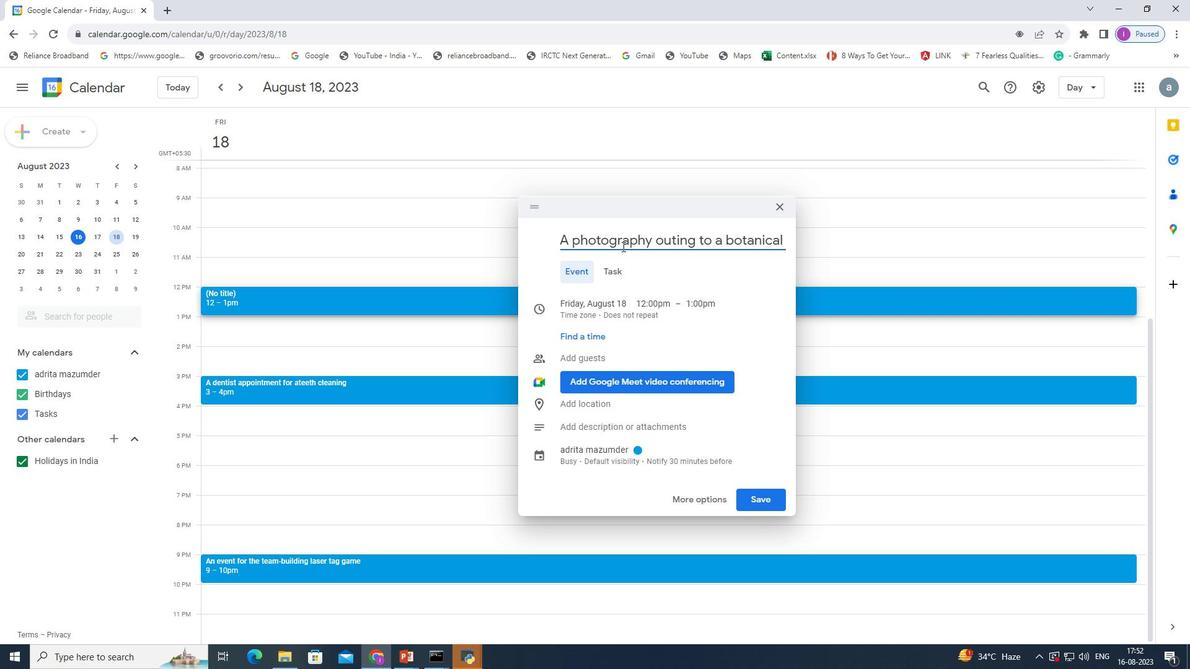 
Action: Mouse pressed left at (759, 534)
Screenshot: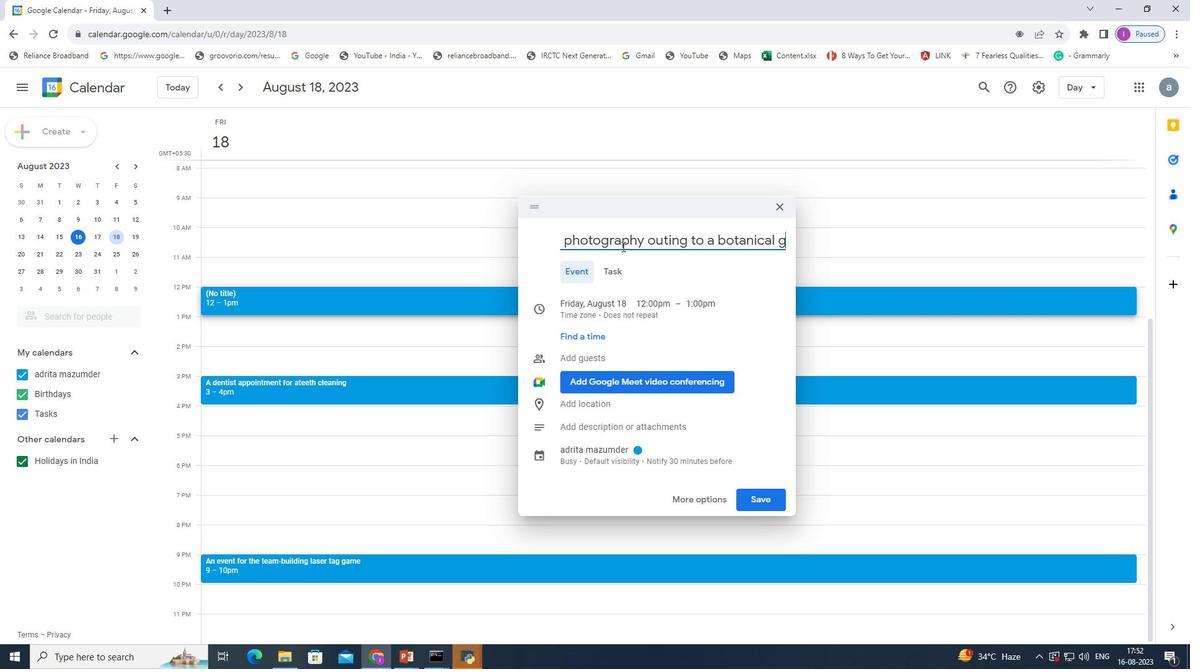 
Action: Mouse moved to (72, 218)
Screenshot: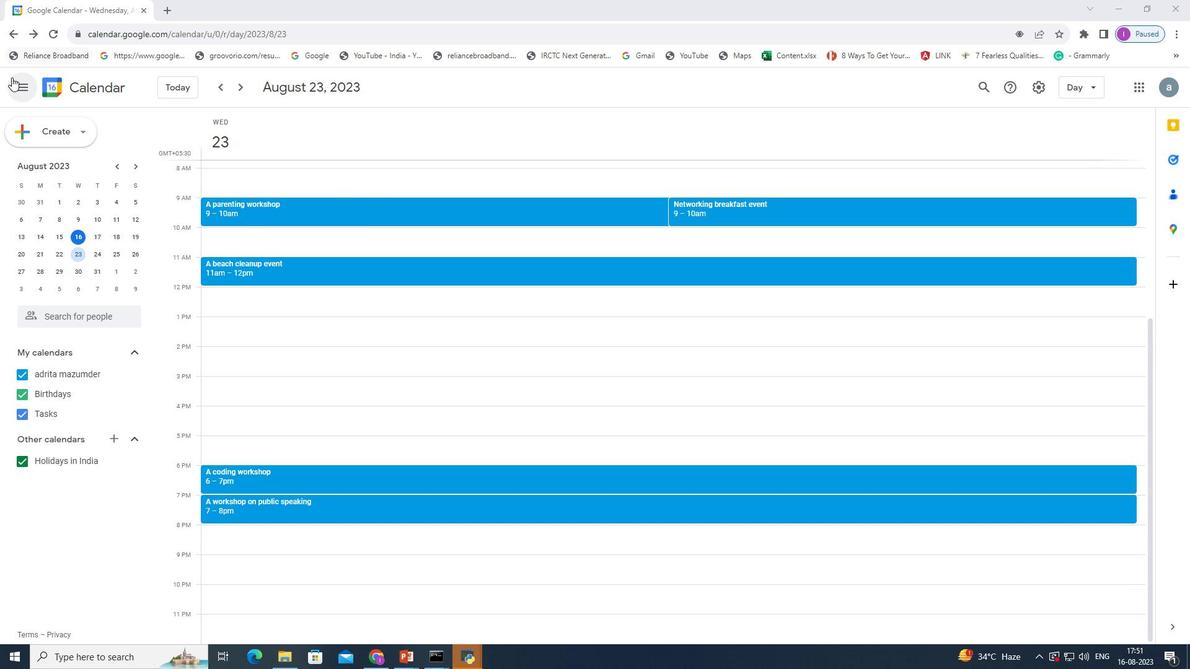 
Action: Mouse pressed left at (72, 218)
Screenshot: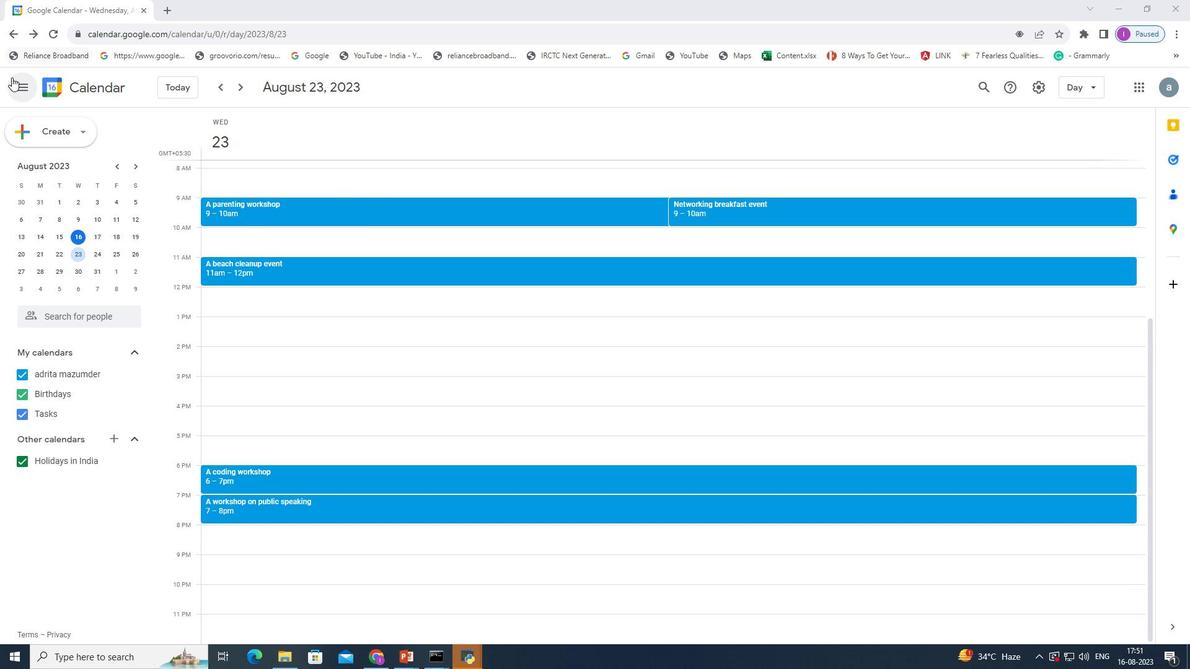
Action: Mouse moved to (73, 218)
Screenshot: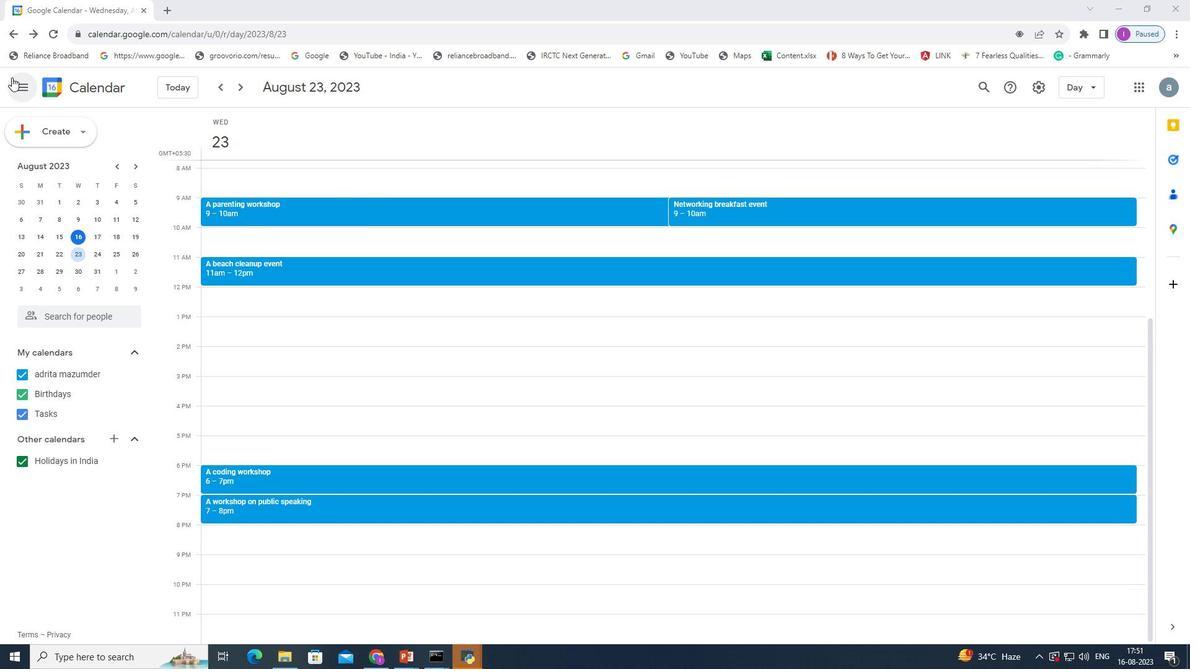 
Action: Mouse pressed left at (73, 218)
Screenshot: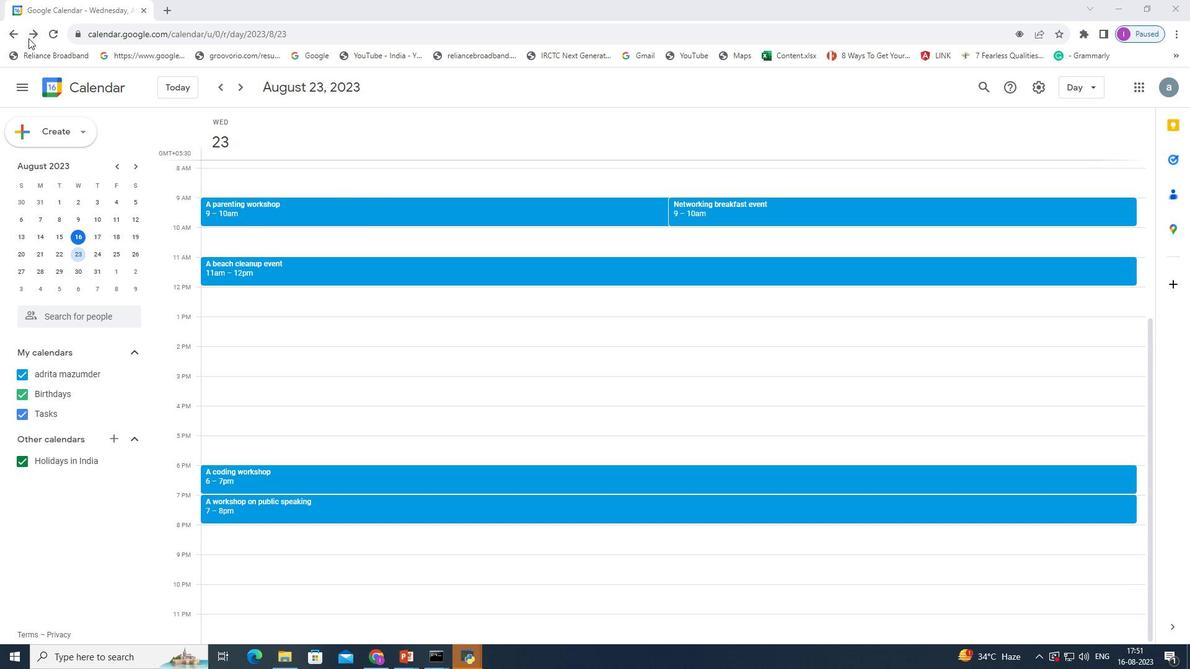 
Action: Mouse moved to (238, 236)
Screenshot: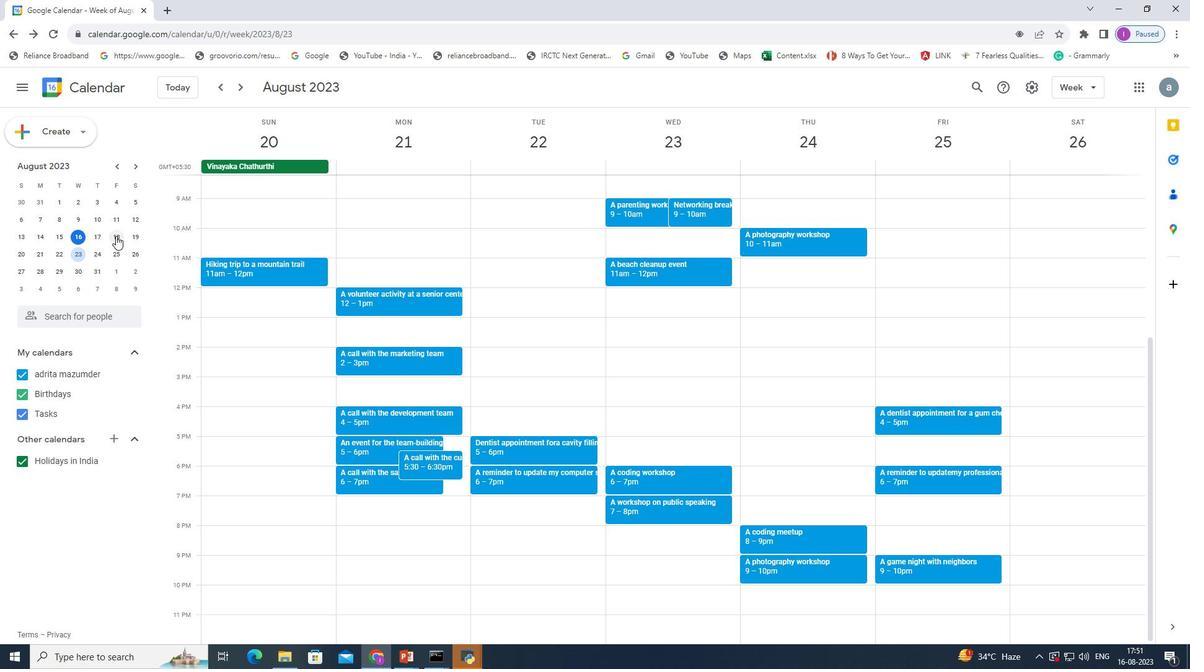 
Action: Mouse pressed left at (238, 236)
Screenshot: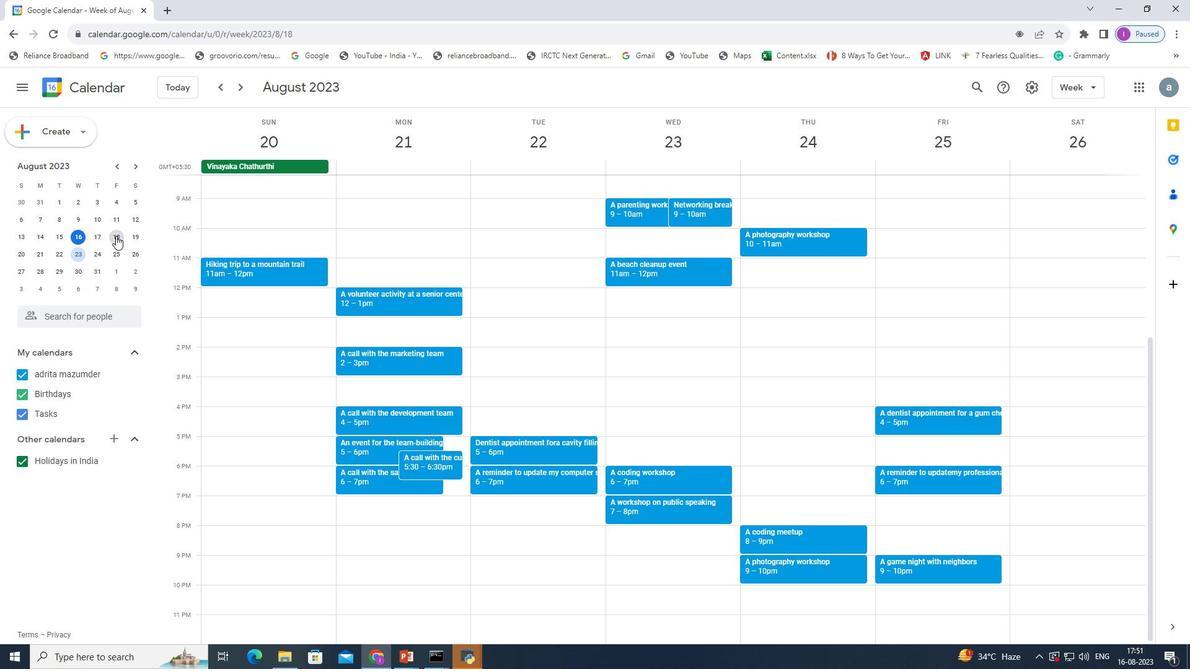 
Action: Mouse moved to (596, 240)
Screenshot: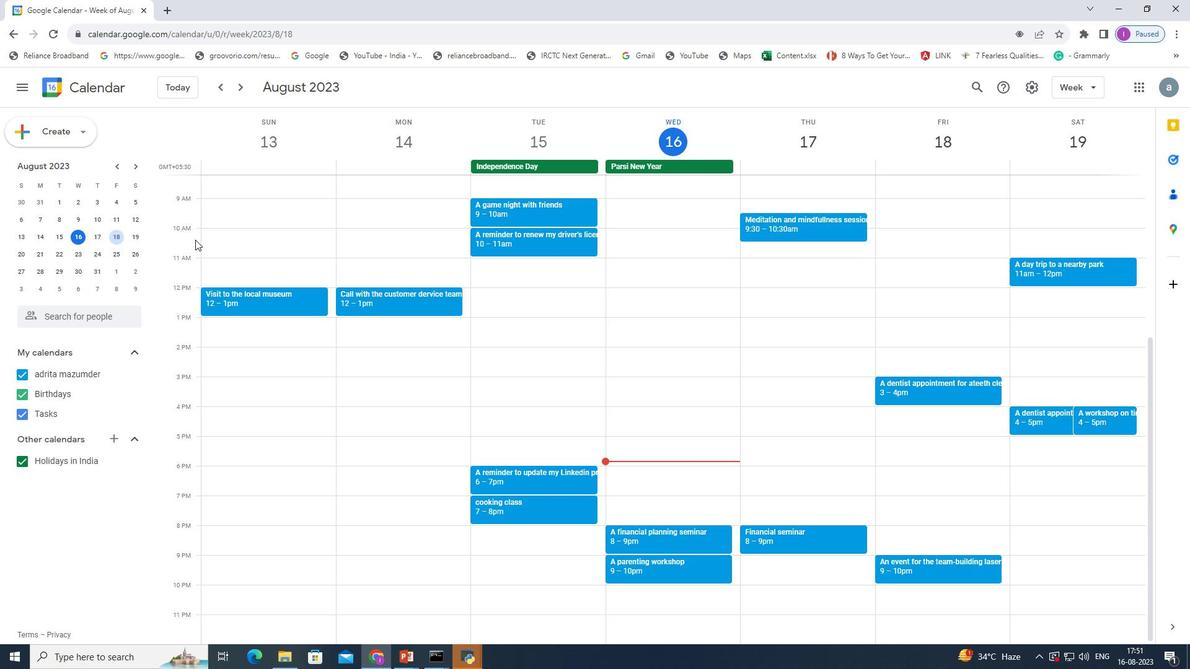 
Action: Key pressed <Key.shift><Key.shift><Key.shift><Key.shift><Key.shift><Key.shift><Key.shift><Key.shift><Key.shift><Key.shift><Key.shift><Key.shift><Key.shift><Key.shift><Key.shift><Key.shift><Key.shift><Key.shift><Key.shift><Key.shift><Key.shift><Key.shift><Key.shift><Key.shift><Key.shift><Key.shift><Key.shift><Key.shift><Key.shift><Key.shift><Key.shift><Key.shift><Key.shift><Key.shift><Key.shift><Key.shift><Key.shift><Key.shift><Key.shift><Key.shift><Key.shift><Key.shift><Key.shift><Key.shift><Key.shift><Key.shift><Key.shift>Event<Key.space>for<Key.space>the<Key.space>team-building<Key.space>bowling<Key.space>tournament
Screenshot: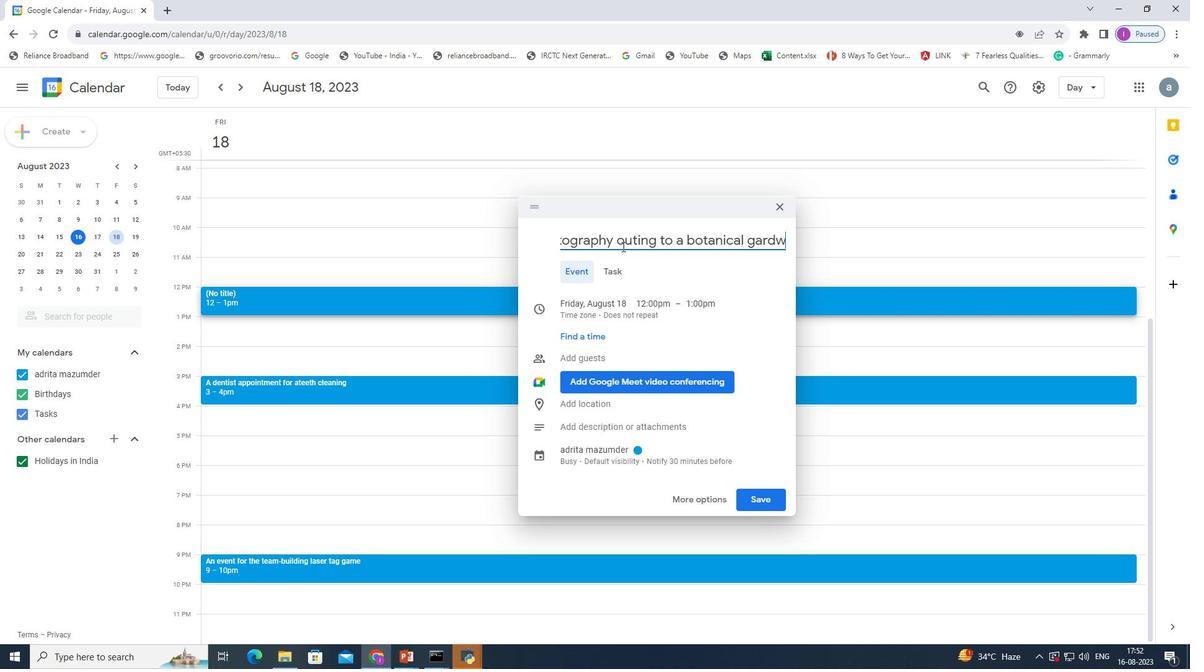 
Action: Mouse moved to (766, 498)
Screenshot: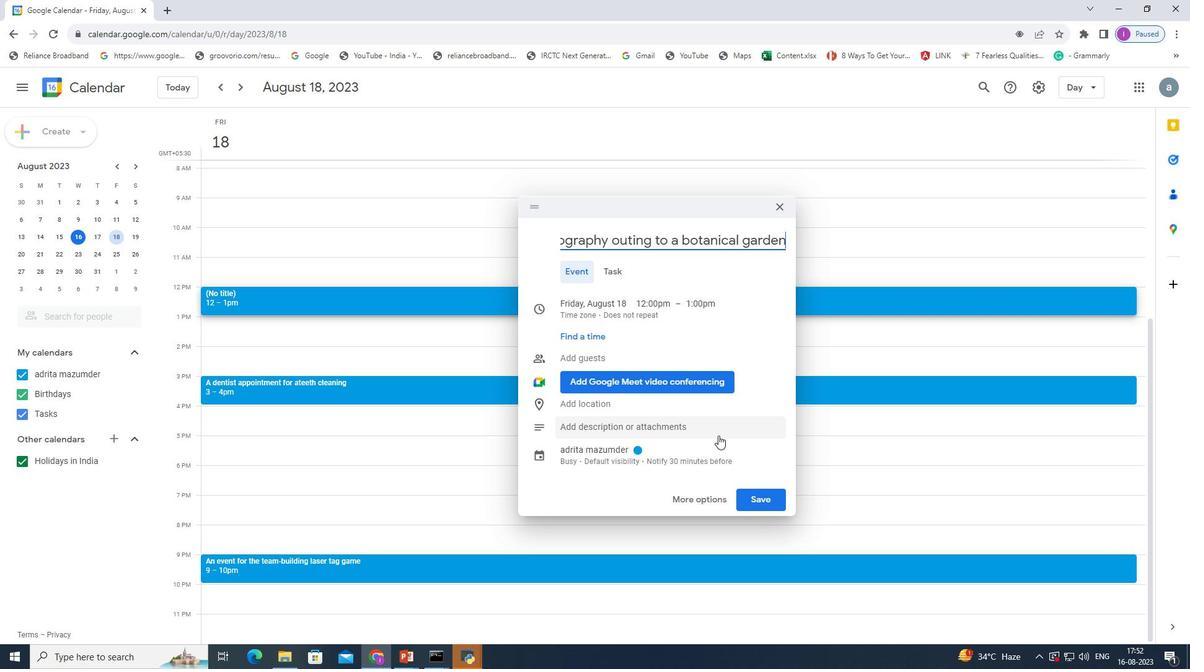 
Action: Mouse pressed left at (766, 498)
Screenshot: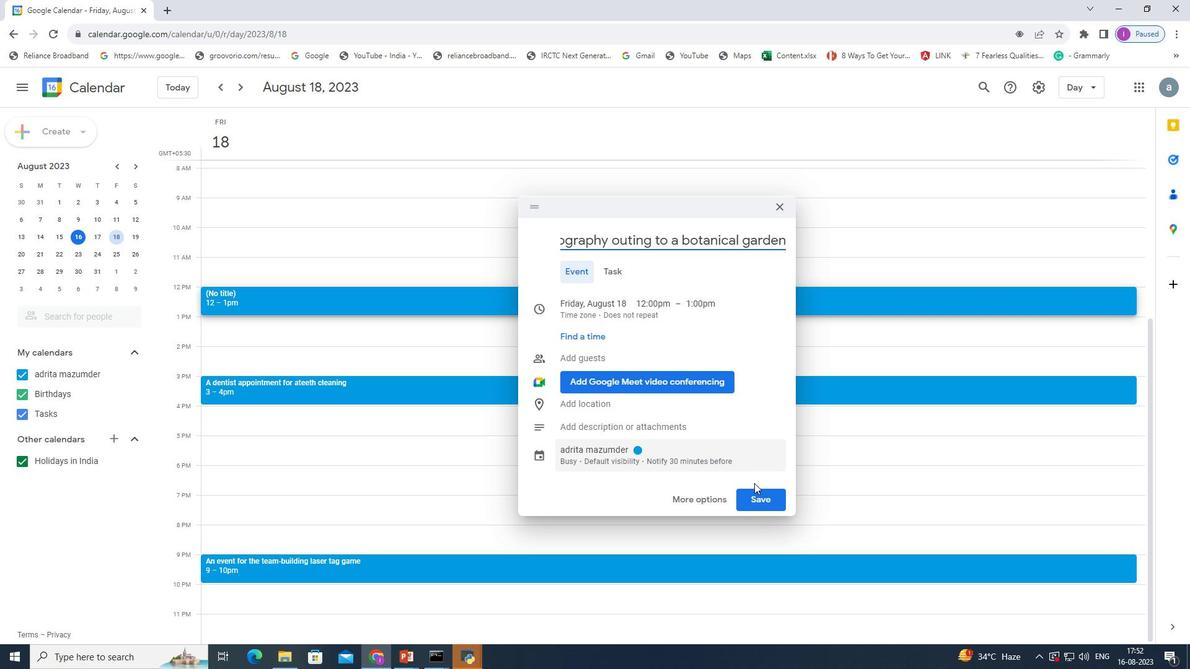 
Action: Mouse moved to (9, 35)
Screenshot: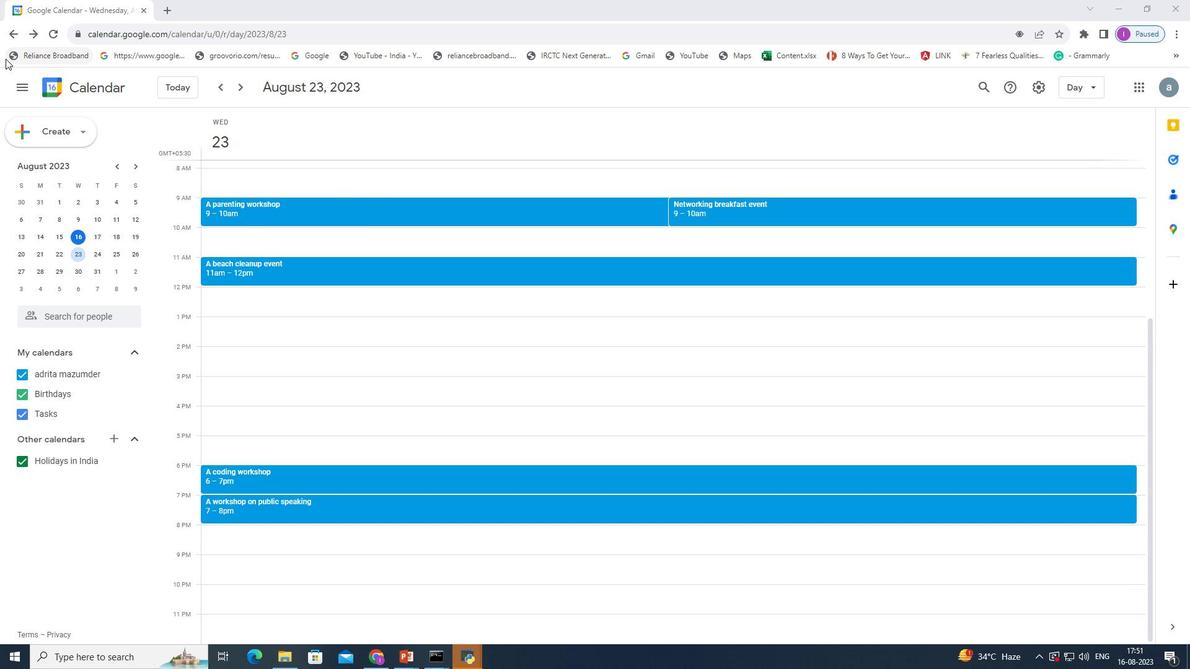 
Action: Mouse pressed left at (9, 35)
Screenshot: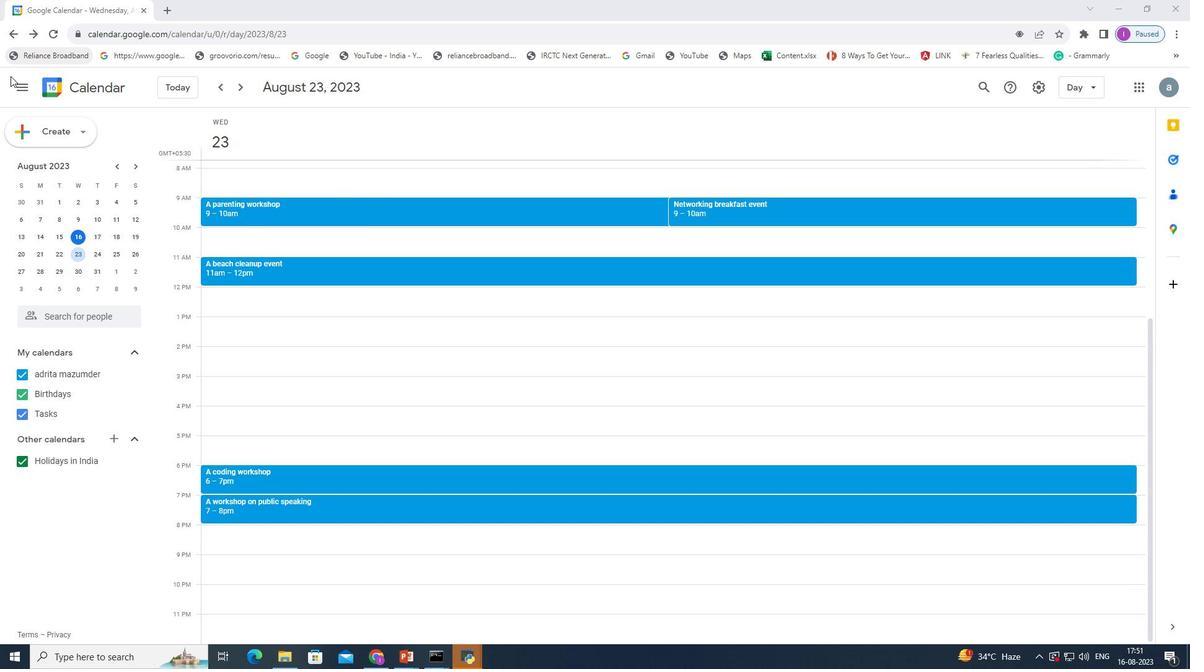 
Action: Mouse pressed left at (9, 35)
Screenshot: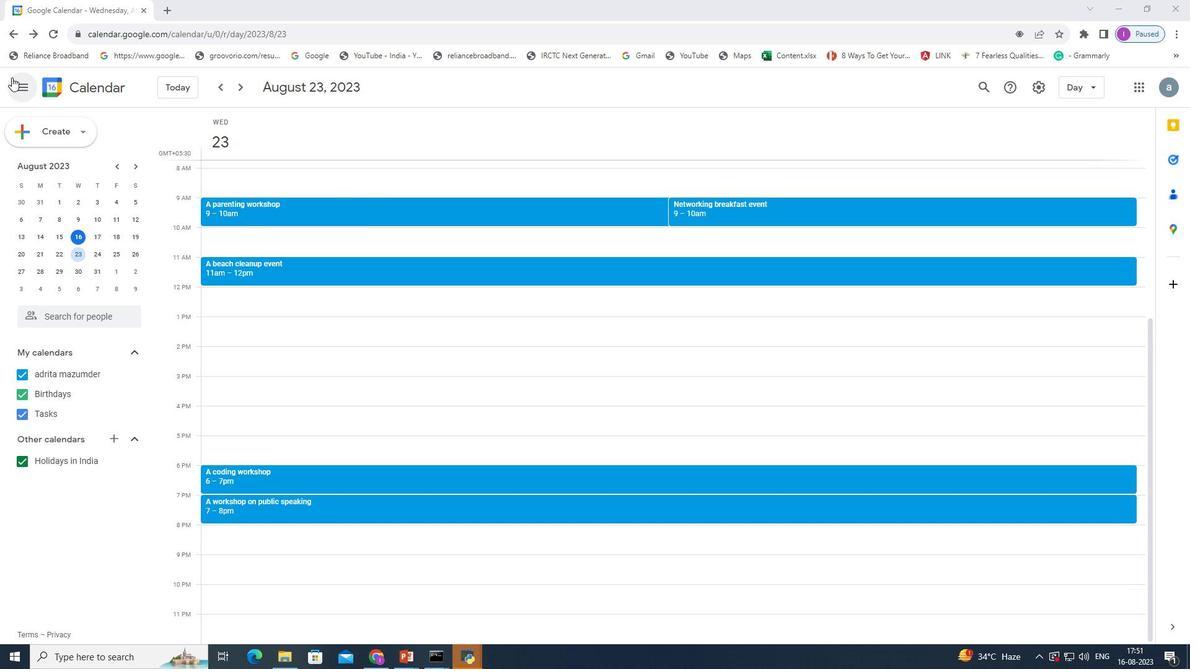 
Action: Mouse moved to (39, 255)
Screenshot: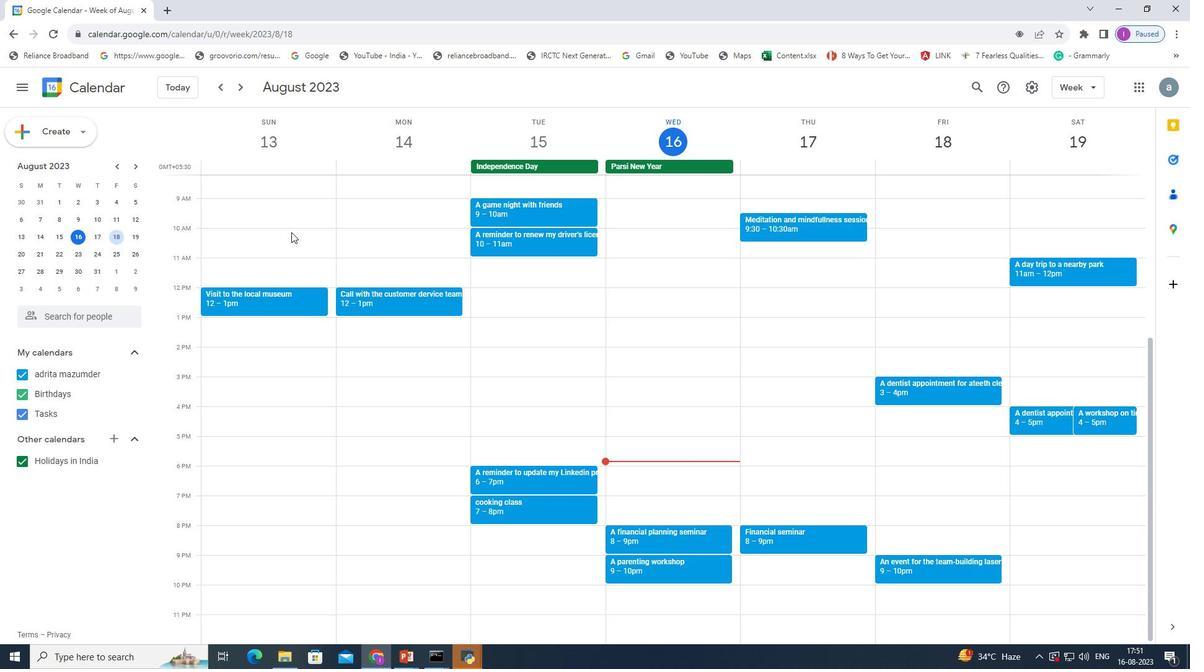 
Action: Mouse pressed left at (39, 255)
Screenshot: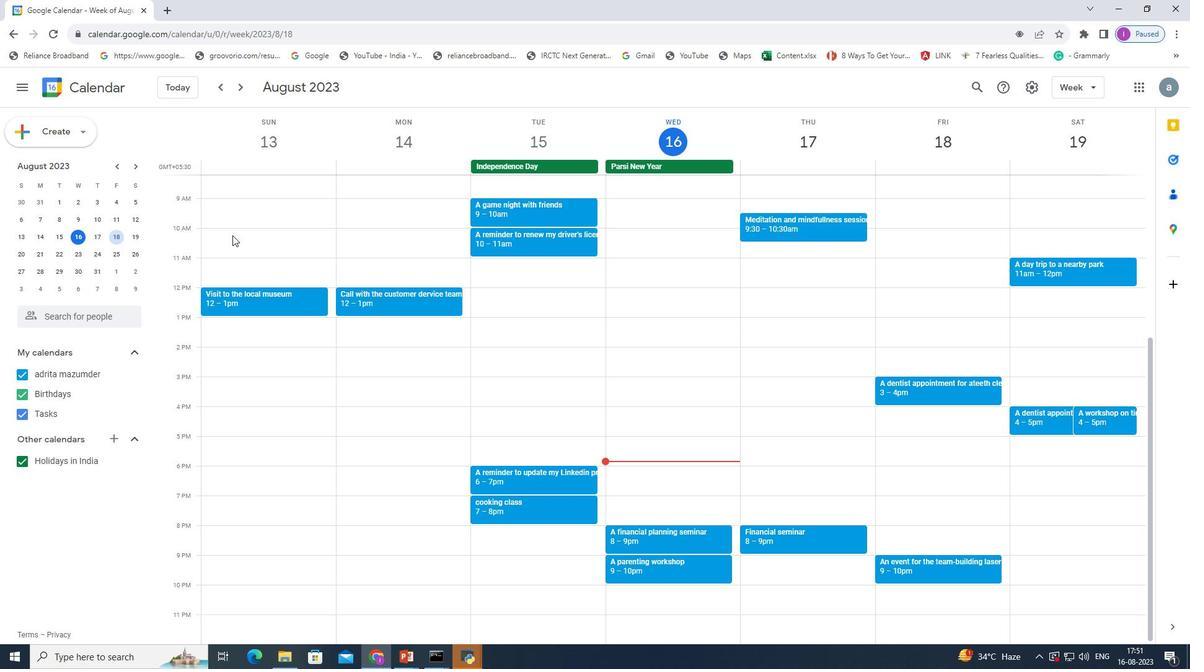 
Action: Mouse pressed left at (39, 255)
Screenshot: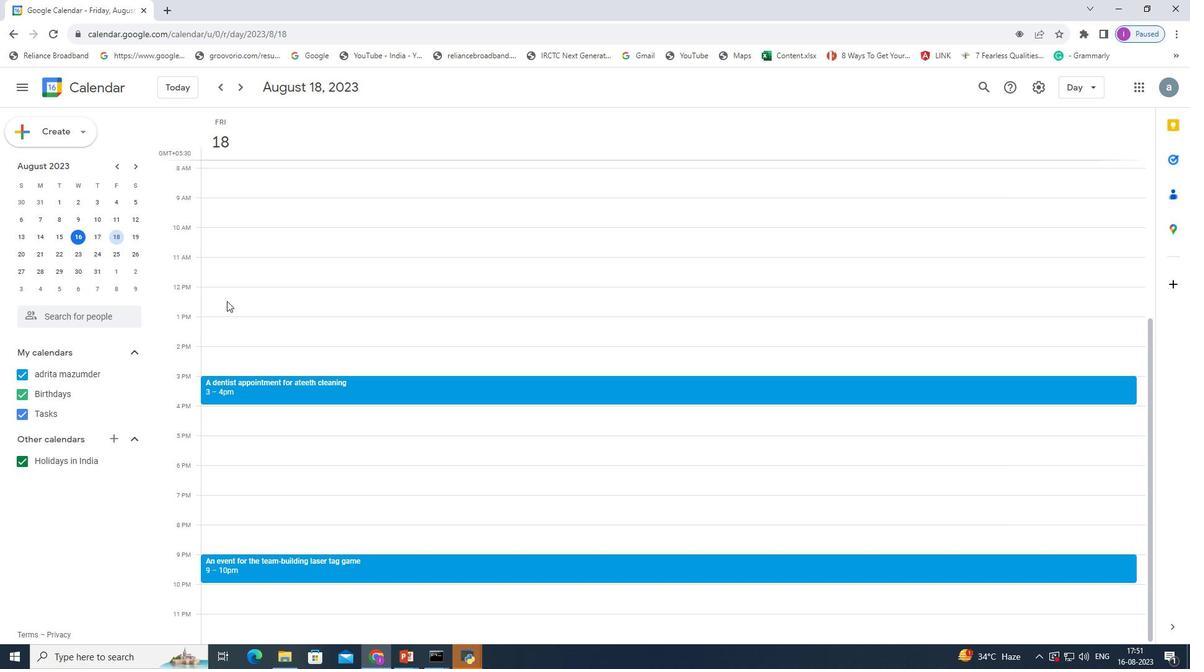 
Action: Mouse pressed left at (39, 255)
Screenshot: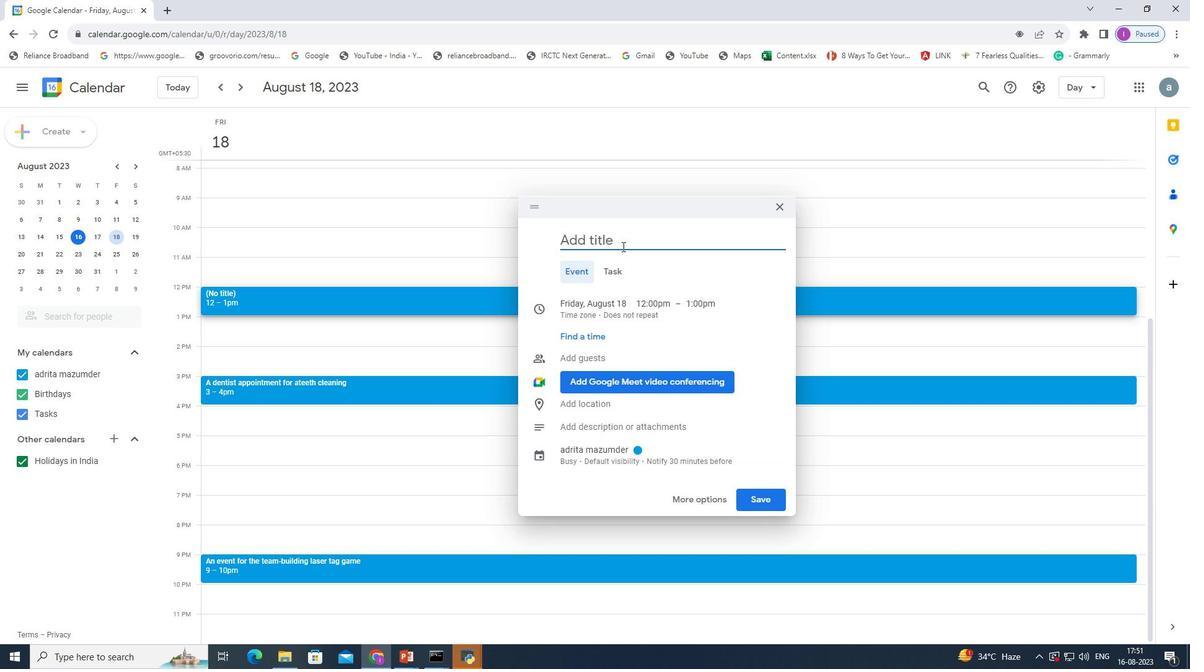 
Action: Mouse pressed left at (39, 255)
Screenshot: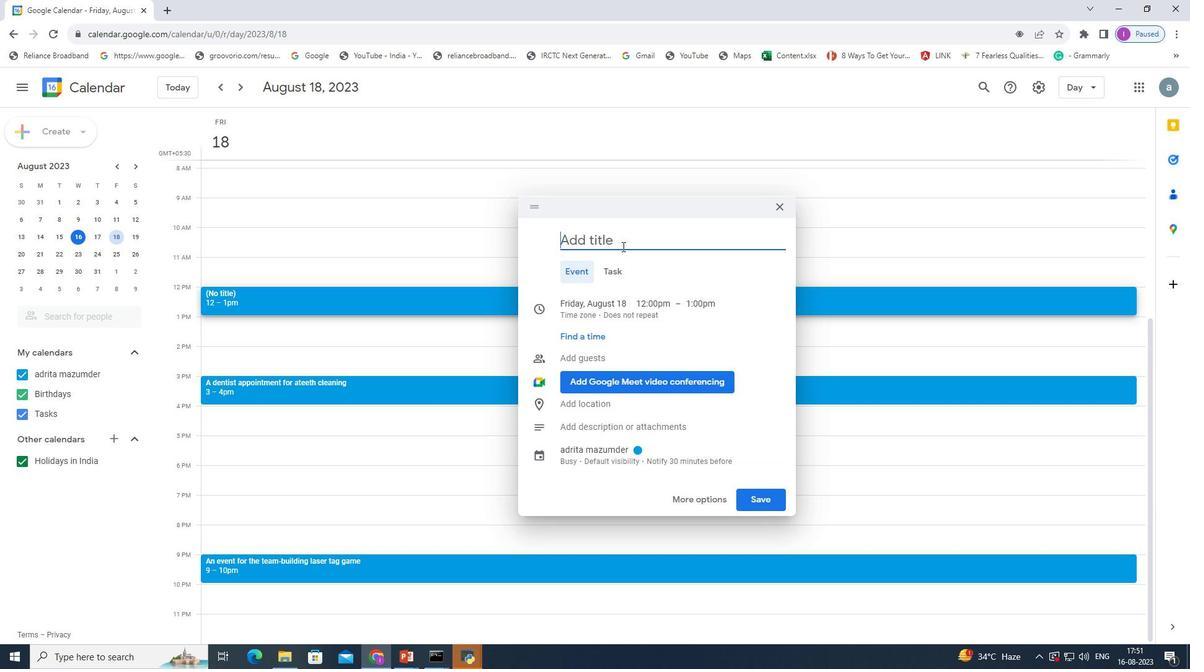 
Action: Mouse moved to (216, 411)
Screenshot: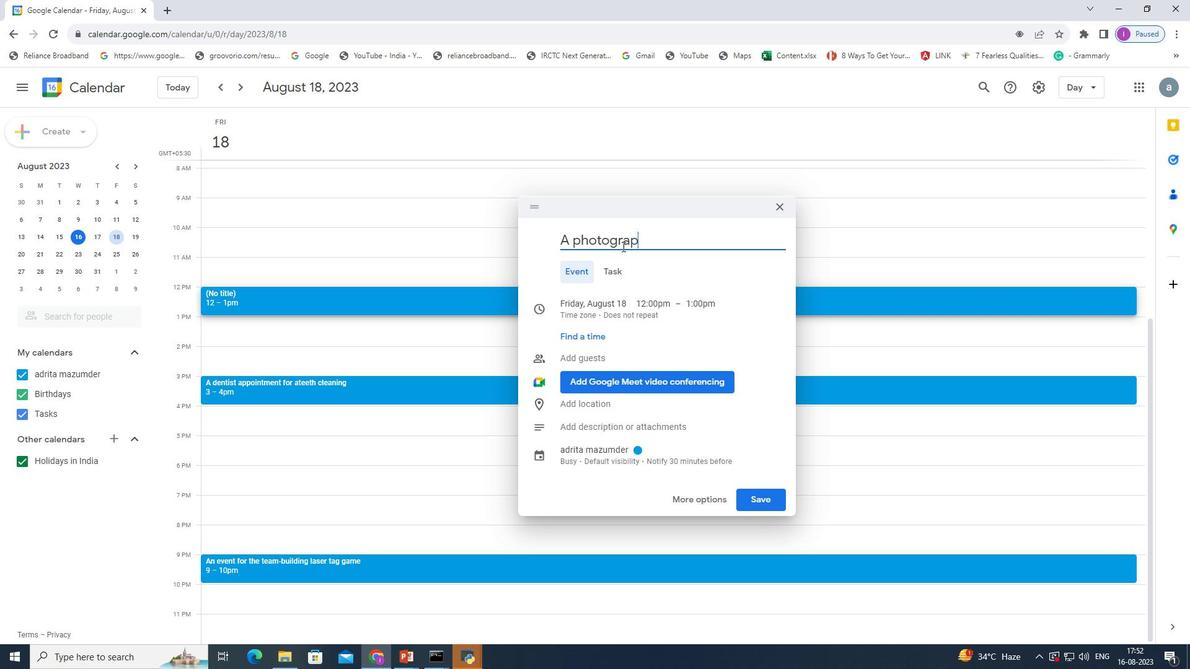
Action: Mouse pressed left at (216, 411)
Screenshot: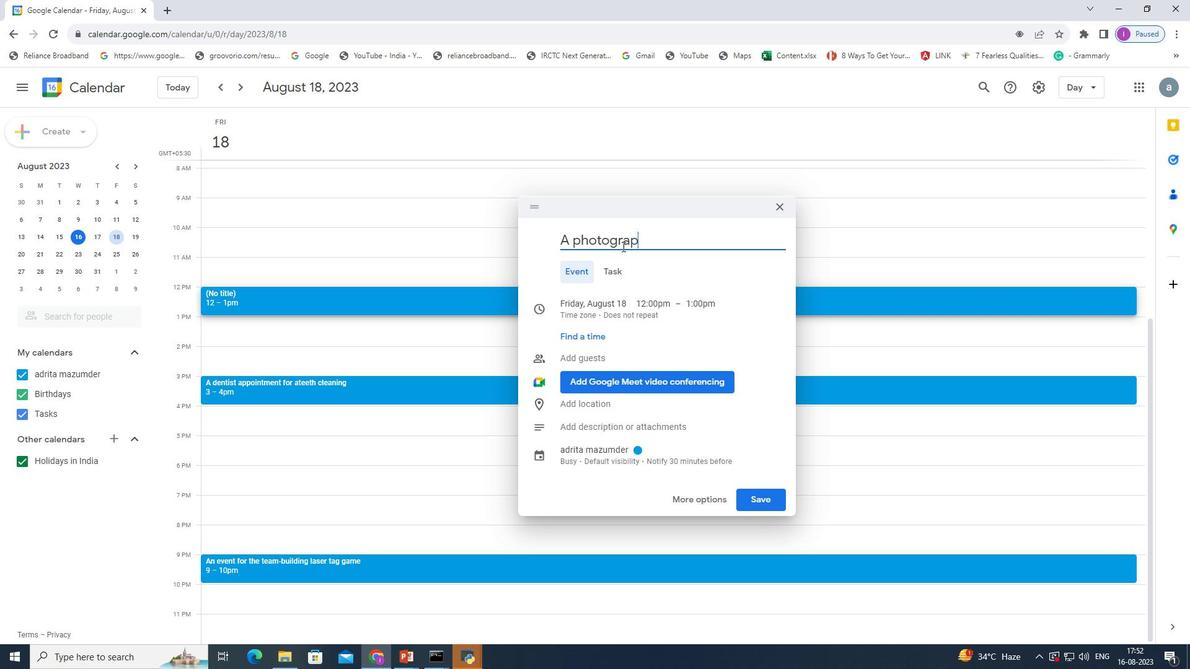 
Action: Mouse moved to (573, 251)
Screenshot: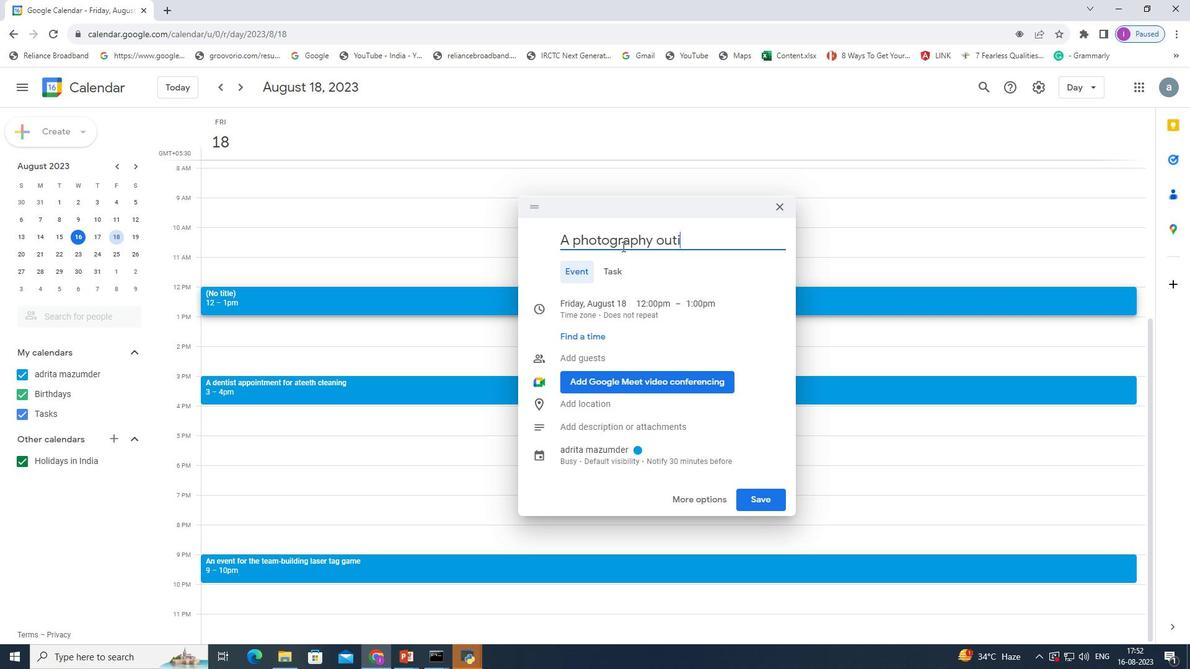 
Action: Key pressed <Key.shift>A<Key.space>call<Key.space>with<Key.space>the<Key.space>development<Key.space>team
Screenshot: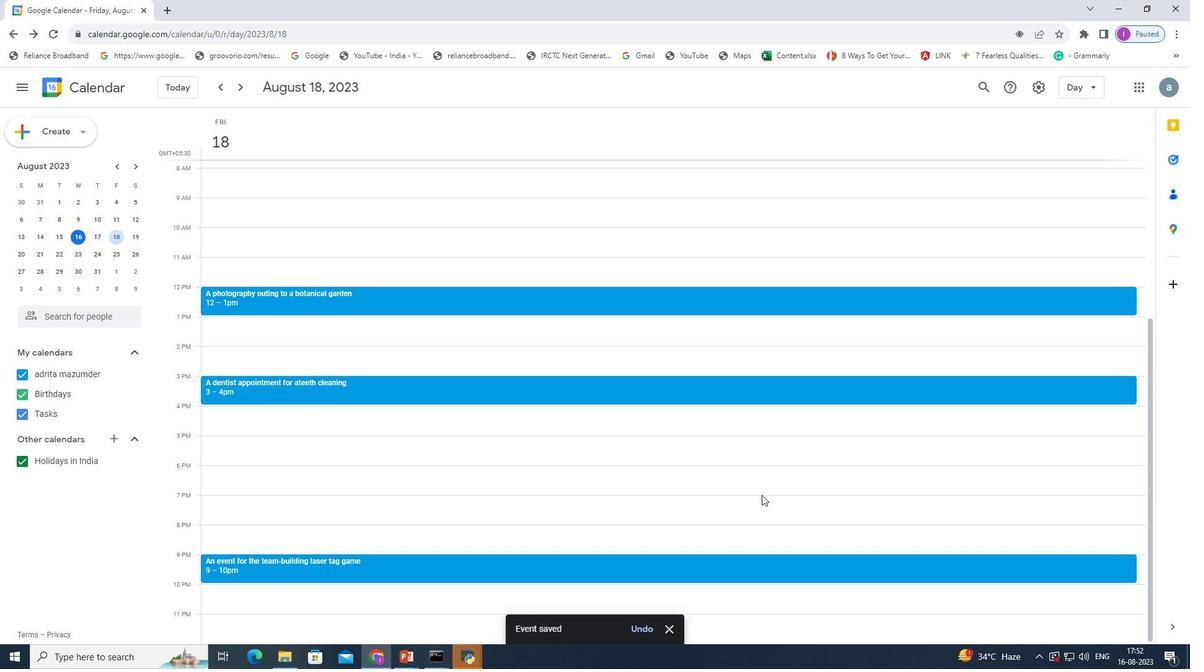 
Action: Mouse moved to (747, 490)
Screenshot: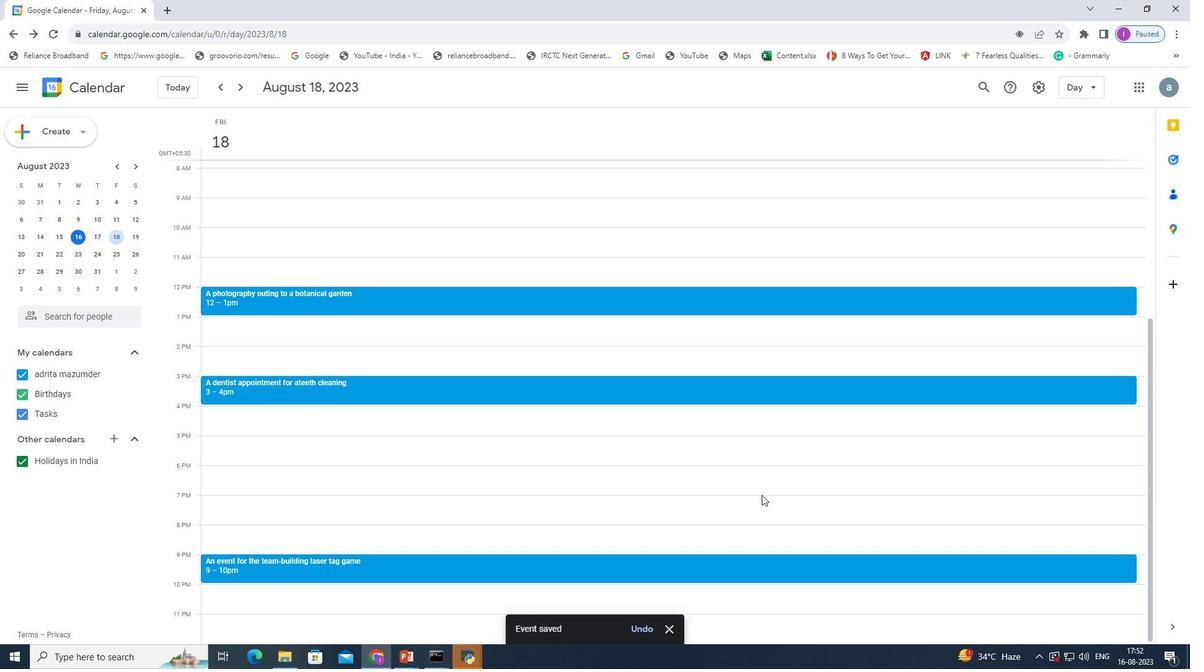
Action: Mouse pressed left at (747, 490)
Screenshot: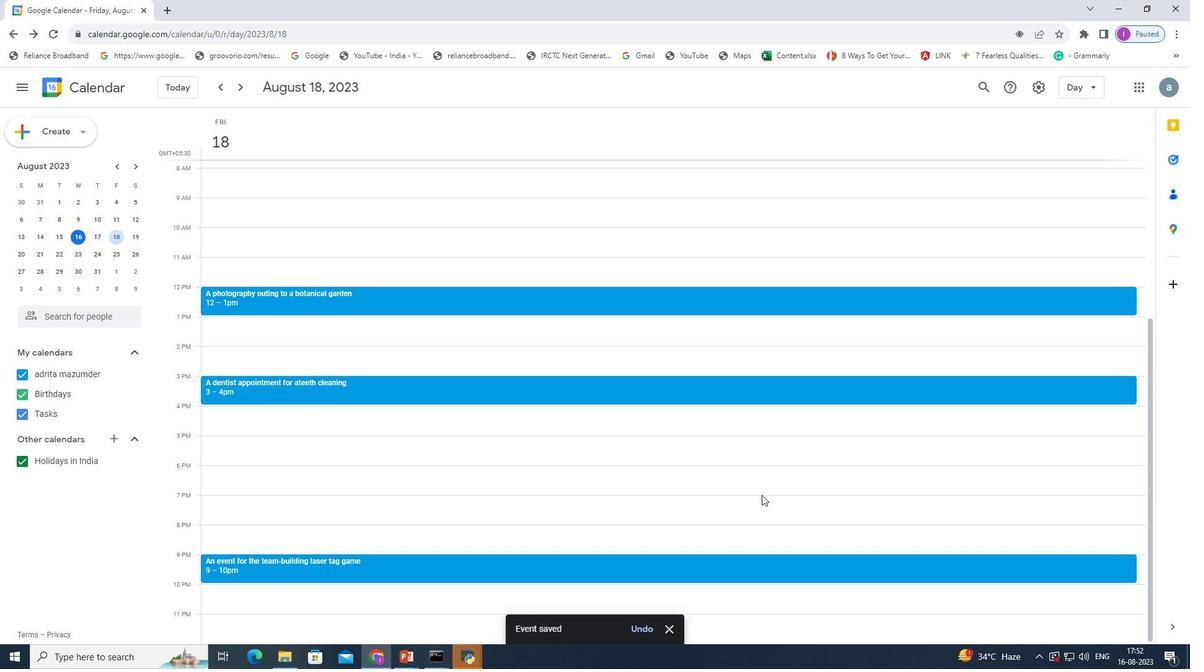 
Action: Mouse moved to (99, 236)
Screenshot: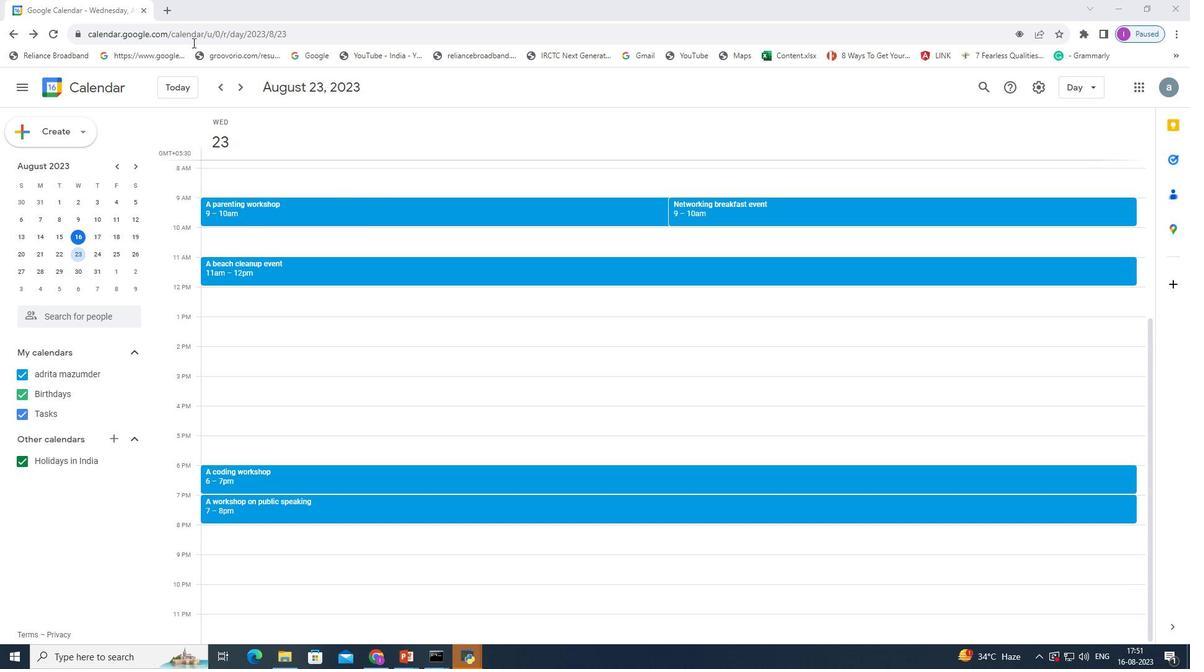 
Action: Mouse pressed left at (99, 236)
Screenshot: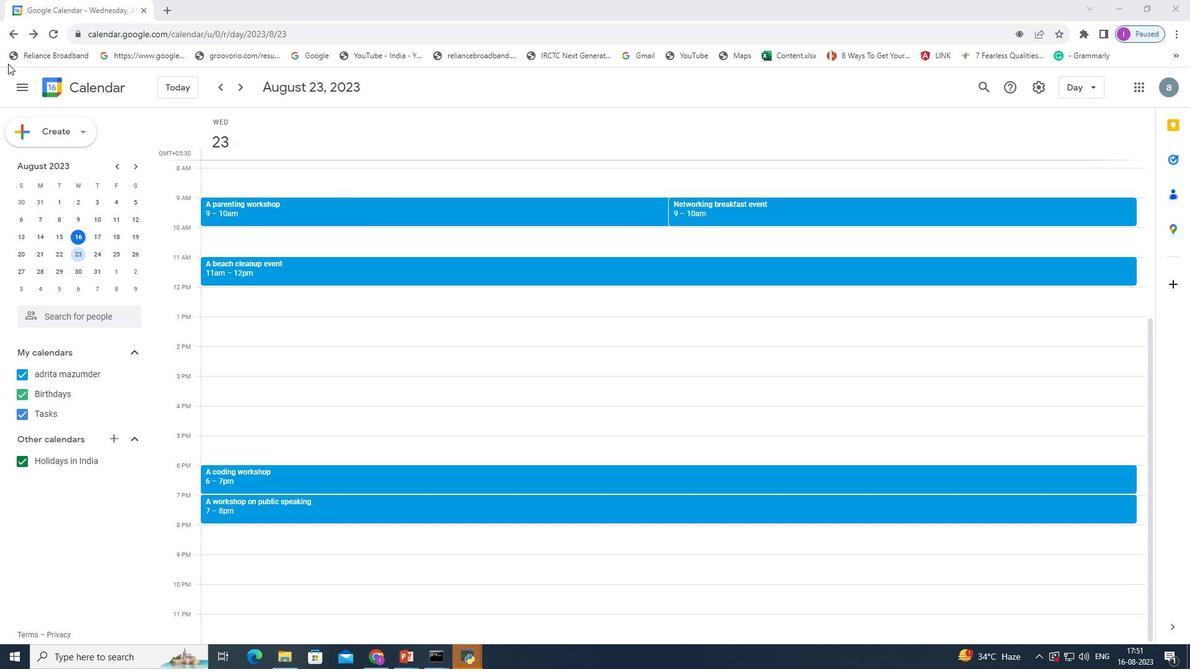 
Action: Mouse pressed left at (99, 236)
Screenshot: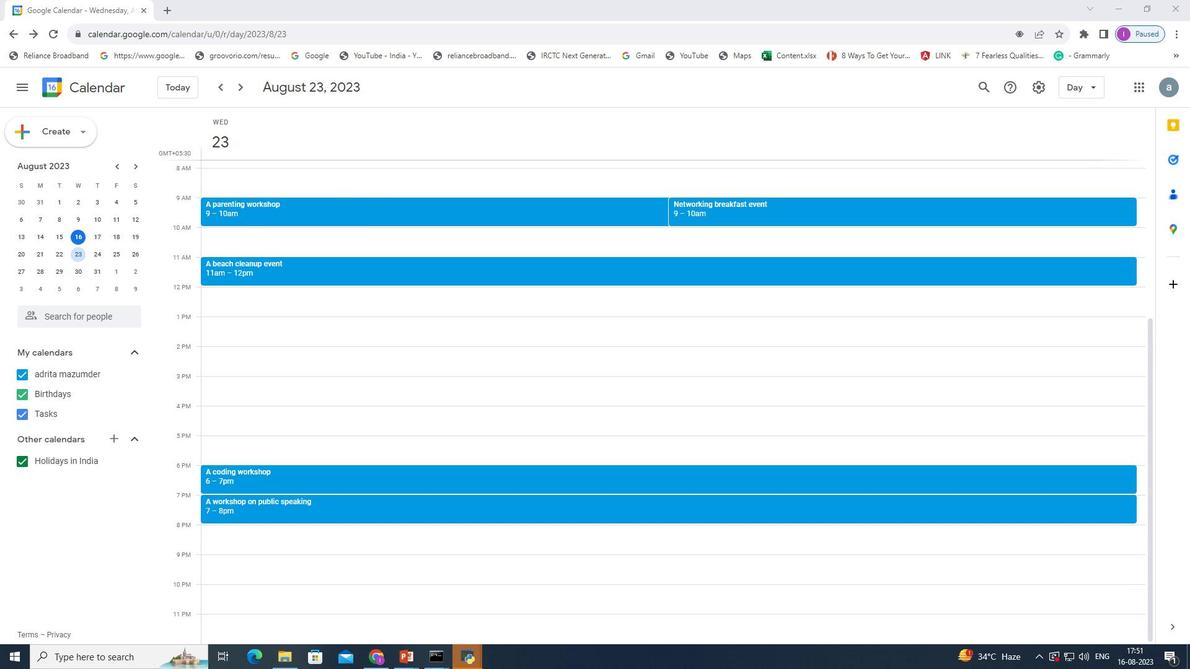 
Action: Mouse moved to (231, 536)
Screenshot: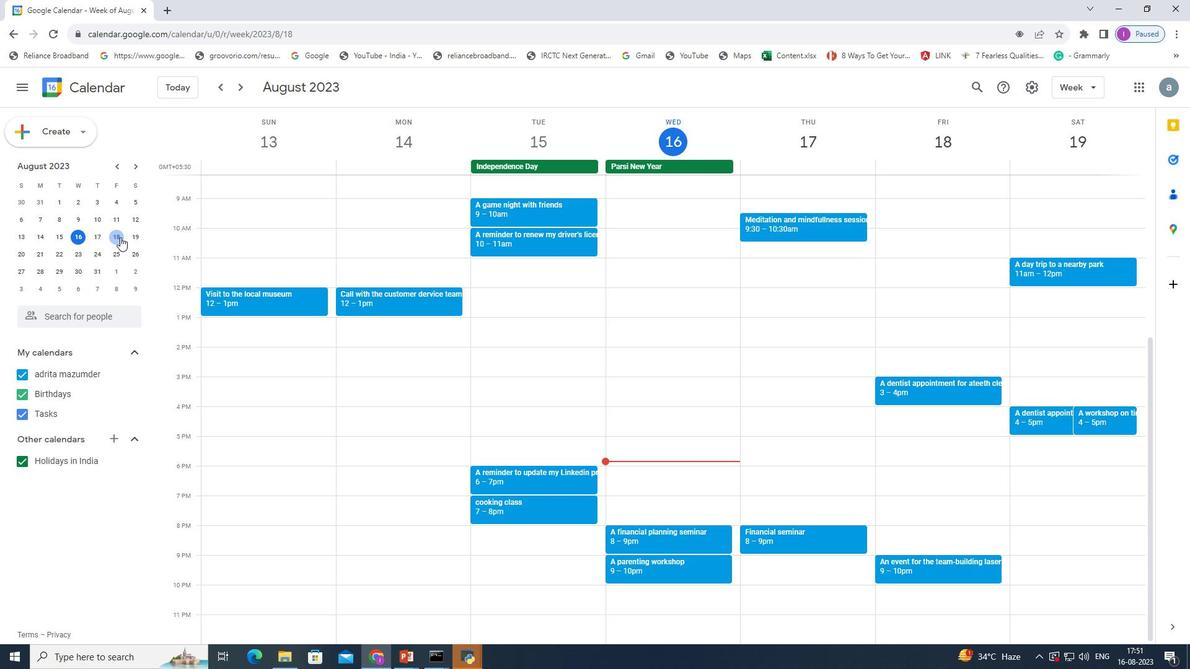 
Action: Mouse pressed left at (231, 536)
Screenshot: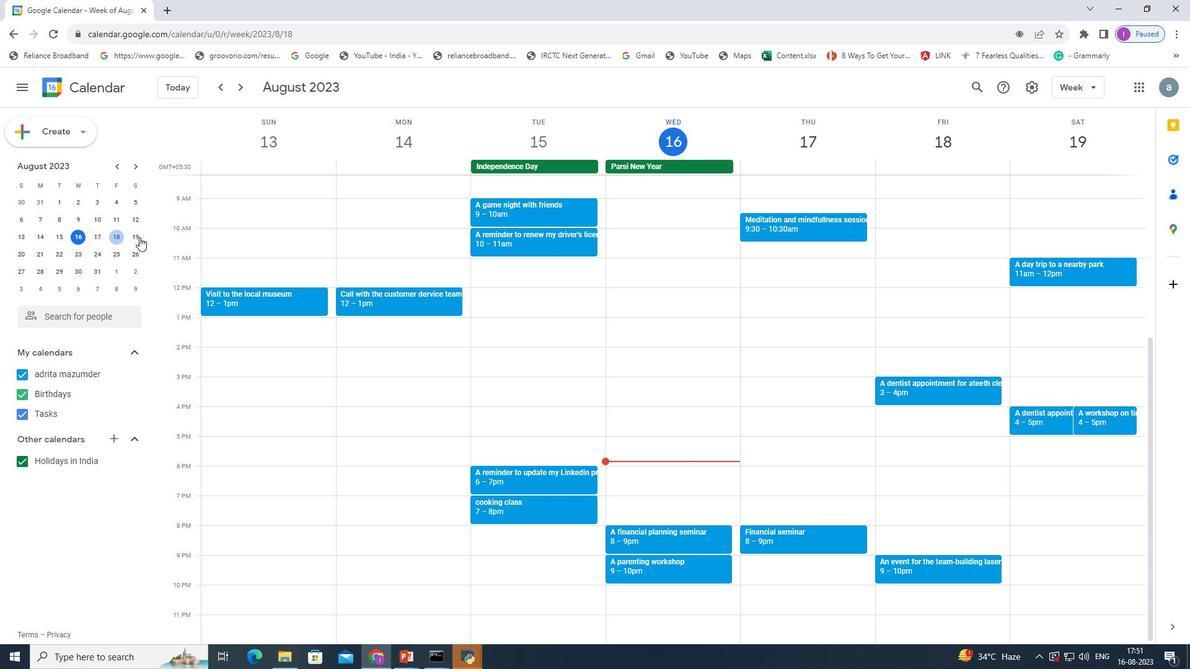 
Action: Mouse moved to (544, 268)
Screenshot: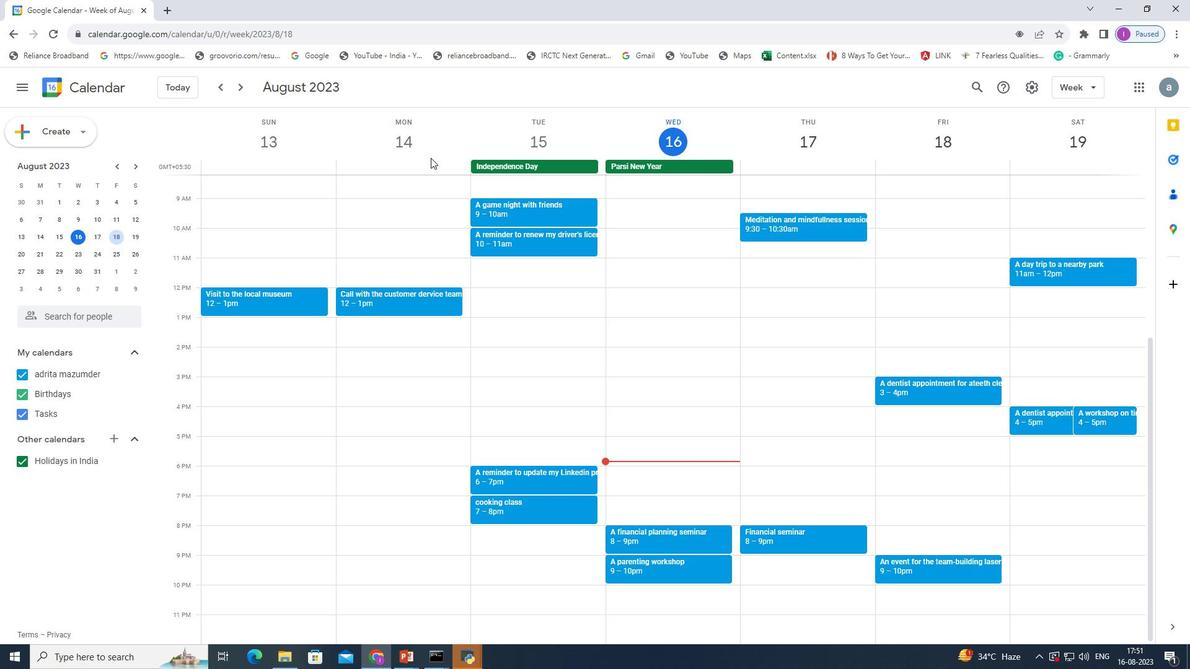 
Action: Key pressed <Key.shift>Financial<Key.space>seminar<Key.space>
Screenshot: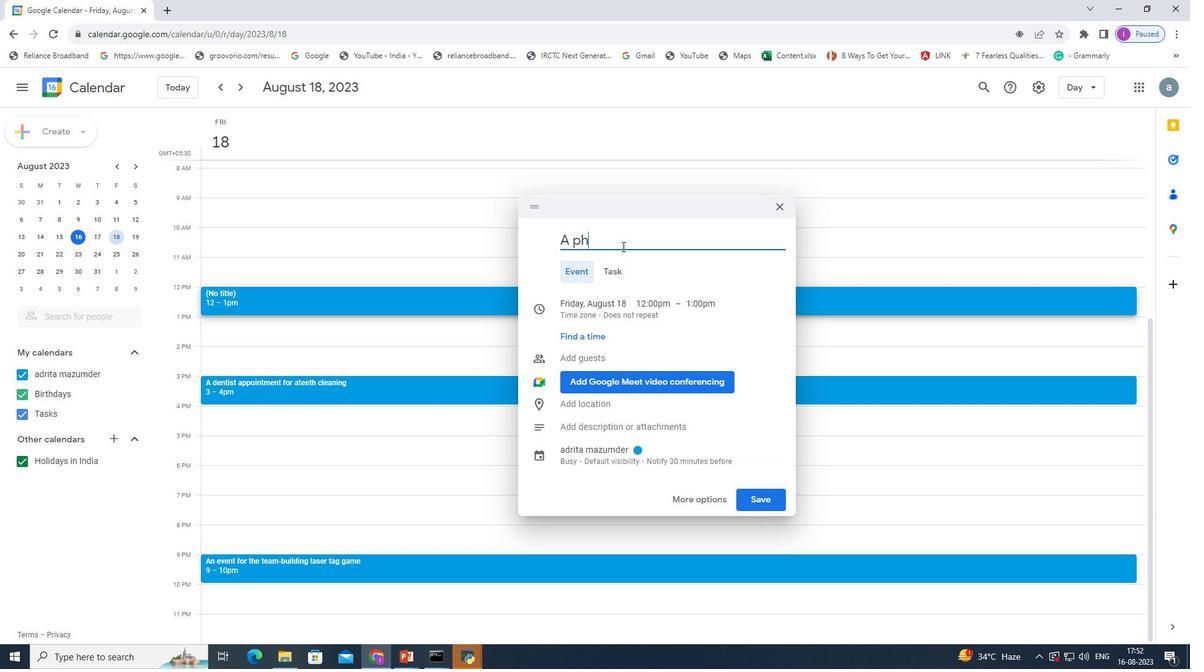
Action: Mouse moved to (765, 508)
Screenshot: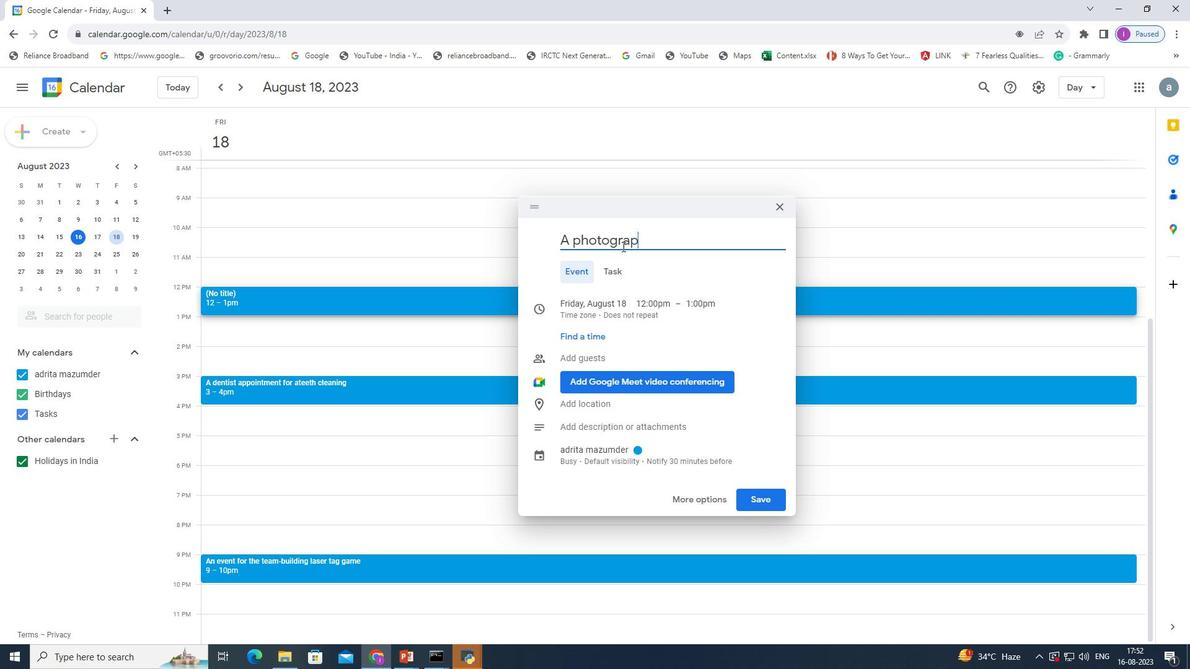 
Action: Mouse pressed left at (765, 508)
Screenshot: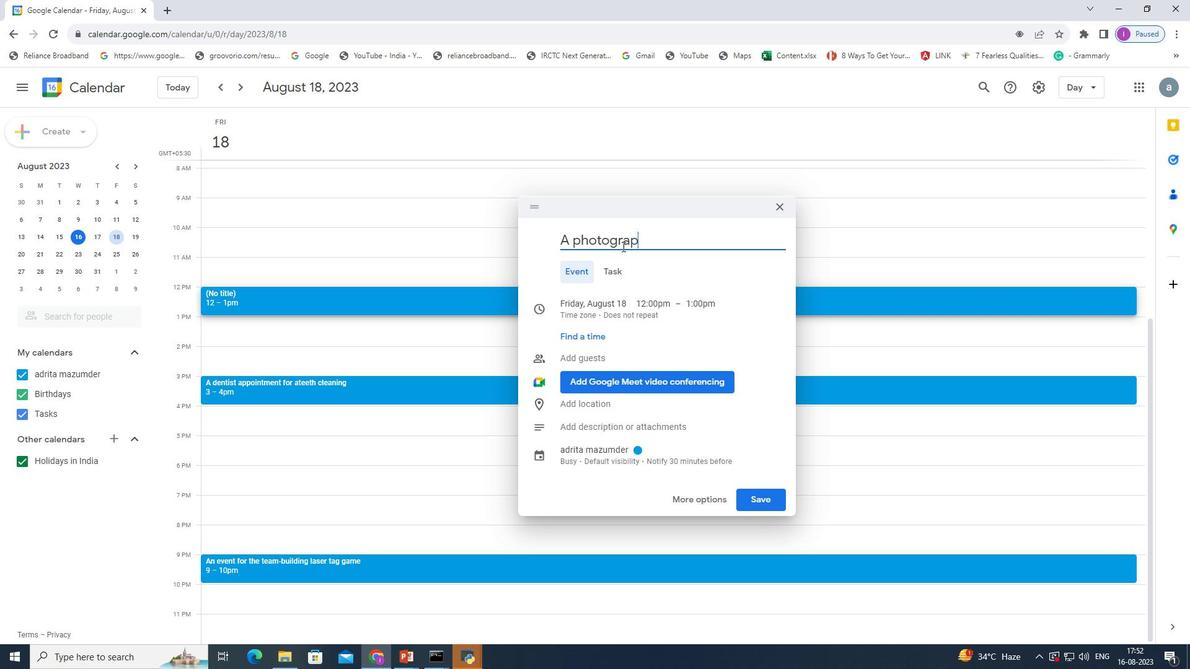 
Action: Mouse moved to (21, 238)
Screenshot: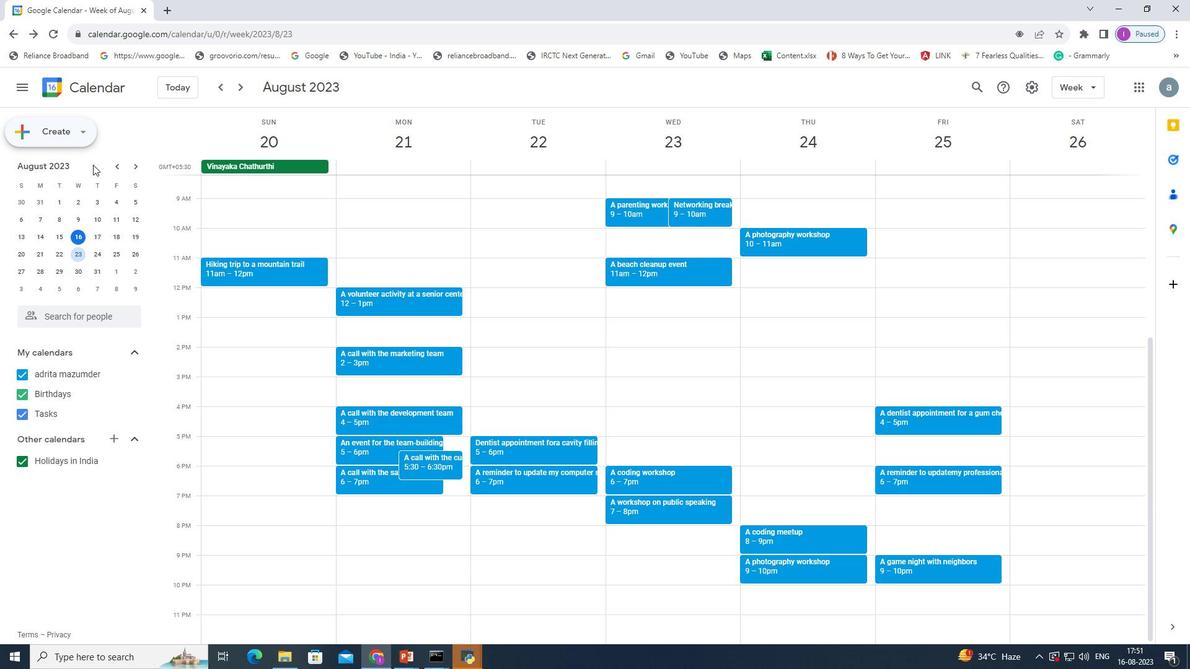 
Action: Mouse pressed left at (21, 238)
Screenshot: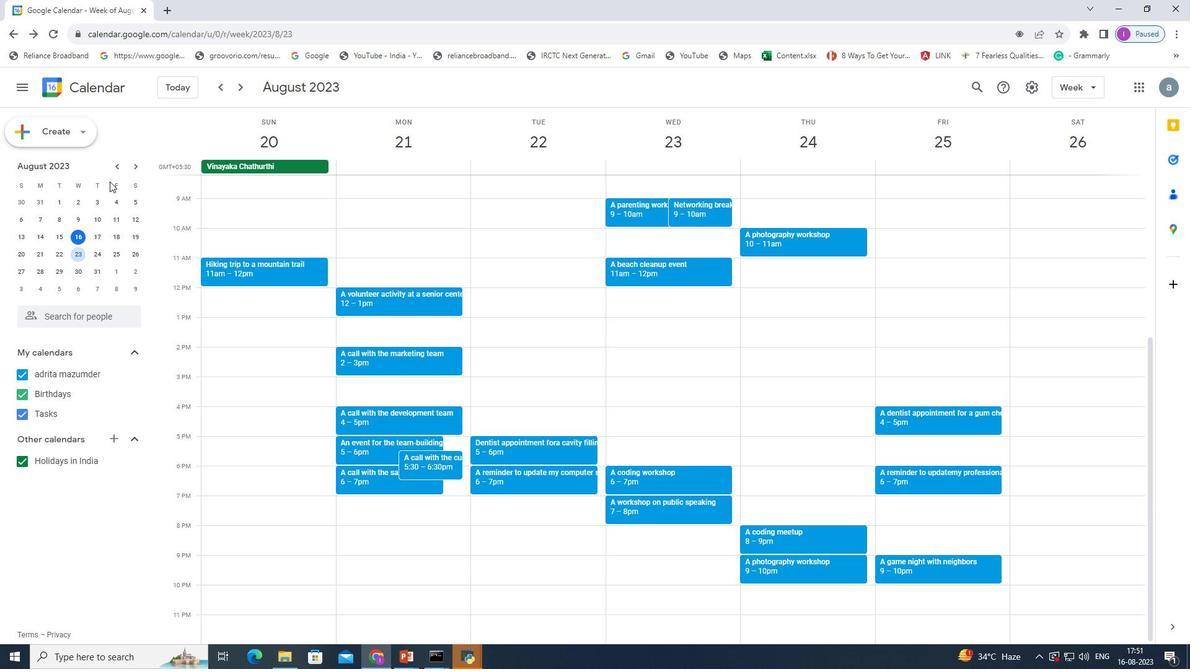 
Action: Mouse pressed left at (21, 238)
Screenshot: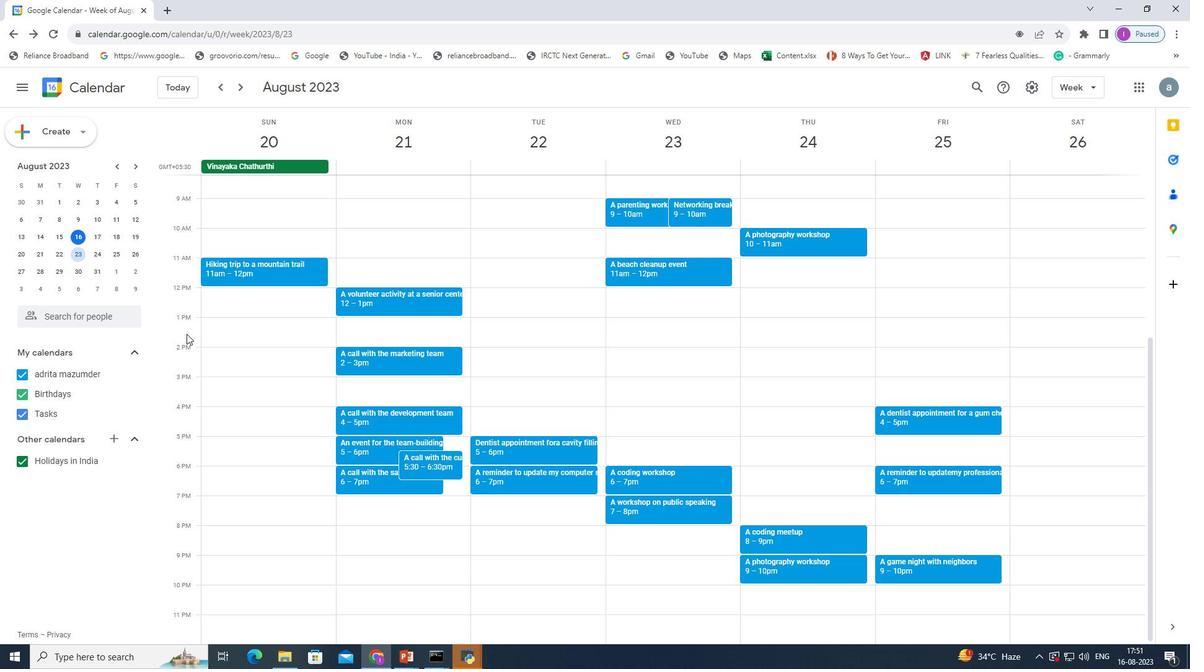 
Action: Mouse moved to (267, 296)
Screenshot: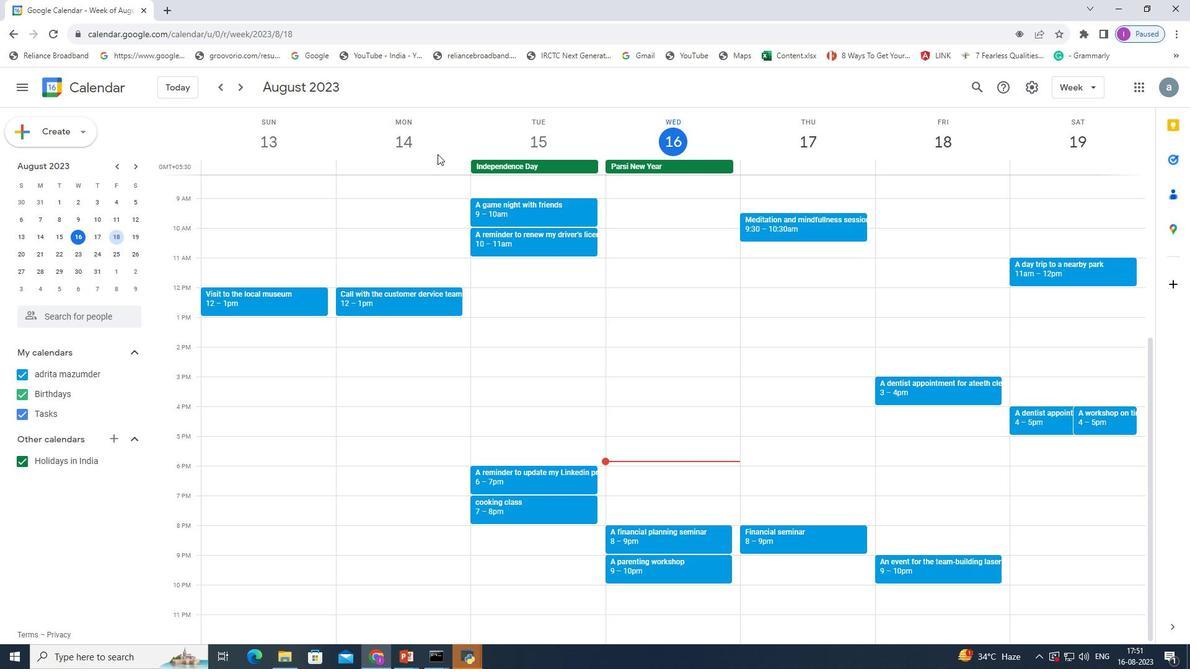 
Action: Mouse pressed left at (267, 296)
Screenshot: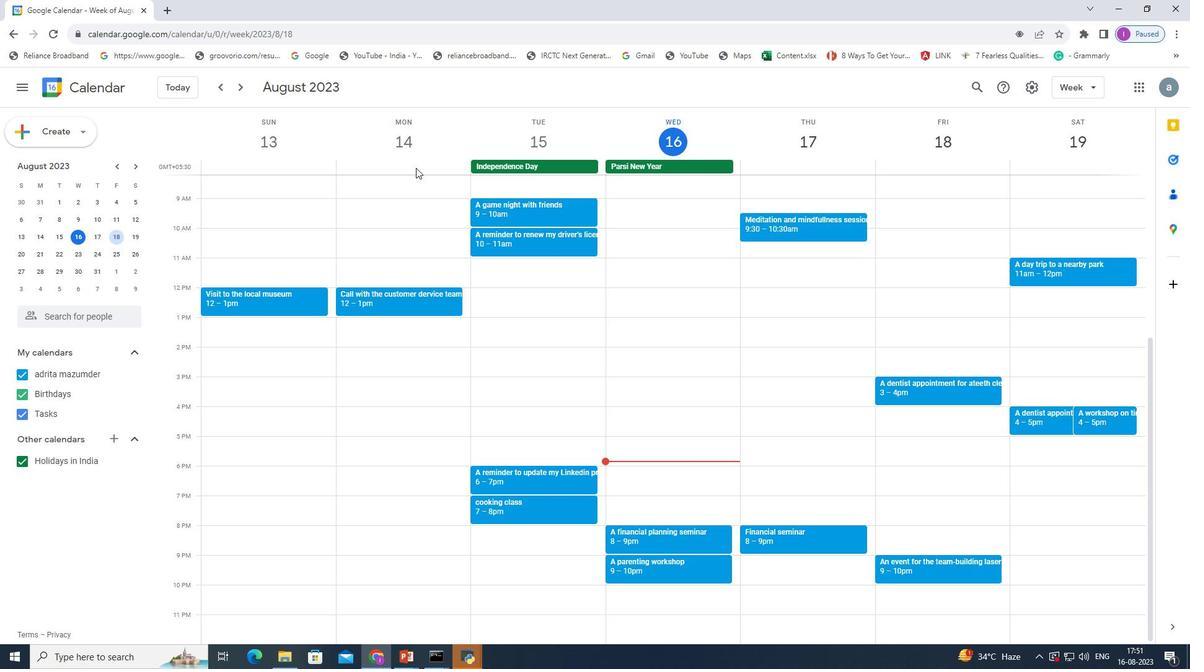 
Action: Mouse moved to (600, 242)
Screenshot: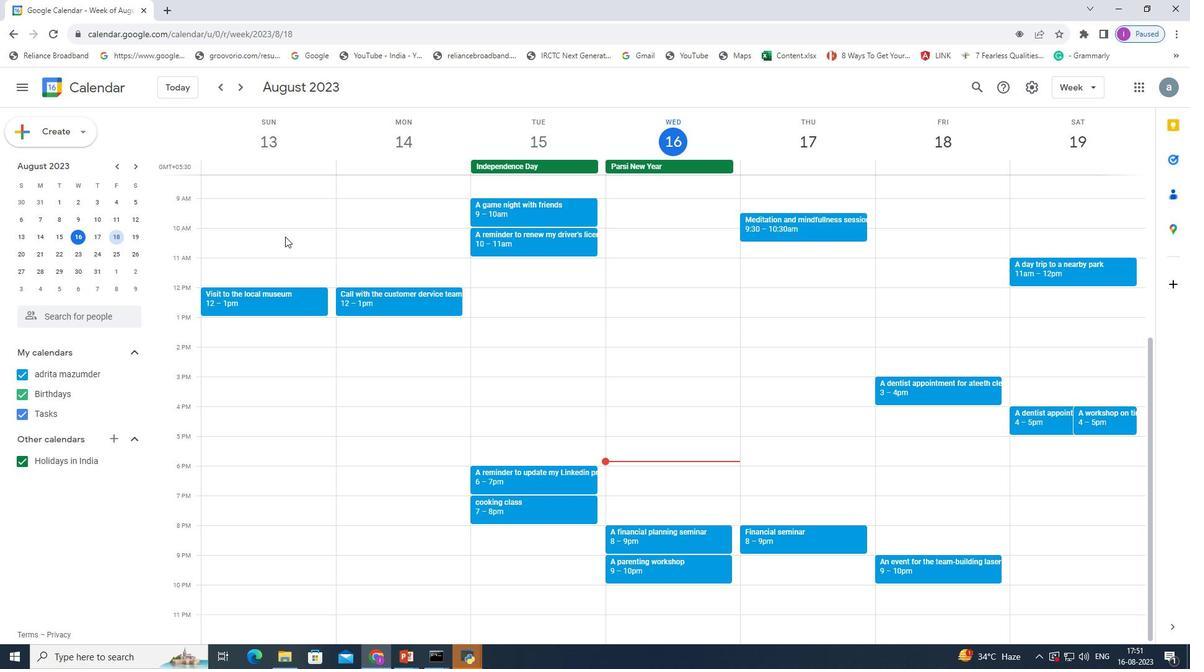 
Action: Key pressed <Key.shift><Key.shift><Key.shift><Key.shift><Key.shift><Key.shift><Key.shift><Key.shift><Key.shift><Key.shift><Key.shift><Key.shift><Key.shift><Key.shift><Key.shift><Key.shift><Key.shift><Key.shift><Key.shift><Key.shift><Key.shift><Key.shift><Key.shift><Key.shift><Key.shift><Key.shift><Key.shift><Key.shift><Key.shift><Key.shift><Key.shift><Key.shift><Key.shift><Key.shift><Key.shift><Key.shift><Key.shift><Key.shift>Visit<Key.space>to<Key.space>the<Key.space>local<Key.space>museum
Screenshot: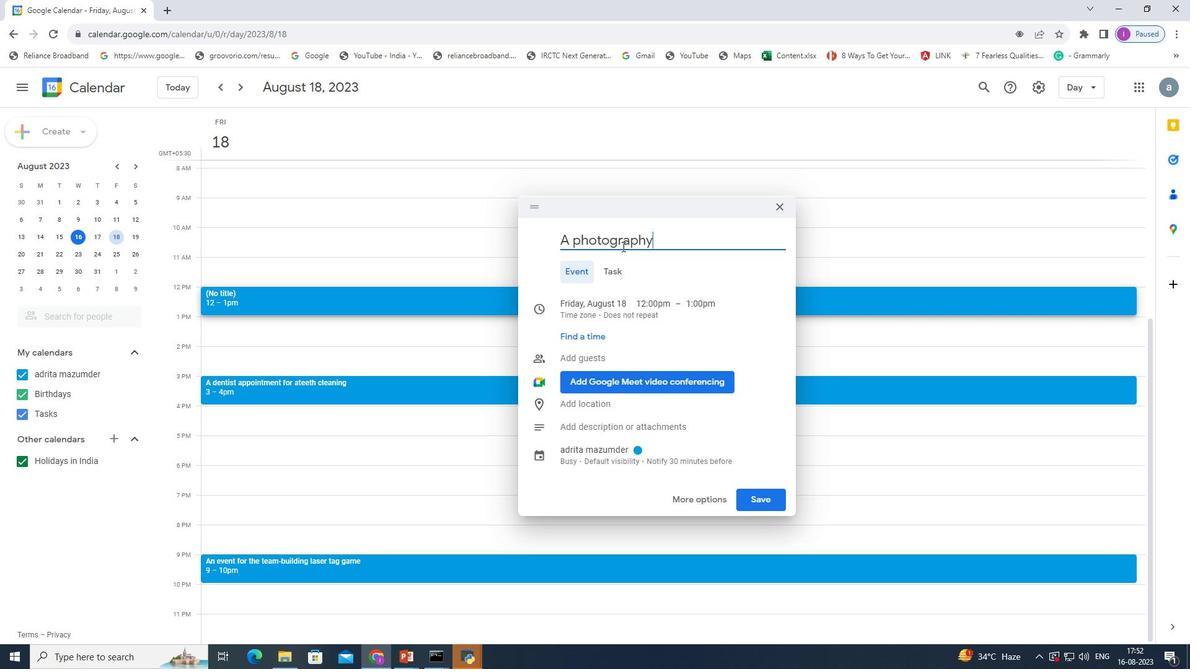 
Action: Mouse moved to (763, 501)
Screenshot: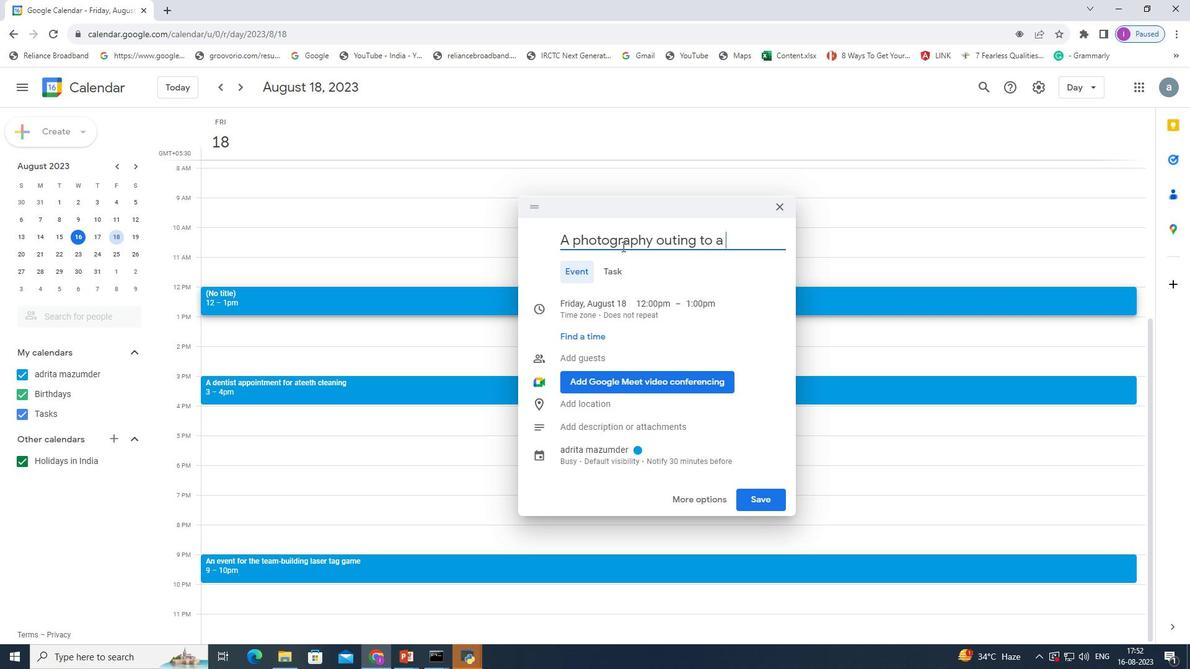 
Action: Mouse pressed left at (763, 501)
Screenshot: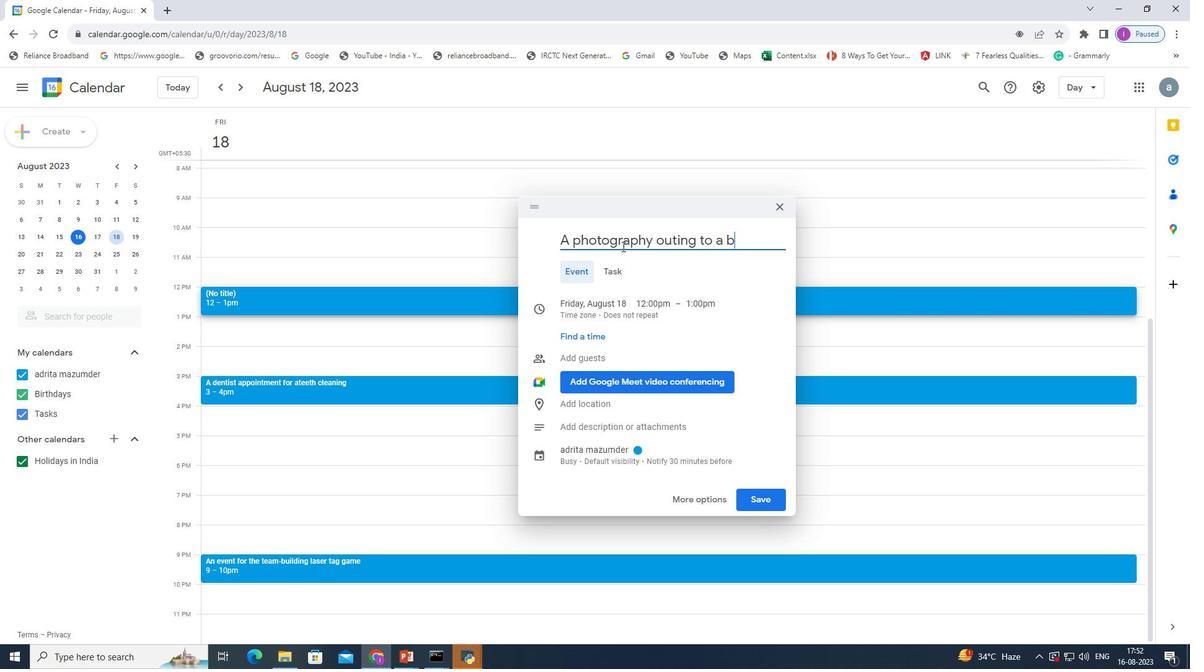
Action: Mouse moved to (60, 257)
Screenshot: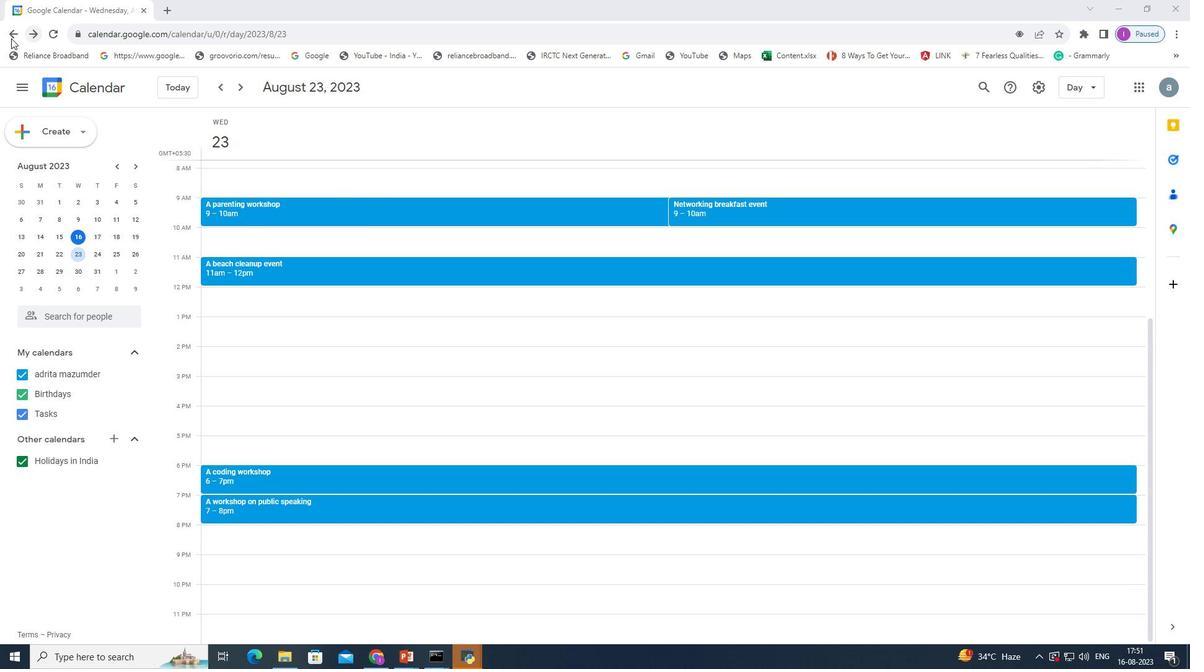 
Action: Mouse pressed left at (60, 257)
Screenshot: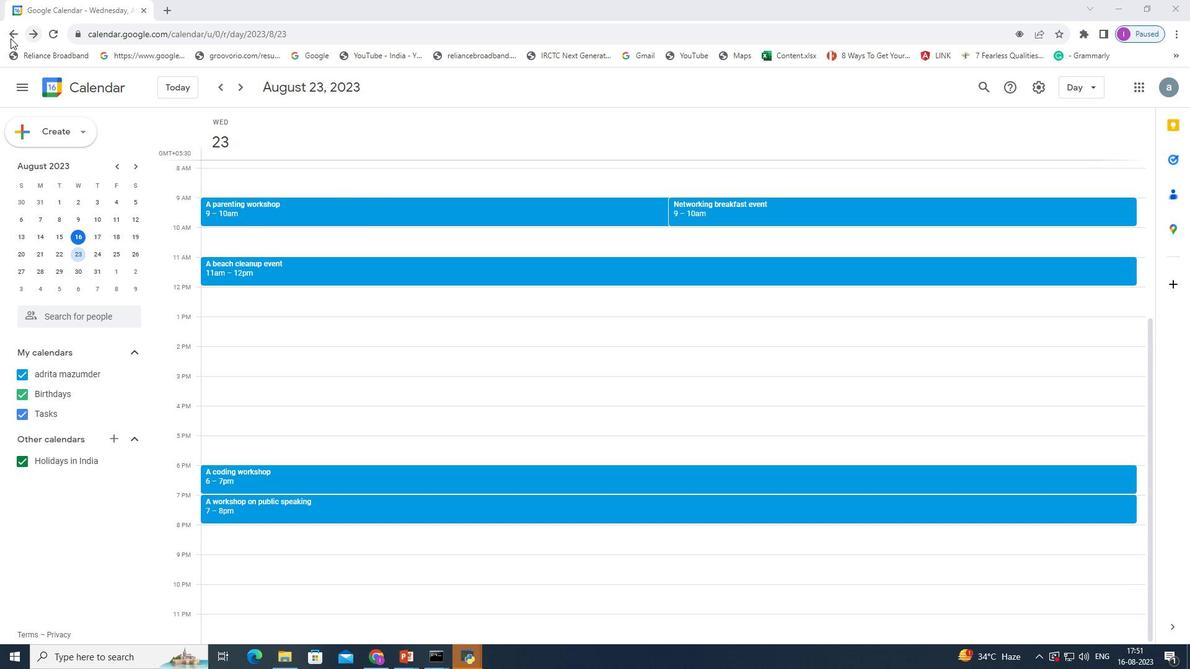 
Action: Mouse pressed left at (60, 257)
Screenshot: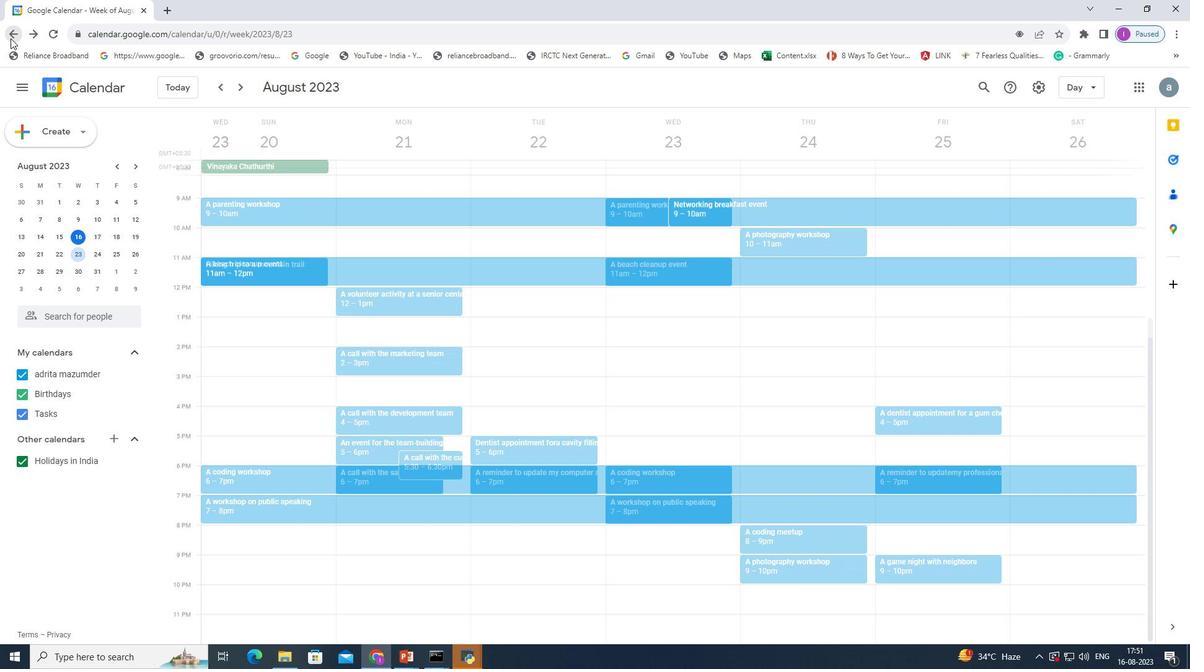 
Action: Mouse moved to (215, 446)
Screenshot: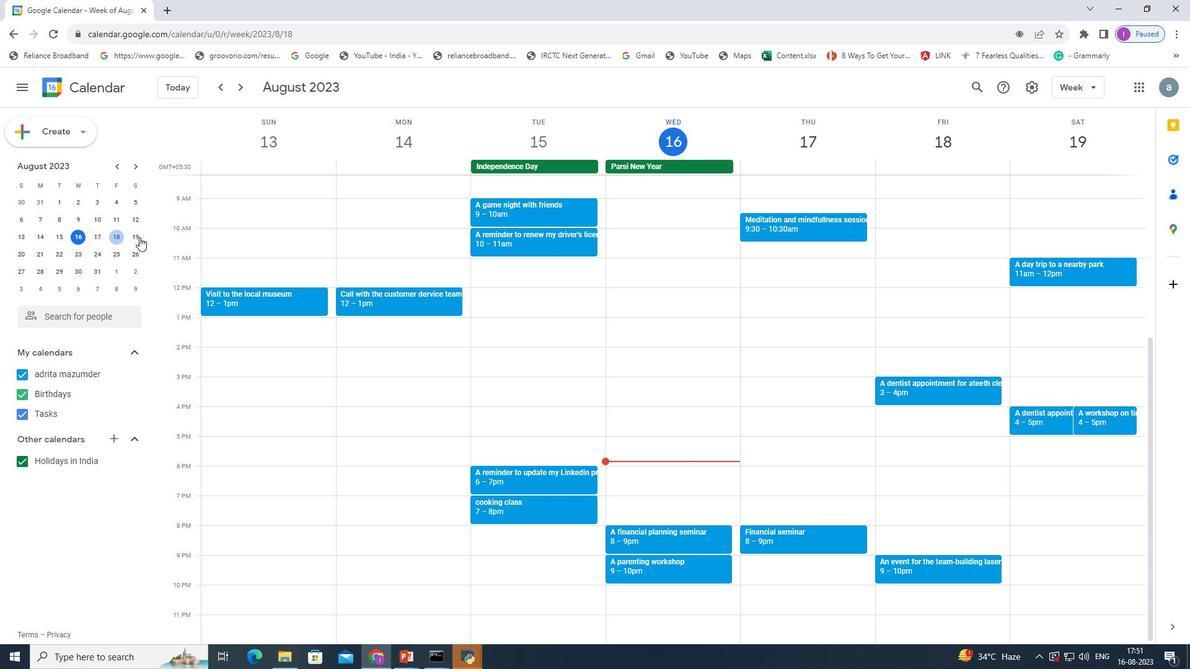 
Action: Mouse pressed left at (215, 446)
Screenshot: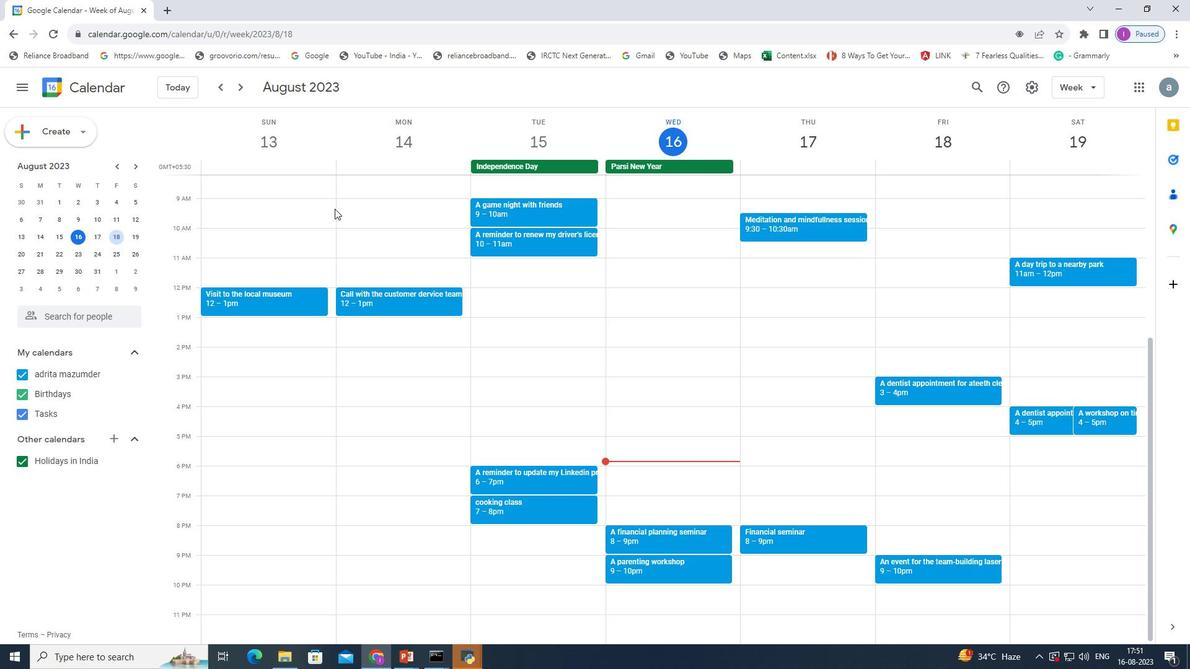
Action: Mouse moved to (574, 238)
Screenshot: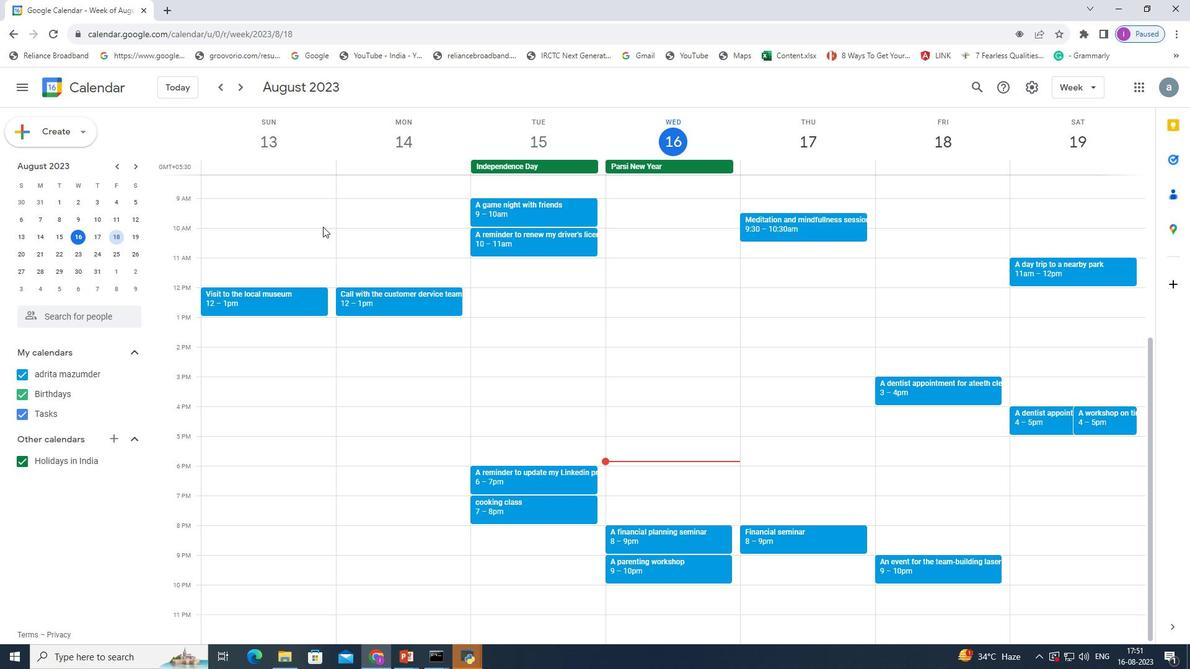 
Action: Mouse pressed left at (574, 238)
Screenshot: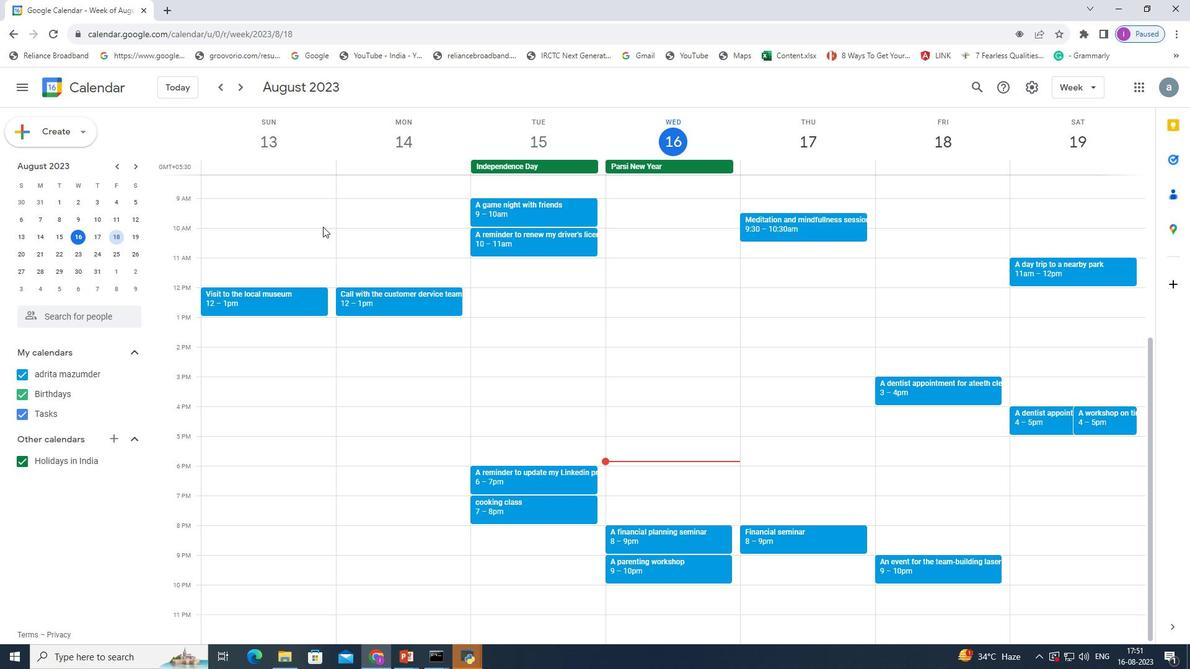 
Action: Key pressed <Key.shift><Key.shift><Key.shift><Key.shift><Key.shift><Key.shift><Key.shift><Key.shift><Key.shift><Key.shift><Key.shift><Key.shift><Key.shift><Key.shift><Key.shift><Key.shift><Key.shift><Key.shift><Key.shift><Key.shift><Key.shift><Key.shift><Key.shift><Key.shift><Key.shift><Key.shift><Key.shift><Key.shift><Key.shift><Key.shift><Key.shift><Key.shift><Key.shift><Key.shift><Key.shift><Key.shift><Key.shift><Key.shift><Key.shift><Key.shift><Key.shift><Key.shift><Key.shift><Key.shift><Key.shift><Key.shift><Key.shift><Key.shift><Key.shift><Key.shift><Key.shift><Key.shift><Key.shift><Key.shift><Key.shift><Key.shift><Key.shift><Key.shift><Key.shift><Key.shift><Key.shift><Key.shift><Key.shift><Key.shift><Key.shift><Key.shift><Key.shift><Key.shift><Key.shift><Key.shift><Key.shift><Key.shift><Key.shift>Dentist<Key.space>appointment<Key.space>fora<Key.space>cavity<Key.space>filling
Screenshot: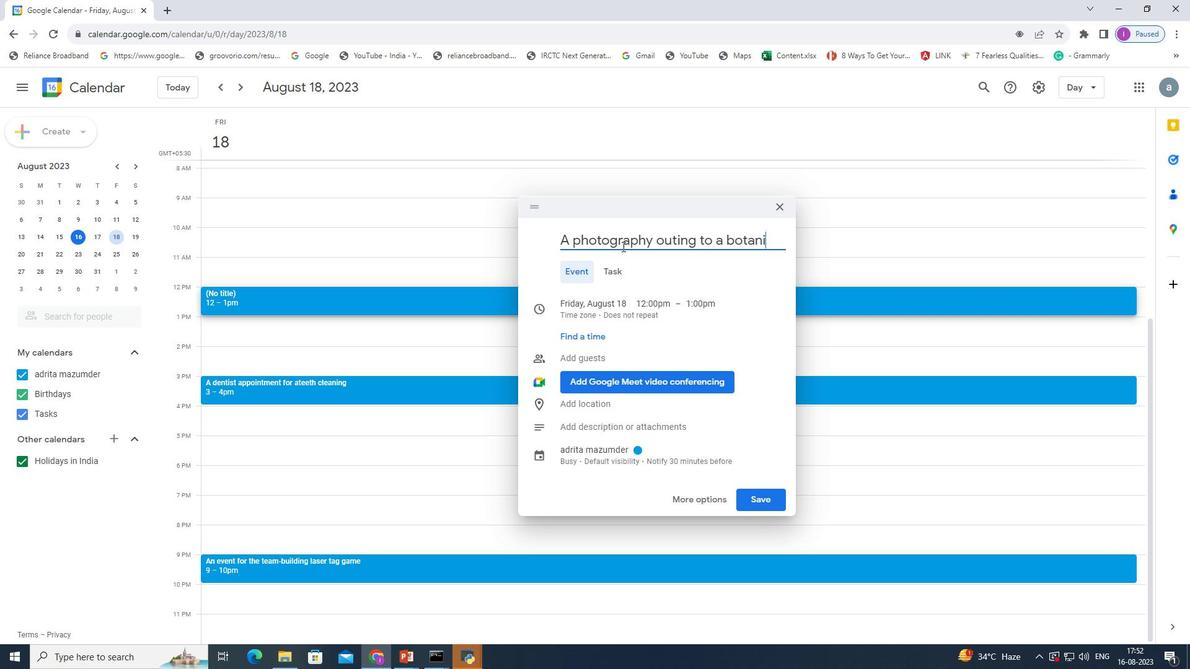 
Action: Mouse moved to (756, 501)
Screenshot: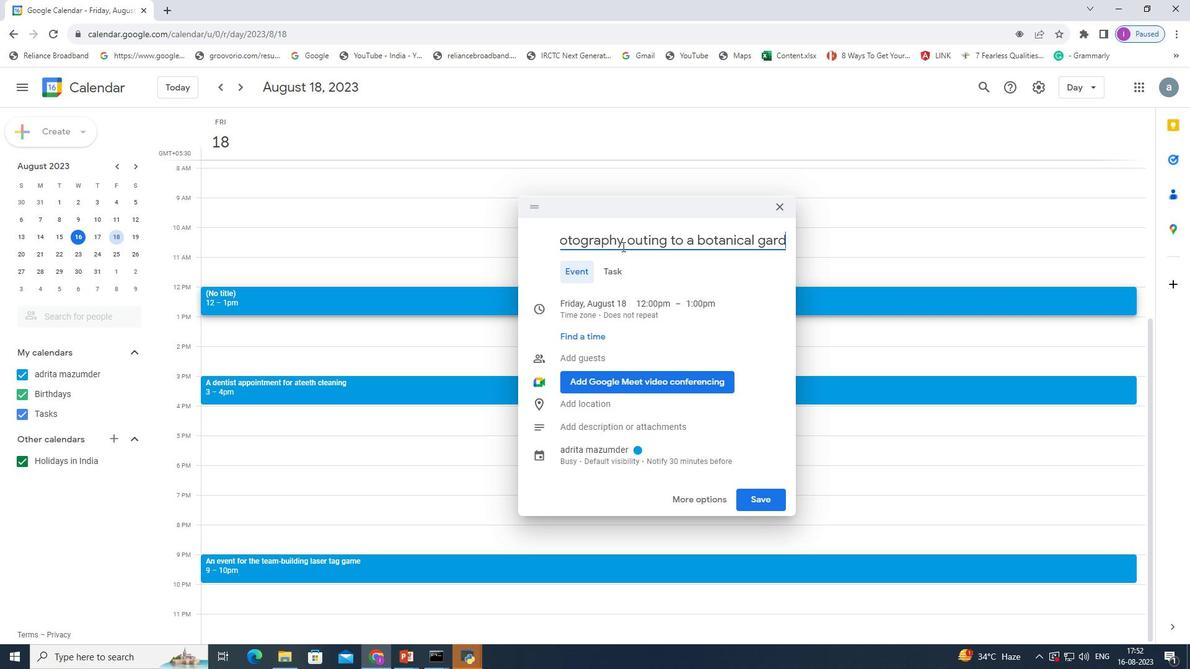 
Action: Mouse pressed left at (756, 501)
Screenshot: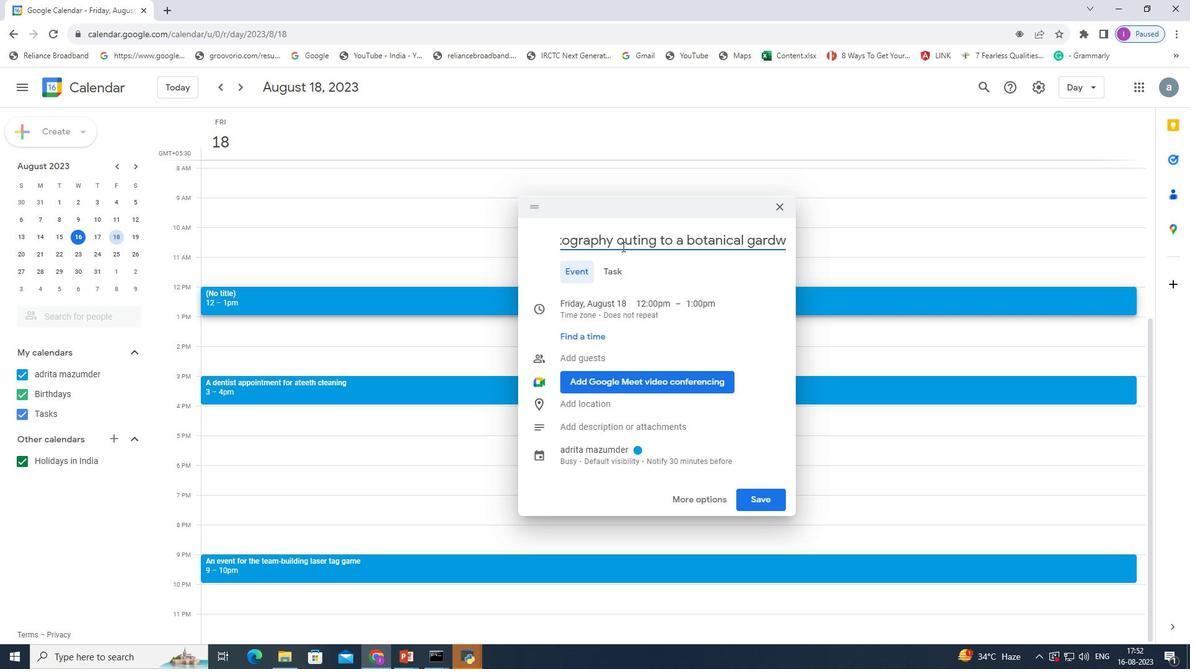 
Action: Mouse moved to (138, 219)
Screenshot: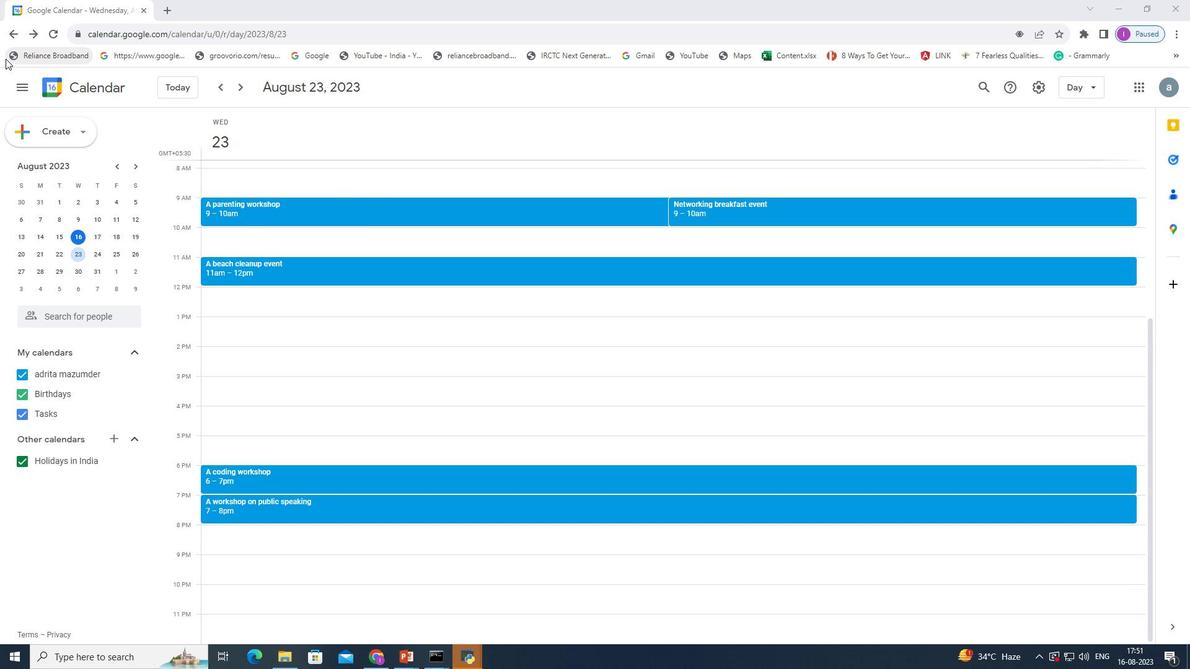
Action: Mouse pressed left at (138, 219)
Screenshot: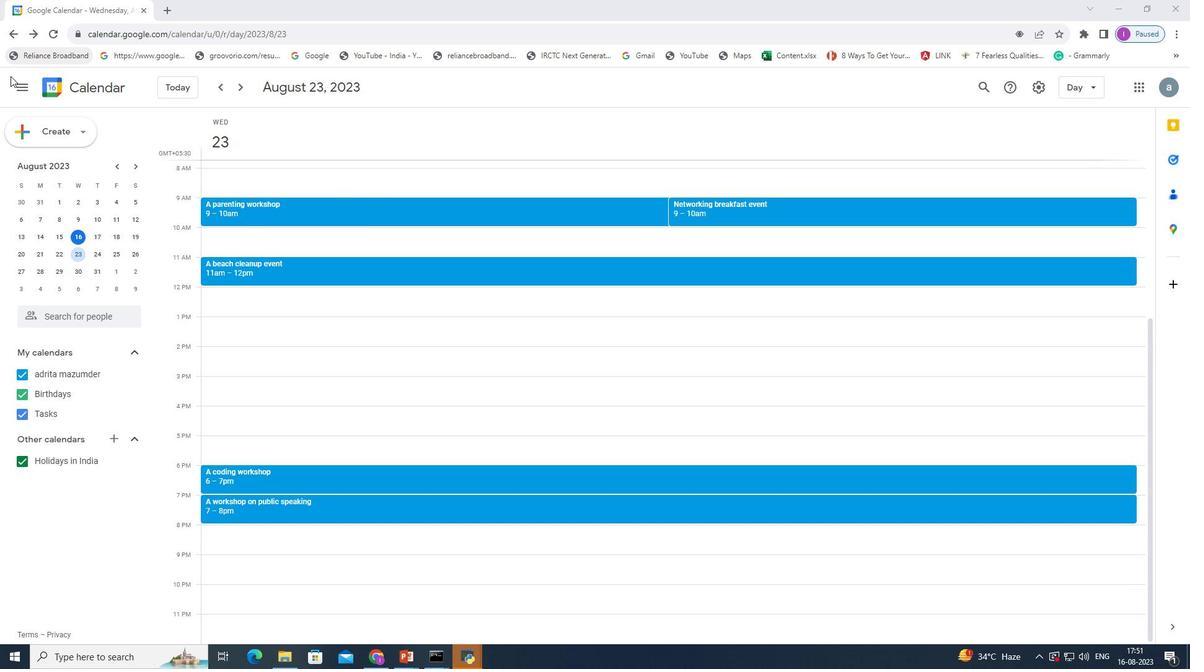 
Action: Mouse pressed left at (138, 219)
Screenshot: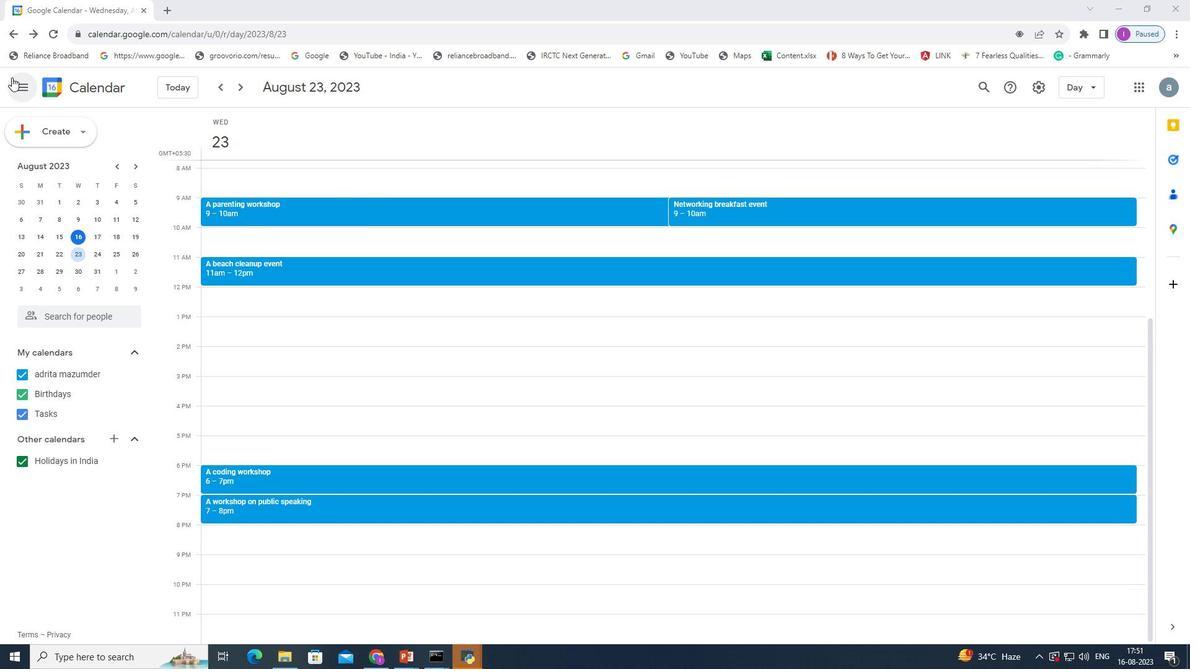 
Action: Mouse moved to (219, 420)
Screenshot: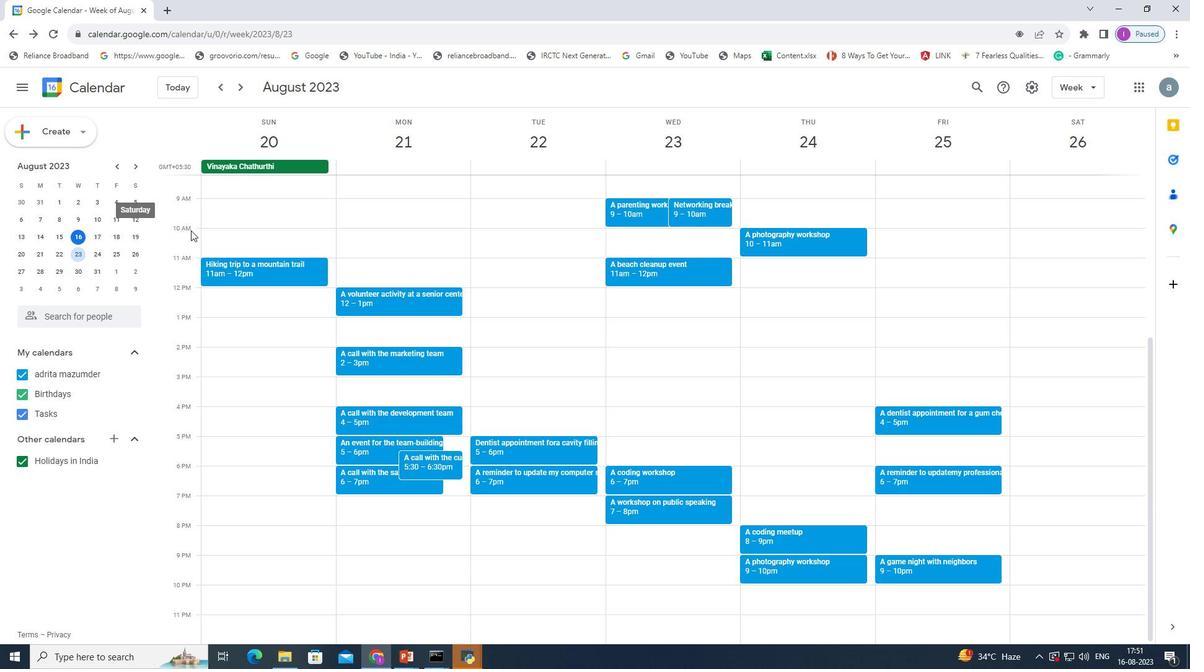 
Action: Mouse pressed left at (219, 420)
Screenshot: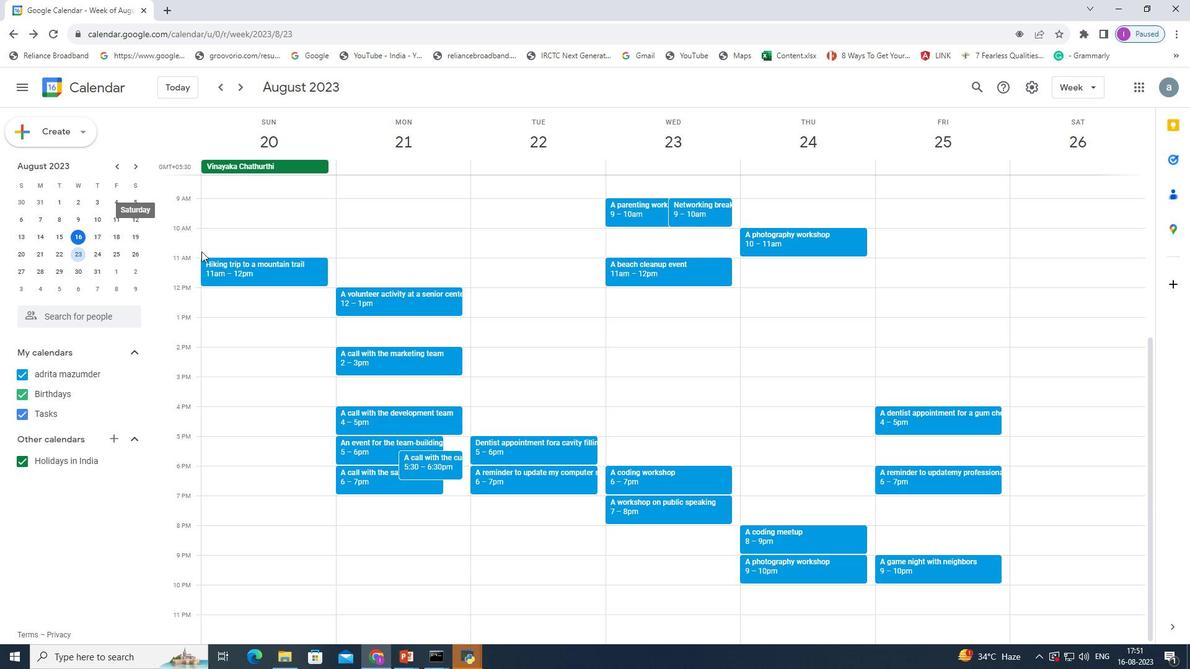 
Action: Mouse moved to (593, 239)
Screenshot: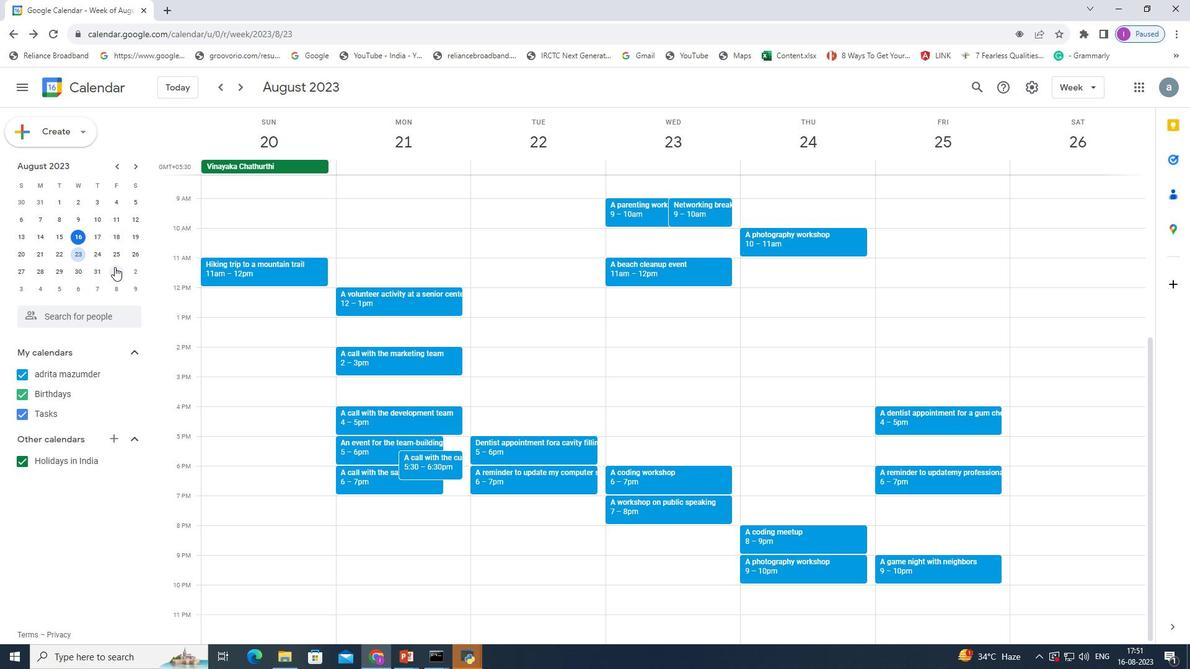 
Action: Mouse pressed left at (593, 239)
Screenshot: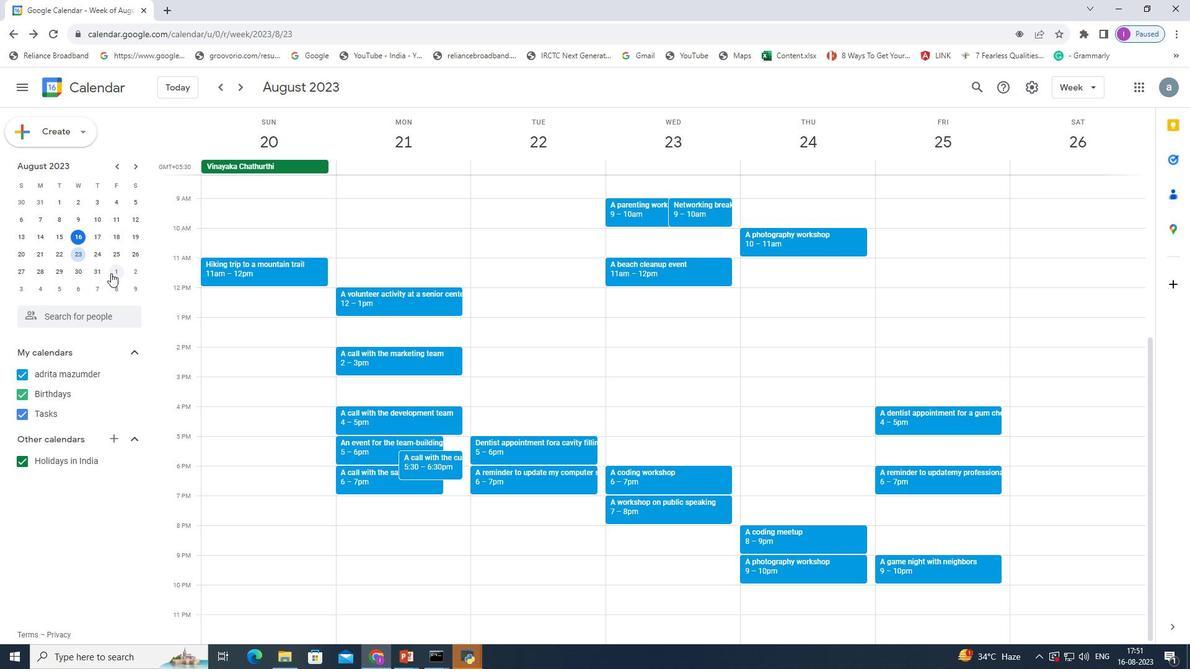 
Action: Key pressed <Key.shift>E<Key.backspace>reminder<Key.space>to<Key.space>clean<Key.space>out<Key.space>my<Key.space>clode<Key.backspace><Key.backspace>set
Screenshot: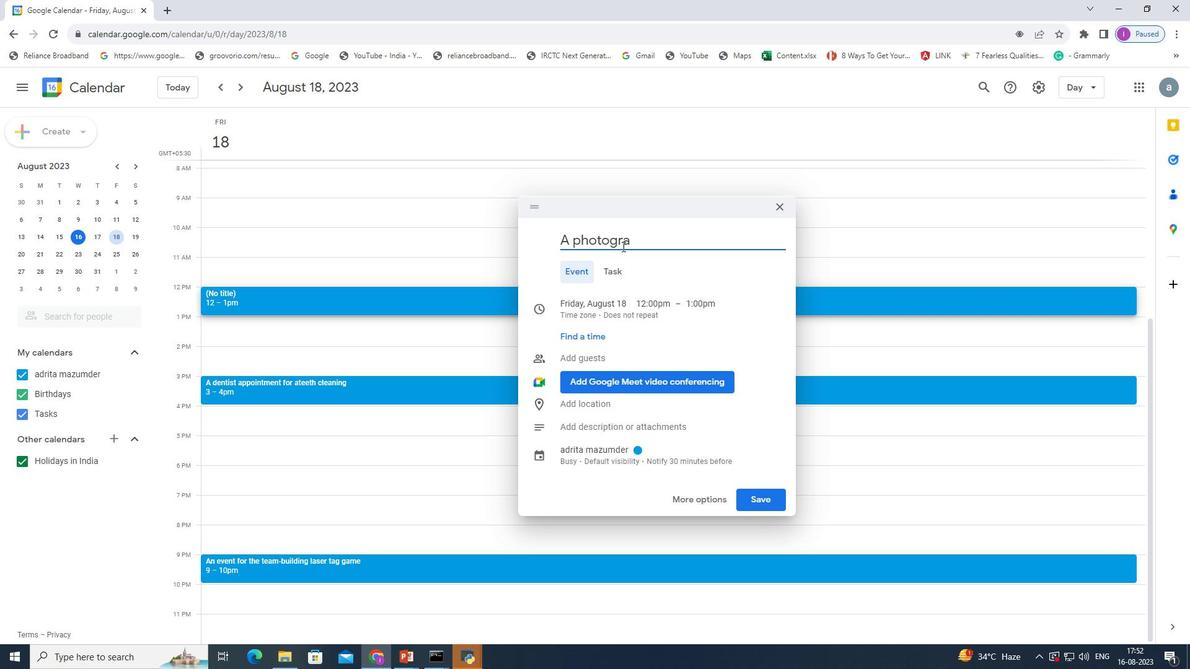 
Action: Mouse moved to (762, 501)
Screenshot: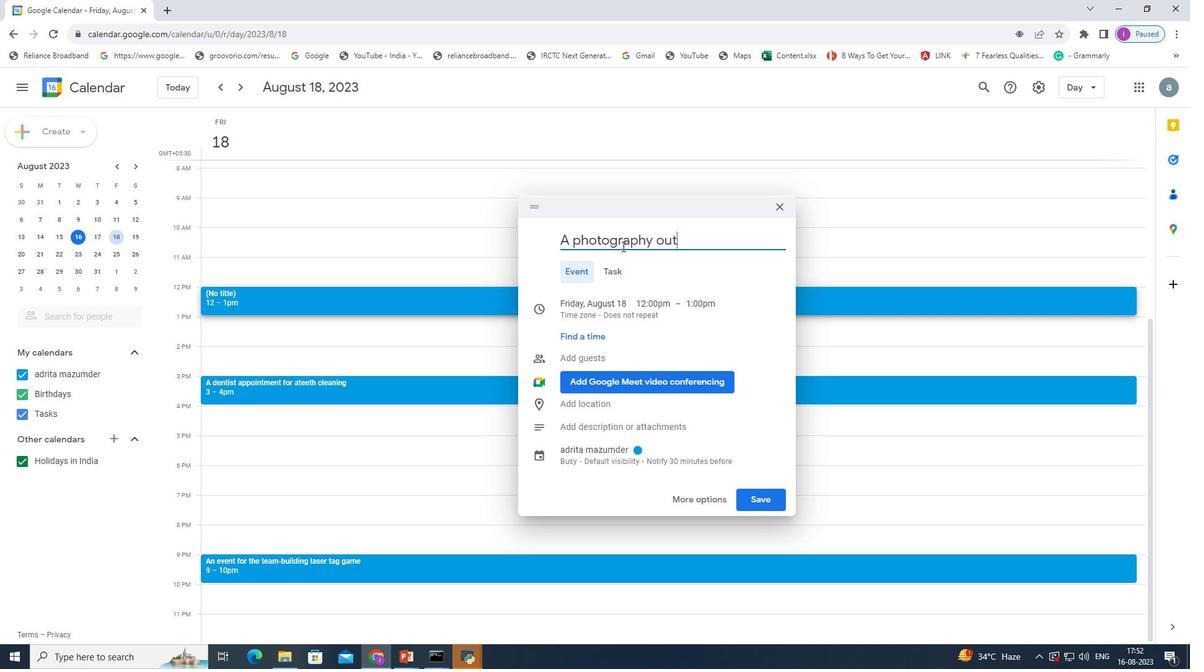 
Action: Mouse pressed left at (762, 501)
Screenshot: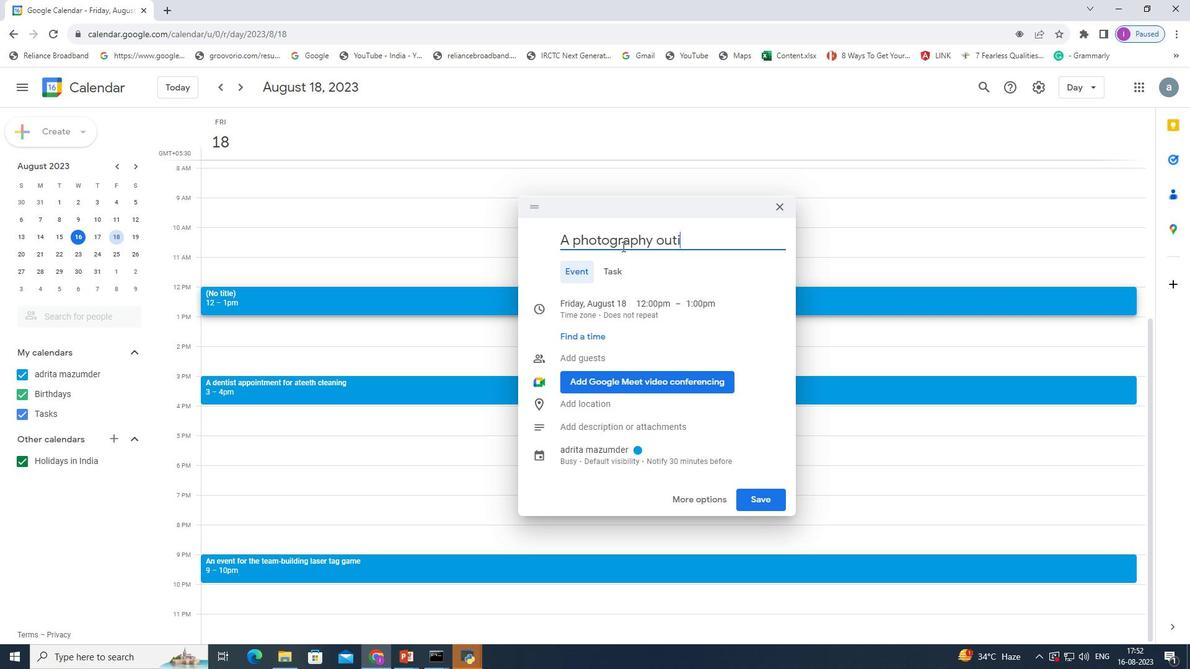 
Action: Mouse moved to (77, 252)
Screenshot: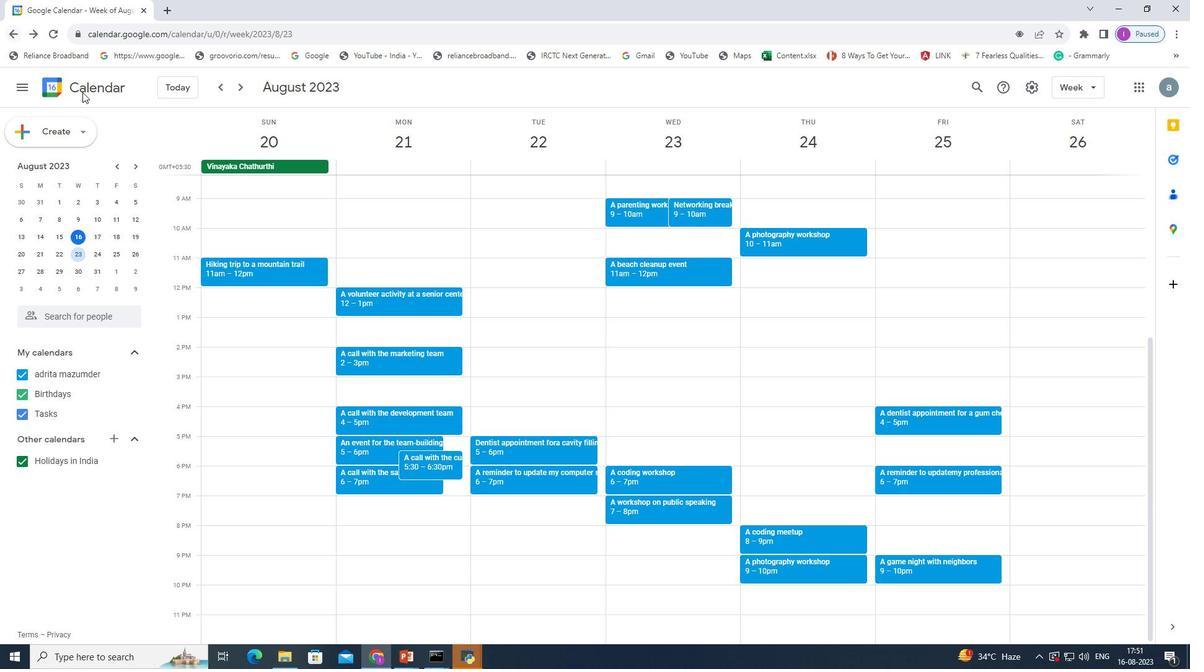 
Action: Mouse pressed left at (77, 252)
Screenshot: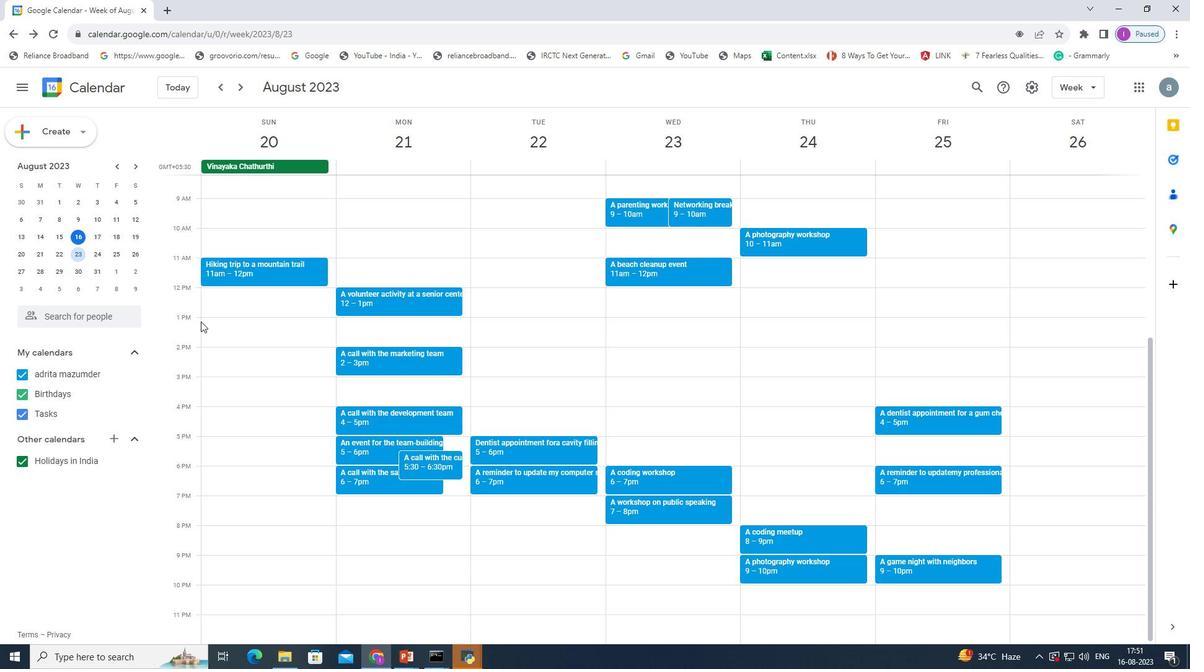 
Action: Mouse moved to (77, 252)
Screenshot: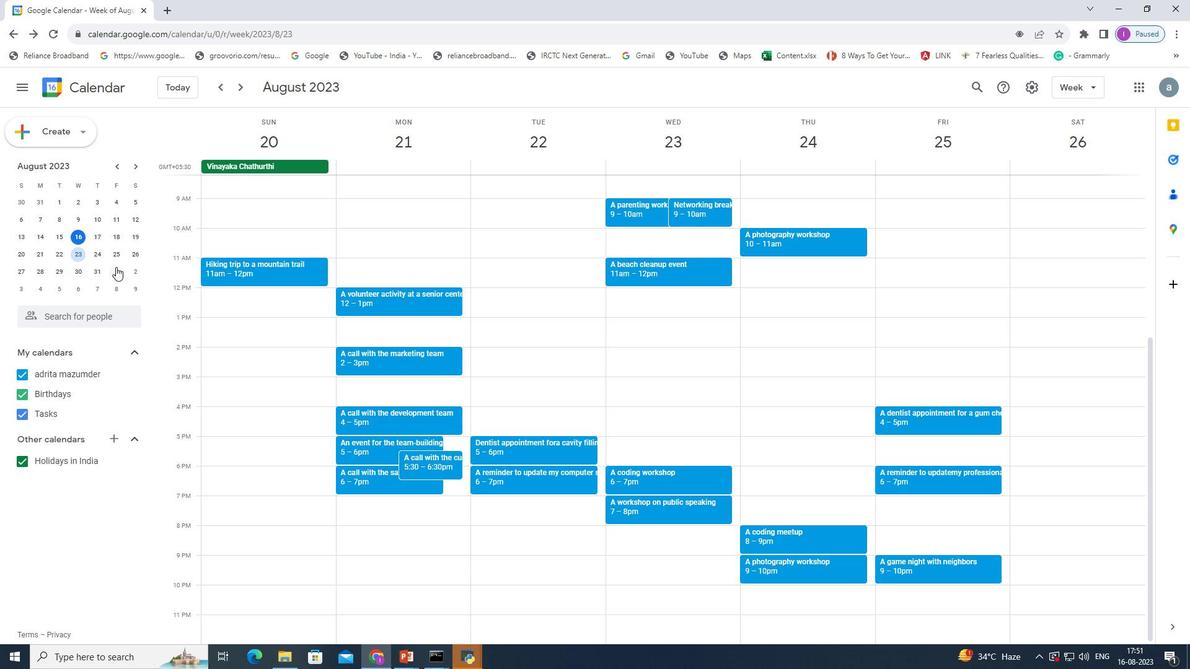 
Action: Mouse pressed left at (77, 252)
Screenshot: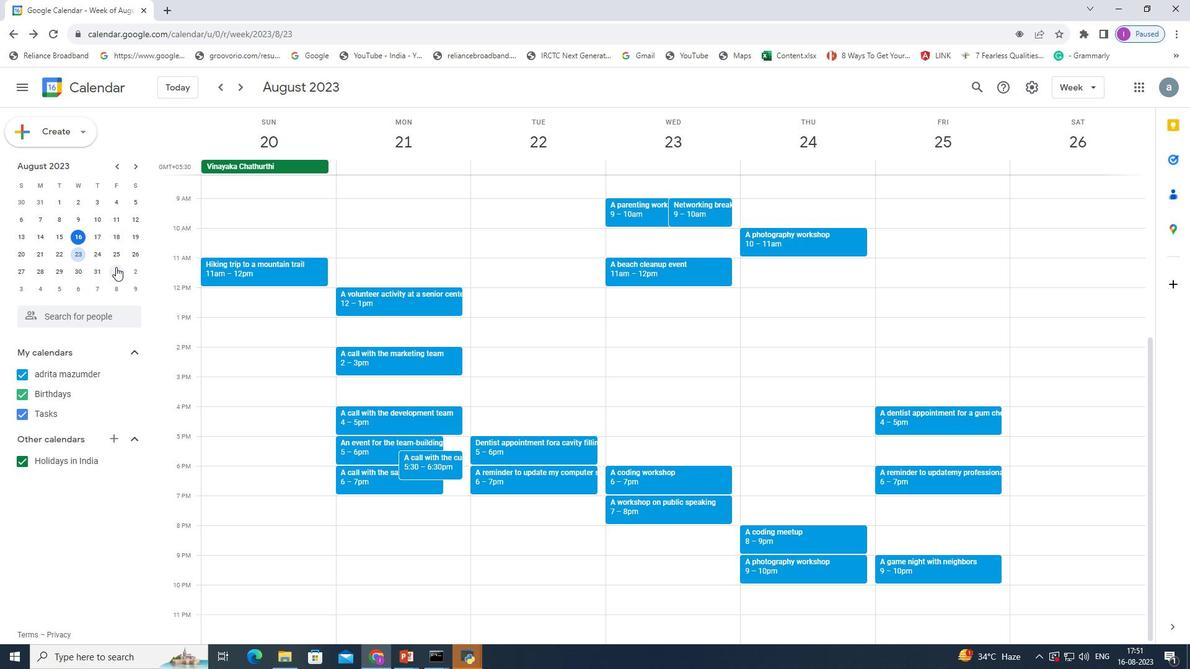 
Action: Mouse moved to (299, 212)
Screenshot: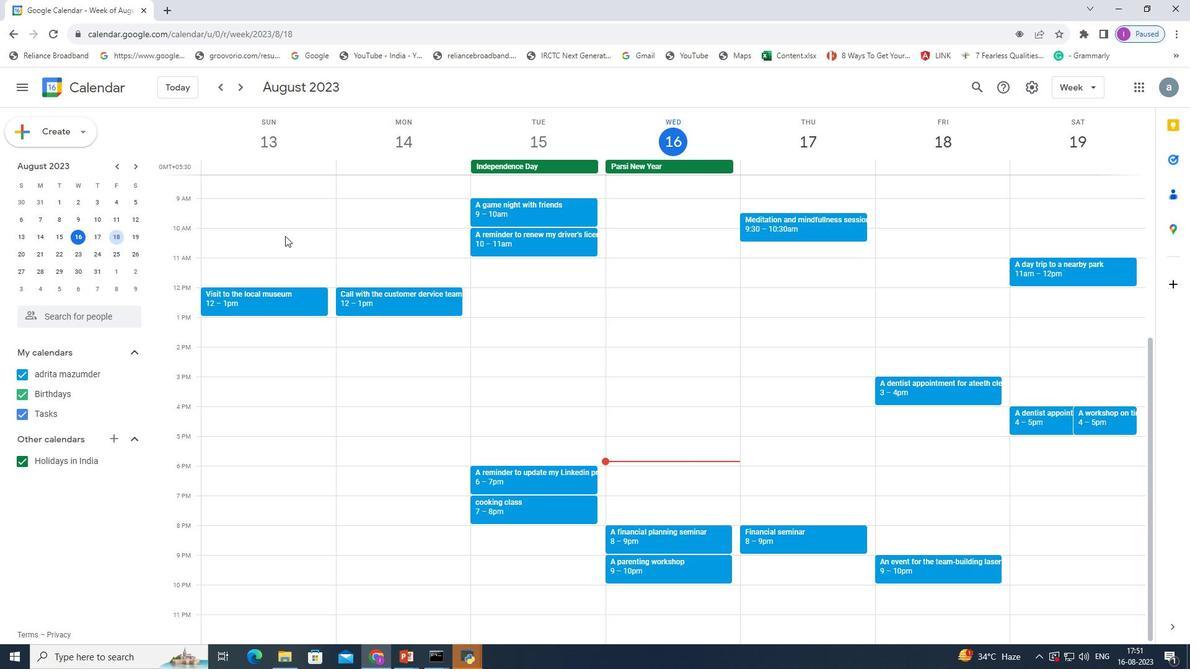 
Action: Mouse pressed left at (299, 212)
Screenshot: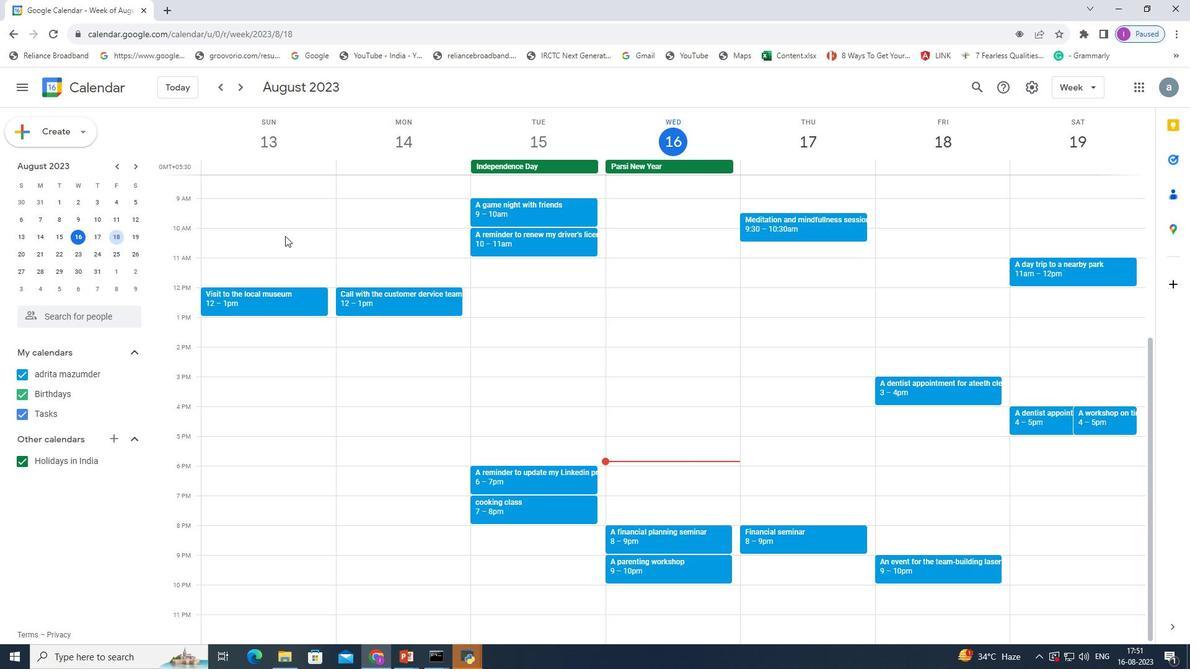 
Action: Mouse moved to (621, 350)
Screenshot: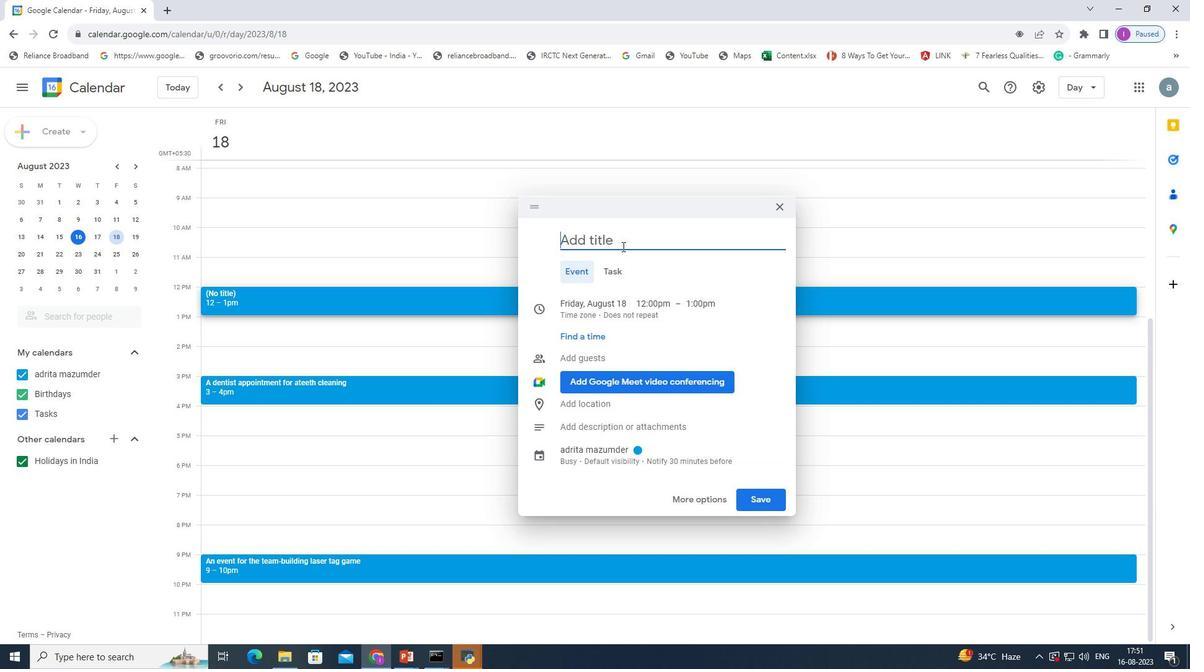 
Action: Mouse pressed left at (621, 350)
Screenshot: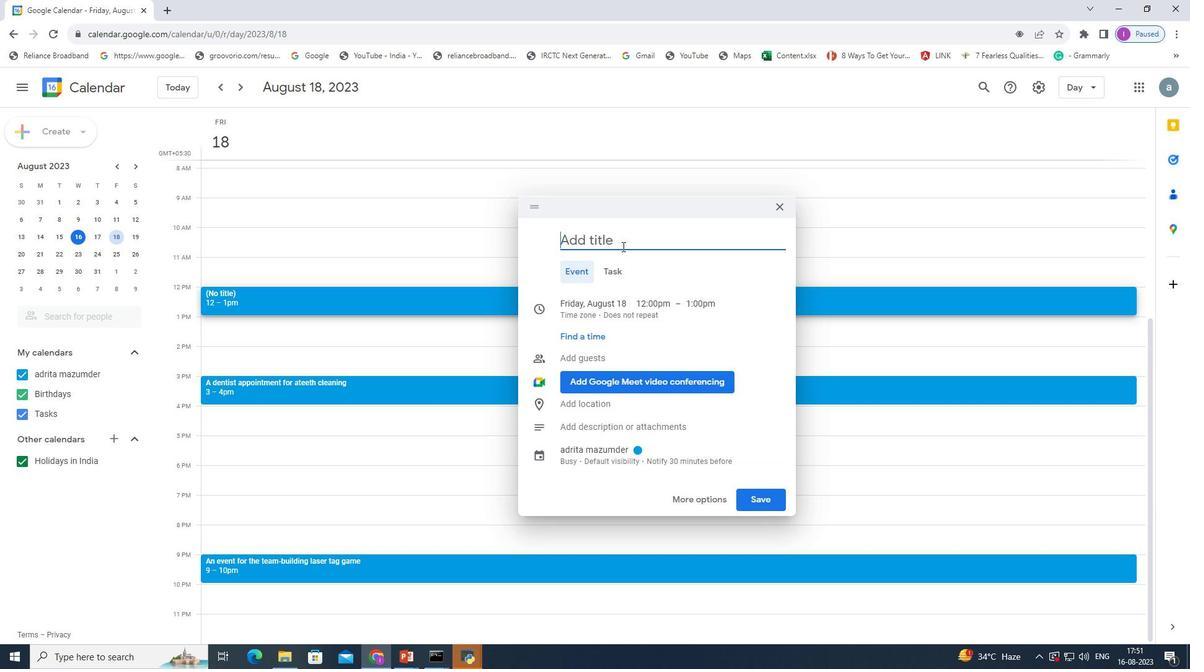 
Action: Mouse moved to (784, 211)
Screenshot: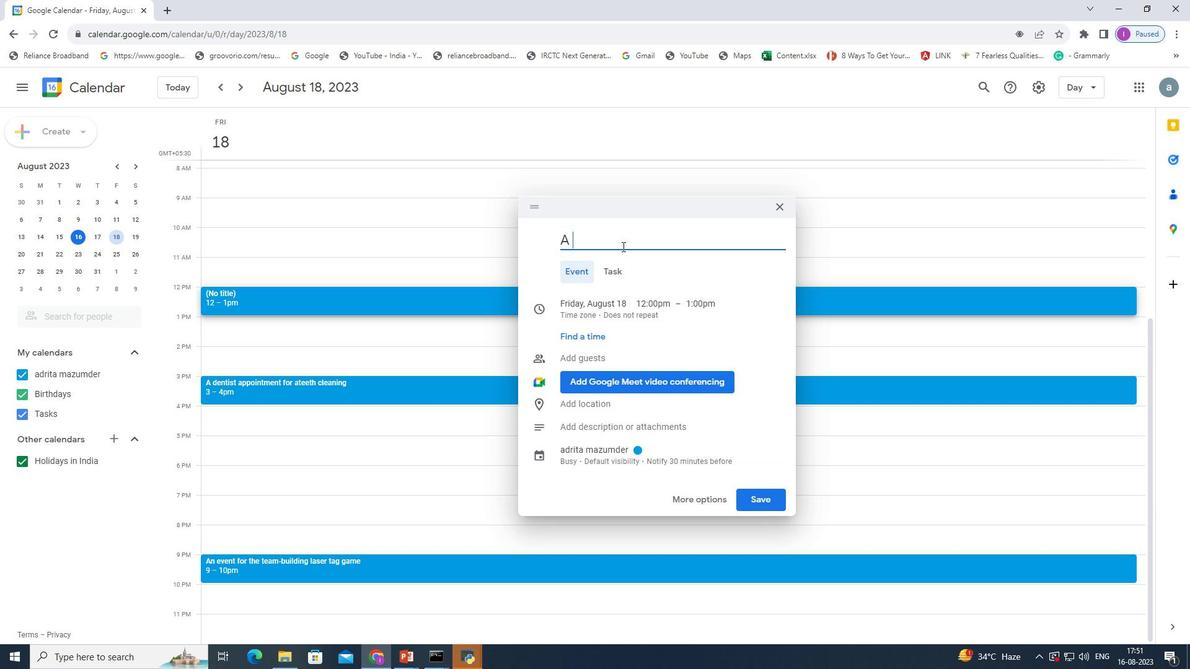 
Action: Mouse pressed left at (784, 211)
Screenshot: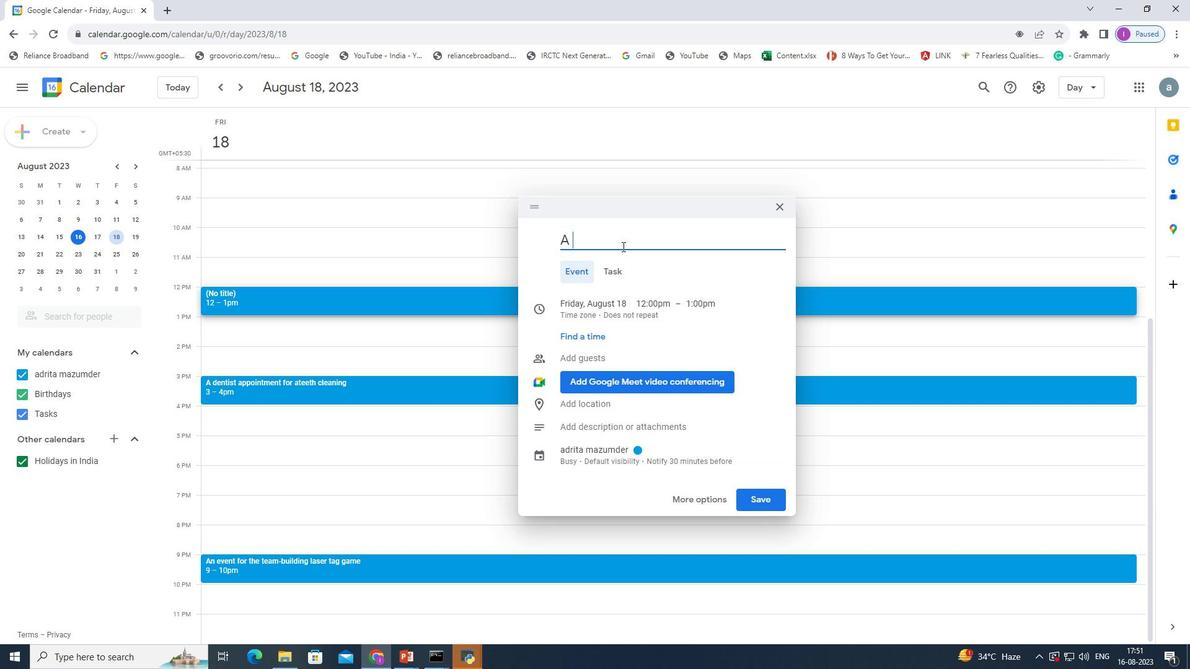 
Action: Mouse moved to (190, 200)
